 Task: Add a timeline in the project Brighten for the epic 'DevOps Implementation' from 2023/02/26 to 2024/12/02. Add a timeline in the project Brighten for the epic 'Website Redesign' from 2024/03/27 to 2025/10/11. Add a timeline in the project Brighten for the epic 'Network Upgrades' from 2024/06/21 to 2024/11/12
Action: Mouse moved to (223, 56)
Screenshot: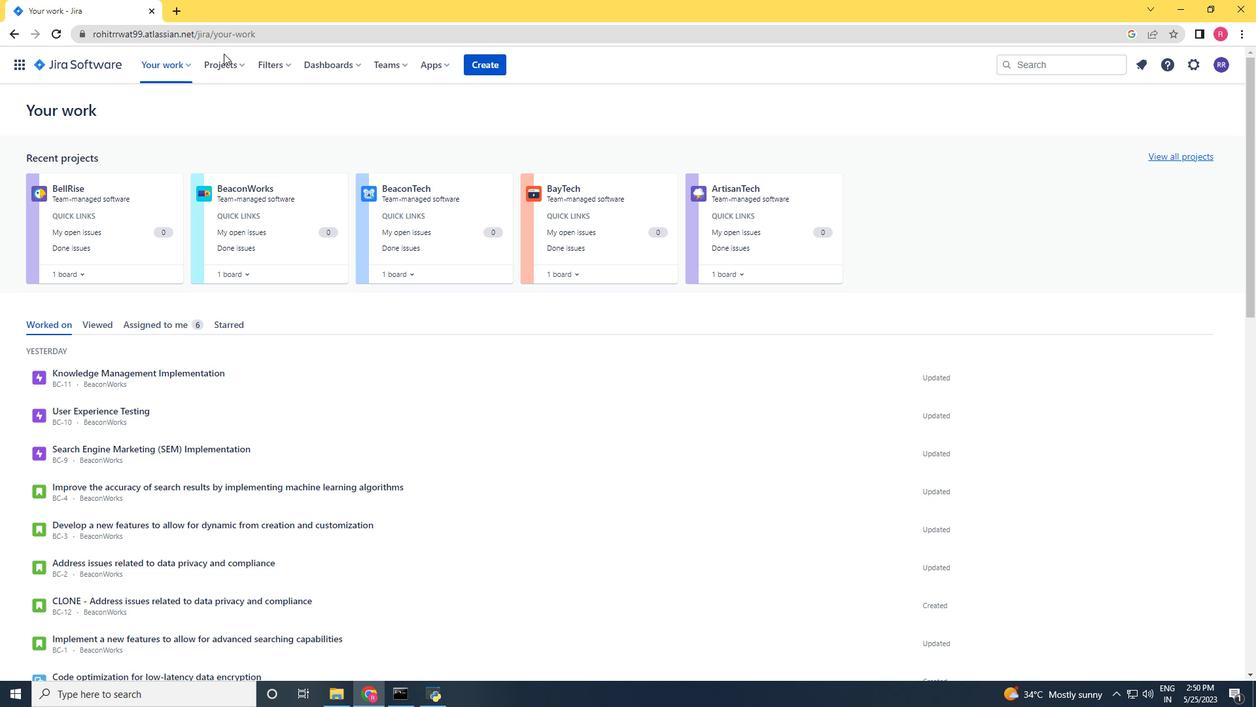 
Action: Mouse pressed left at (223, 56)
Screenshot: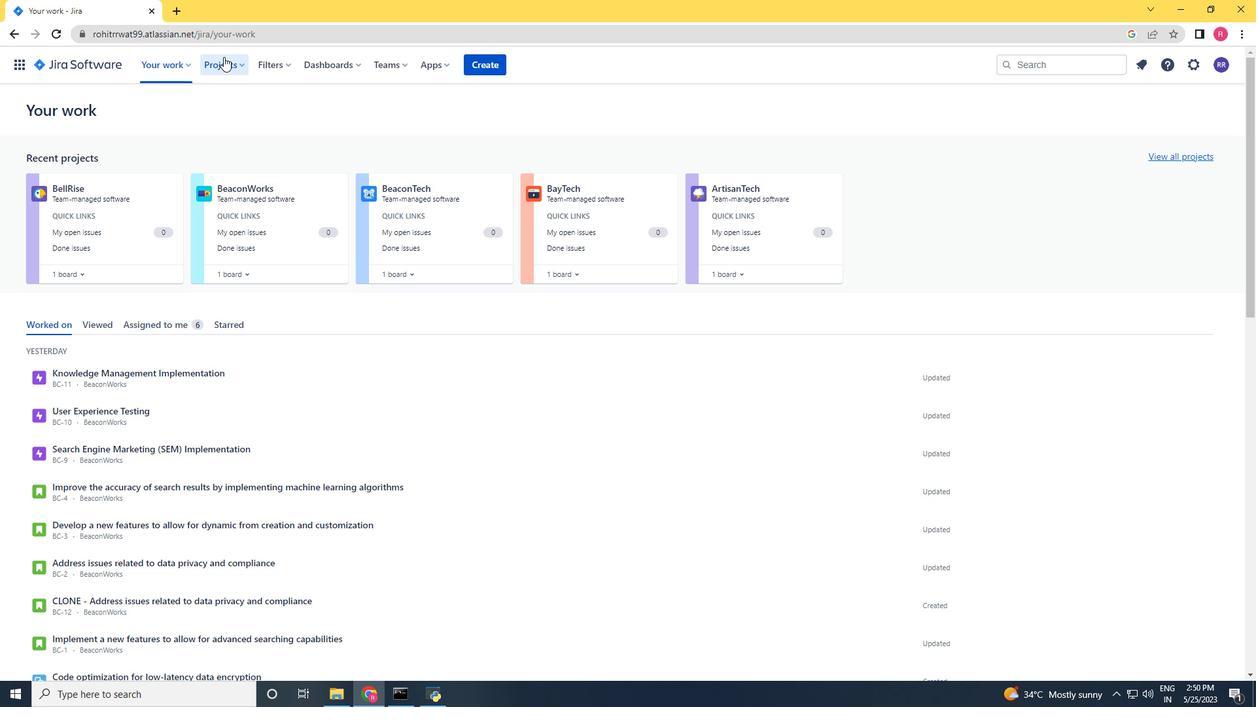 
Action: Mouse moved to (229, 121)
Screenshot: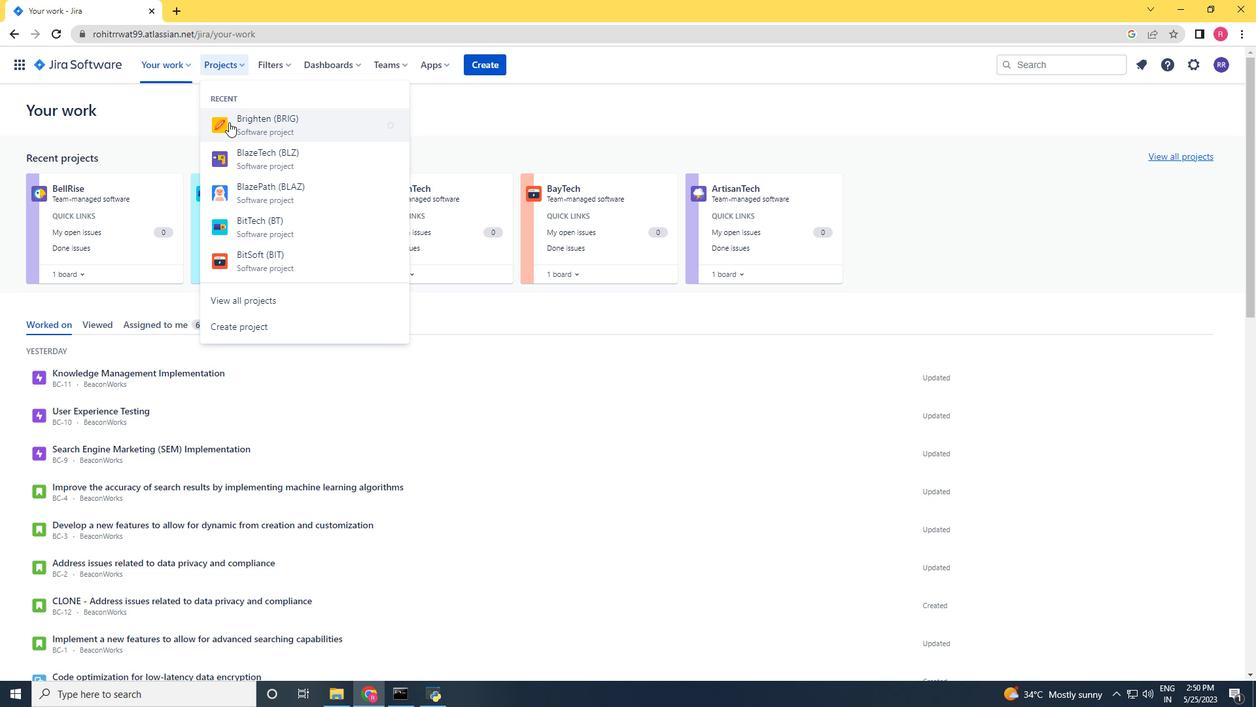 
Action: Mouse pressed left at (229, 121)
Screenshot: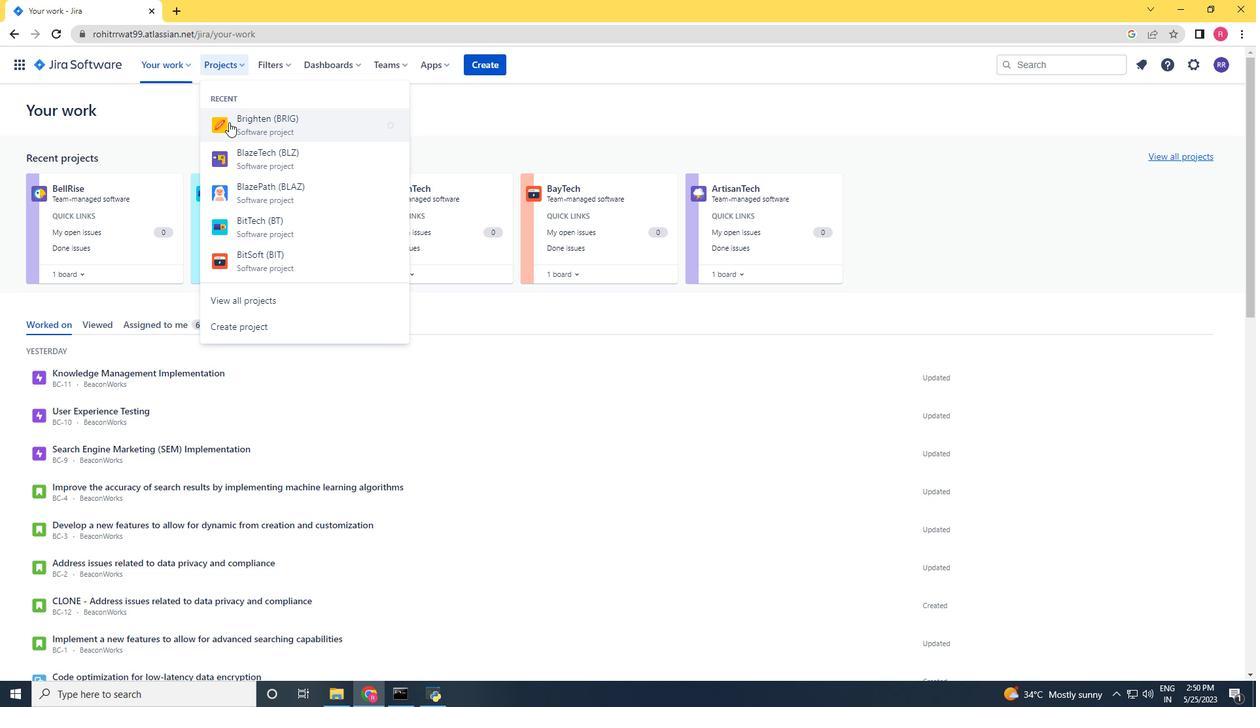 
Action: Mouse moved to (81, 200)
Screenshot: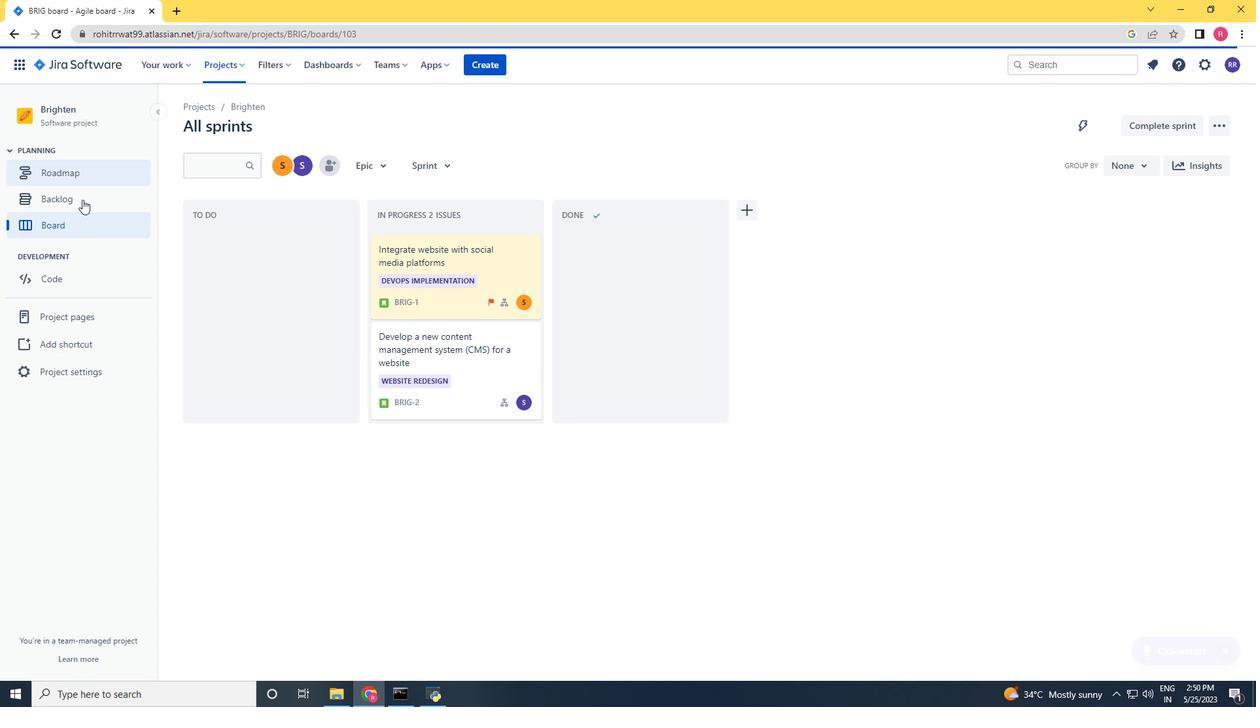 
Action: Mouse pressed left at (81, 200)
Screenshot: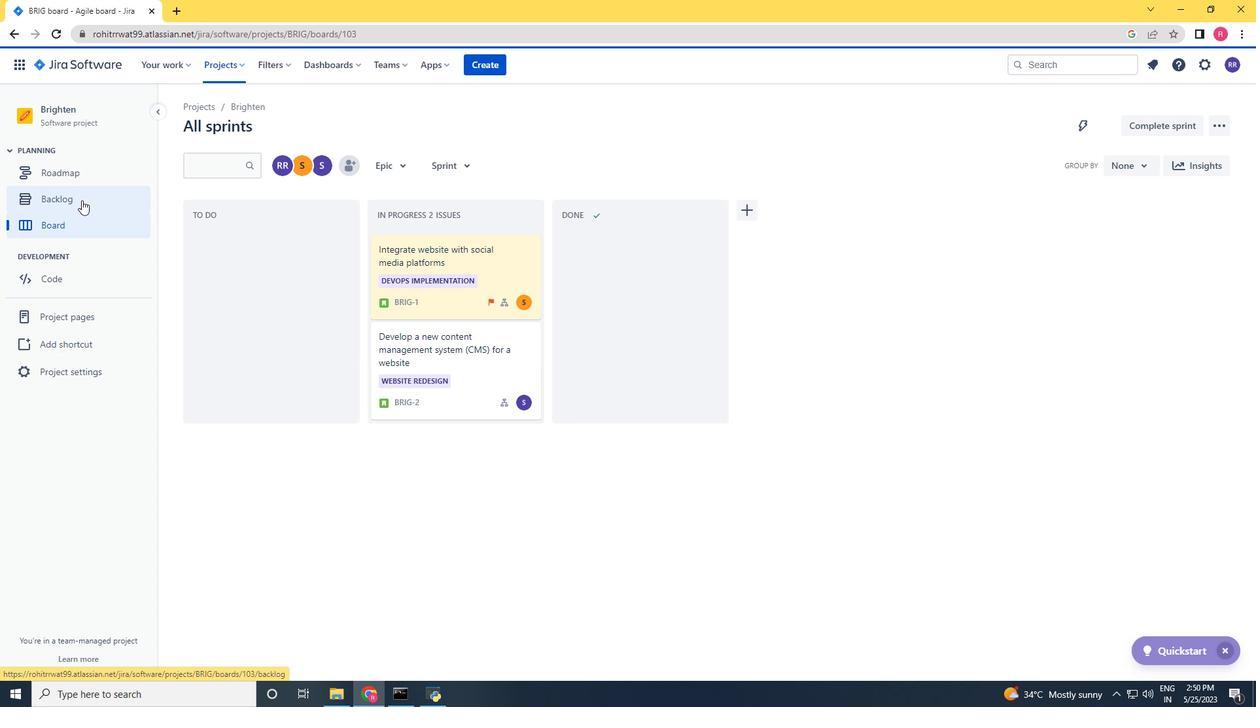 
Action: Mouse moved to (898, 444)
Screenshot: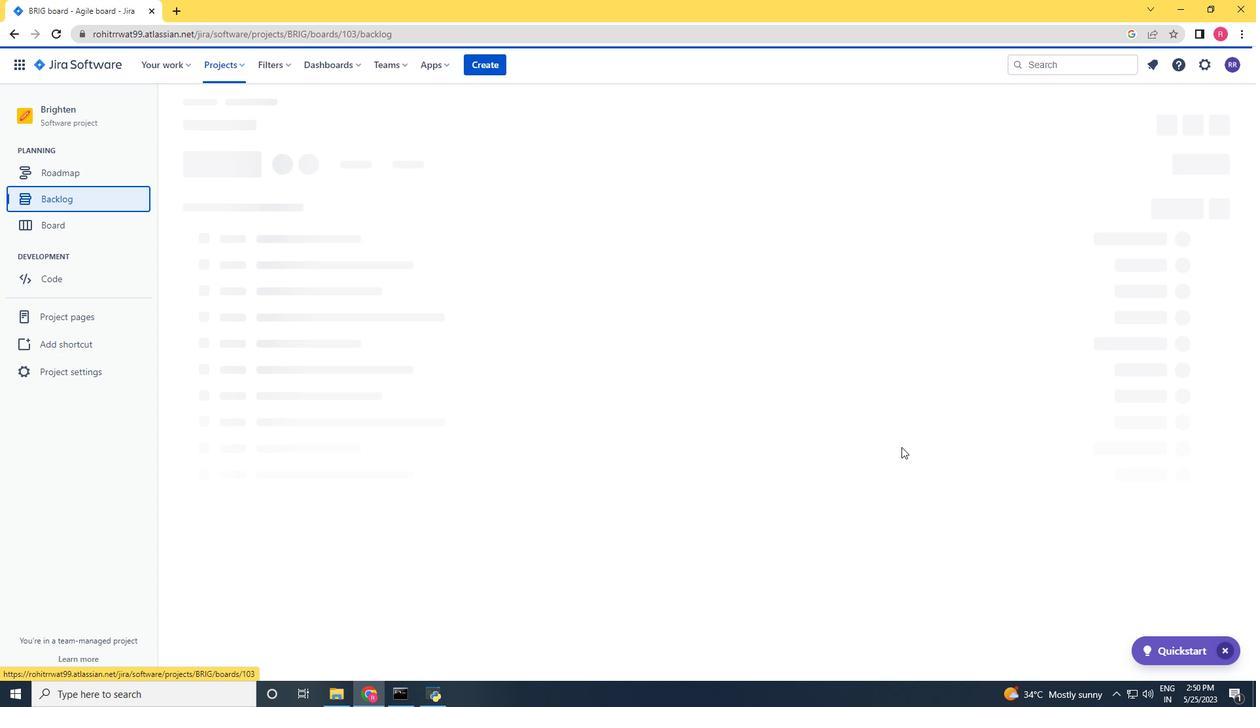 
Action: Mouse scrolled (898, 445) with delta (0, 0)
Screenshot: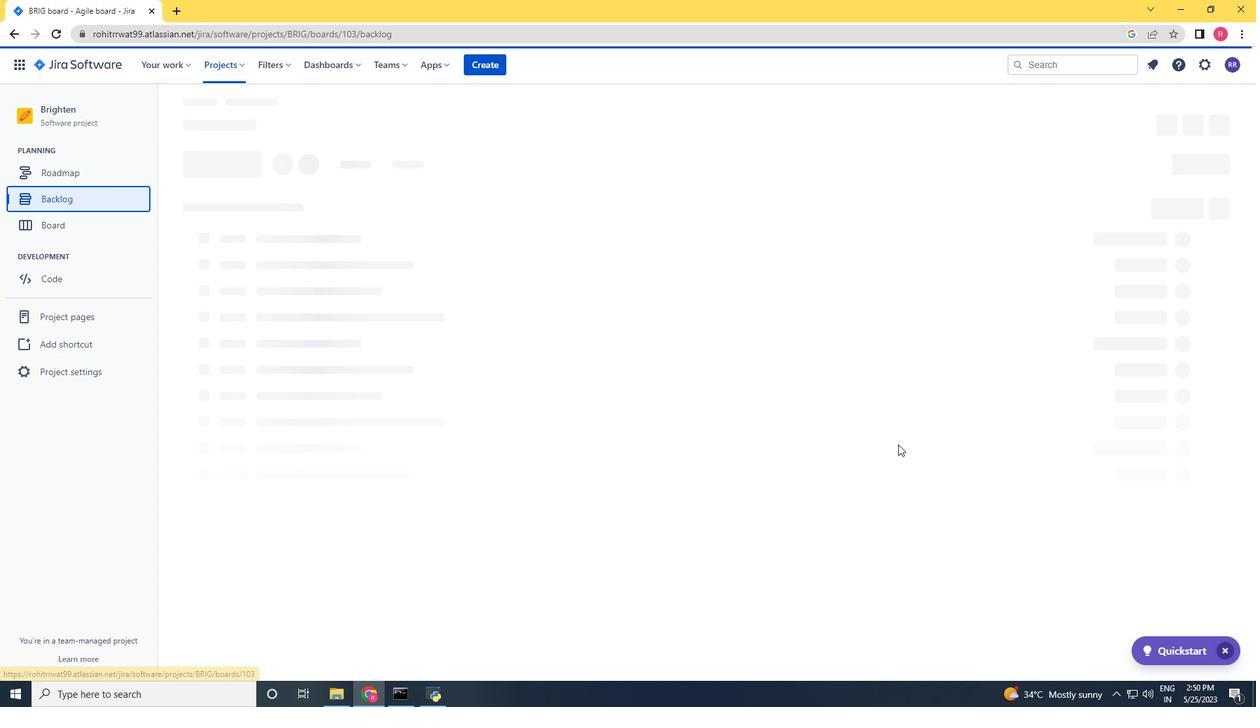 
Action: Mouse moved to (197, 265)
Screenshot: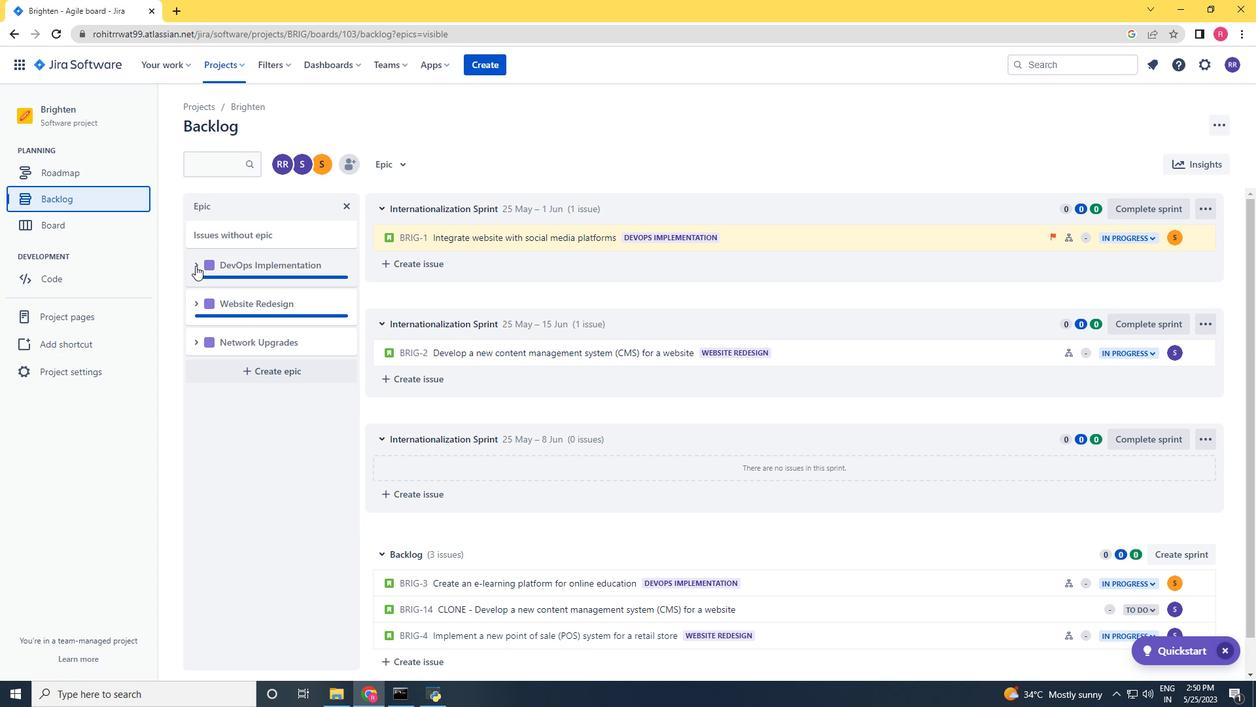
Action: Mouse pressed left at (197, 265)
Screenshot: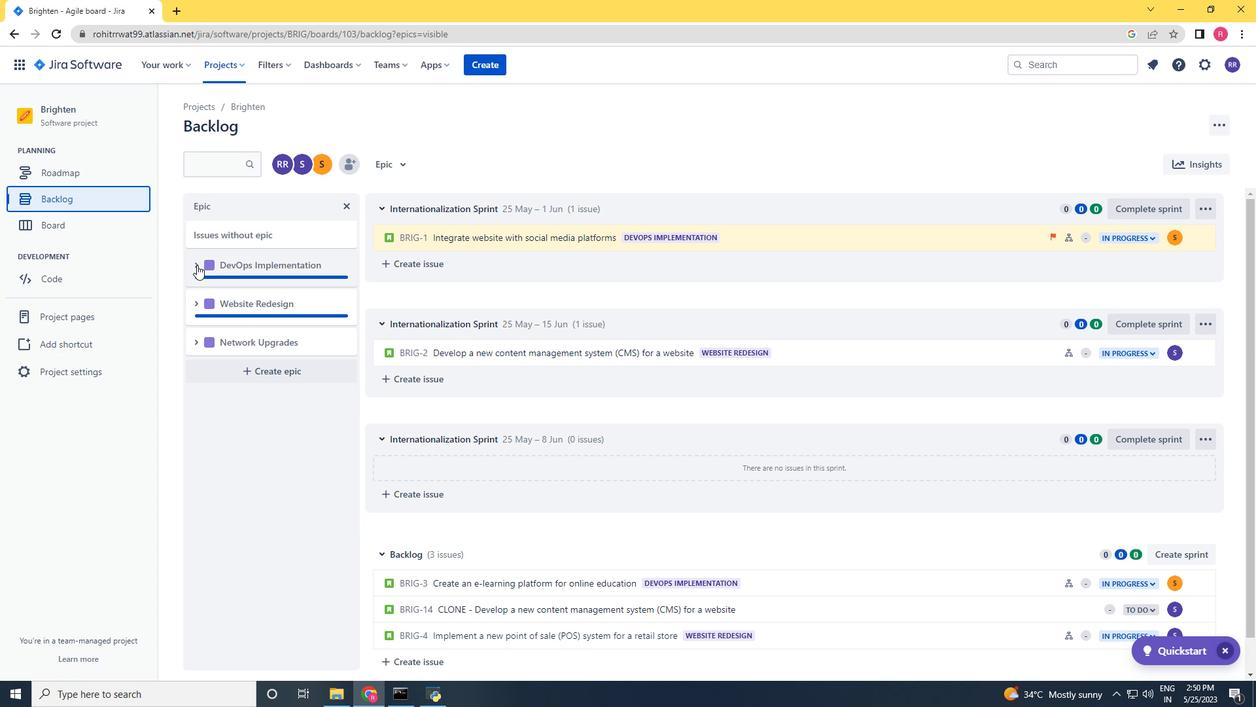 
Action: Mouse moved to (267, 354)
Screenshot: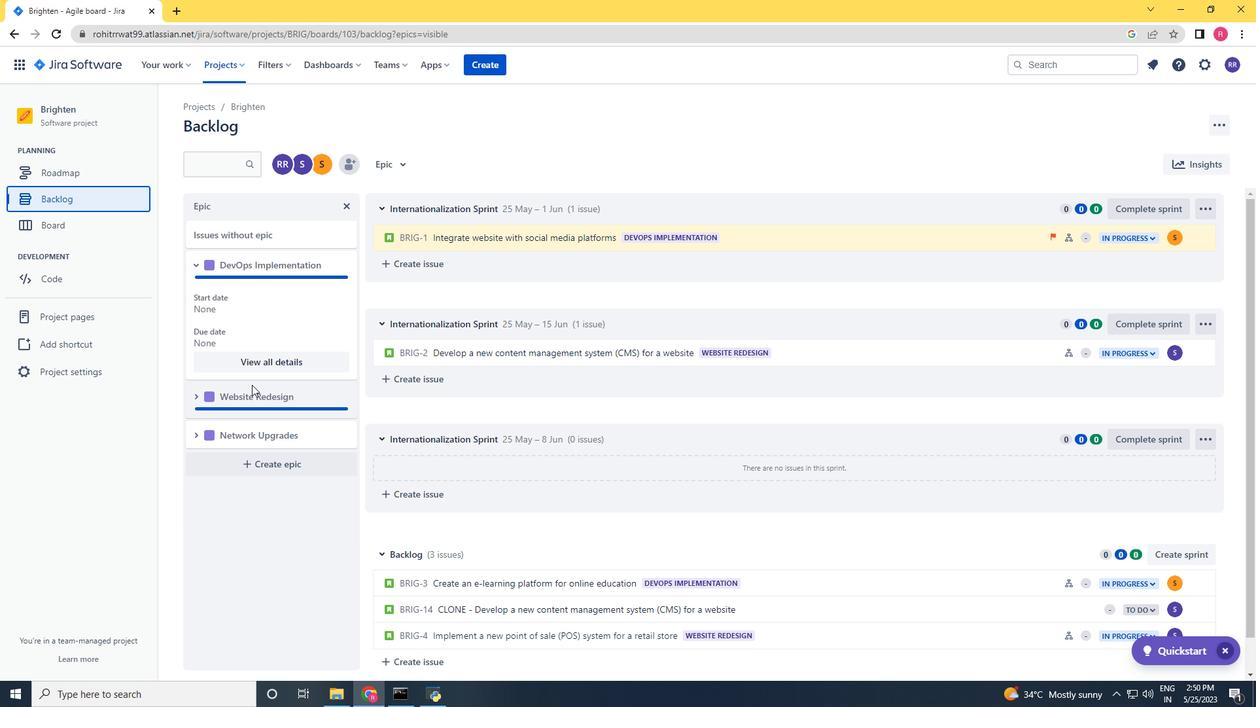 
Action: Mouse pressed left at (267, 354)
Screenshot: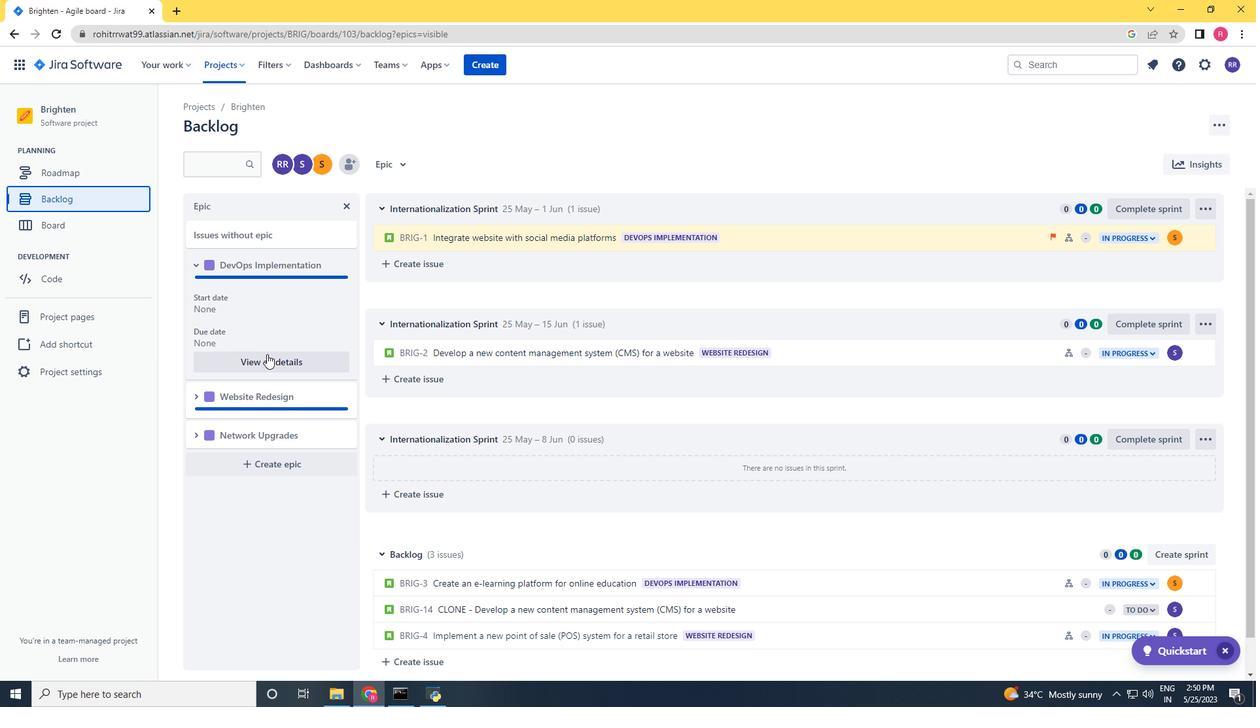 
Action: Mouse moved to (1120, 499)
Screenshot: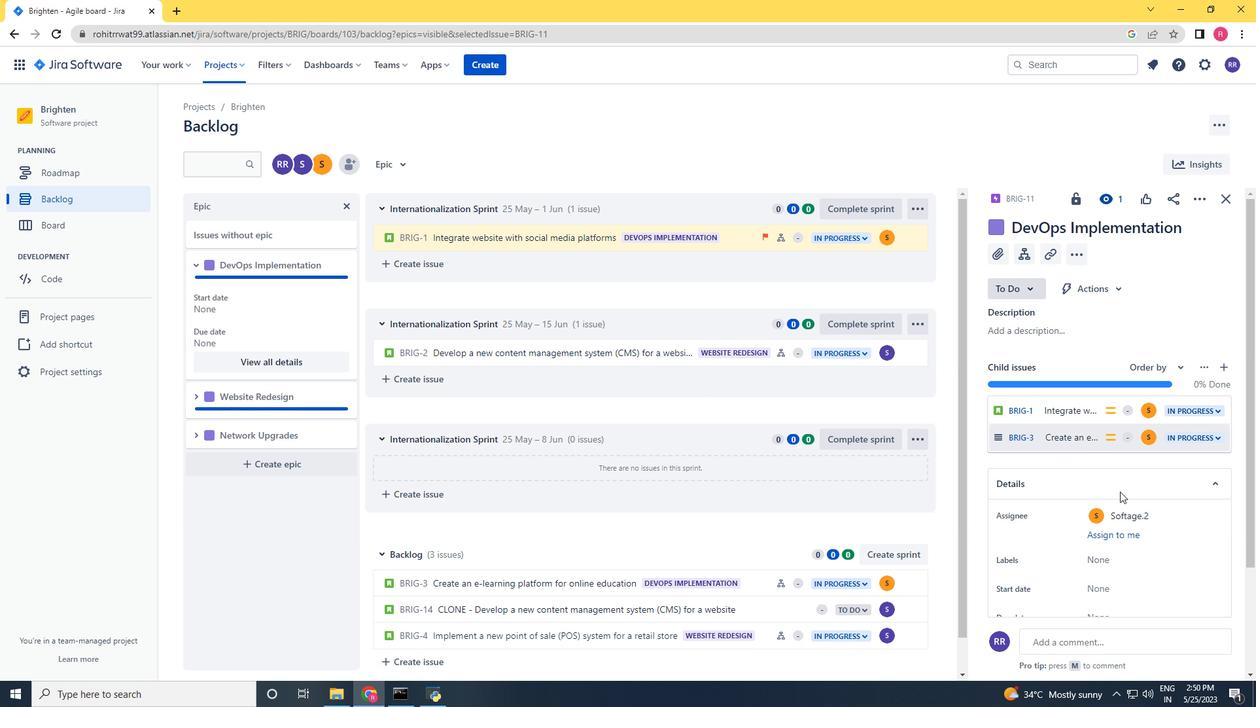 
Action: Mouse scrolled (1120, 498) with delta (0, 0)
Screenshot: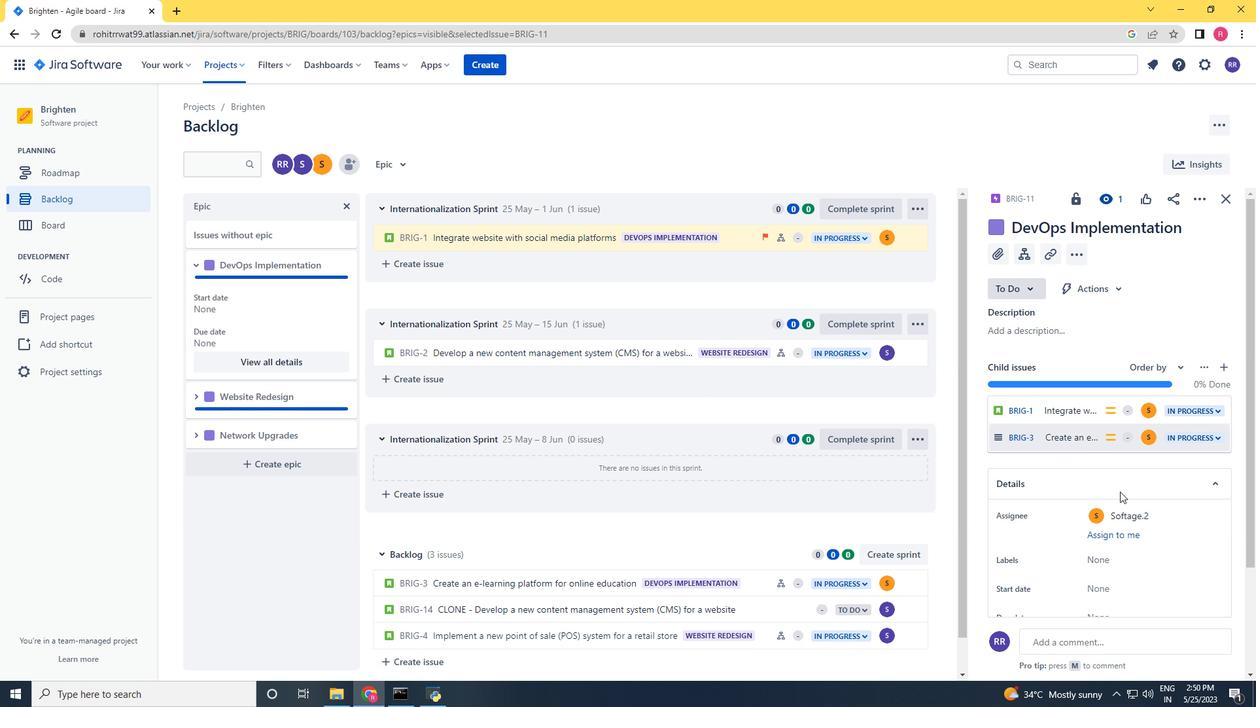 
Action: Mouse moved to (1120, 500)
Screenshot: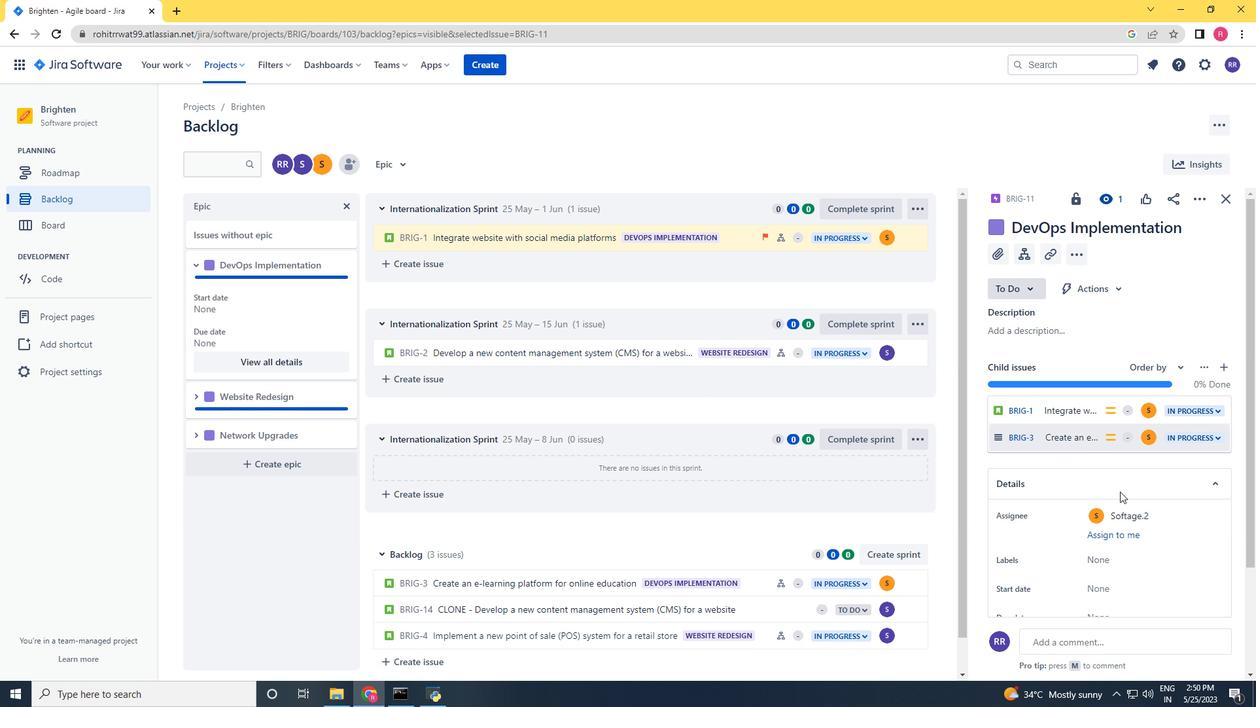 
Action: Mouse scrolled (1120, 499) with delta (0, 0)
Screenshot: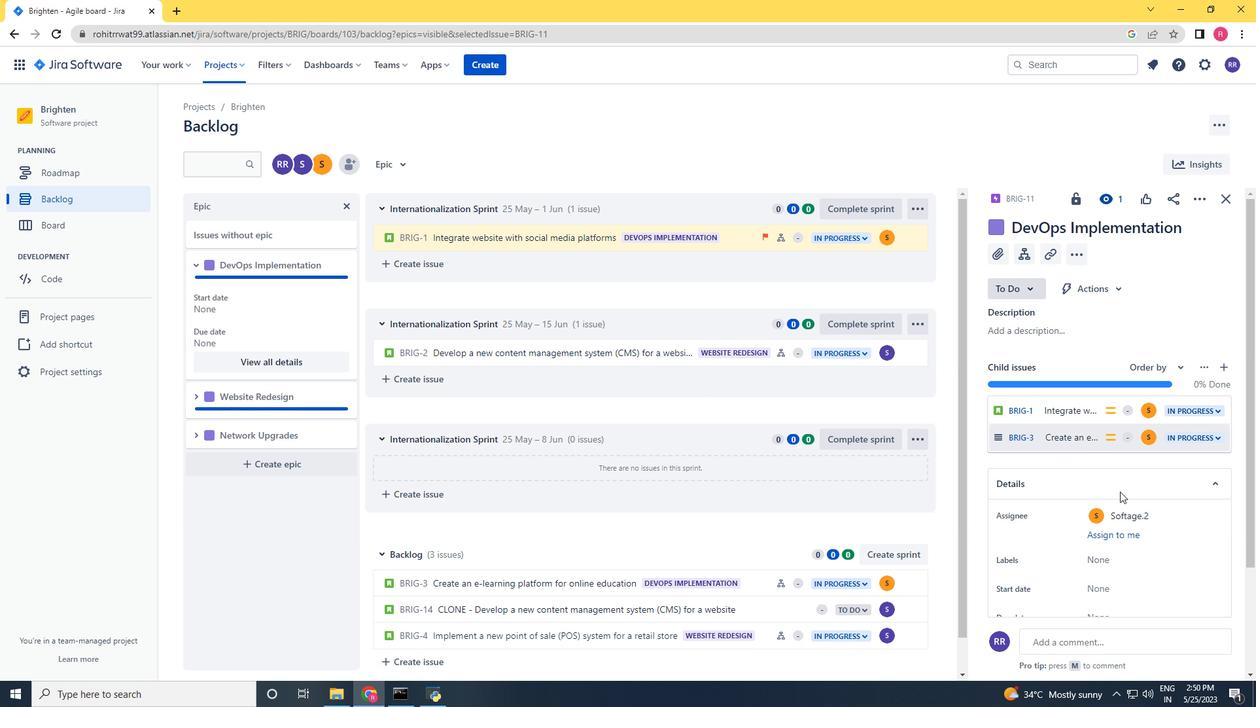 
Action: Mouse scrolled (1120, 499) with delta (0, 0)
Screenshot: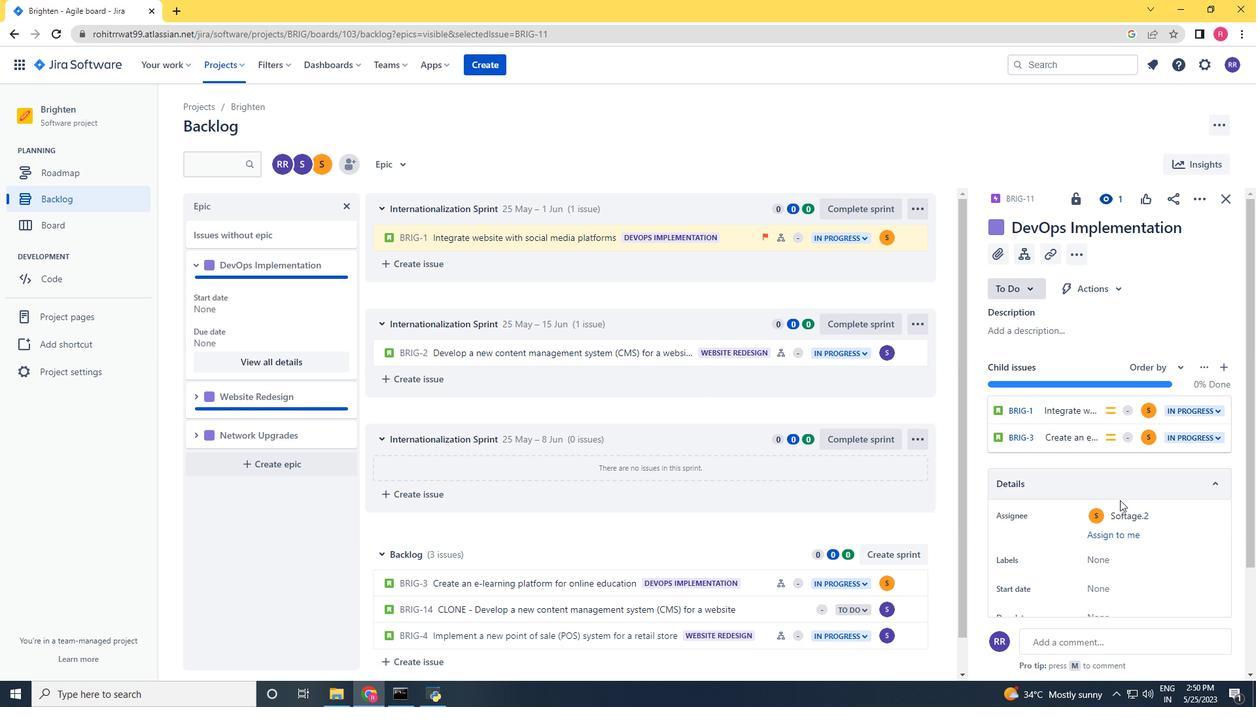 
Action: Mouse scrolled (1120, 499) with delta (0, 0)
Screenshot: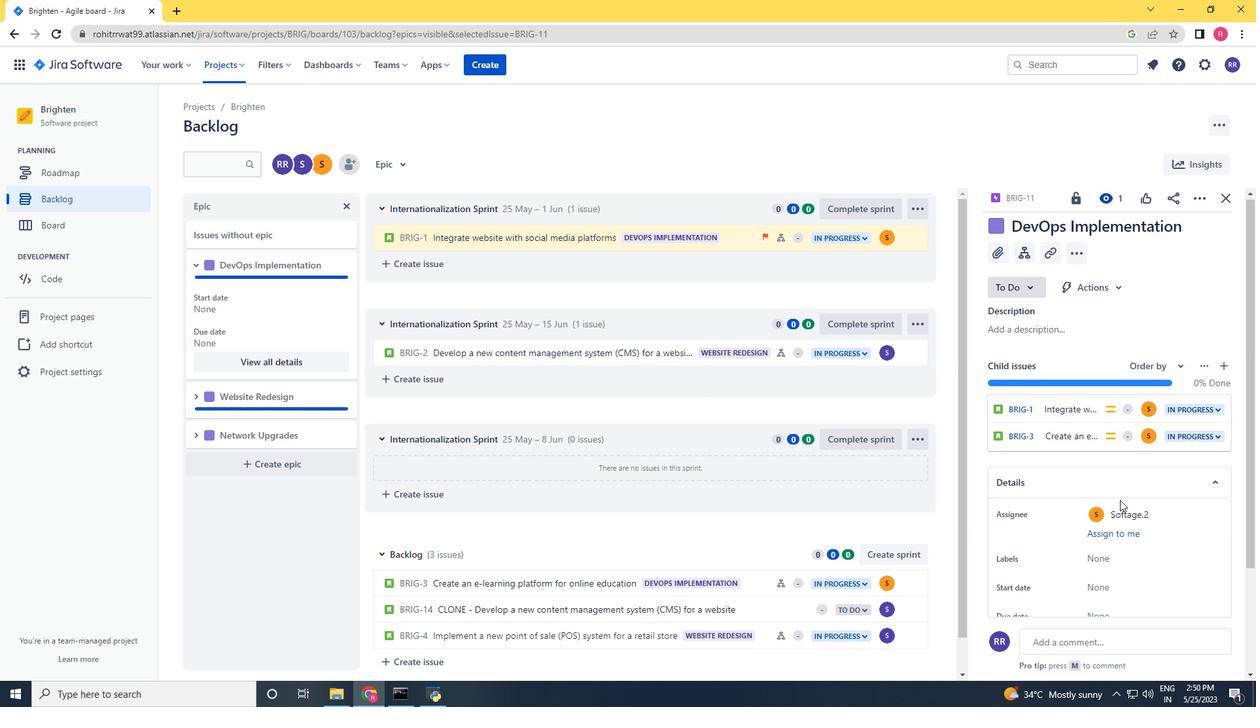 
Action: Mouse moved to (1118, 425)
Screenshot: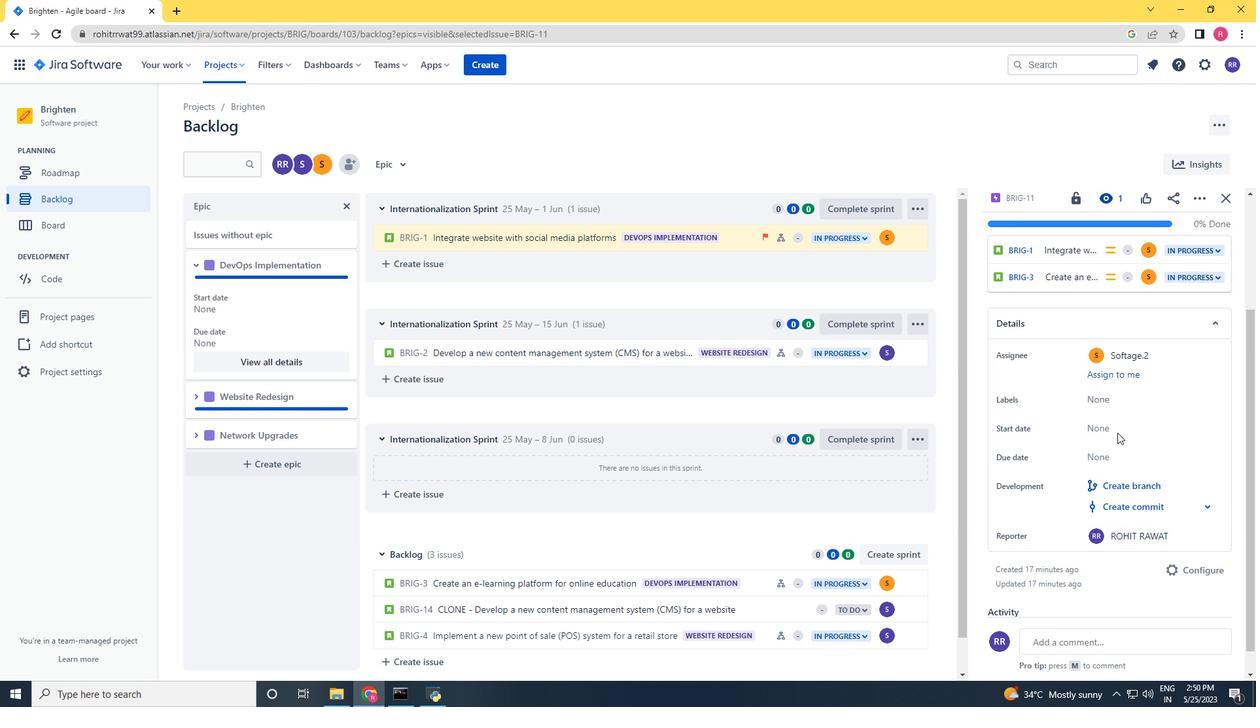
Action: Mouse pressed left at (1118, 425)
Screenshot: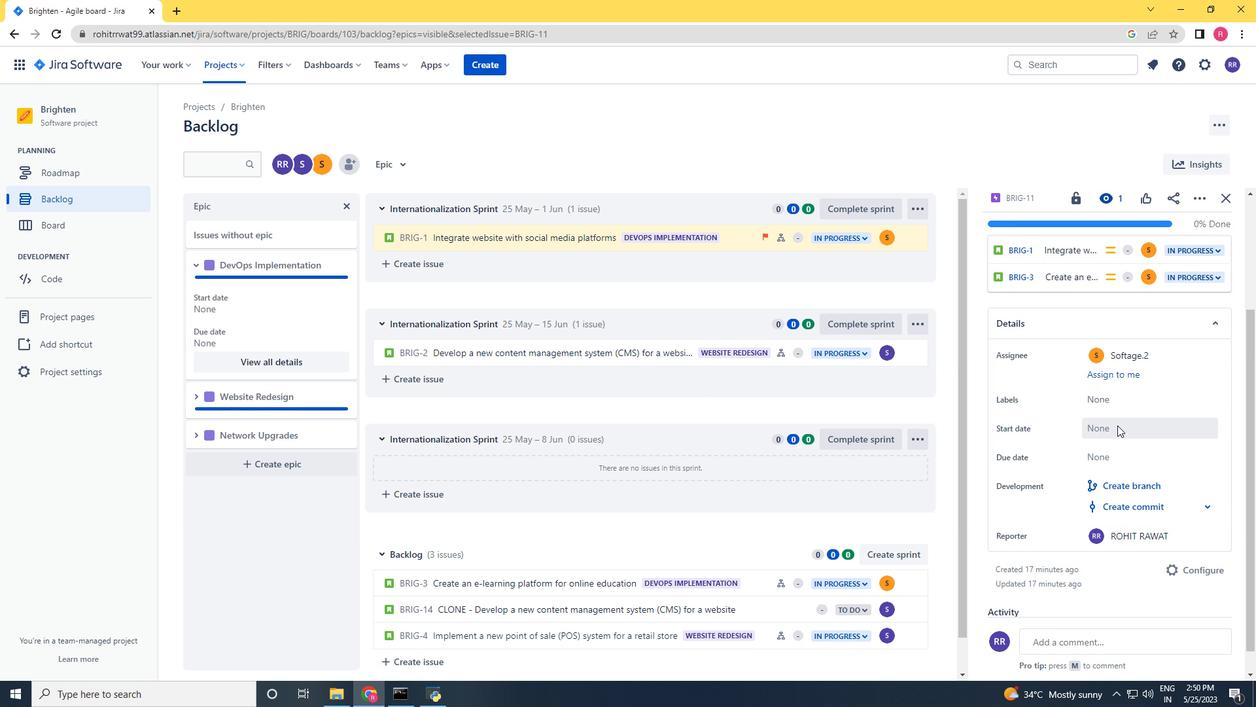 
Action: Mouse moved to (1054, 462)
Screenshot: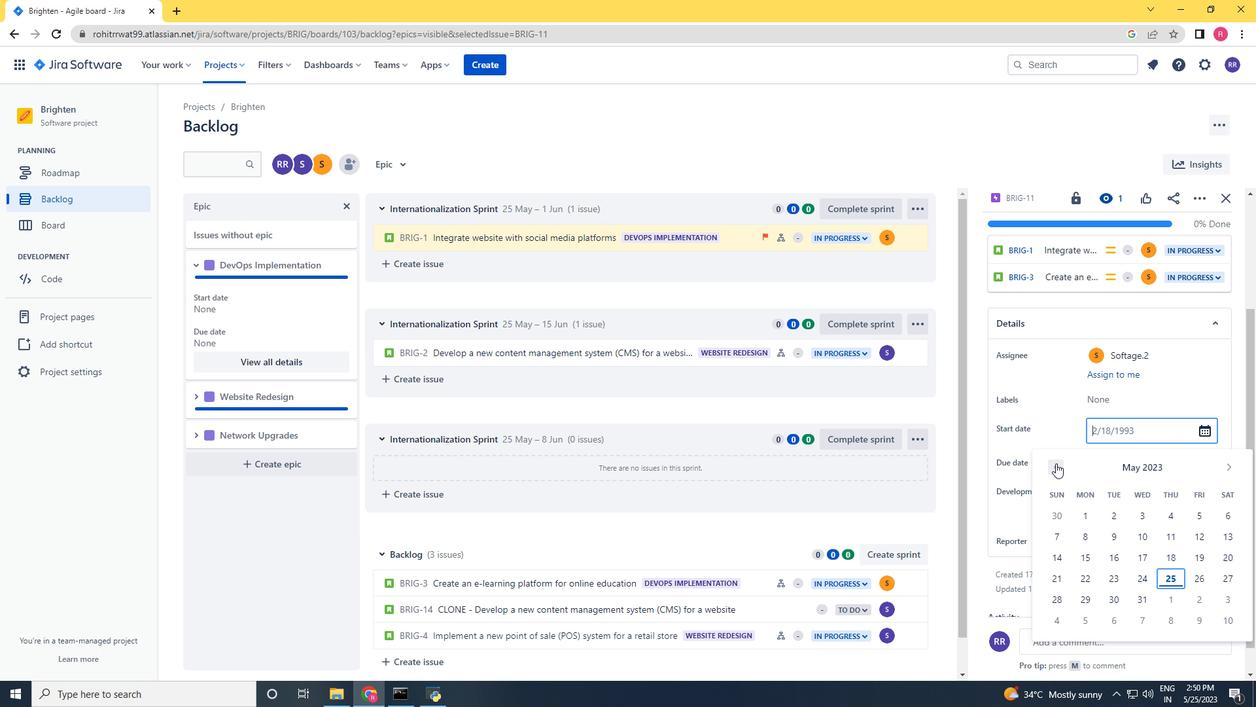 
Action: Mouse pressed left at (1054, 462)
Screenshot: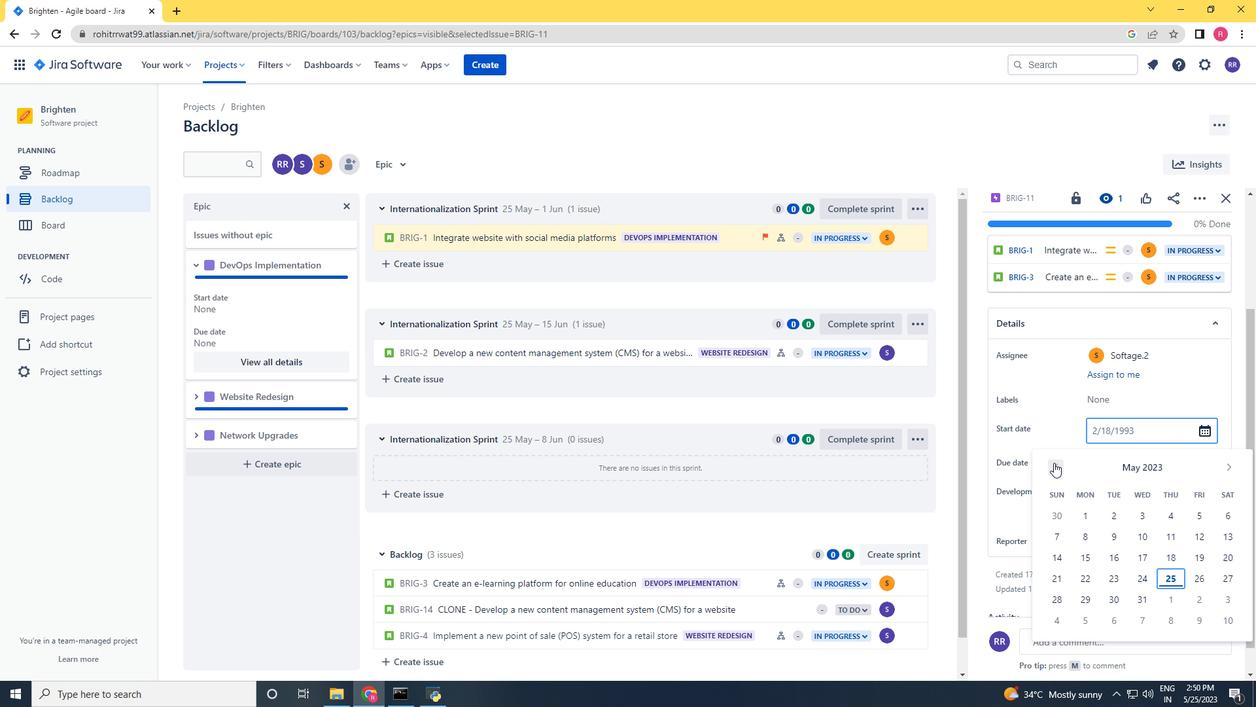 
Action: Mouse pressed left at (1054, 462)
Screenshot: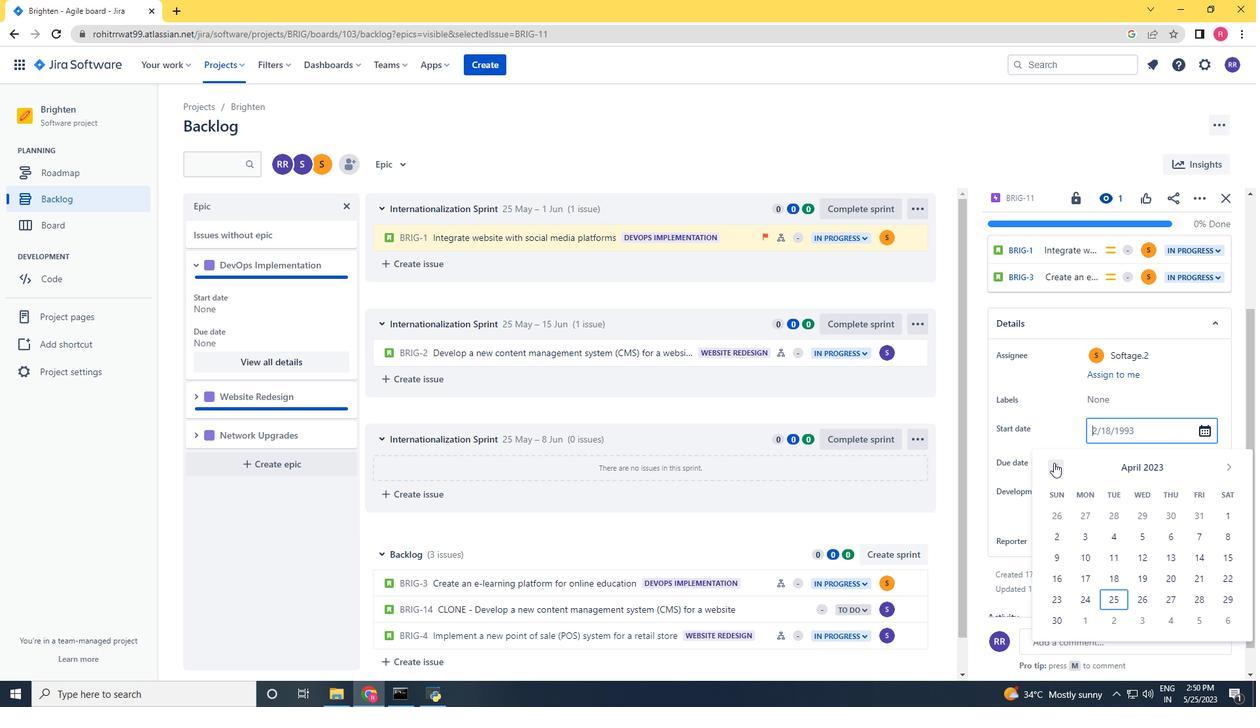 
Action: Mouse pressed left at (1054, 462)
Screenshot: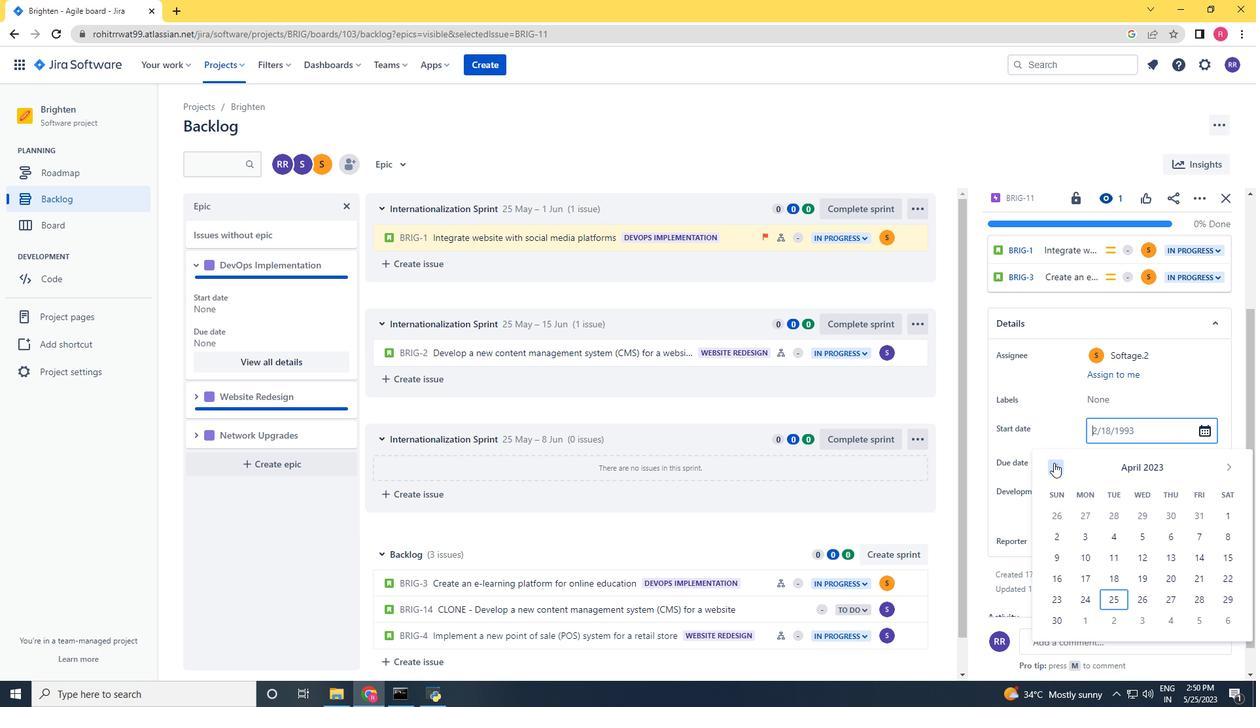 
Action: Mouse pressed left at (1054, 462)
Screenshot: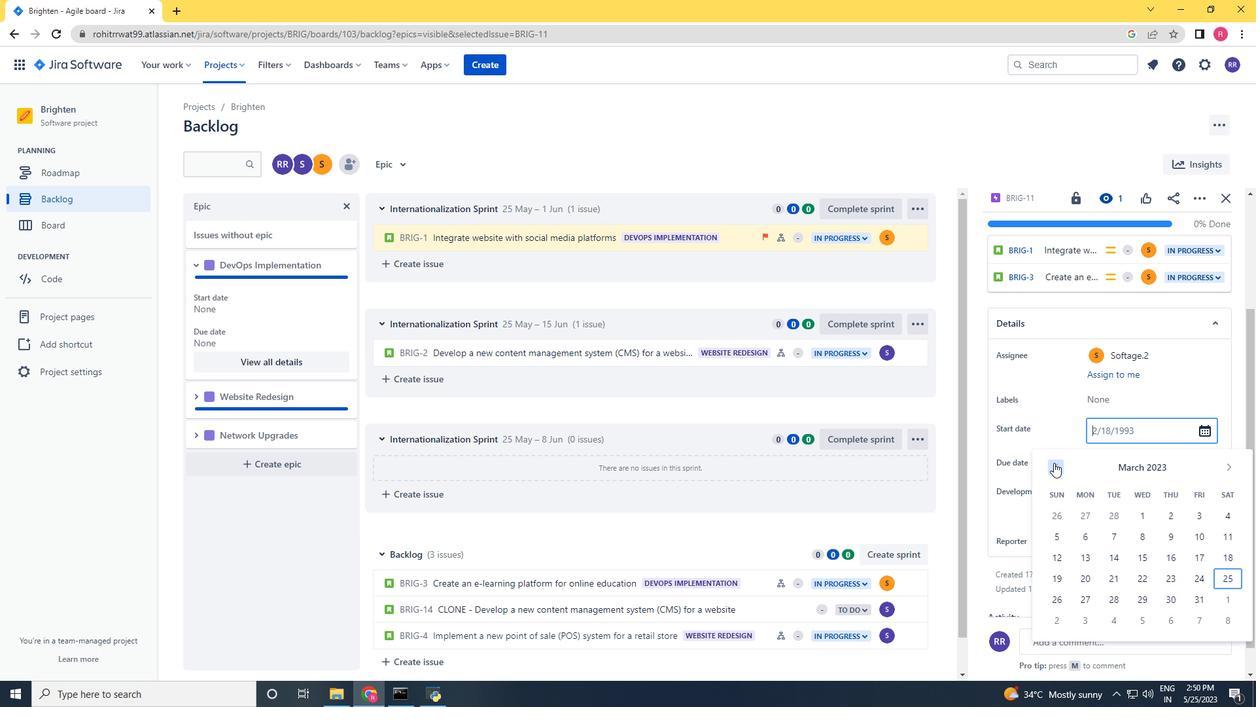 
Action: Mouse moved to (1221, 470)
Screenshot: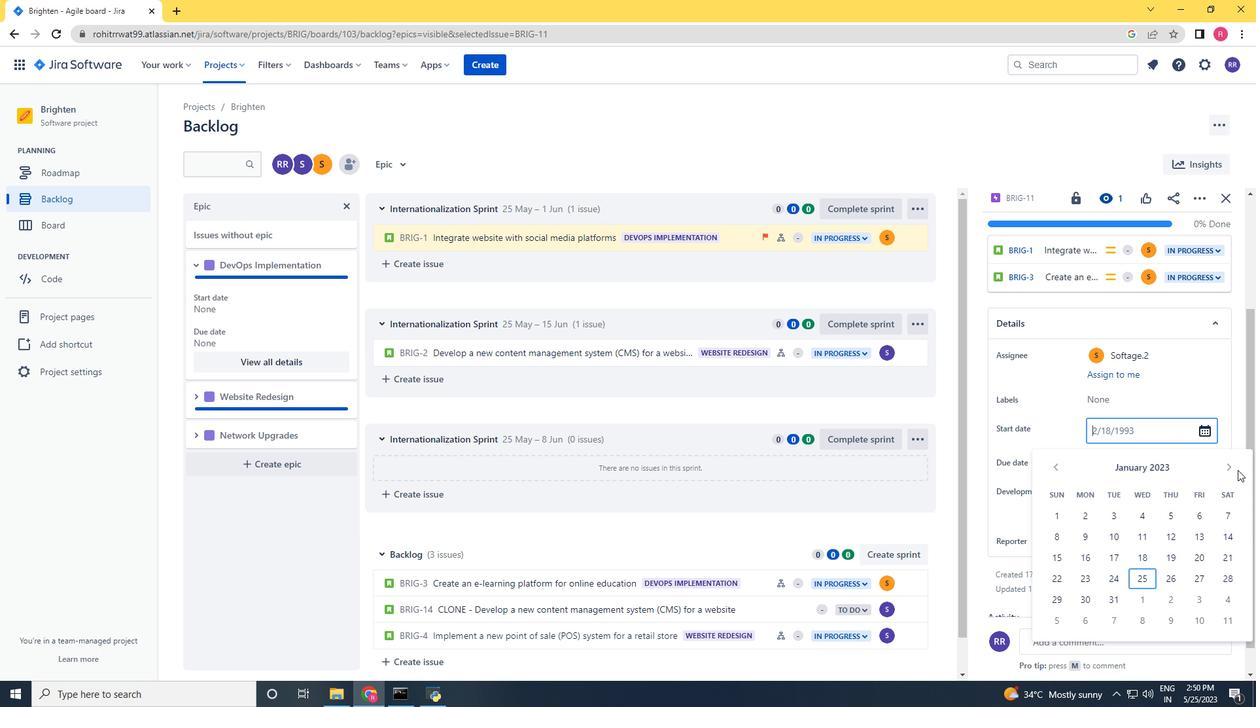 
Action: Mouse pressed left at (1221, 470)
Screenshot: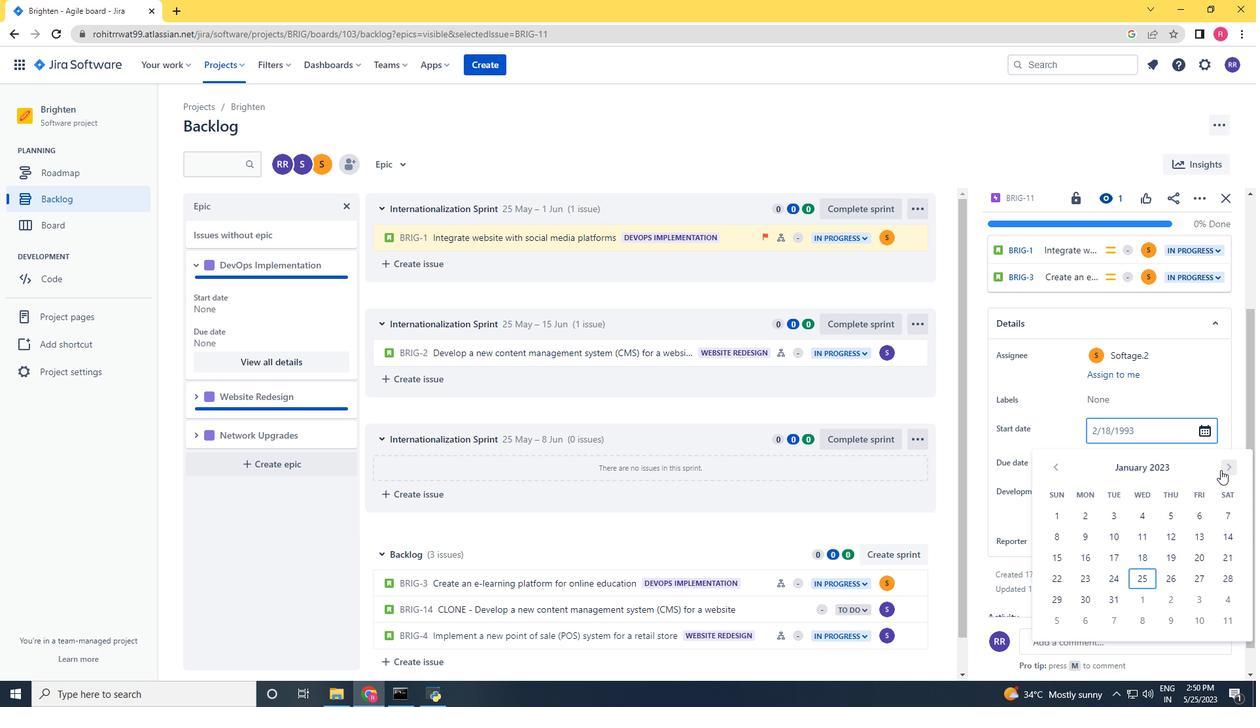 
Action: Mouse moved to (1051, 600)
Screenshot: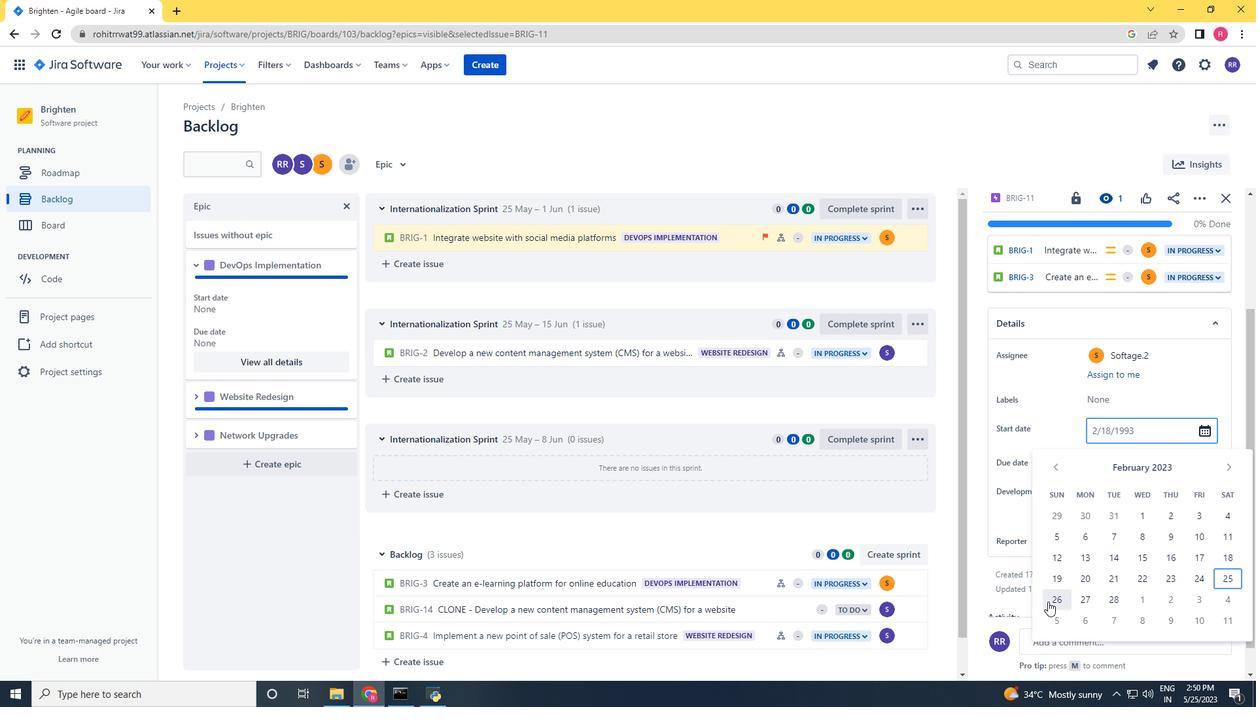 
Action: Mouse pressed left at (1051, 600)
Screenshot: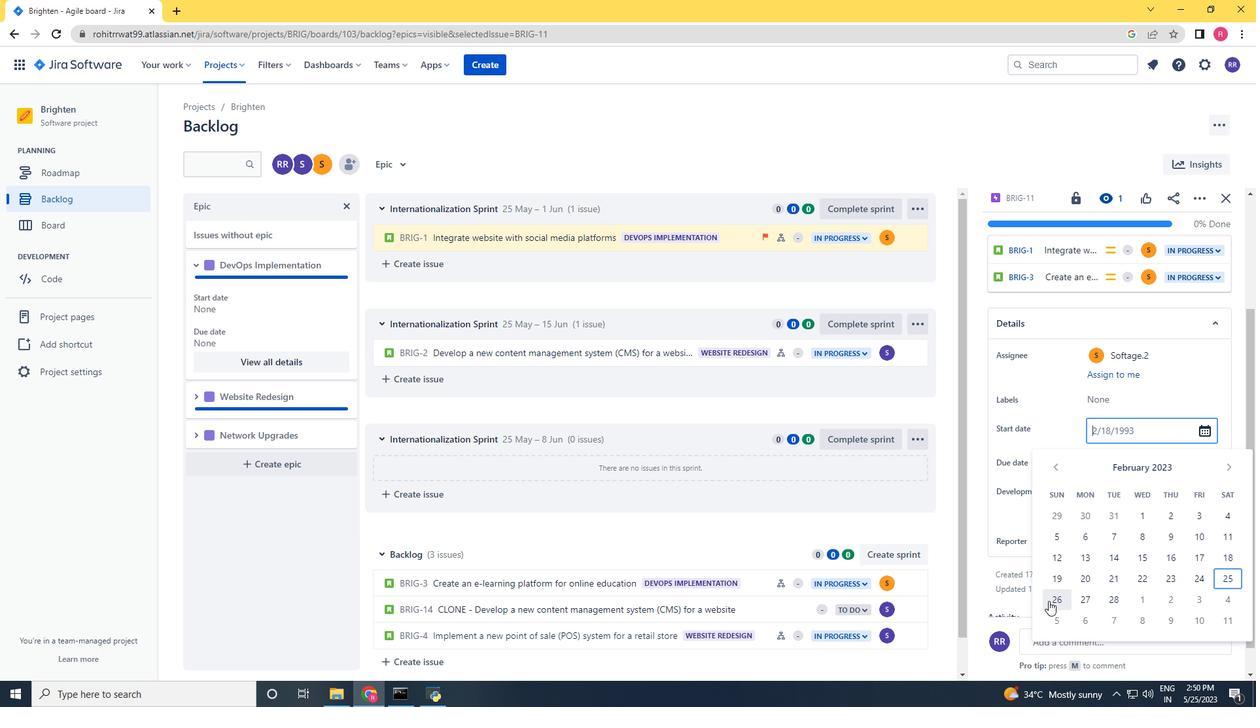 
Action: Mouse moved to (1104, 453)
Screenshot: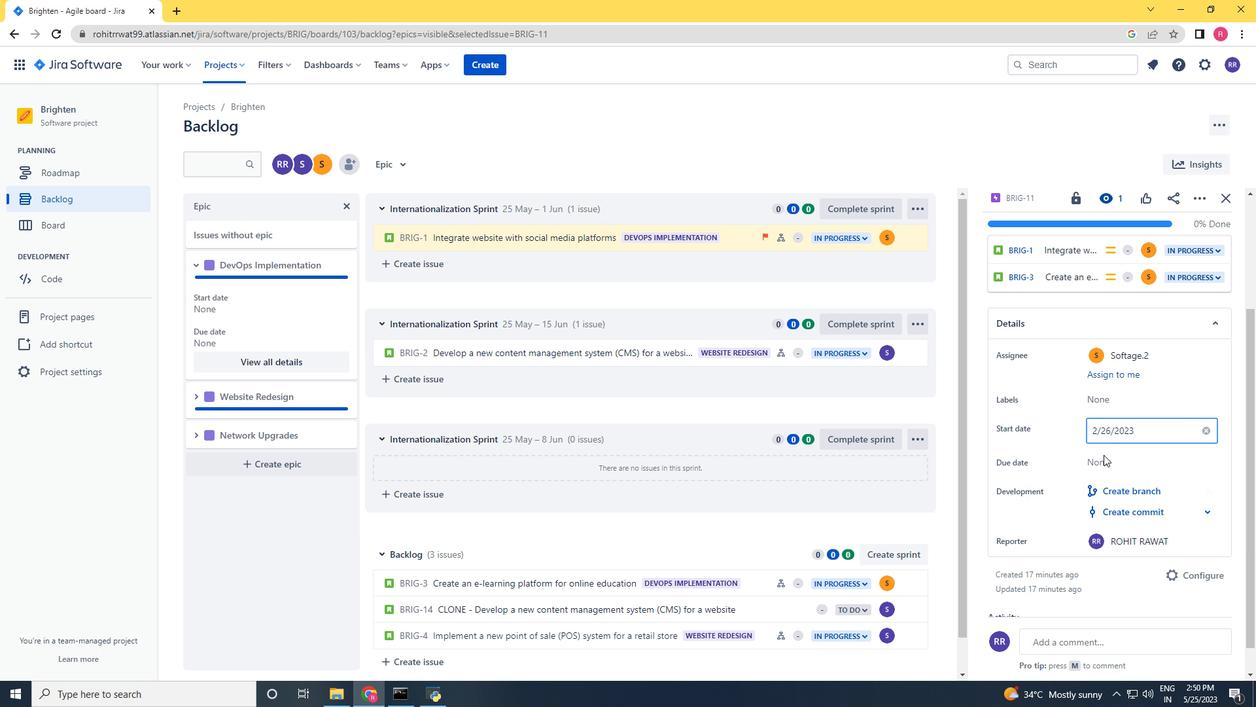 
Action: Mouse pressed left at (1104, 453)
Screenshot: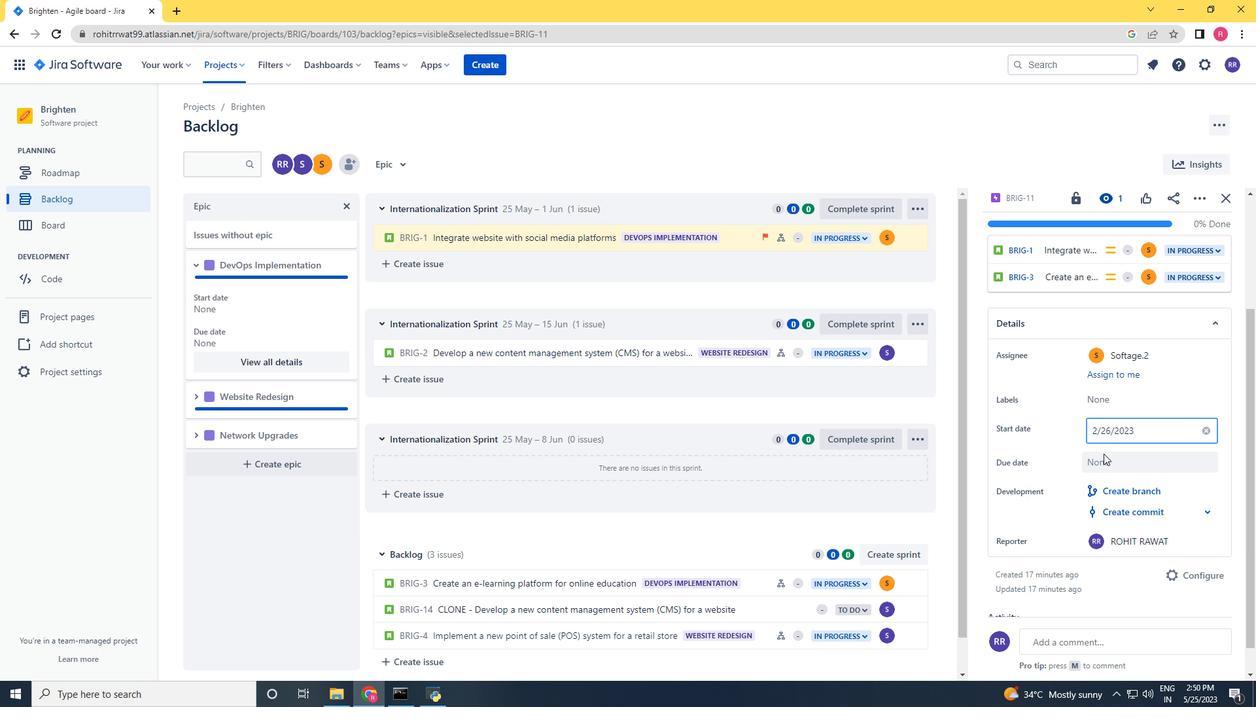 
Action: Mouse moved to (1234, 500)
Screenshot: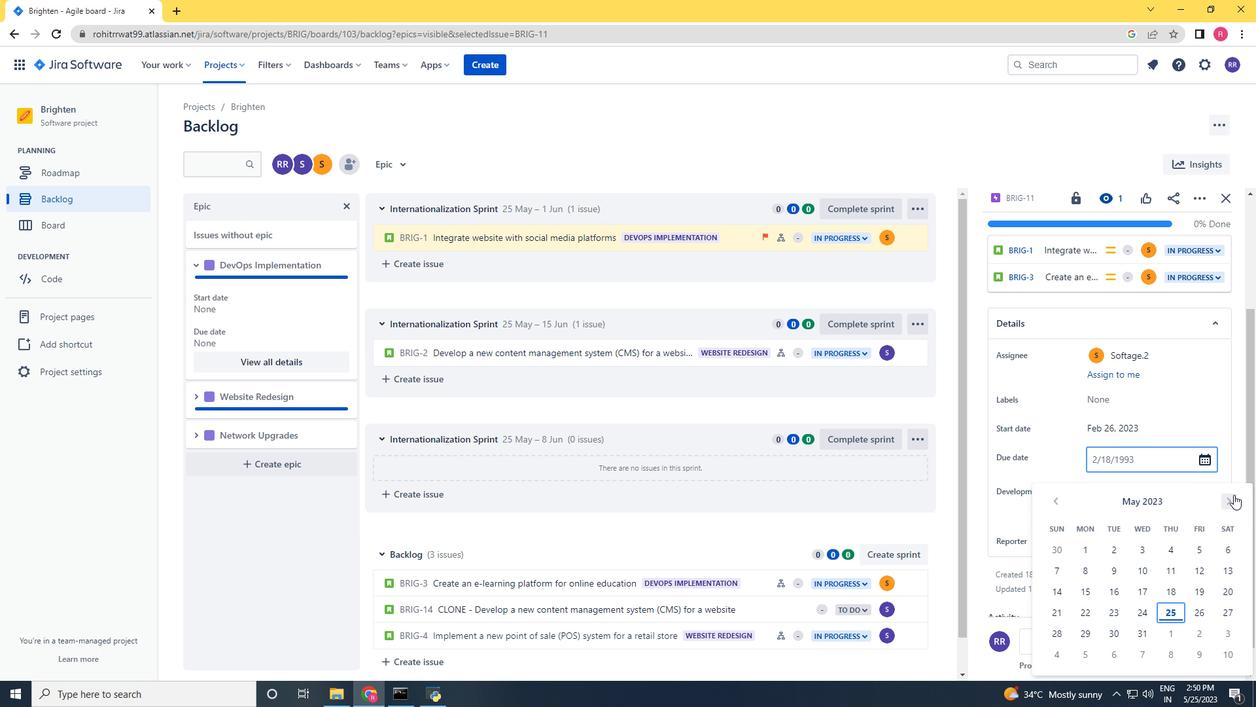 
Action: Mouse pressed left at (1234, 500)
Screenshot: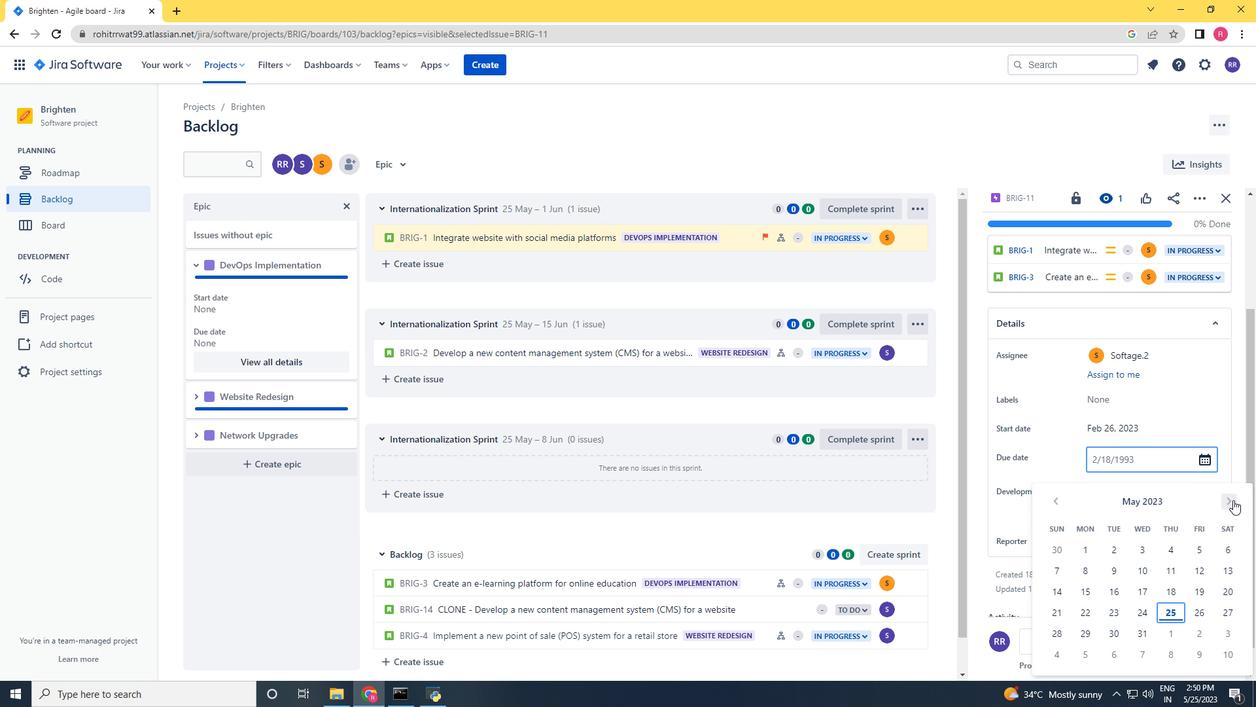 
Action: Mouse pressed left at (1234, 500)
Screenshot: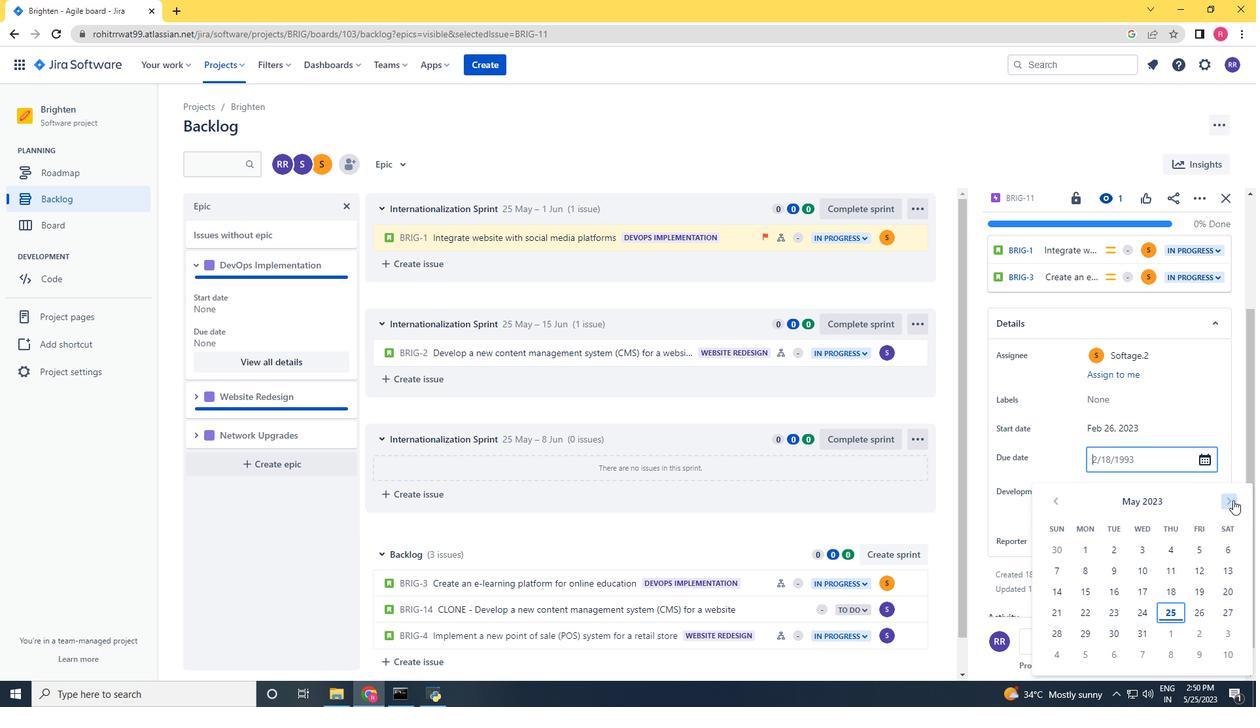 
Action: Mouse pressed left at (1234, 500)
Screenshot: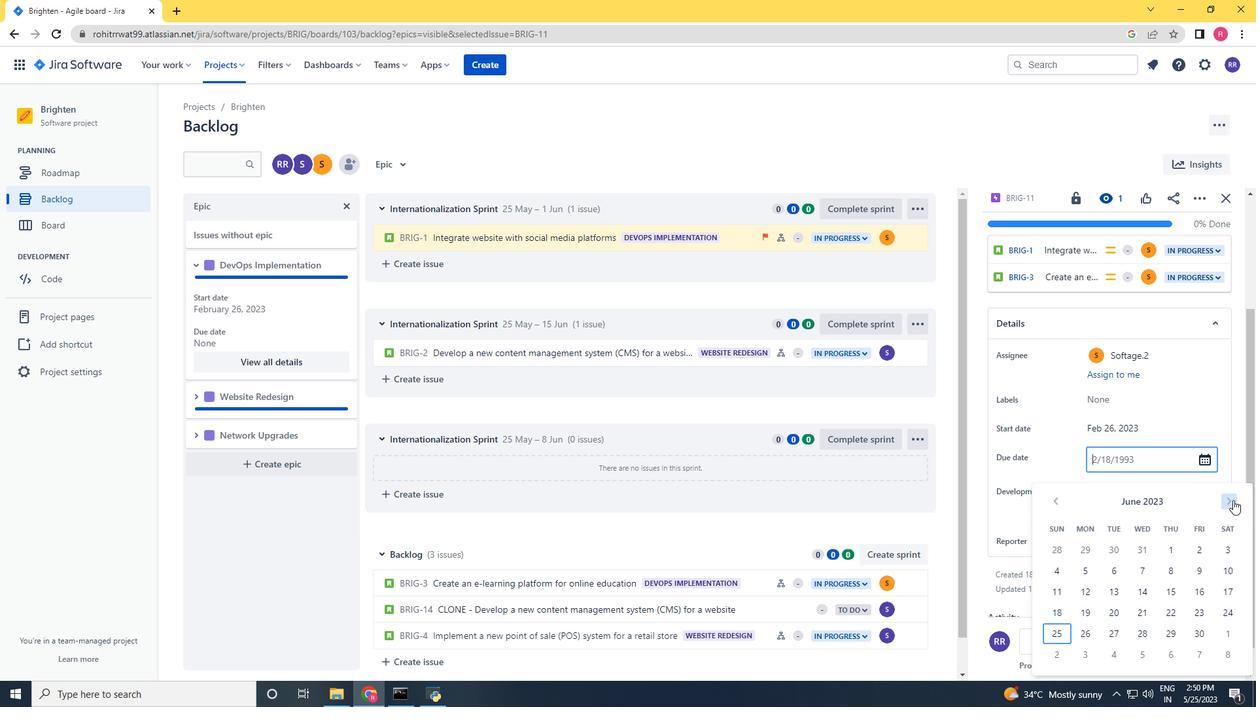
Action: Mouse pressed left at (1234, 500)
Screenshot: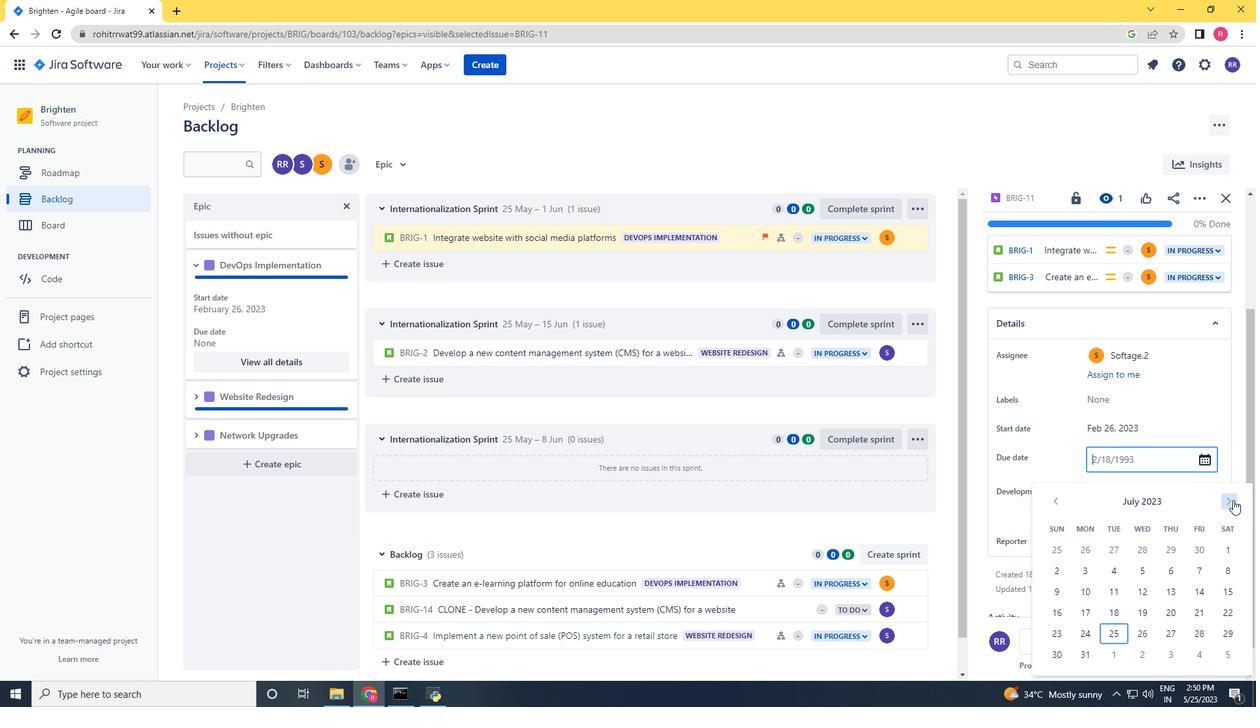 
Action: Mouse pressed left at (1234, 500)
Screenshot: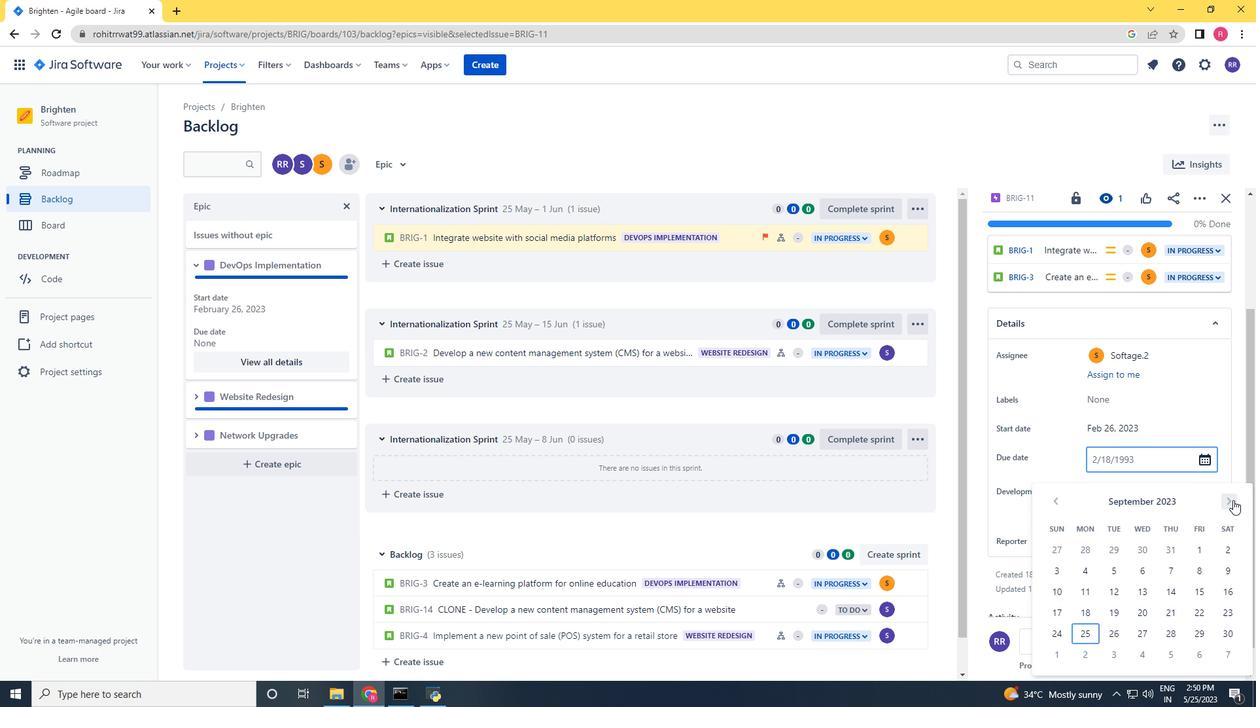 
Action: Mouse pressed left at (1234, 500)
Screenshot: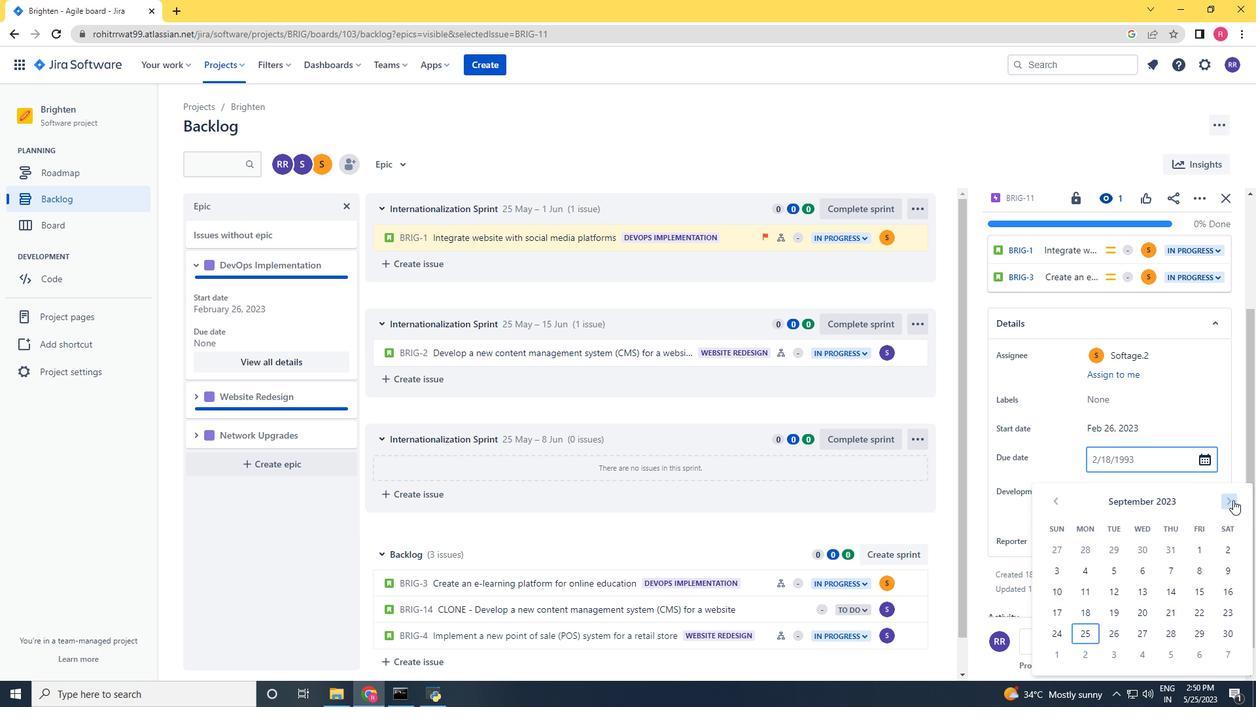 
Action: Mouse pressed left at (1234, 500)
Screenshot: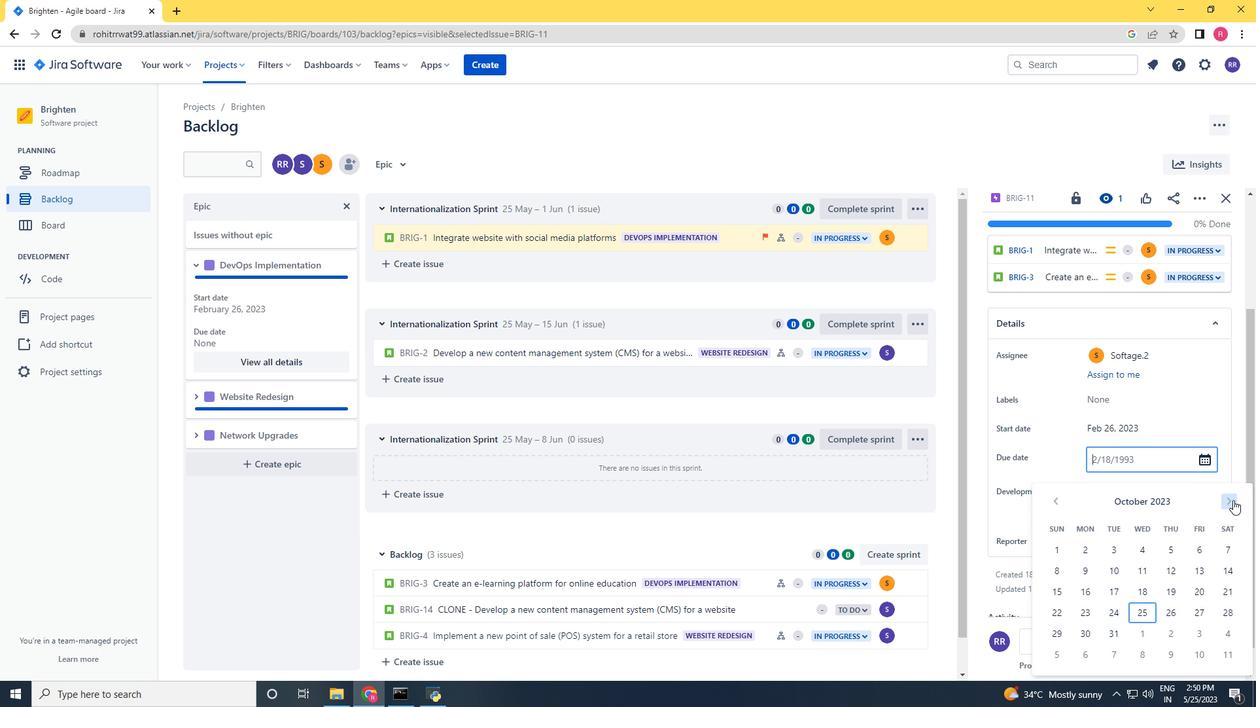 
Action: Mouse pressed left at (1234, 500)
Screenshot: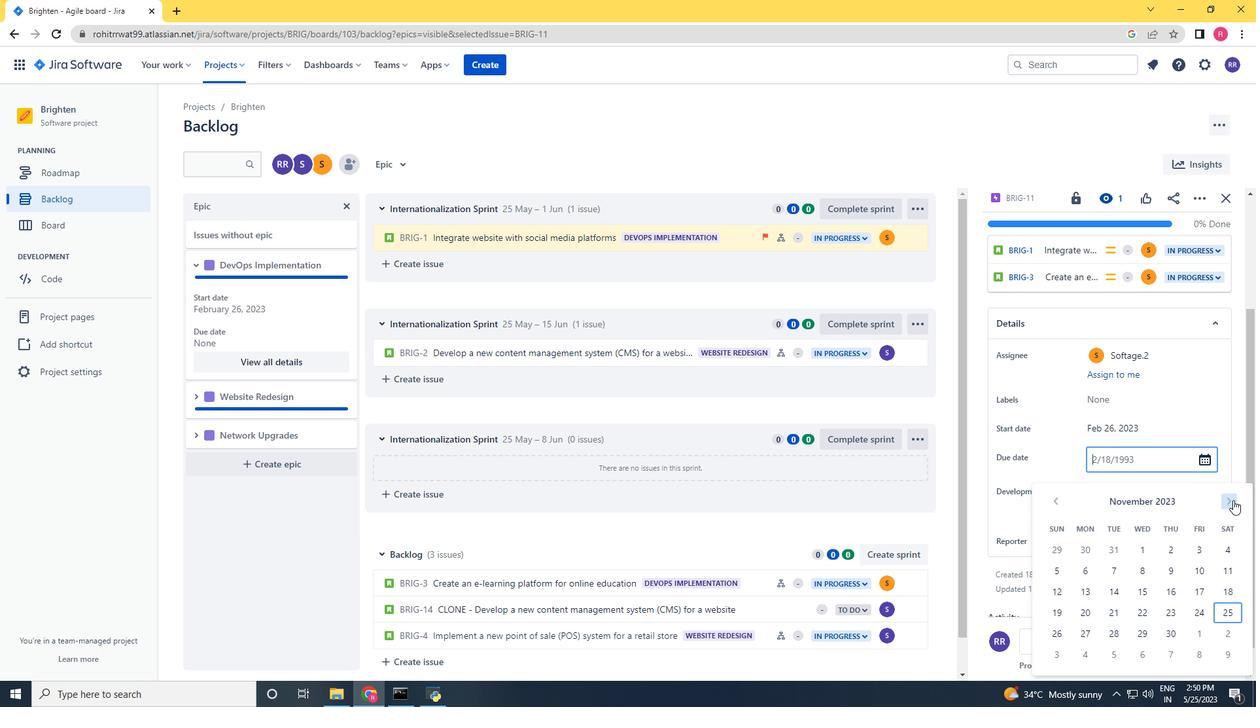
Action: Mouse pressed left at (1234, 500)
Screenshot: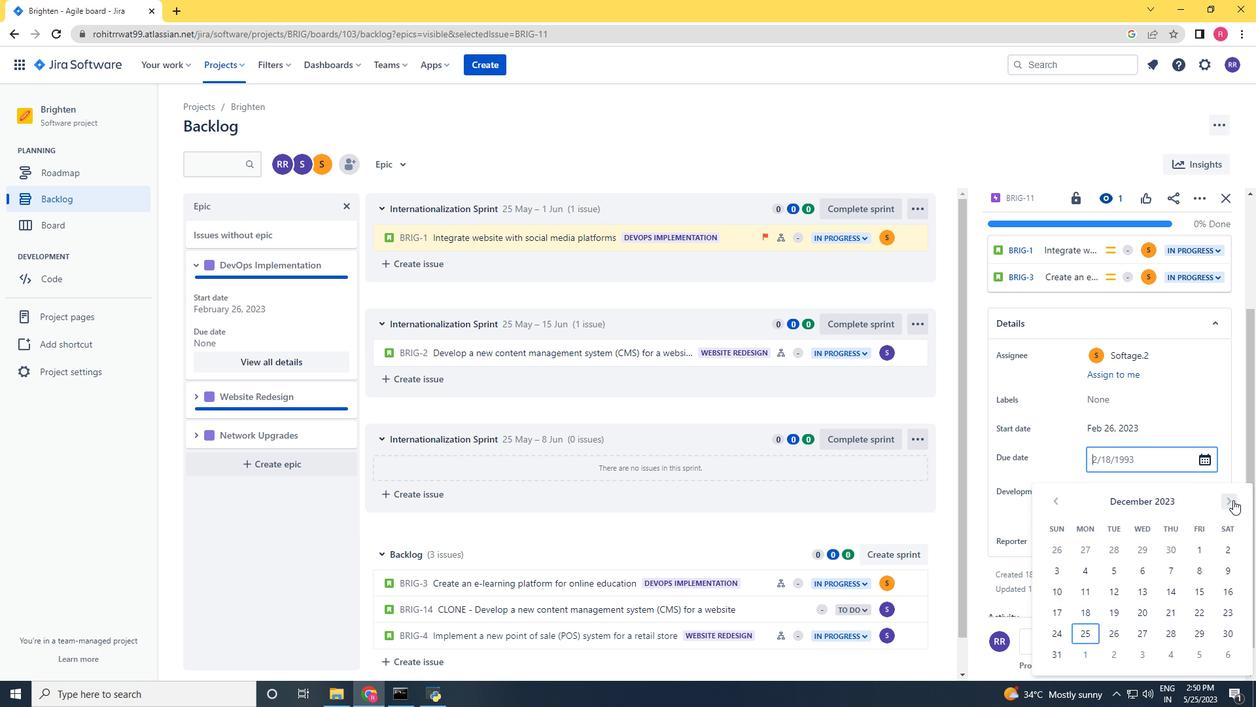 
Action: Mouse pressed left at (1234, 500)
Screenshot: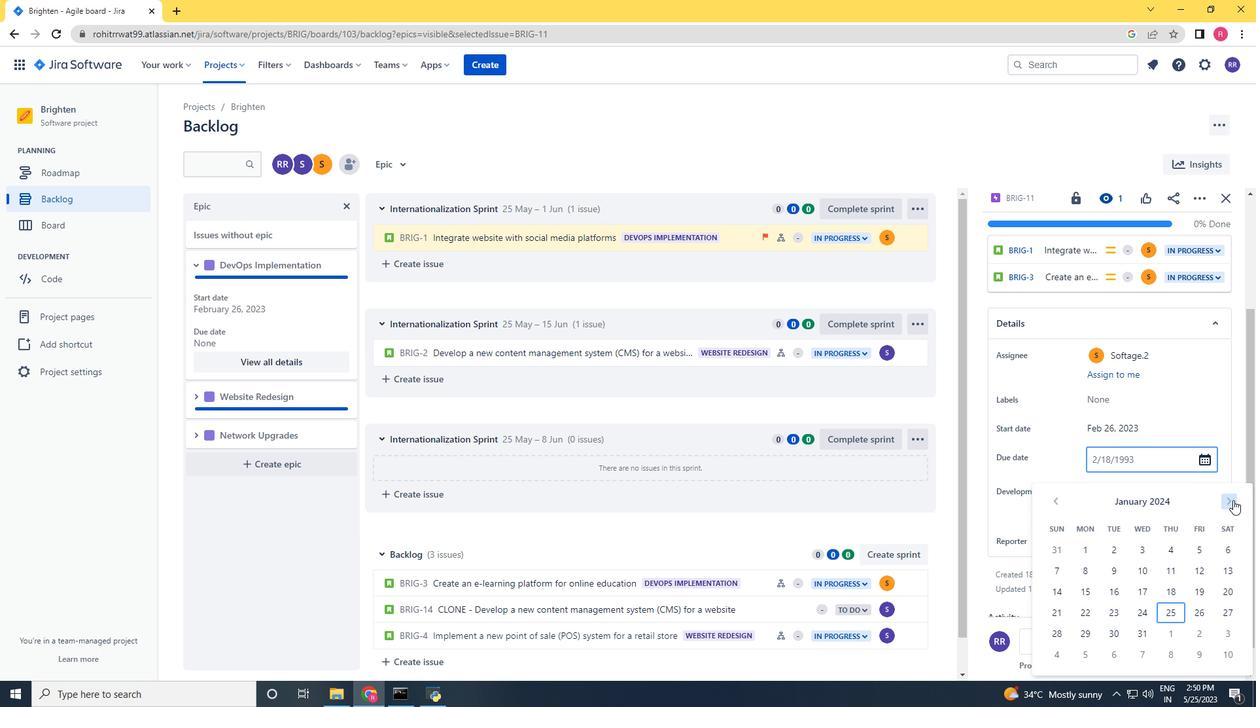 
Action: Mouse pressed left at (1234, 500)
Screenshot: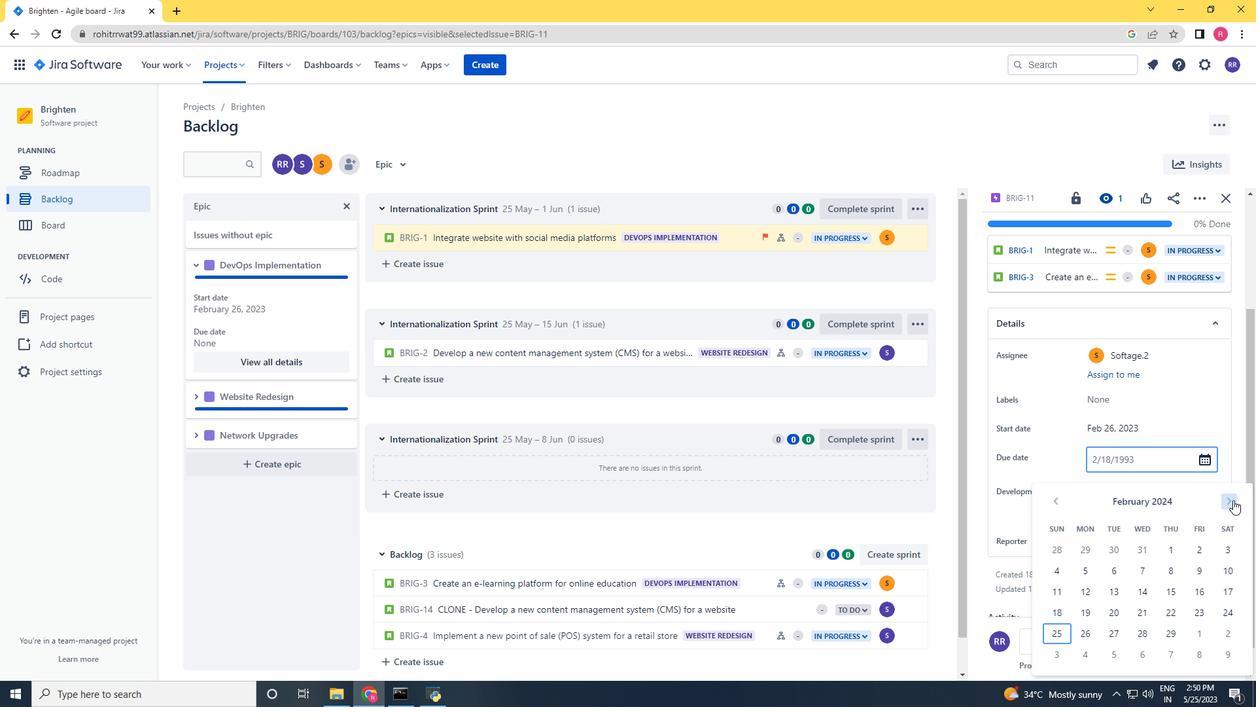 
Action: Mouse pressed left at (1234, 500)
Screenshot: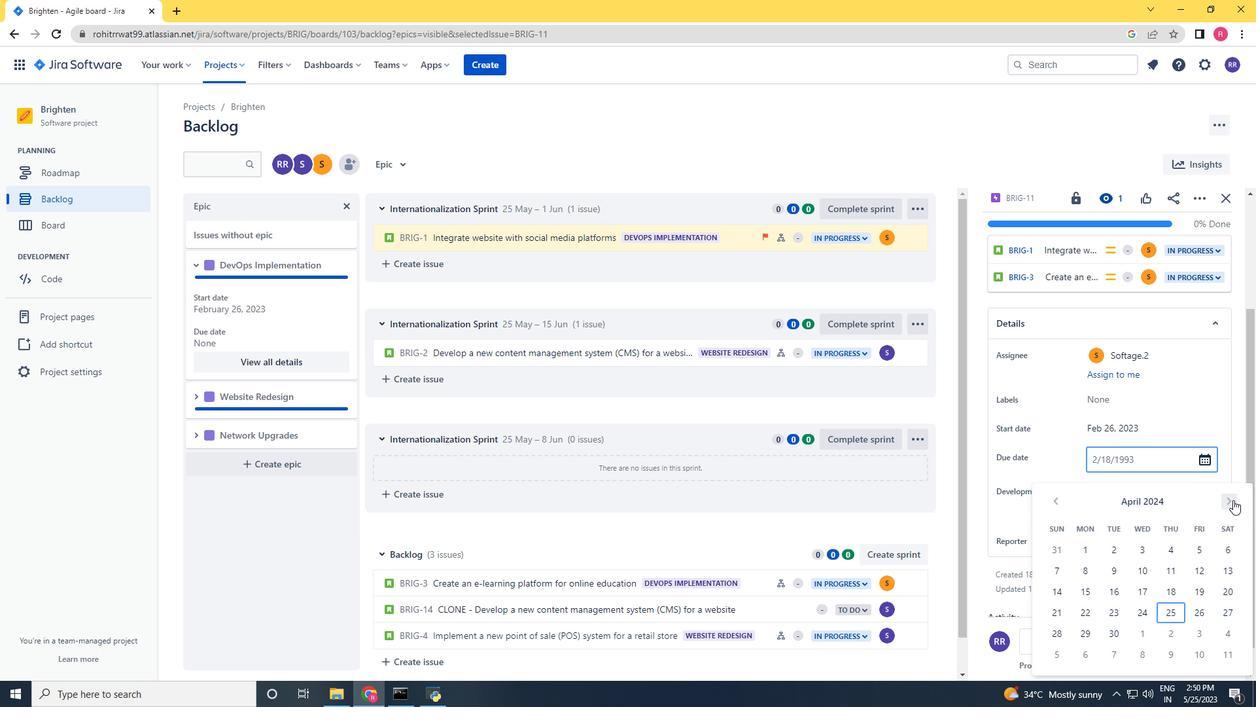 
Action: Mouse pressed left at (1234, 500)
Screenshot: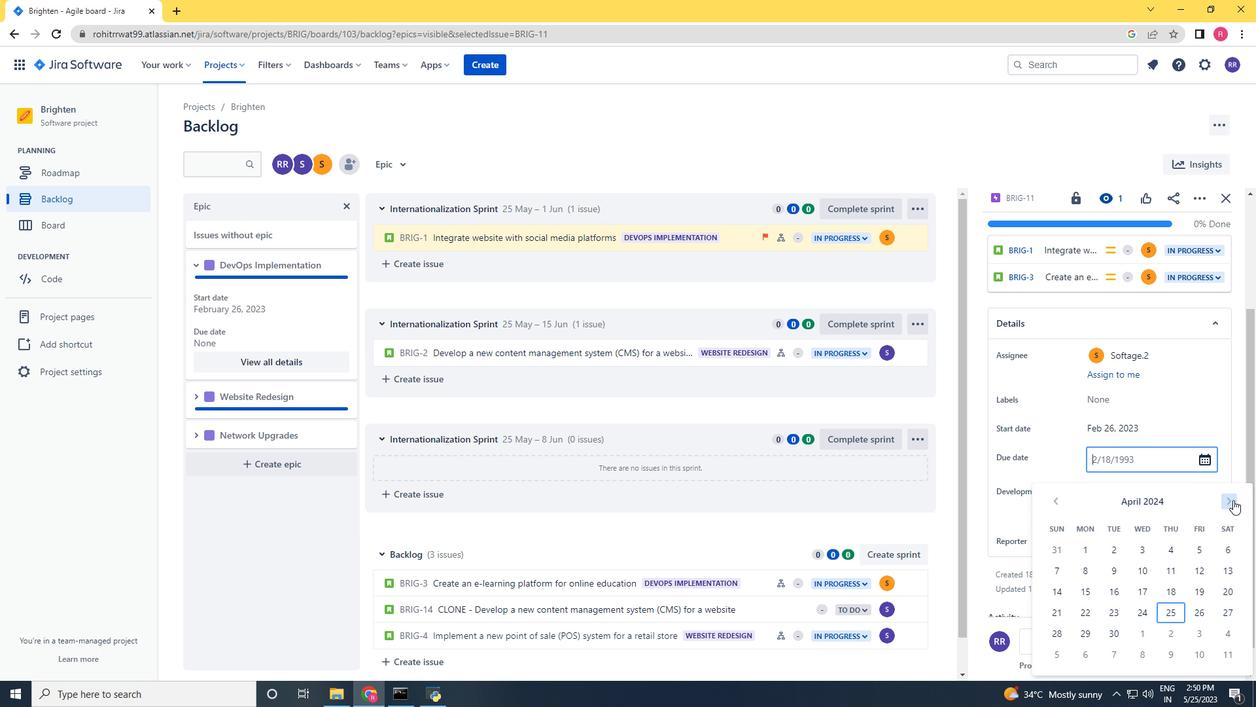 
Action: Mouse pressed left at (1234, 500)
Screenshot: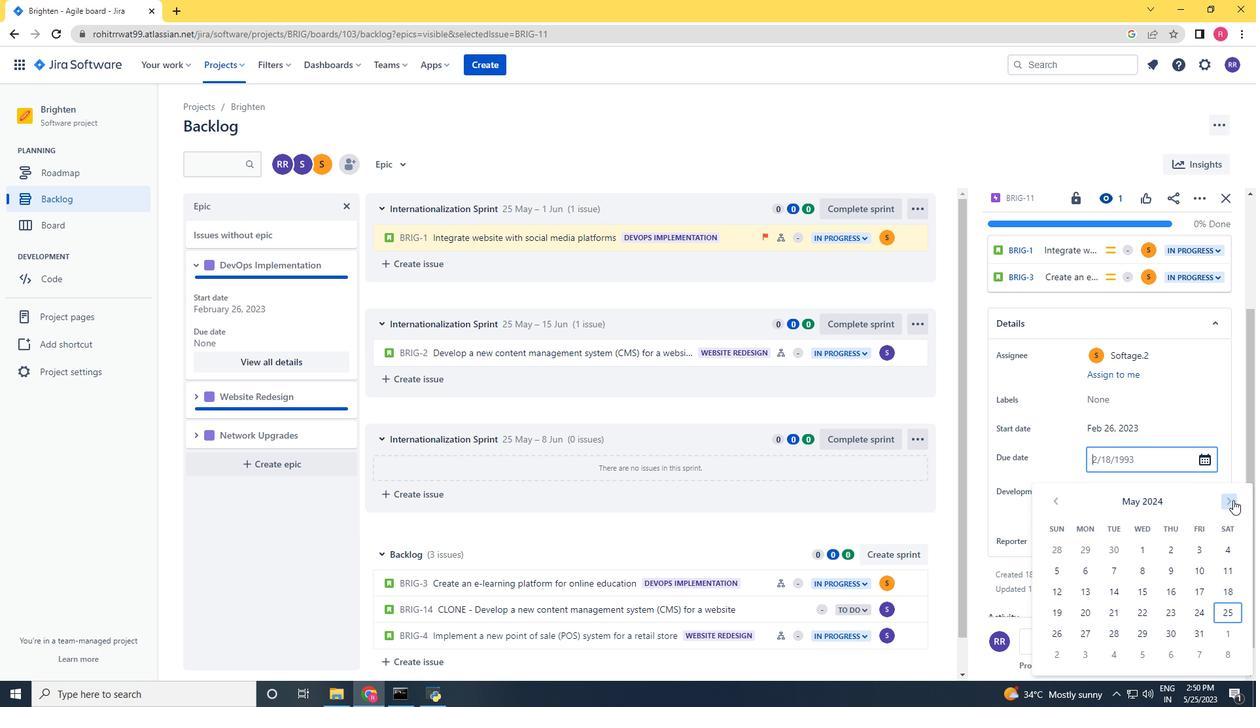 
Action: Mouse pressed left at (1234, 500)
Screenshot: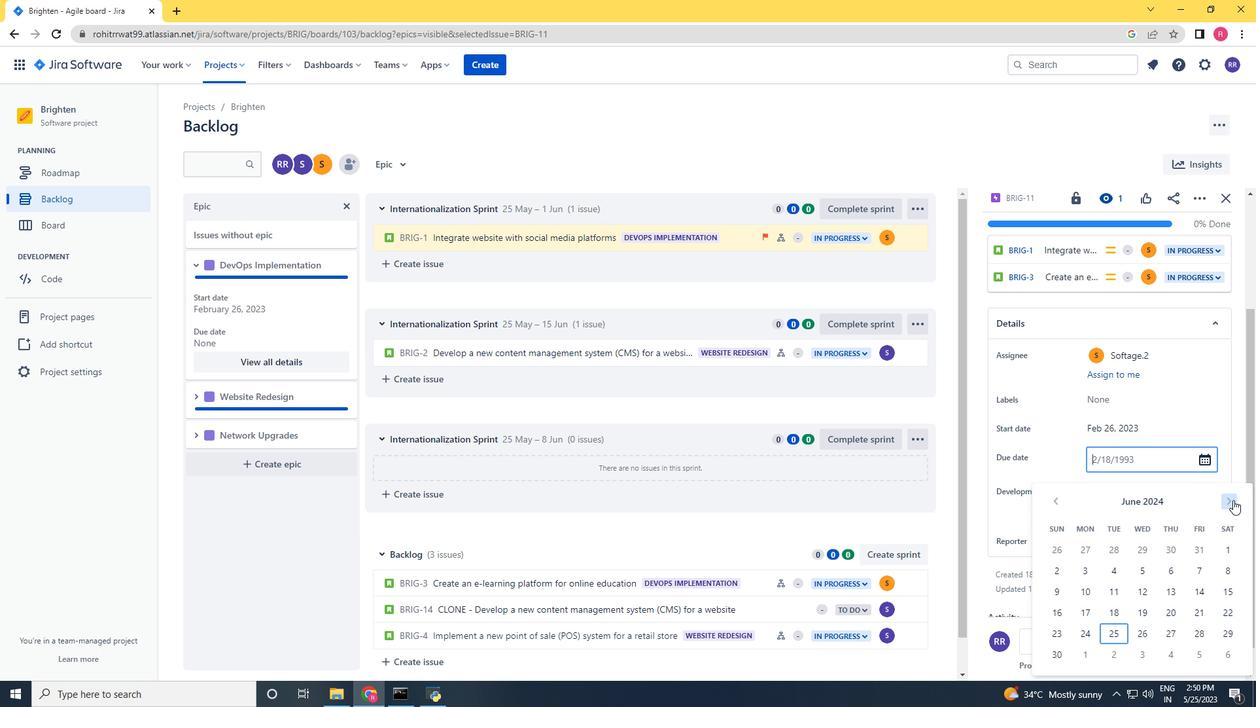 
Action: Mouse pressed left at (1234, 500)
Screenshot: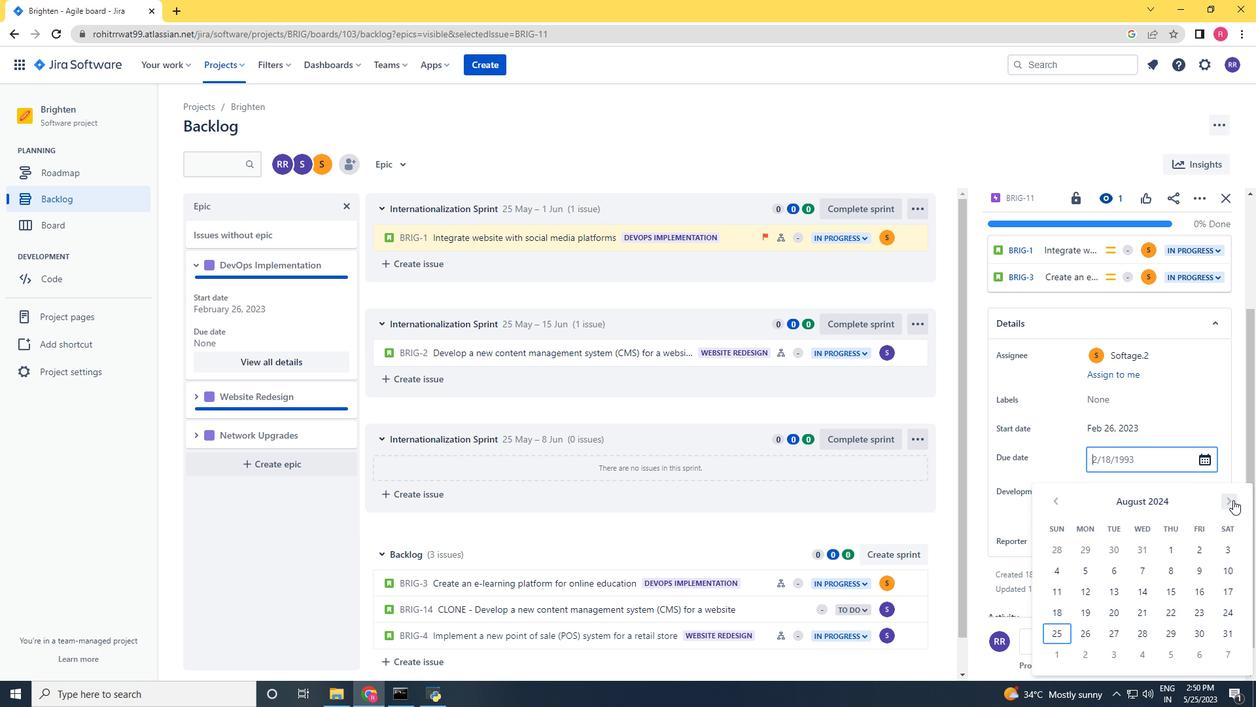 
Action: Mouse pressed left at (1234, 500)
Screenshot: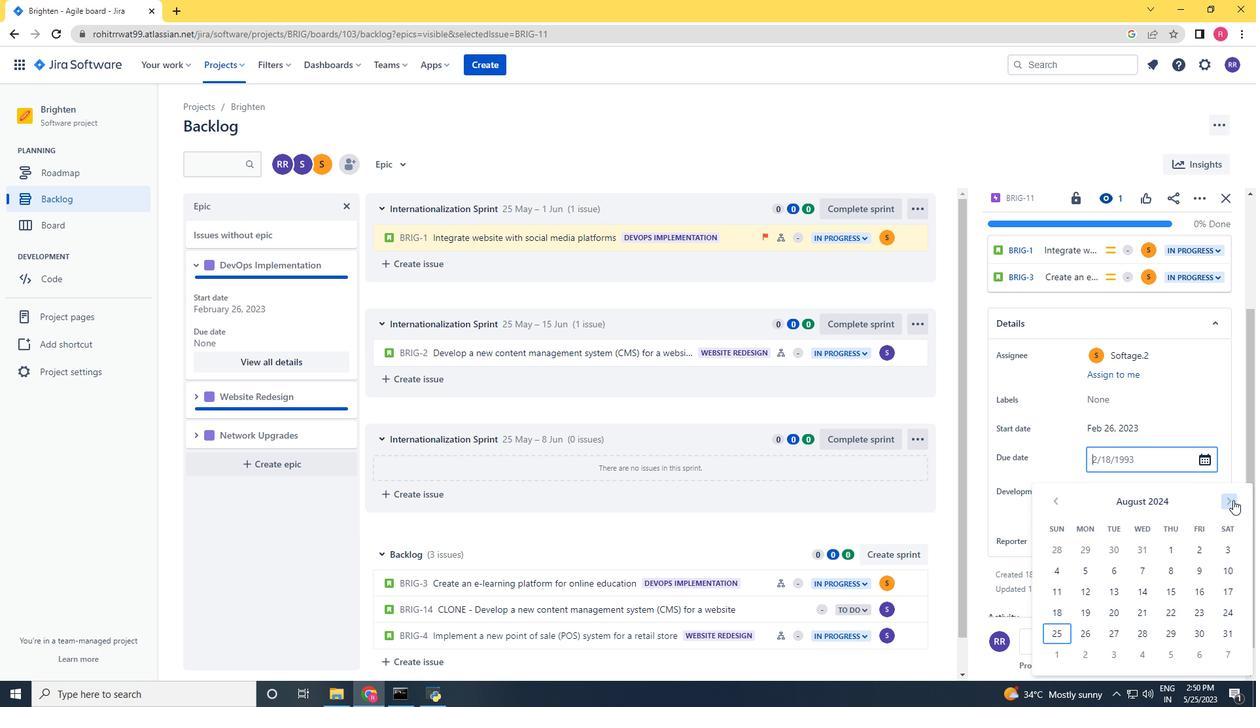 
Action: Mouse pressed left at (1234, 500)
Screenshot: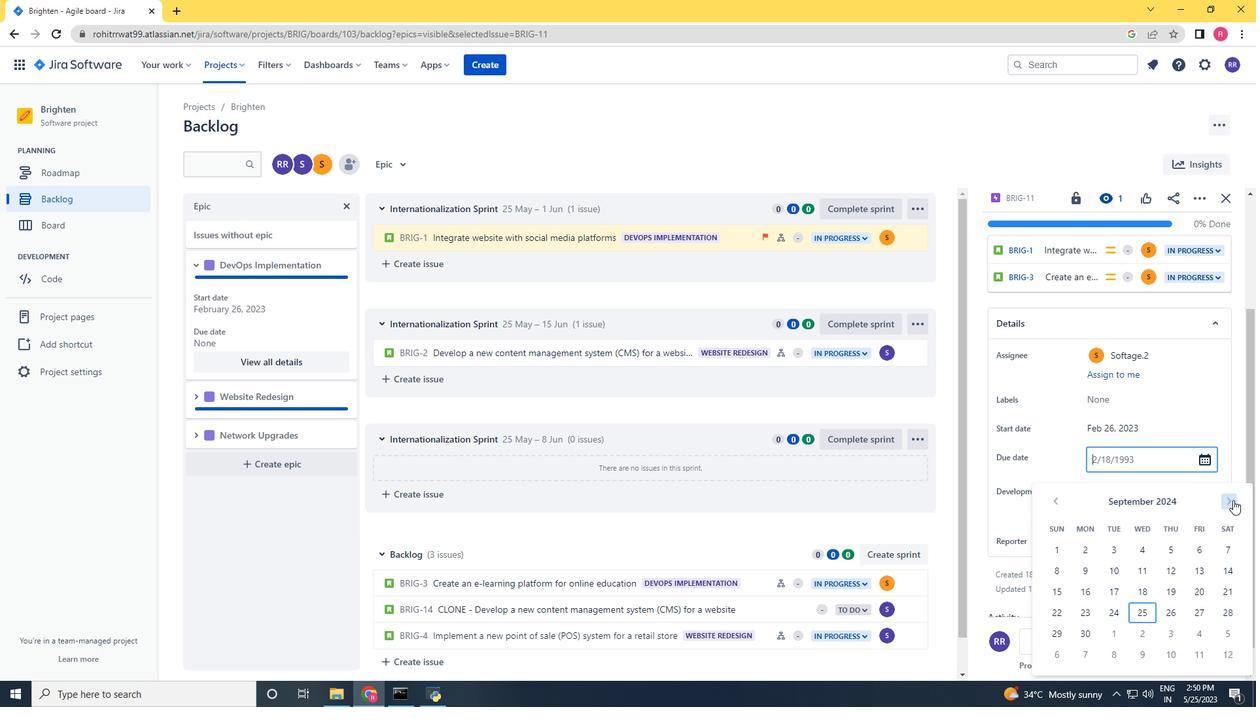 
Action: Mouse pressed left at (1234, 500)
Screenshot: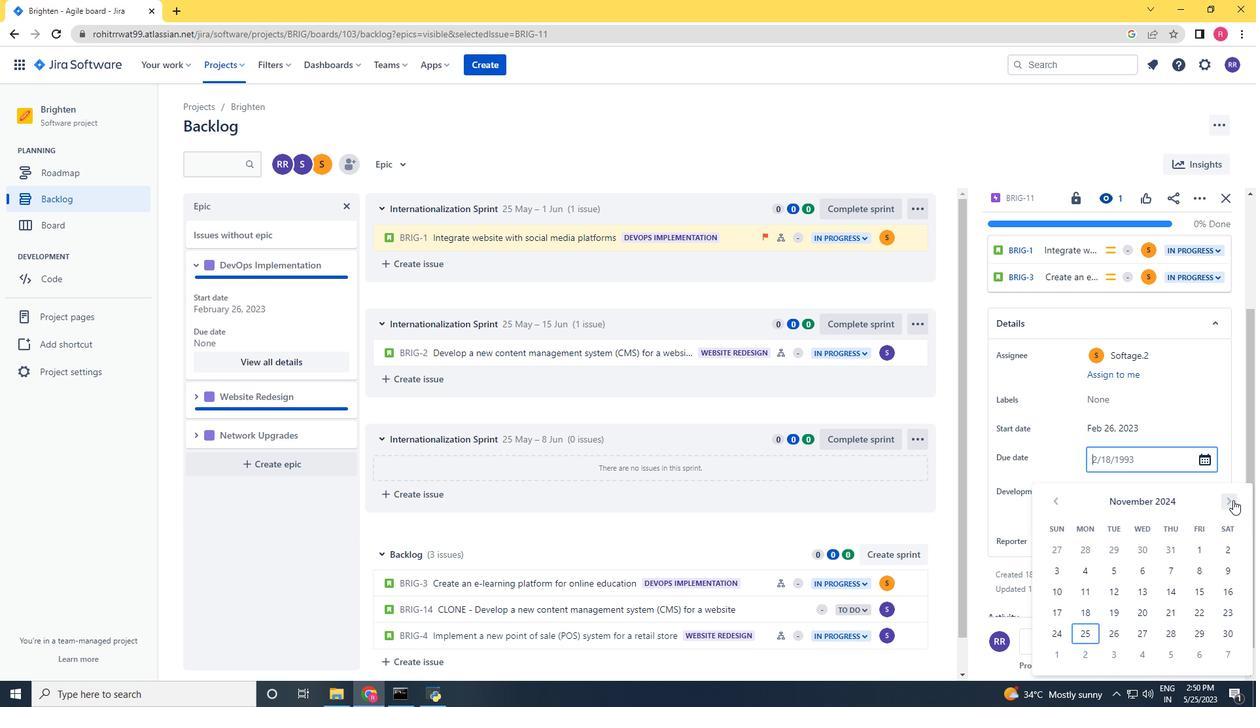 
Action: Mouse pressed left at (1234, 500)
Screenshot: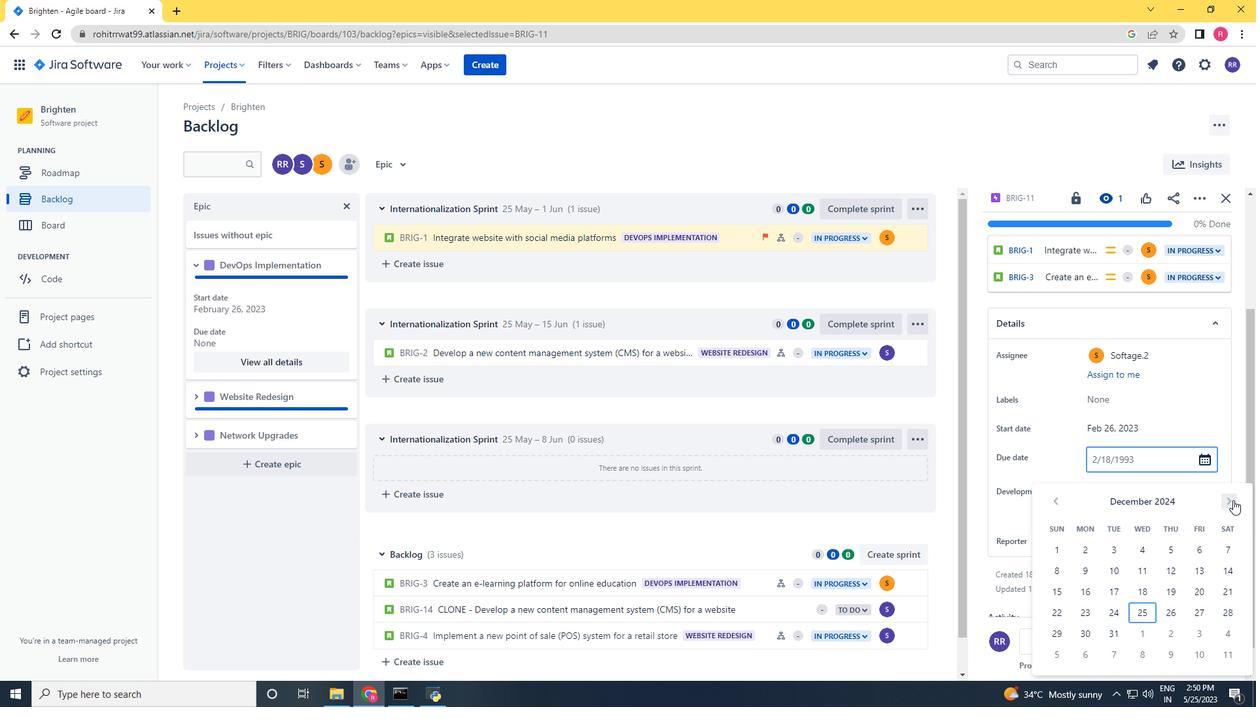 
Action: Mouse moved to (1061, 502)
Screenshot: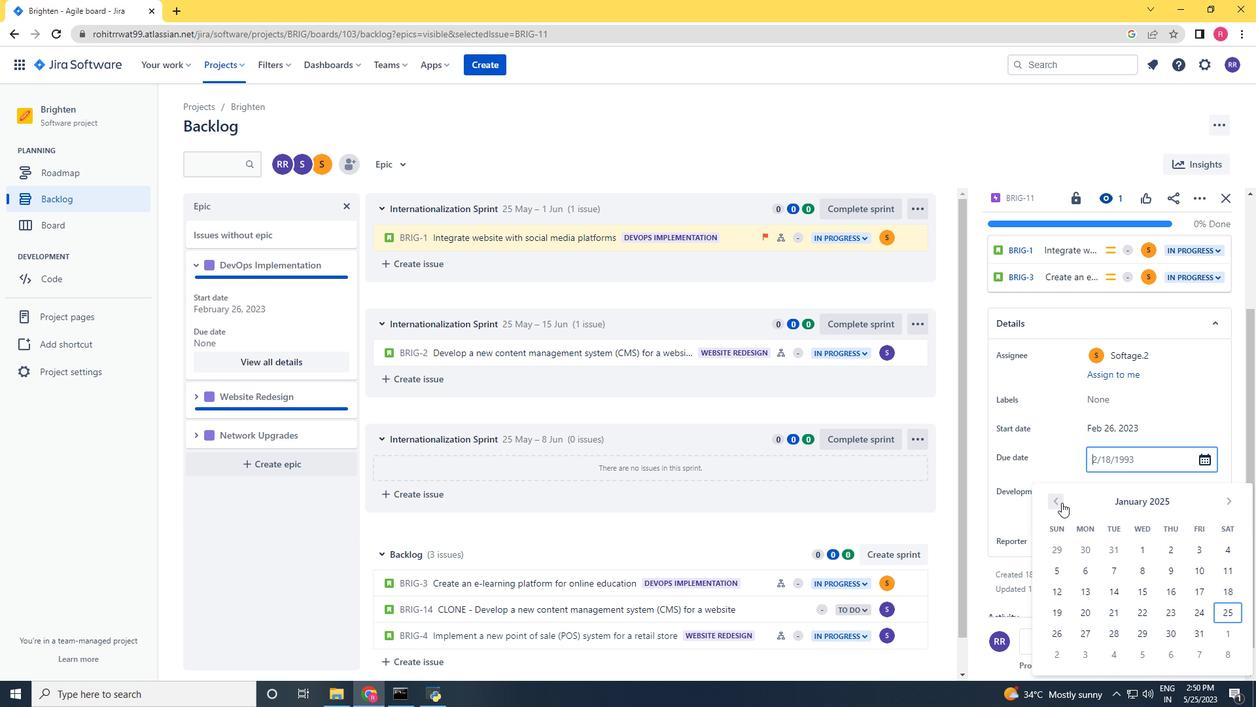 
Action: Mouse pressed left at (1061, 502)
Screenshot: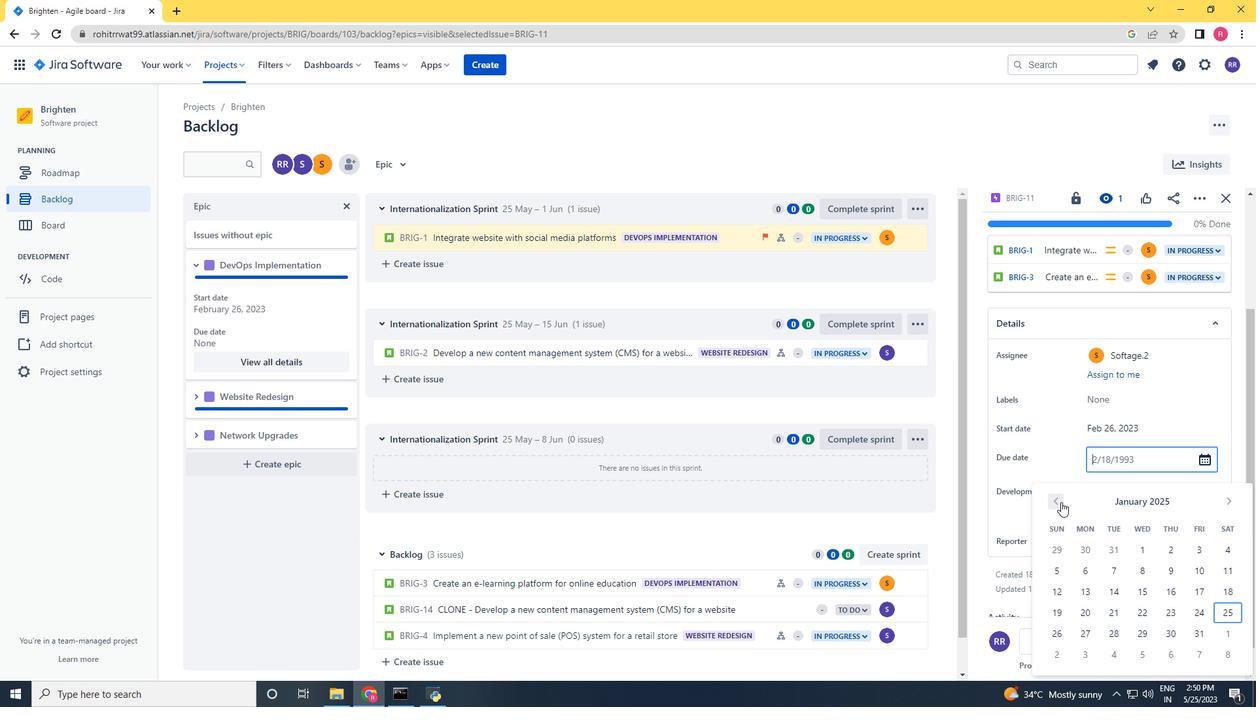 
Action: Mouse moved to (1091, 550)
Screenshot: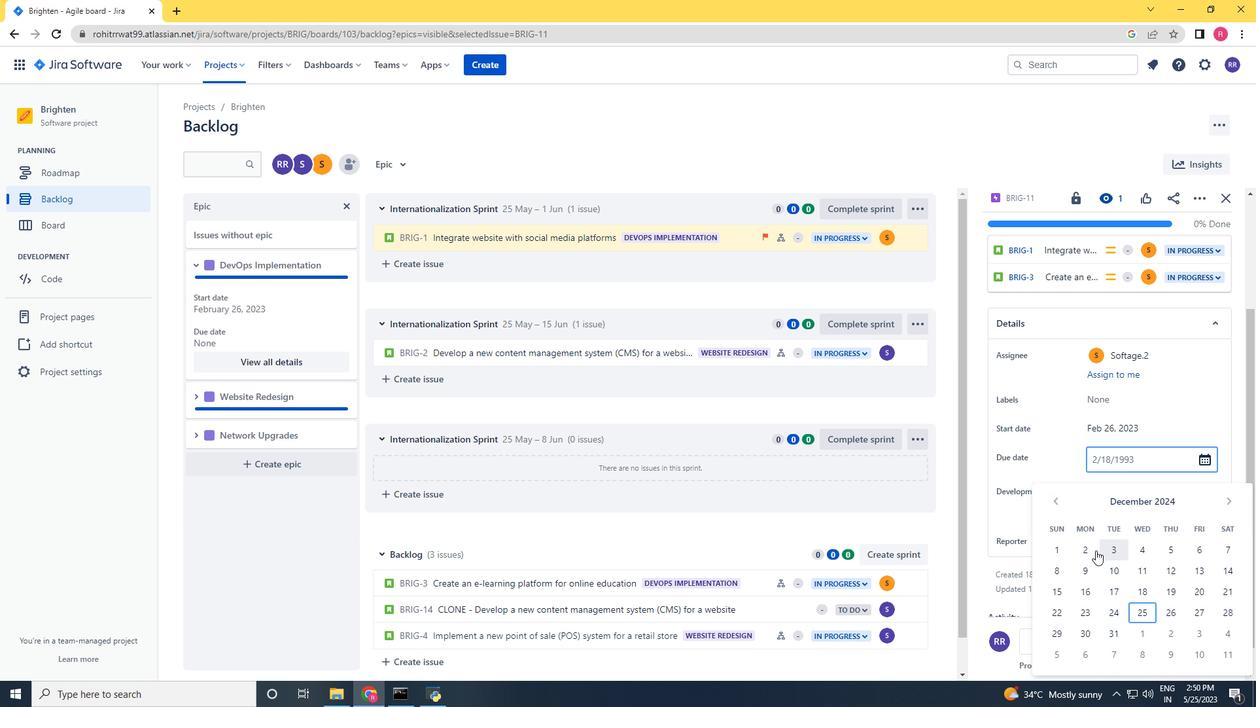 
Action: Mouse pressed left at (1091, 550)
Screenshot: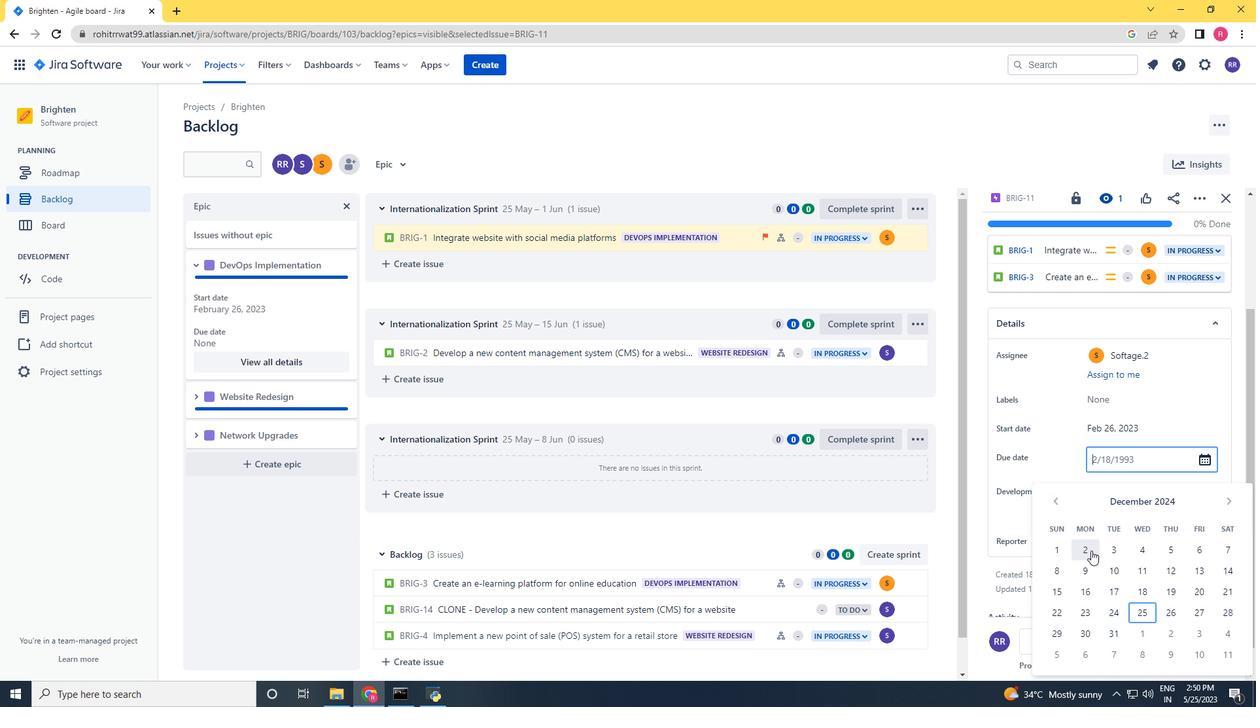 
Action: Mouse moved to (1121, 613)
Screenshot: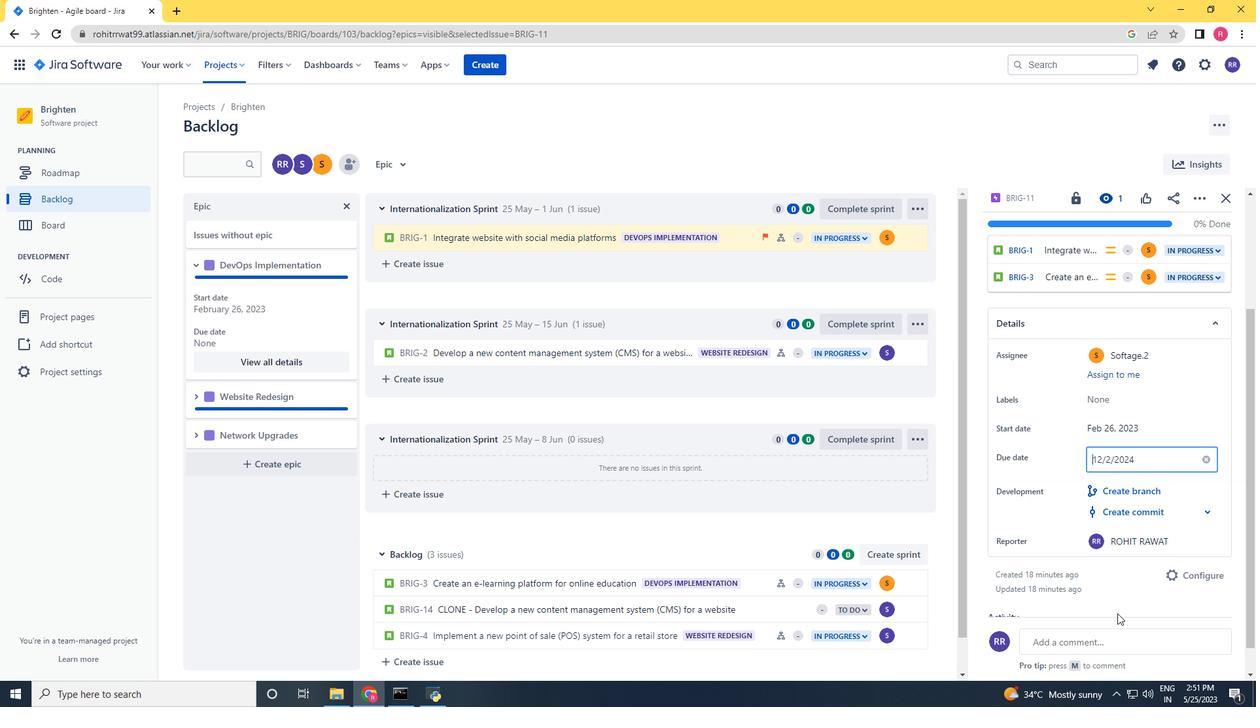 
Action: Mouse pressed left at (1121, 613)
Screenshot: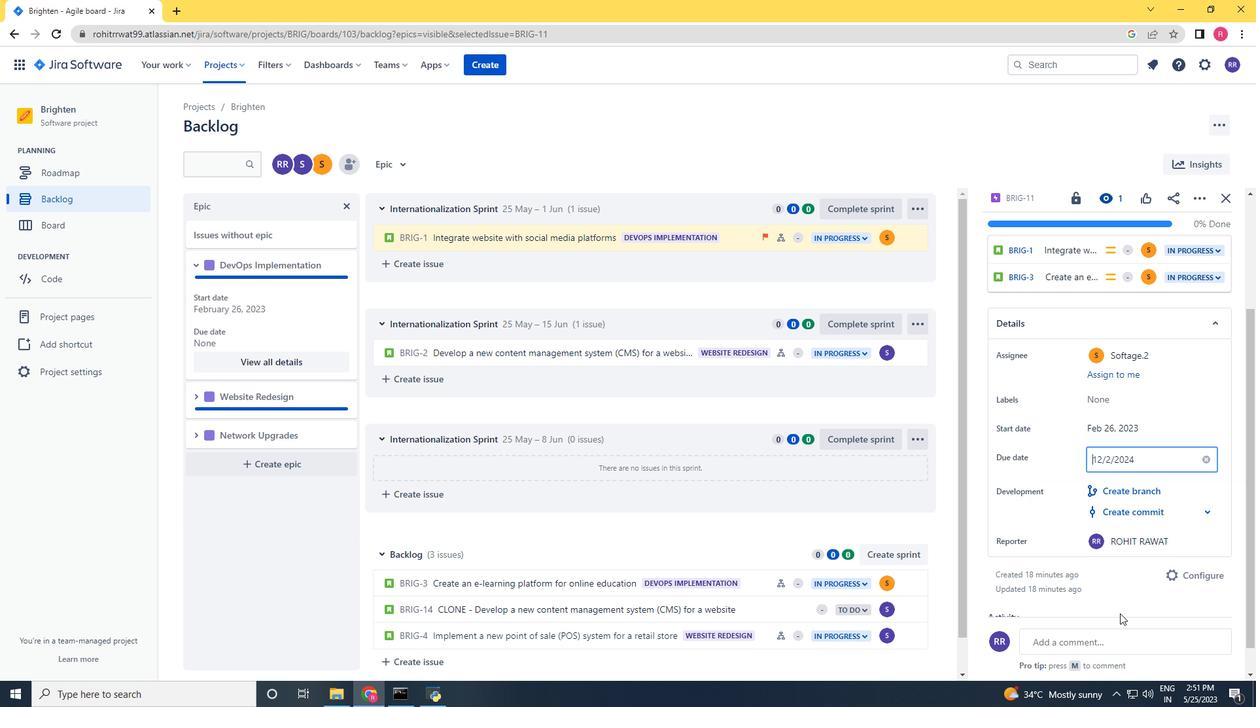 
Action: Mouse moved to (193, 396)
Screenshot: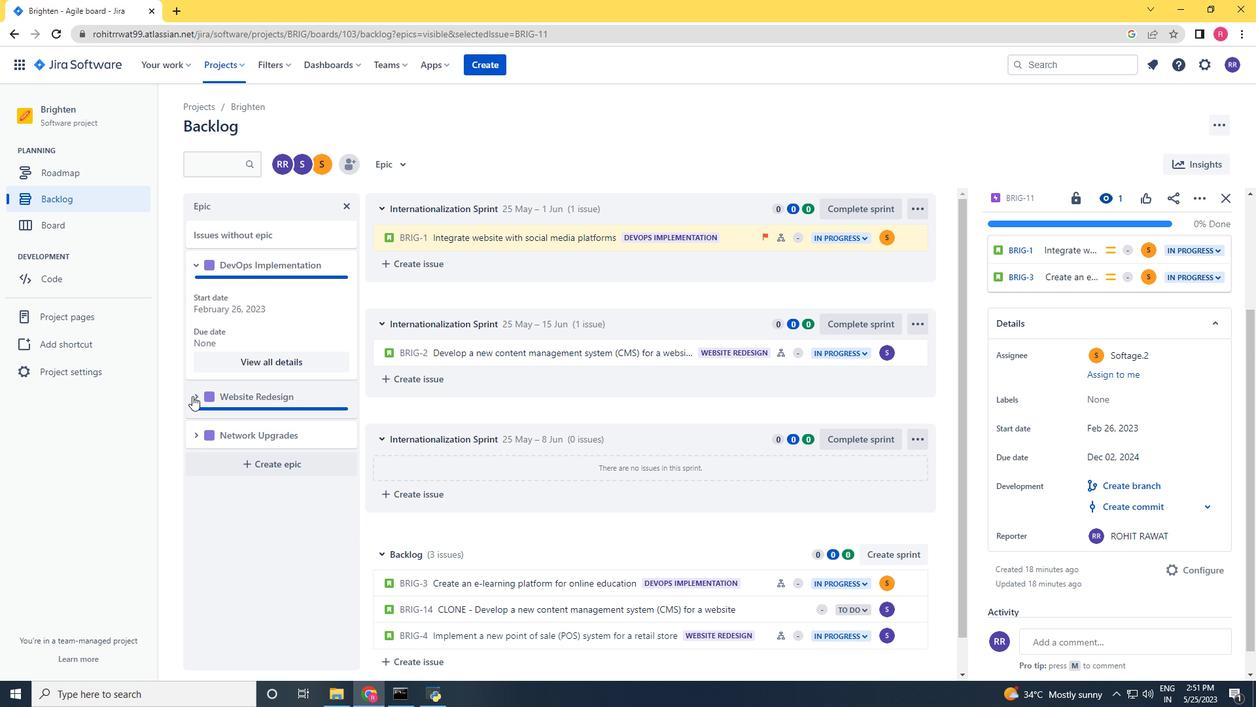 
Action: Mouse pressed left at (193, 396)
Screenshot: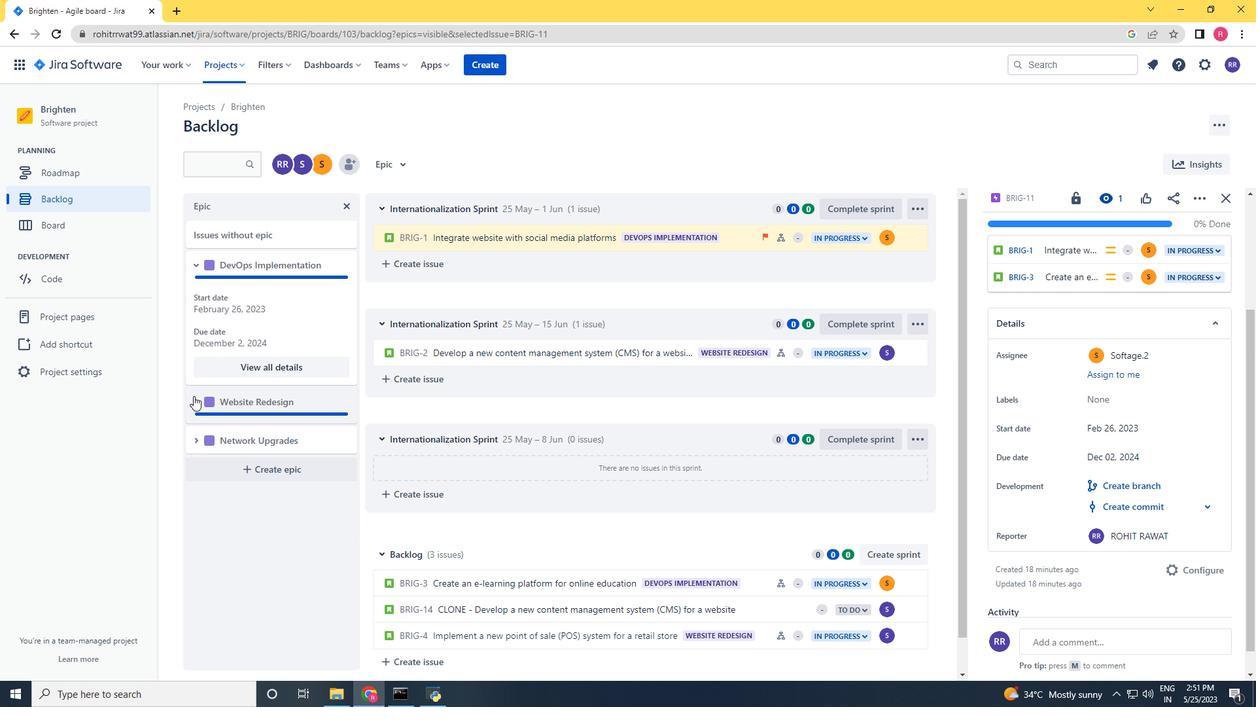 
Action: Mouse moved to (259, 494)
Screenshot: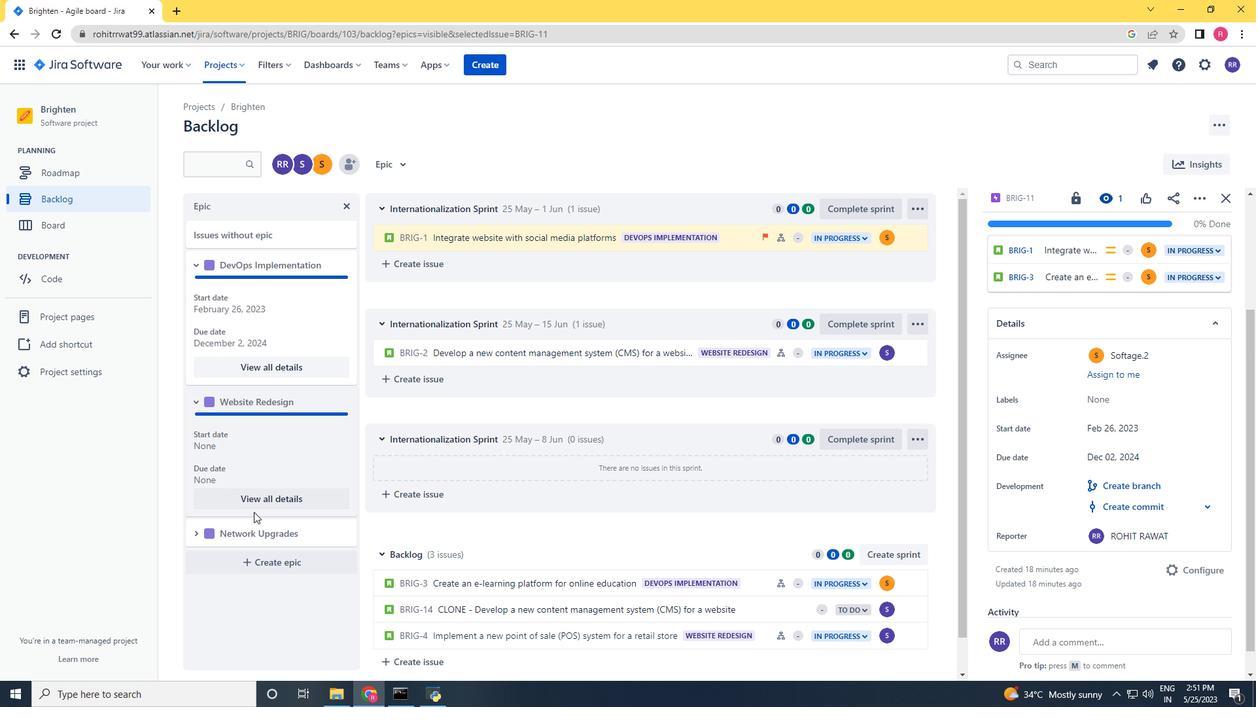 
Action: Mouse pressed left at (259, 494)
Screenshot: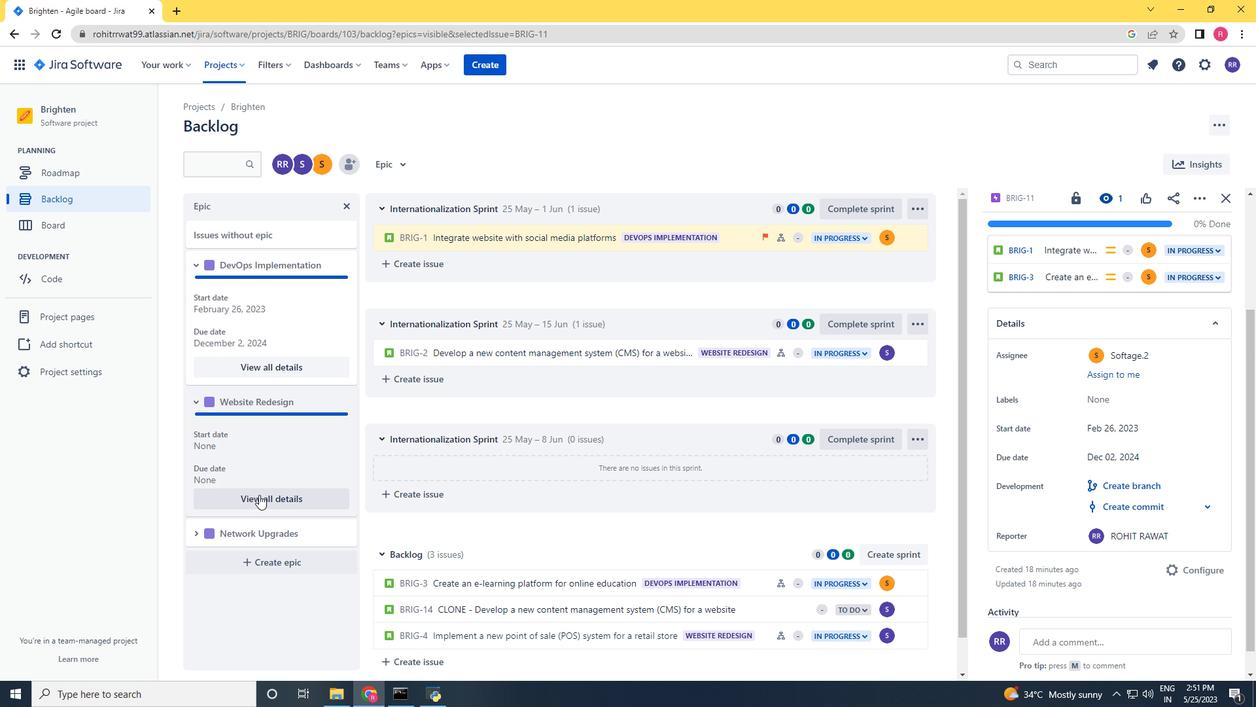 
Action: Mouse moved to (1097, 517)
Screenshot: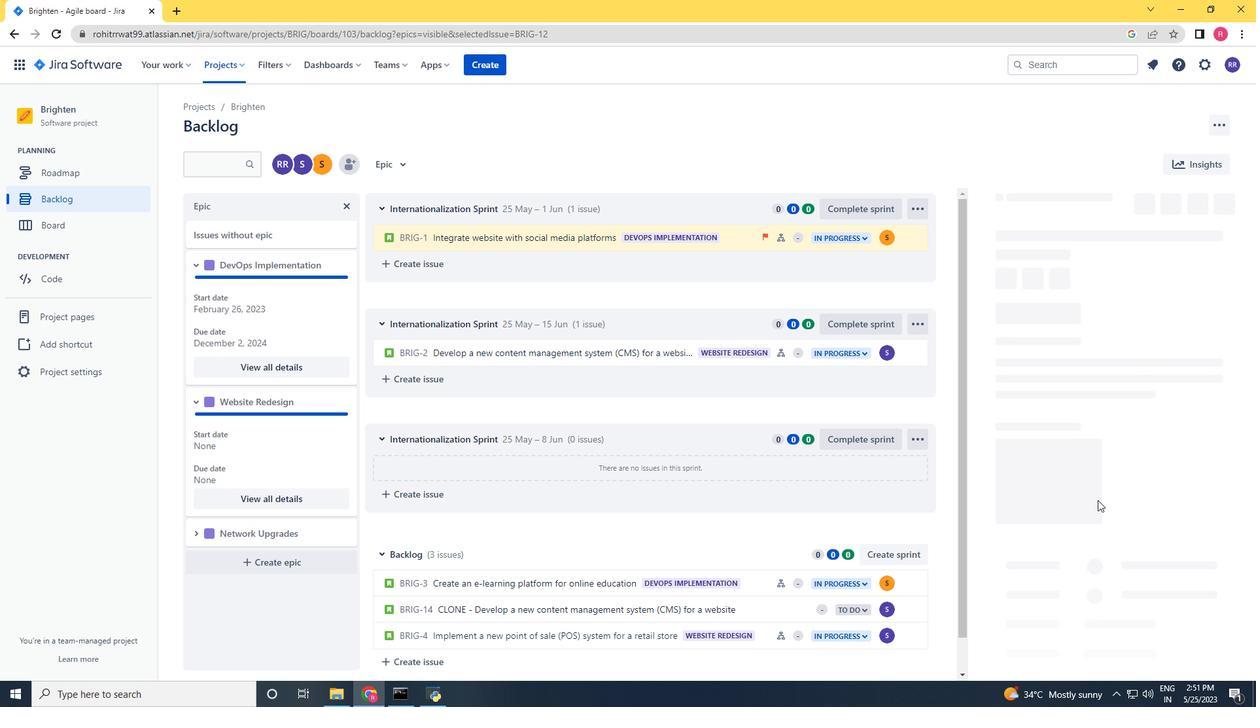 
Action: Mouse scrolled (1097, 517) with delta (0, 0)
Screenshot: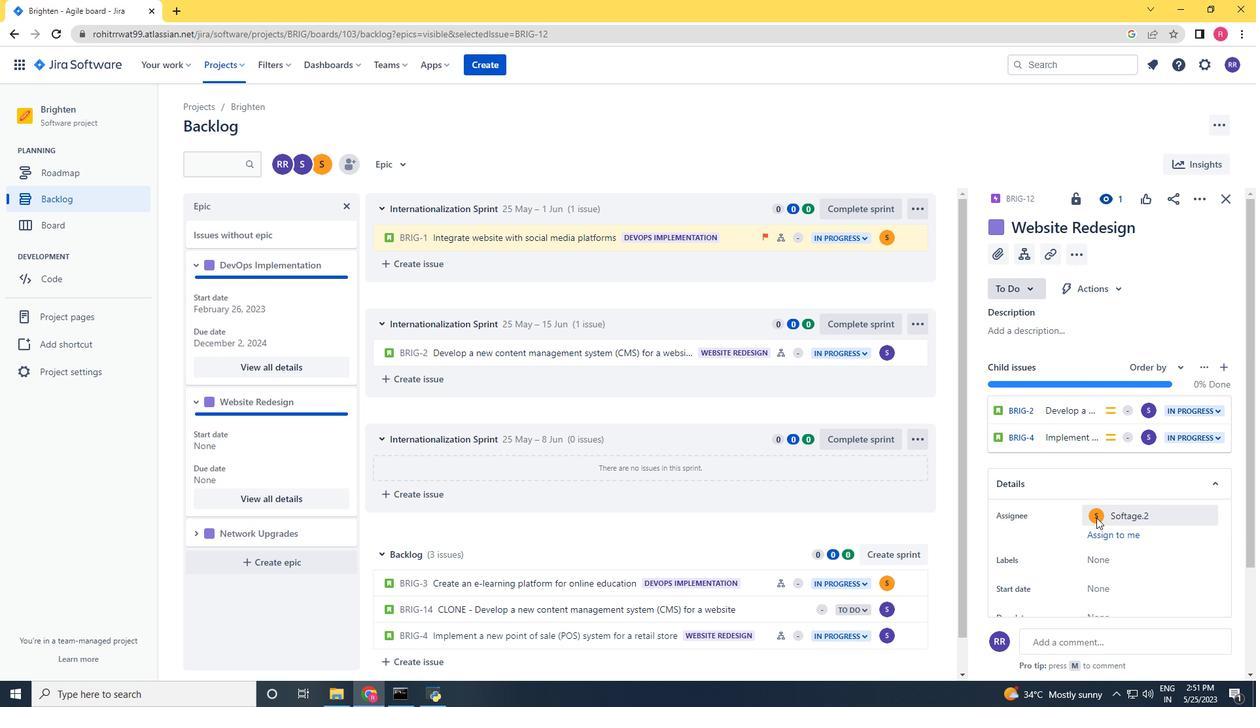 
Action: Mouse scrolled (1097, 517) with delta (0, 0)
Screenshot: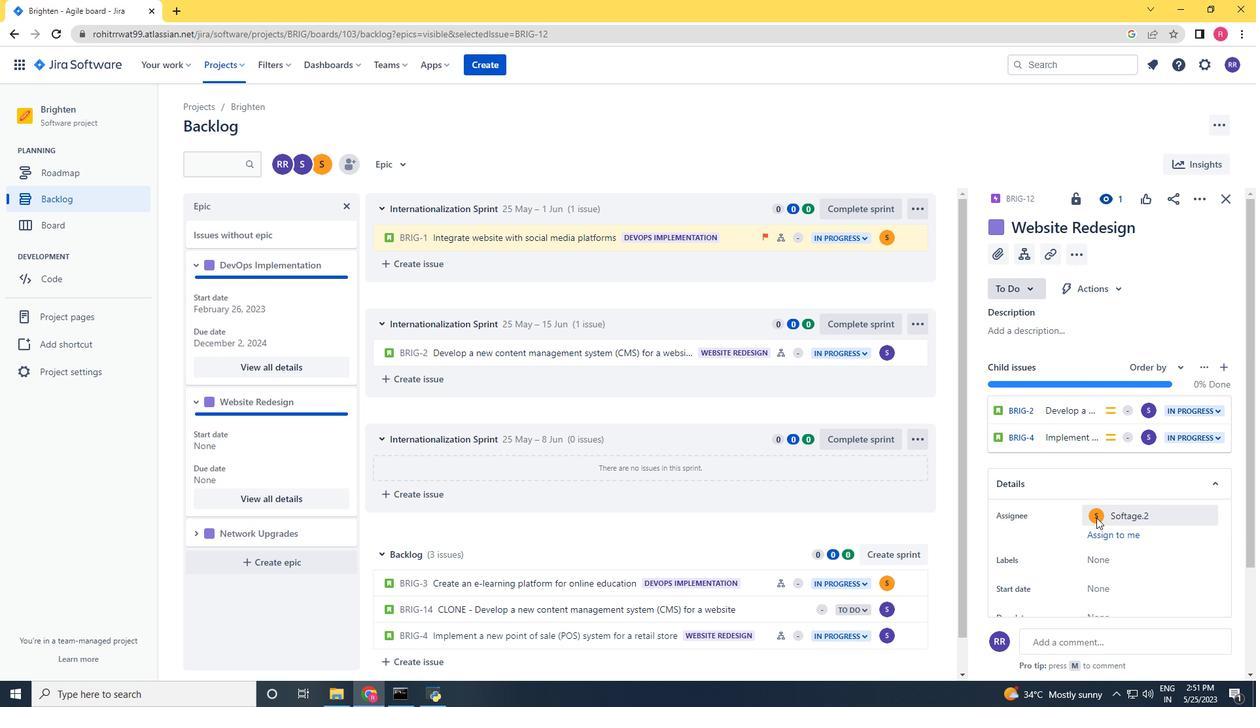 
Action: Mouse scrolled (1097, 517) with delta (0, 0)
Screenshot: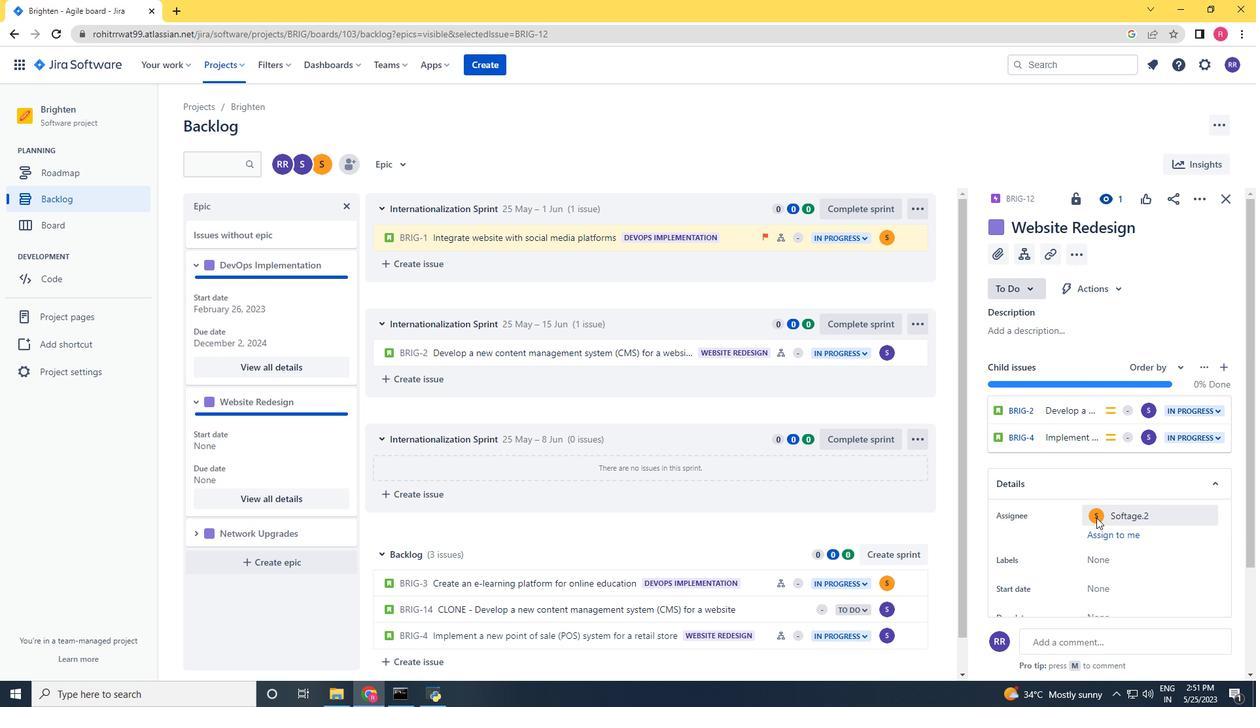 
Action: Mouse moved to (1099, 563)
Screenshot: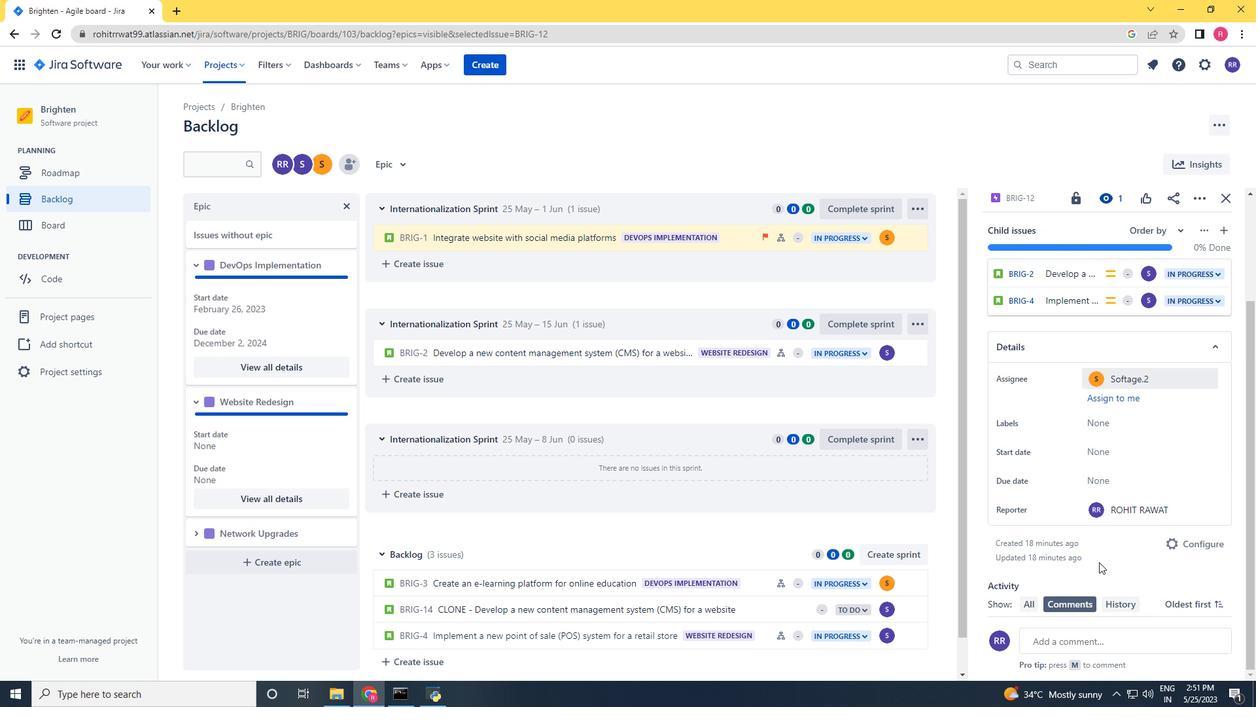
Action: Mouse scrolled (1099, 562) with delta (0, 0)
Screenshot: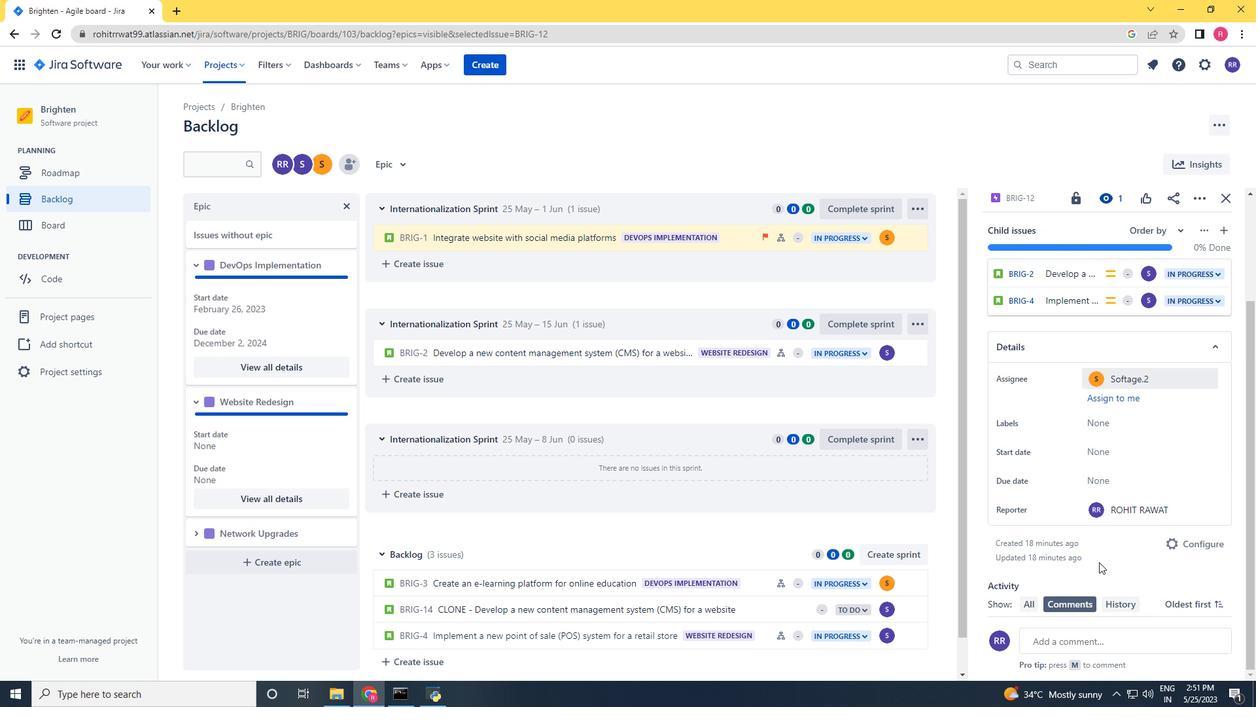 
Action: Mouse scrolled (1099, 562) with delta (0, 0)
Screenshot: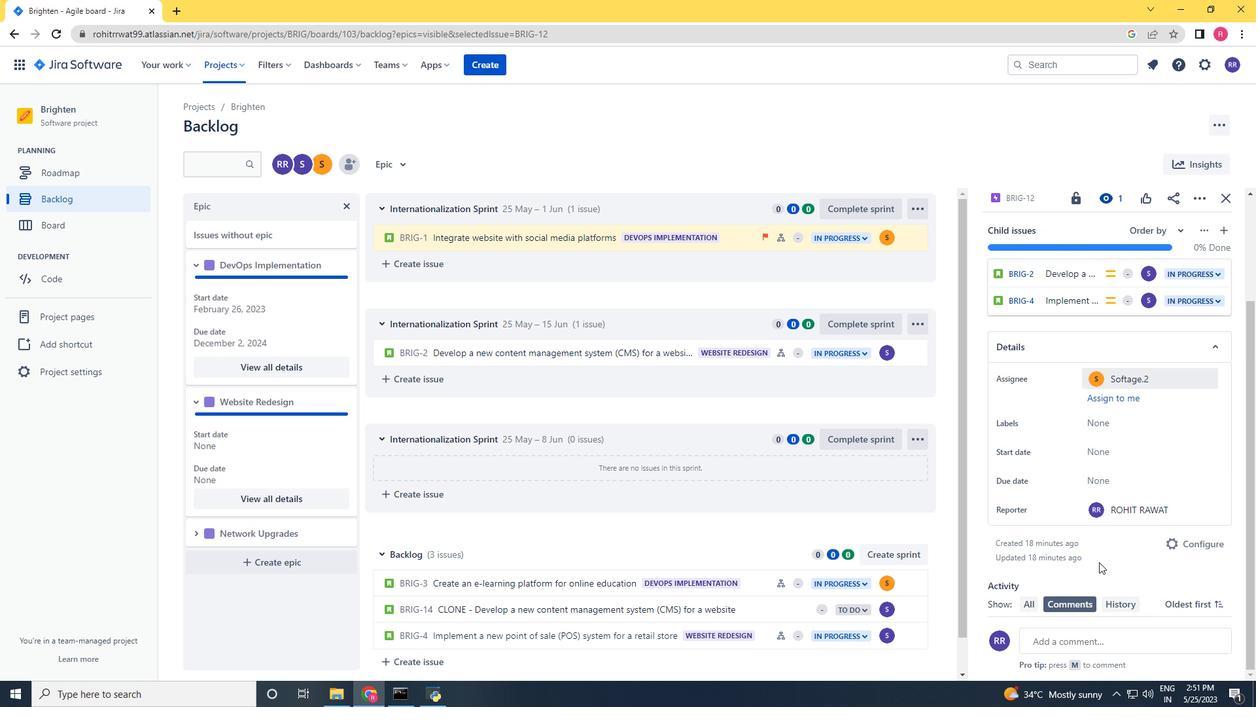 
Action: Mouse moved to (1122, 449)
Screenshot: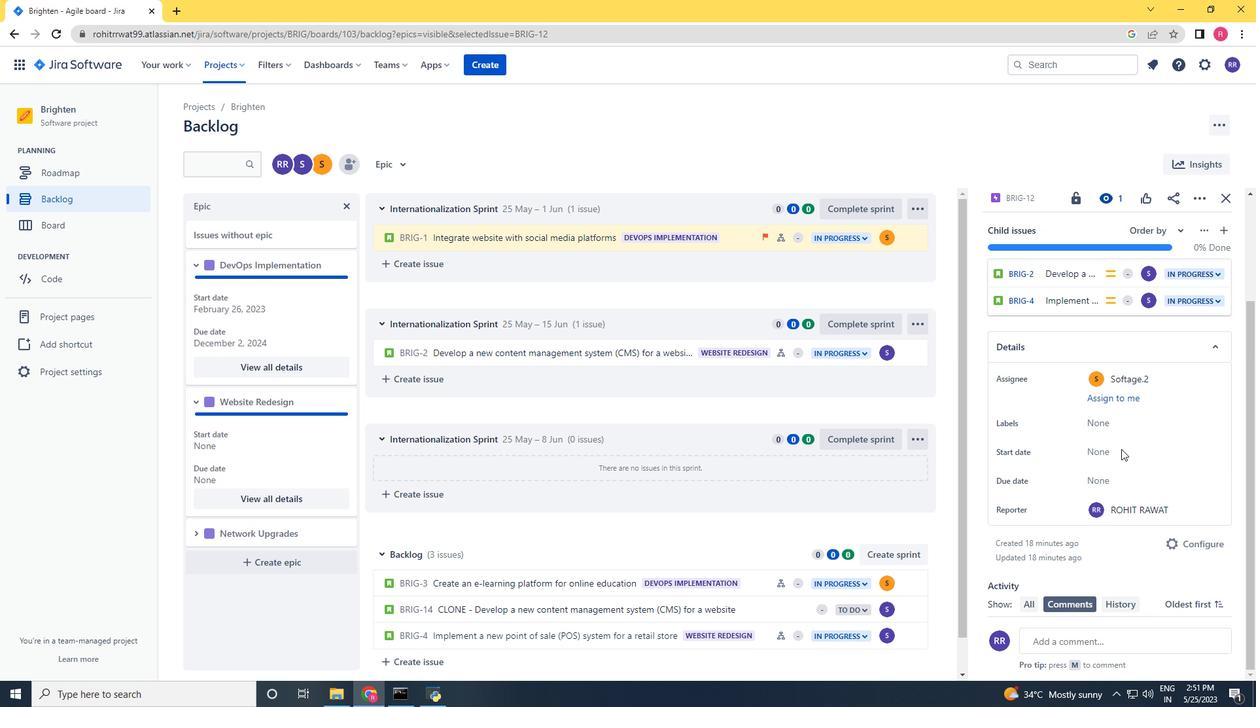 
Action: Mouse pressed left at (1122, 449)
Screenshot: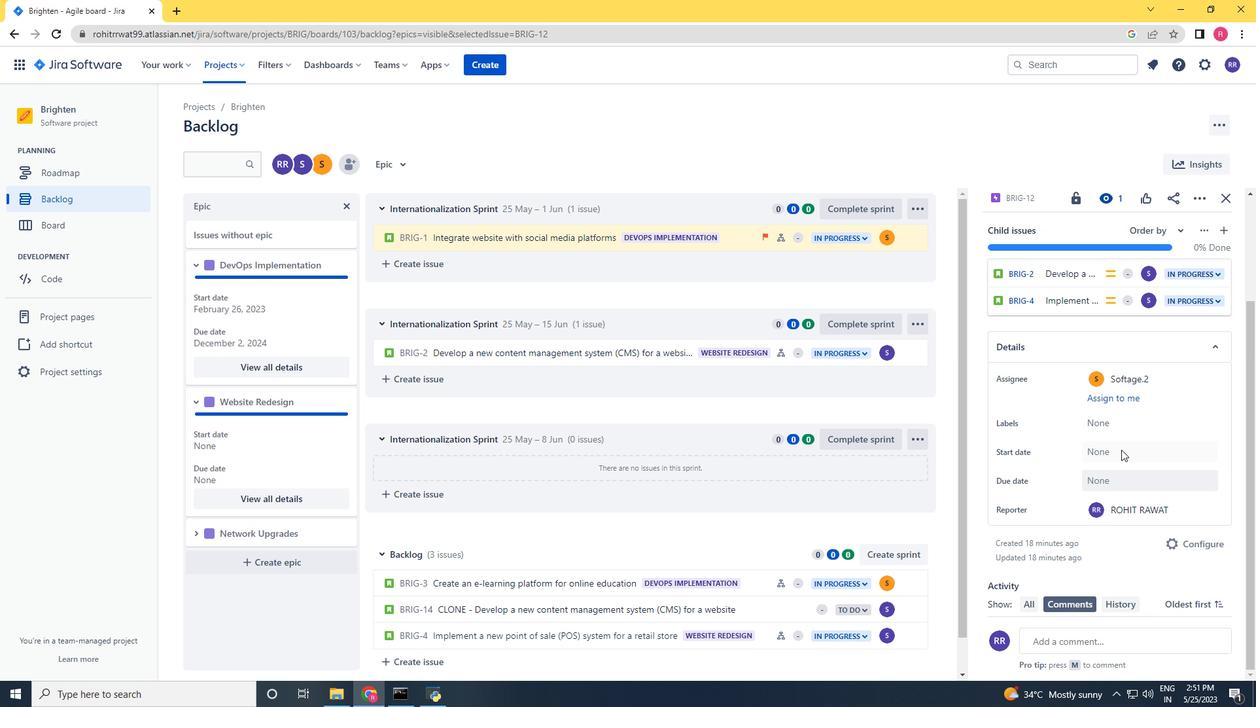 
Action: Mouse moved to (1225, 492)
Screenshot: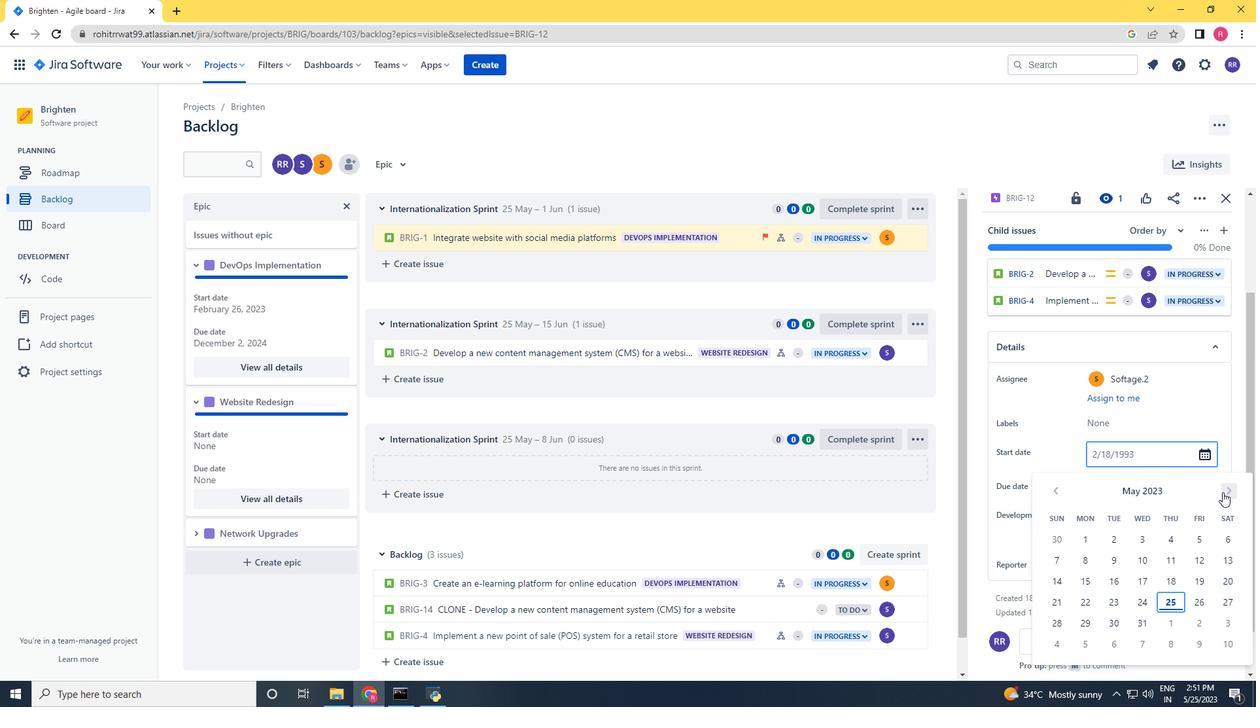 
Action: Mouse pressed left at (1225, 492)
Screenshot: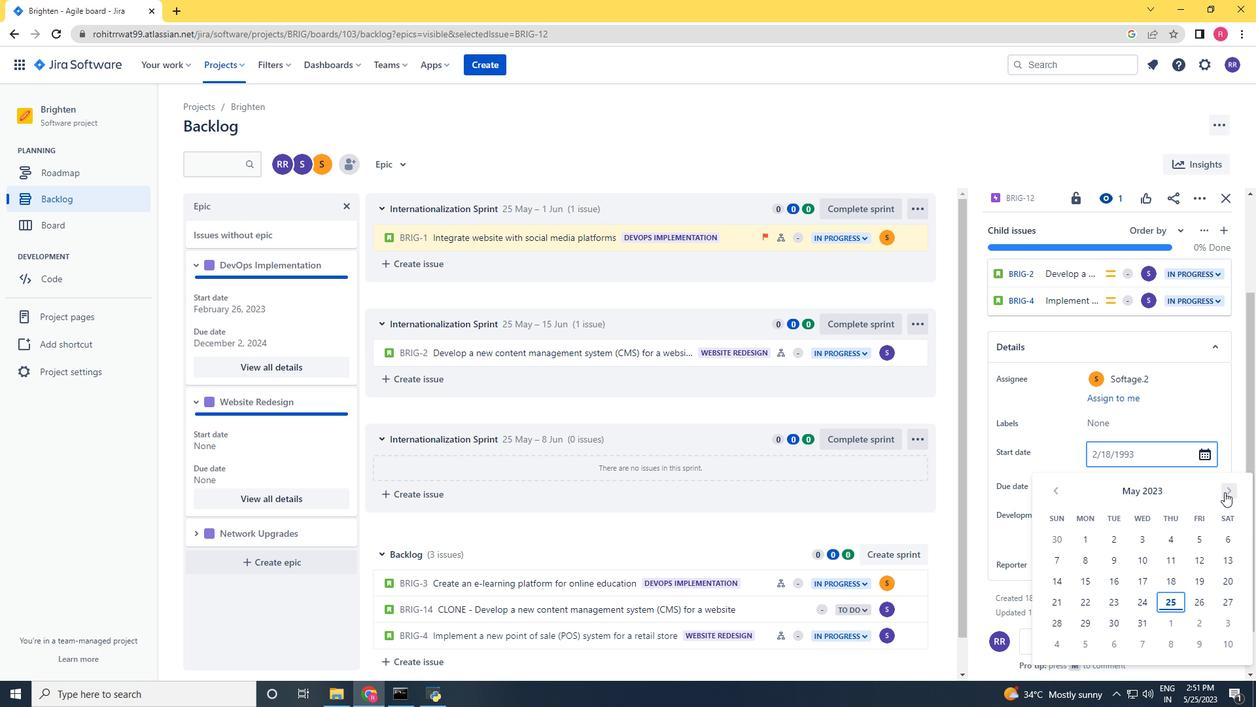 
Action: Mouse pressed left at (1225, 492)
Screenshot: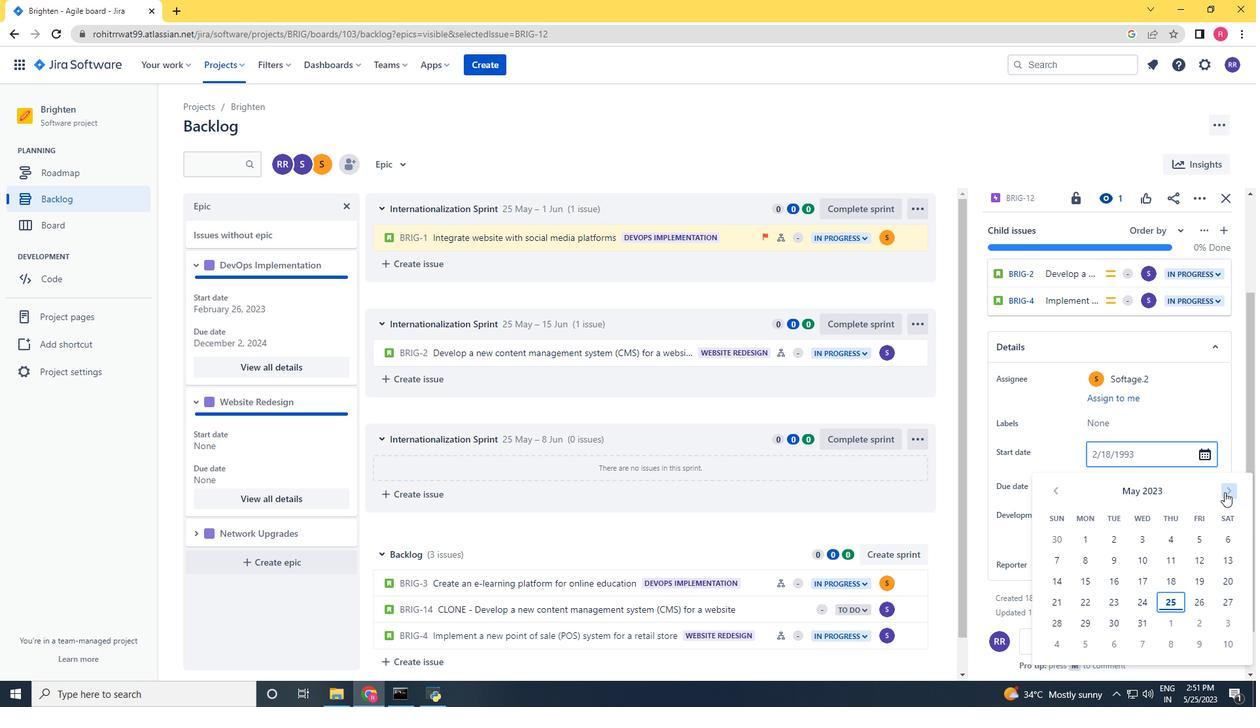
Action: Mouse pressed left at (1225, 492)
Screenshot: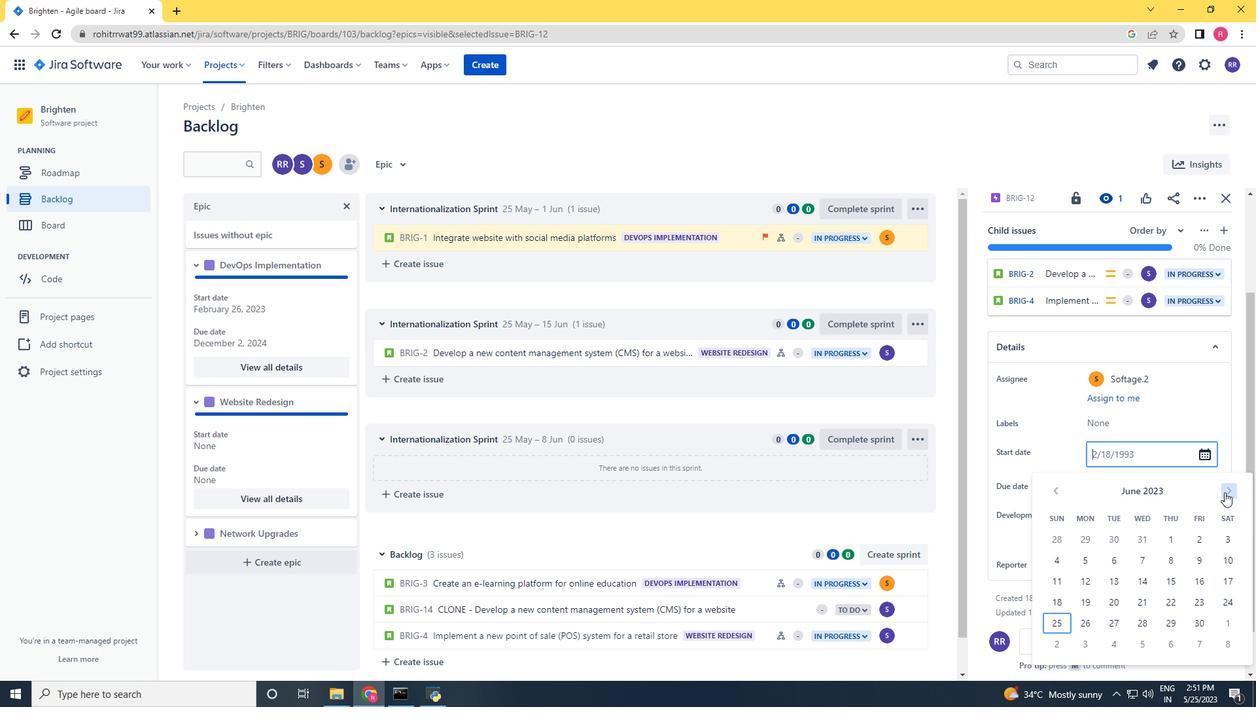 
Action: Mouse pressed left at (1225, 492)
Screenshot: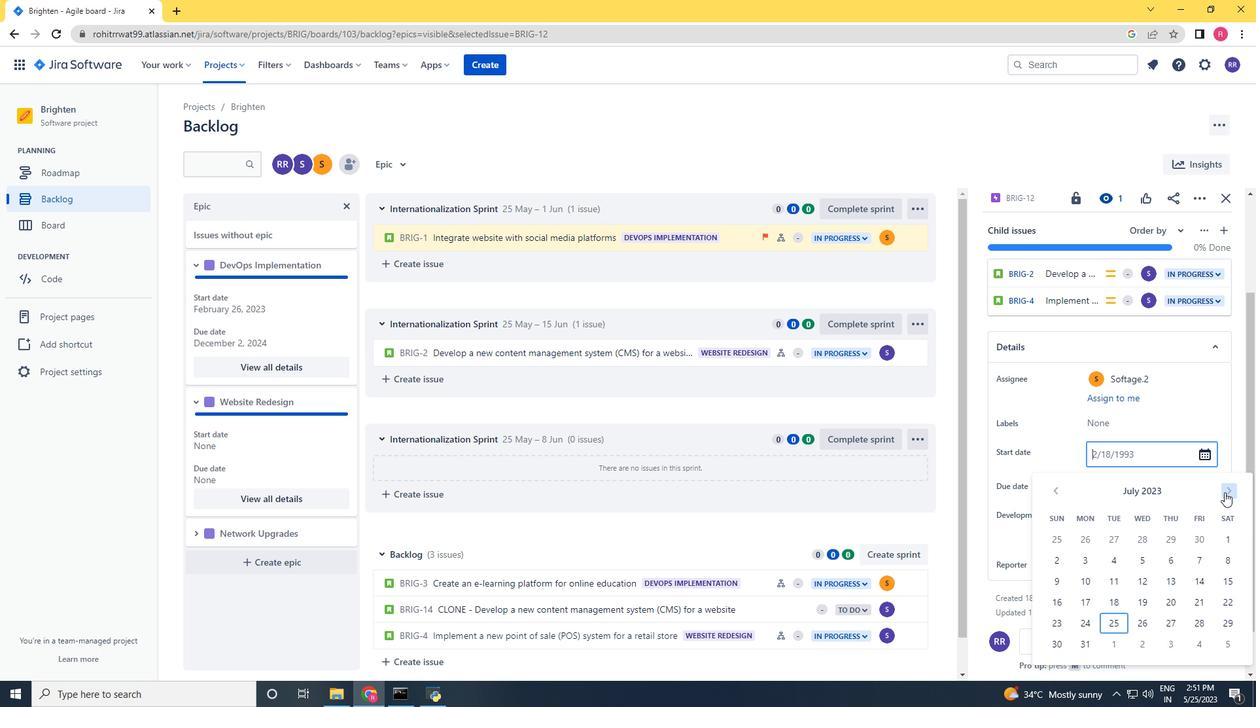 
Action: Mouse pressed left at (1225, 492)
Screenshot: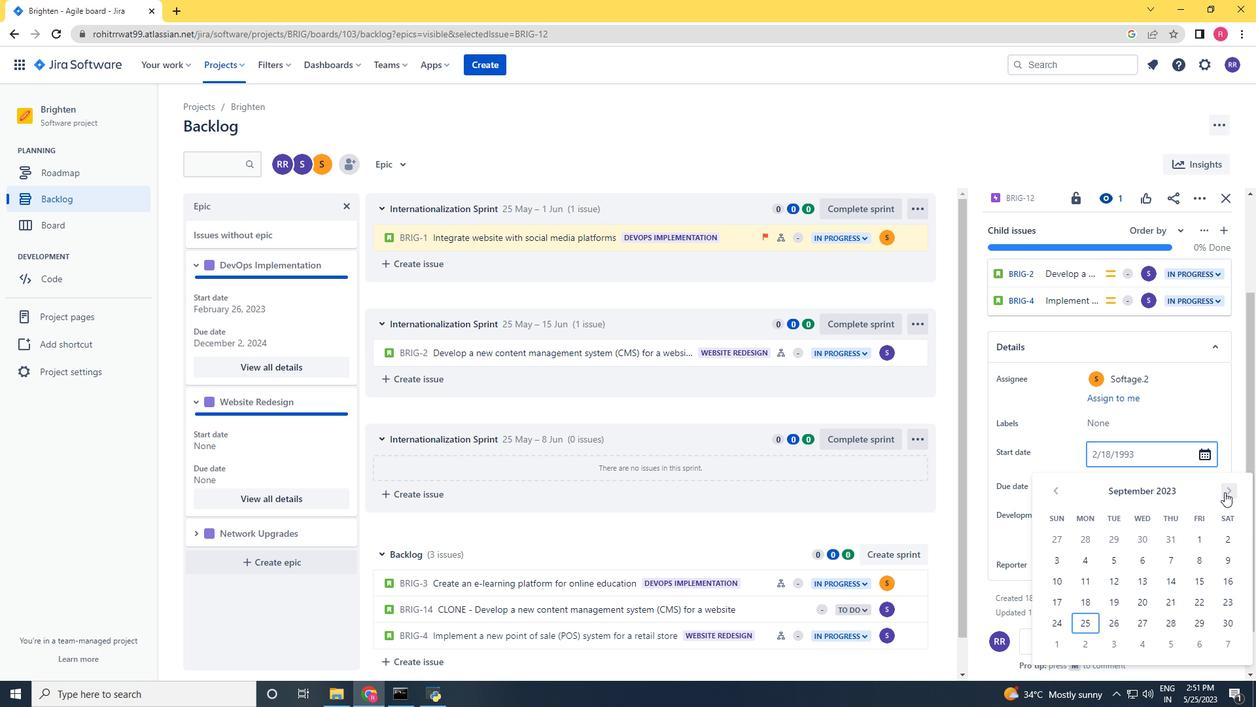 
Action: Mouse pressed left at (1225, 492)
Screenshot: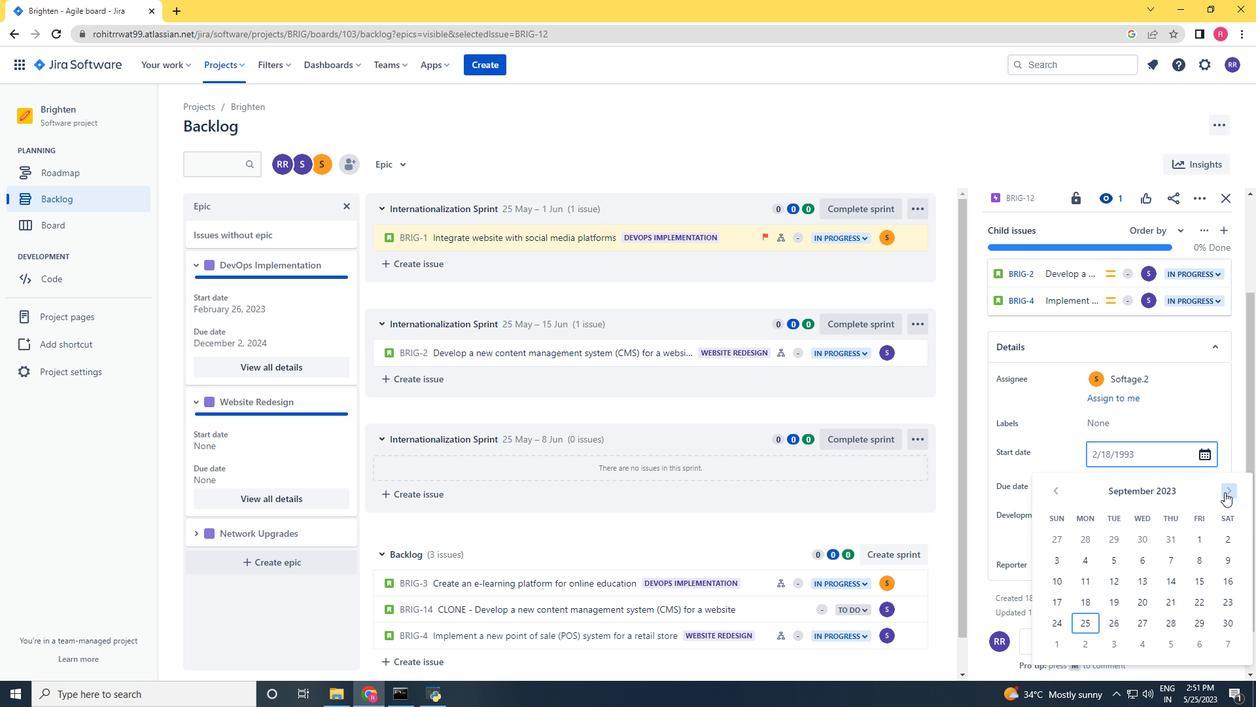
Action: Mouse pressed left at (1225, 492)
Screenshot: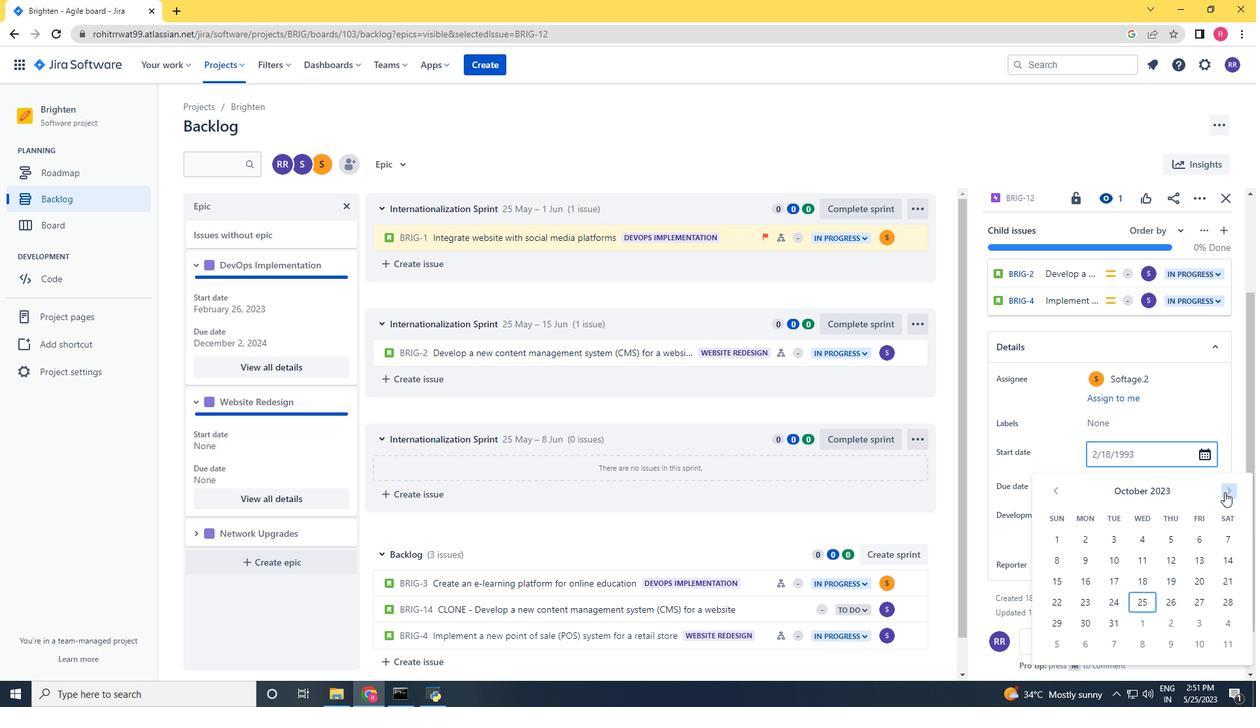 
Action: Mouse pressed left at (1225, 492)
Screenshot: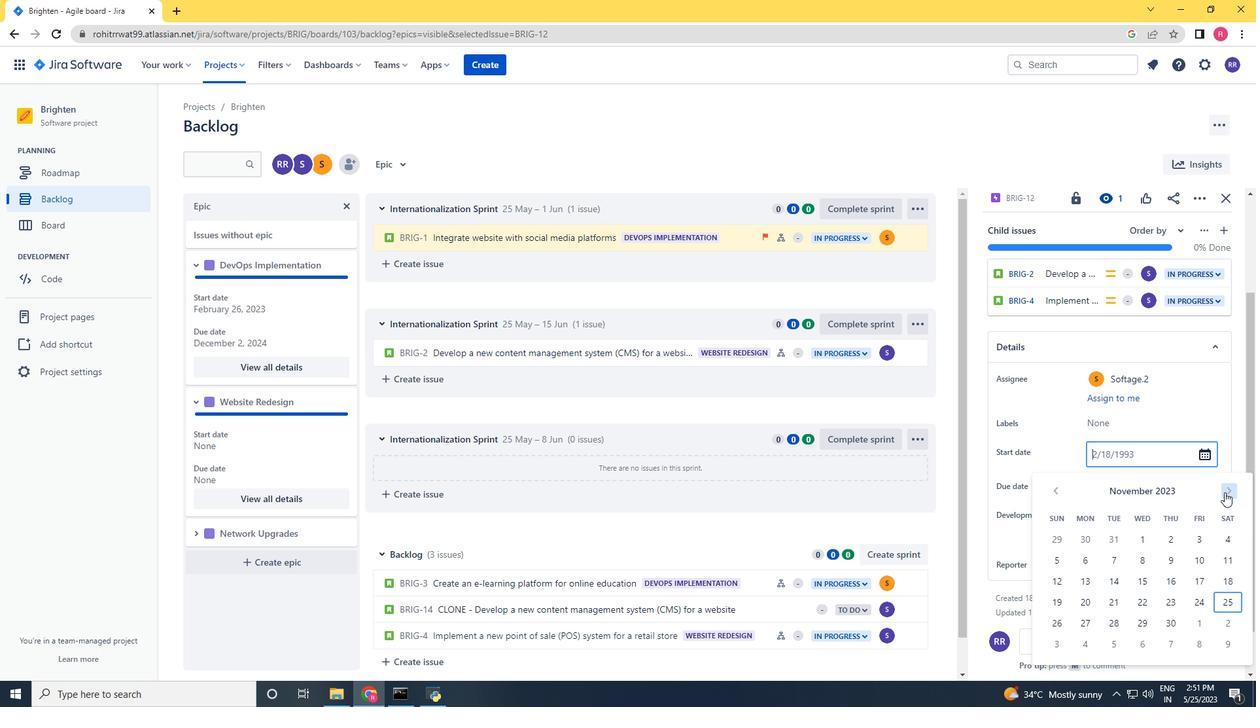 
Action: Mouse pressed left at (1225, 492)
Screenshot: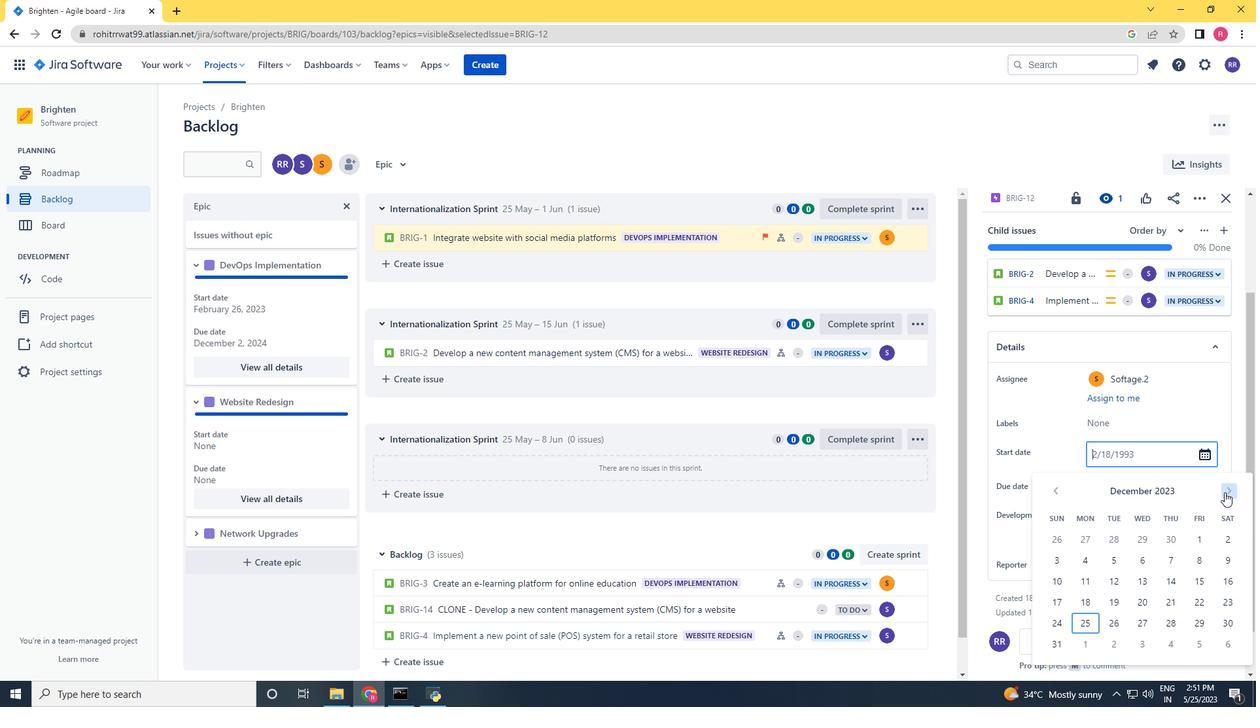 
Action: Mouse pressed left at (1225, 492)
Screenshot: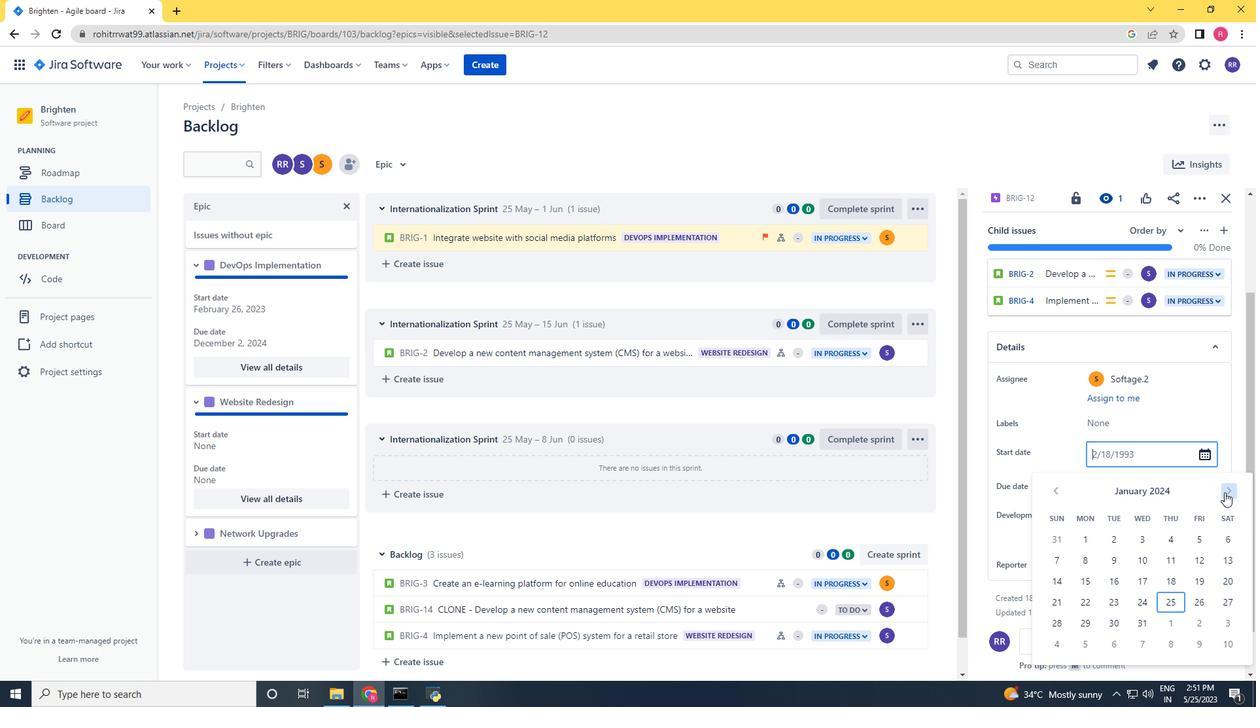 
Action: Mouse moved to (1135, 616)
Screenshot: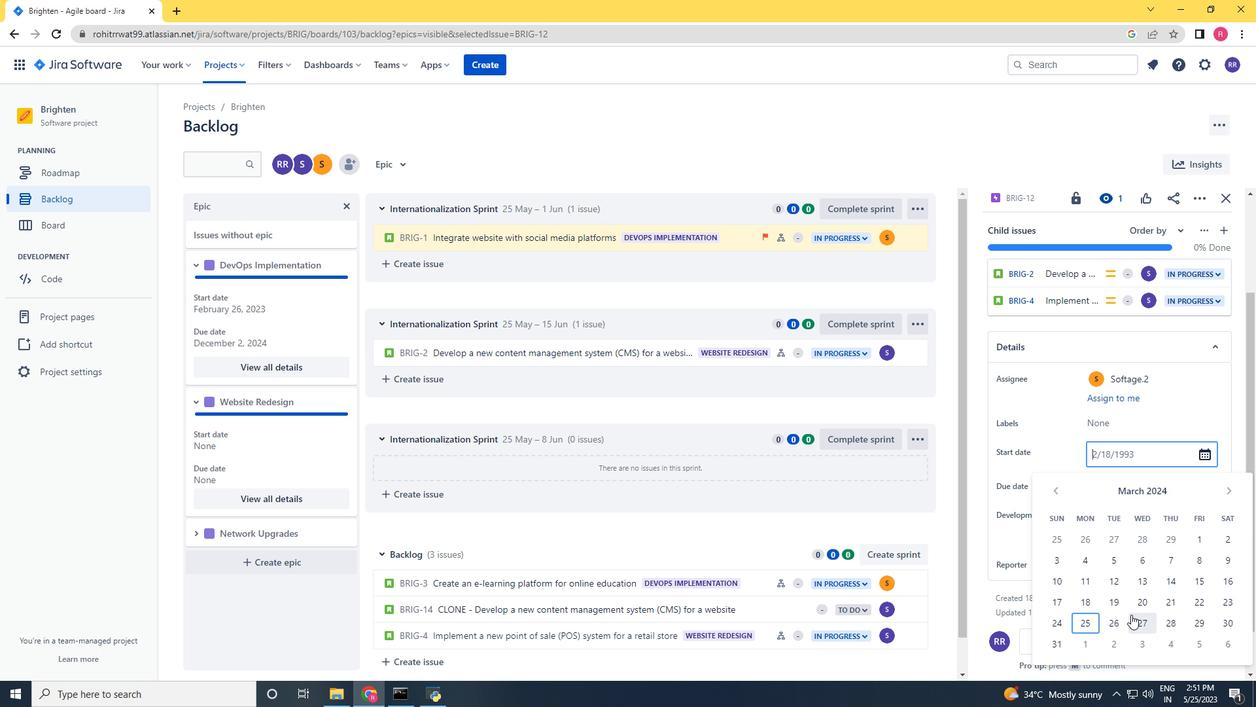 
Action: Mouse pressed left at (1135, 616)
Screenshot: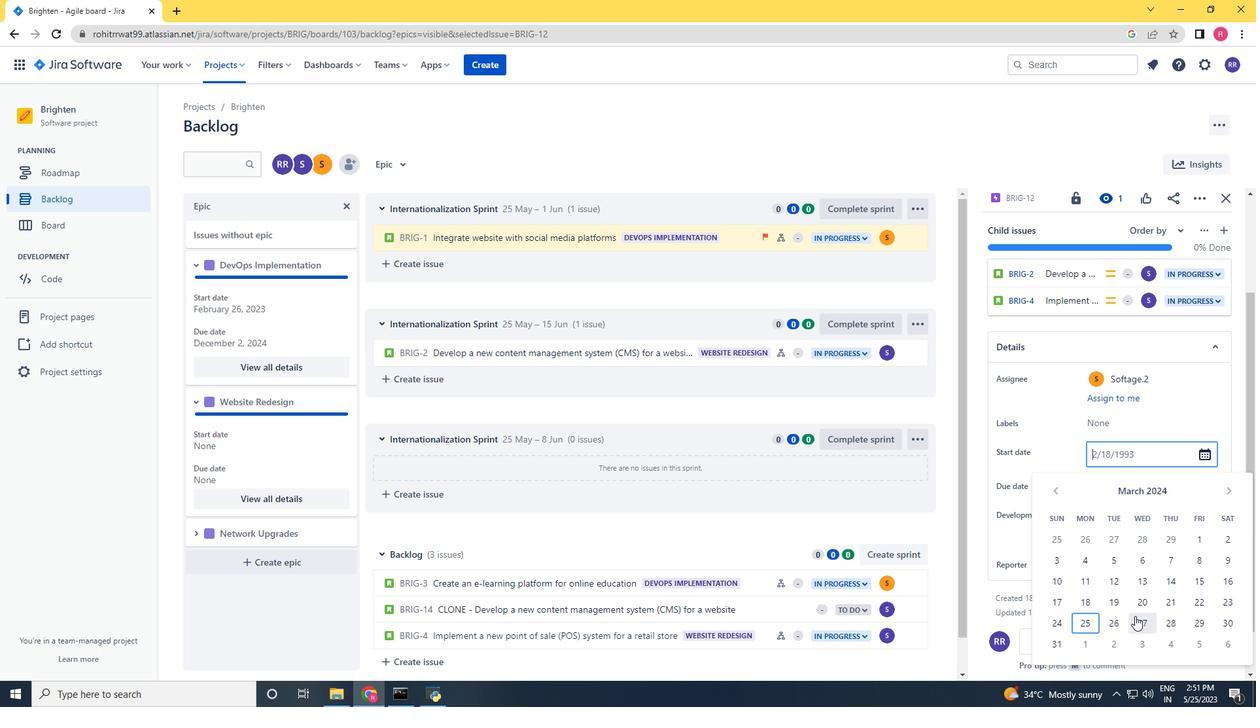 
Action: Mouse moved to (1124, 486)
Screenshot: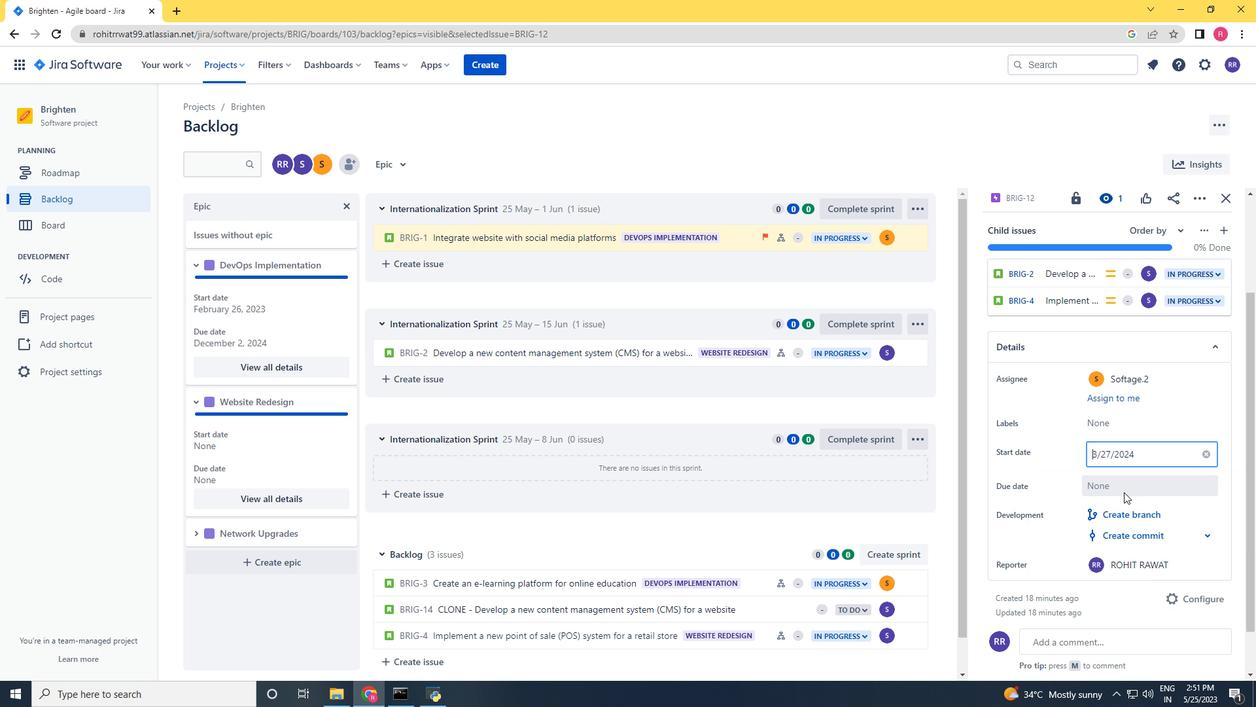 
Action: Mouse pressed left at (1124, 486)
Screenshot: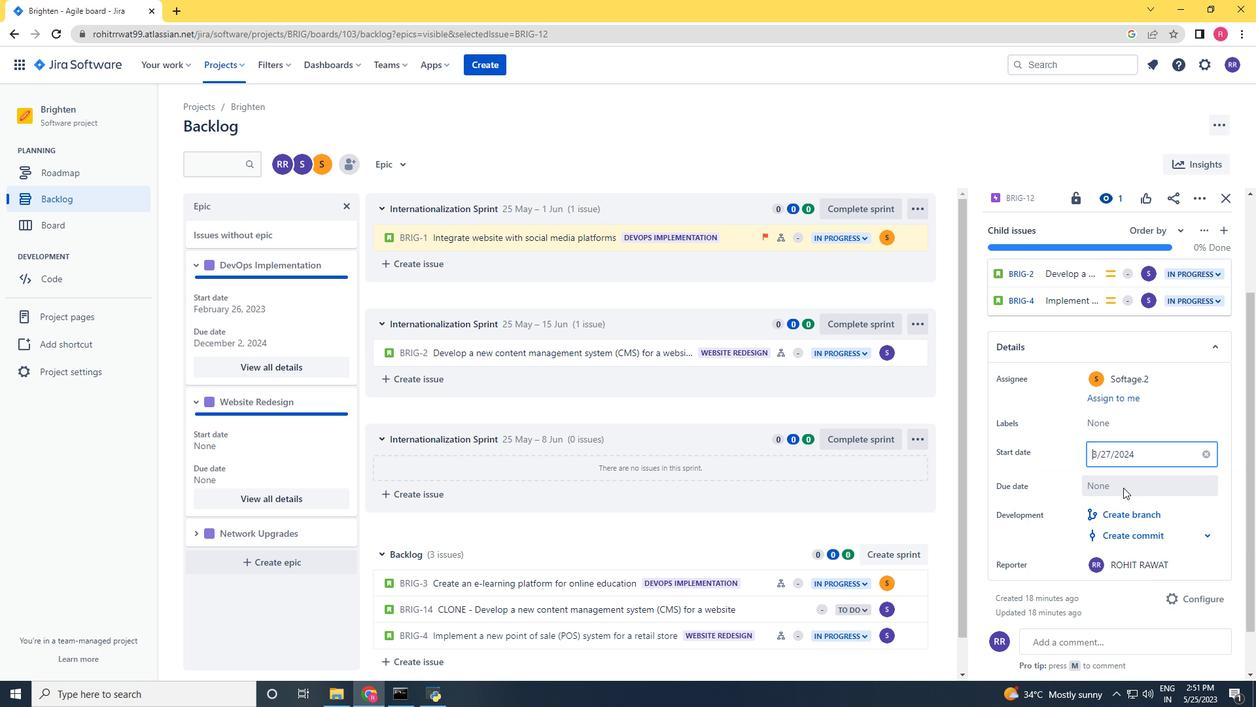 
Action: Mouse moved to (1226, 298)
Screenshot: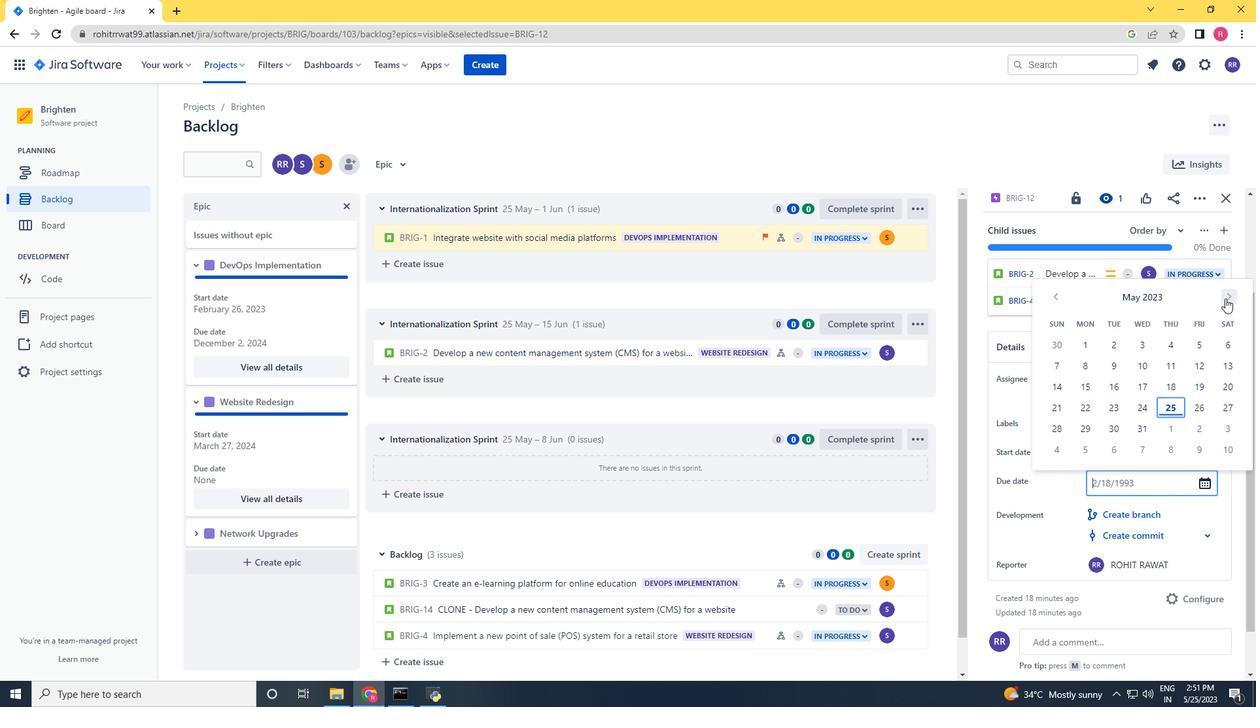 
Action: Mouse pressed left at (1226, 298)
Screenshot: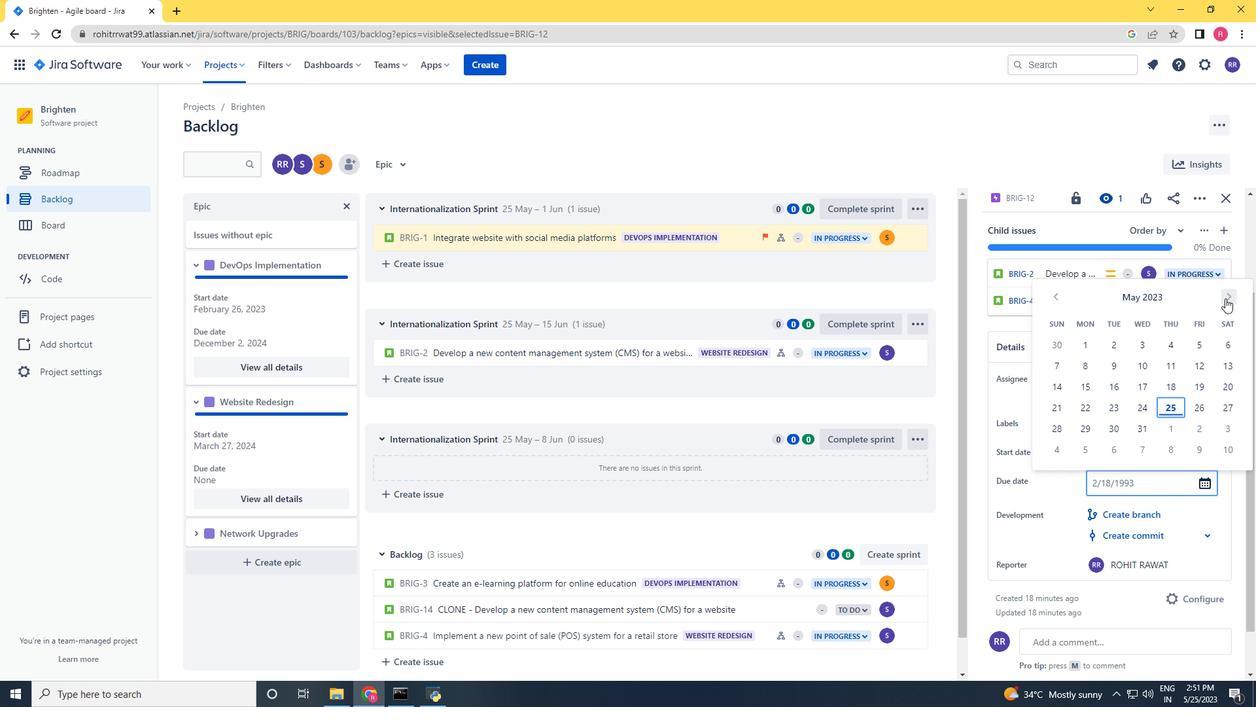 
Action: Mouse pressed left at (1226, 298)
Screenshot: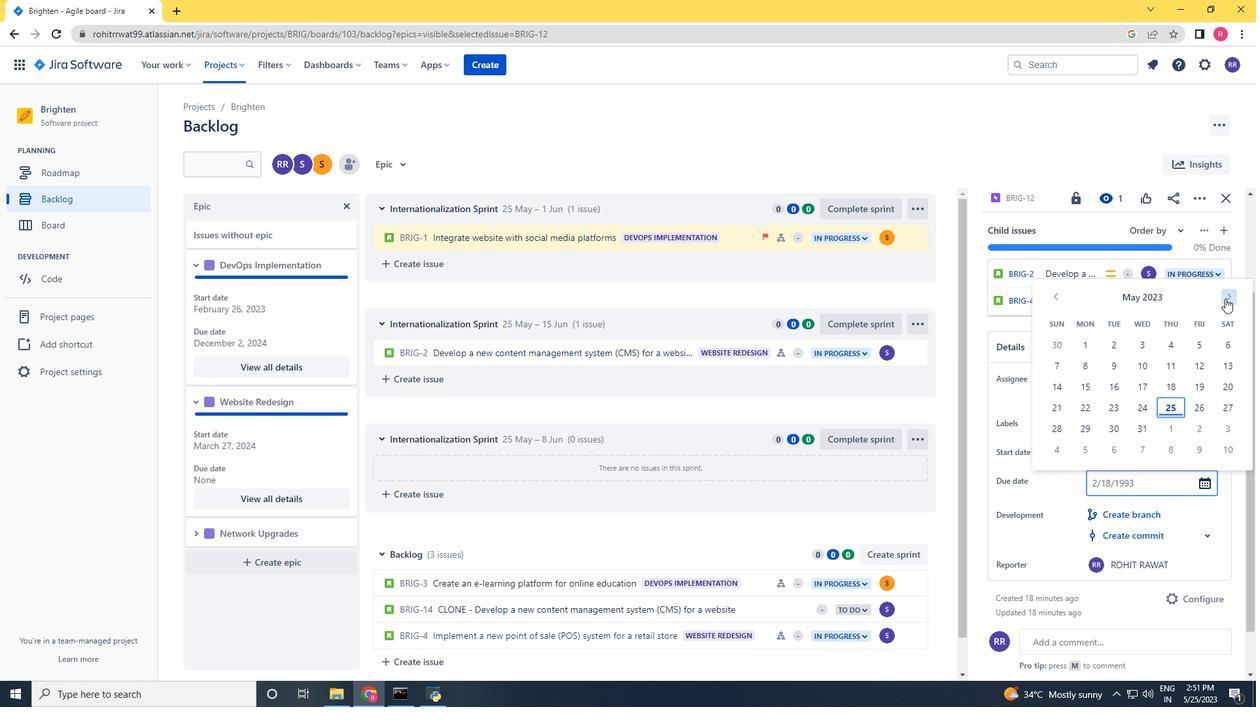 
Action: Mouse pressed left at (1226, 298)
Screenshot: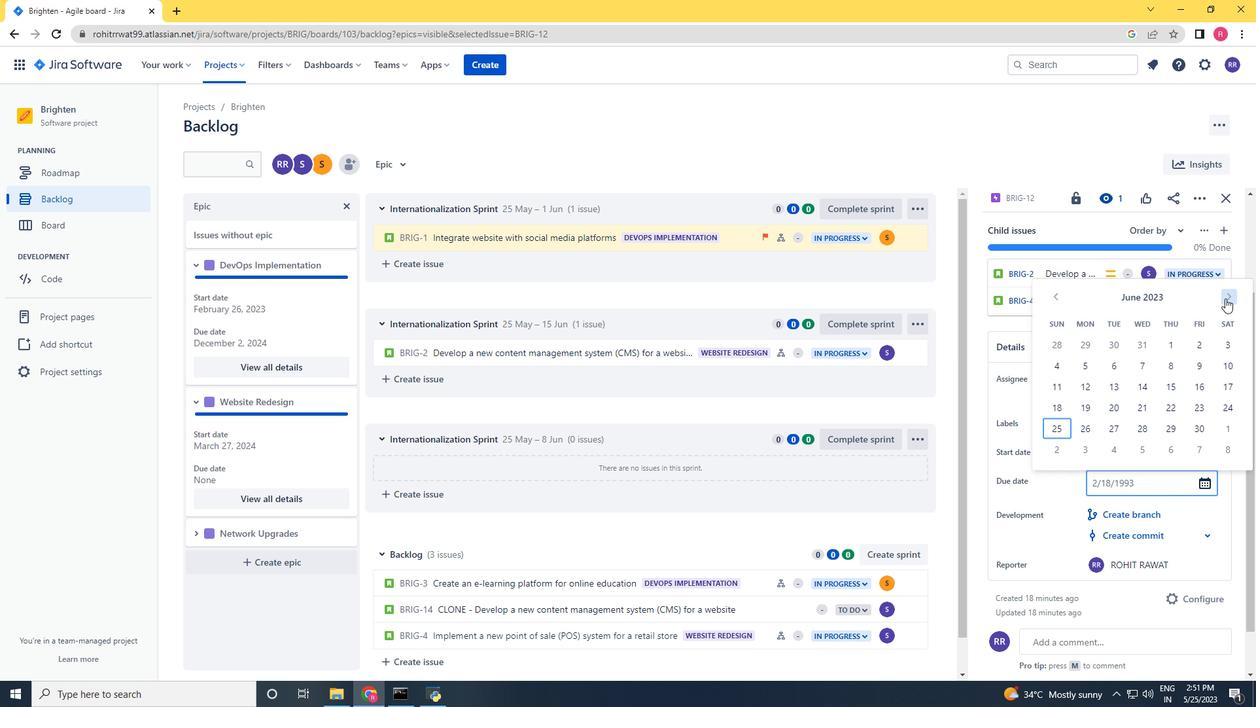 
Action: Mouse pressed left at (1226, 298)
Screenshot: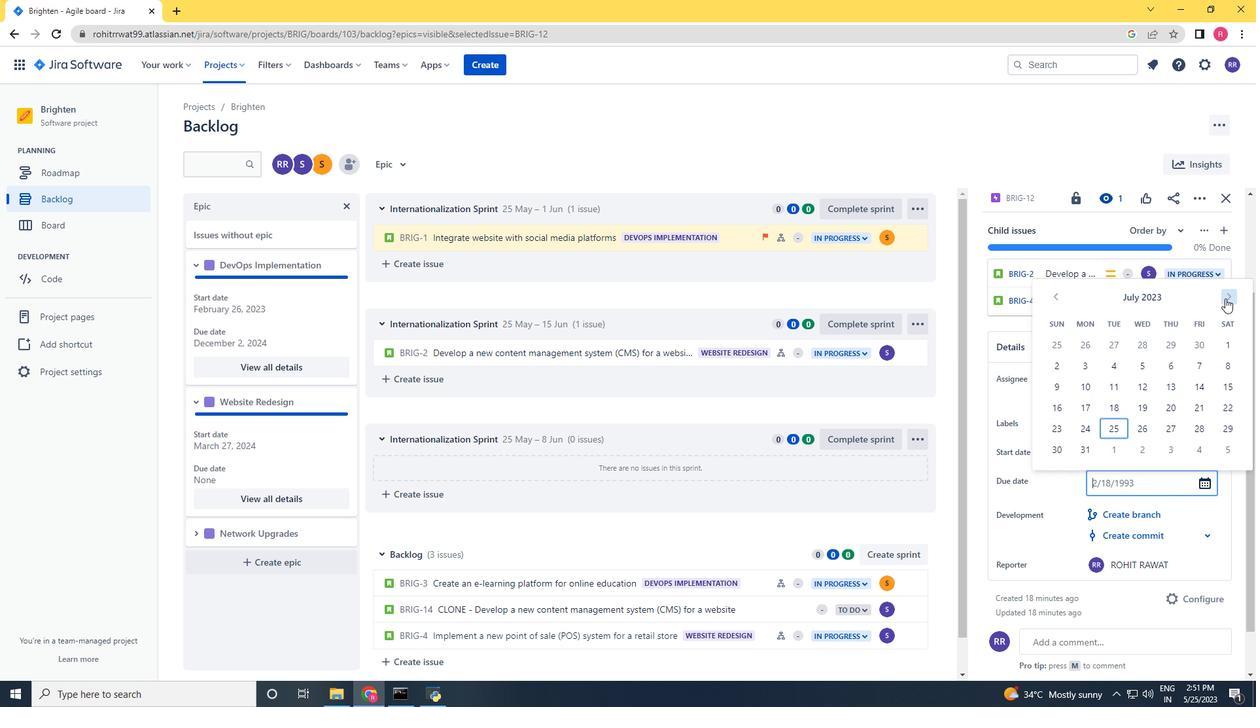 
Action: Mouse pressed left at (1226, 298)
Screenshot: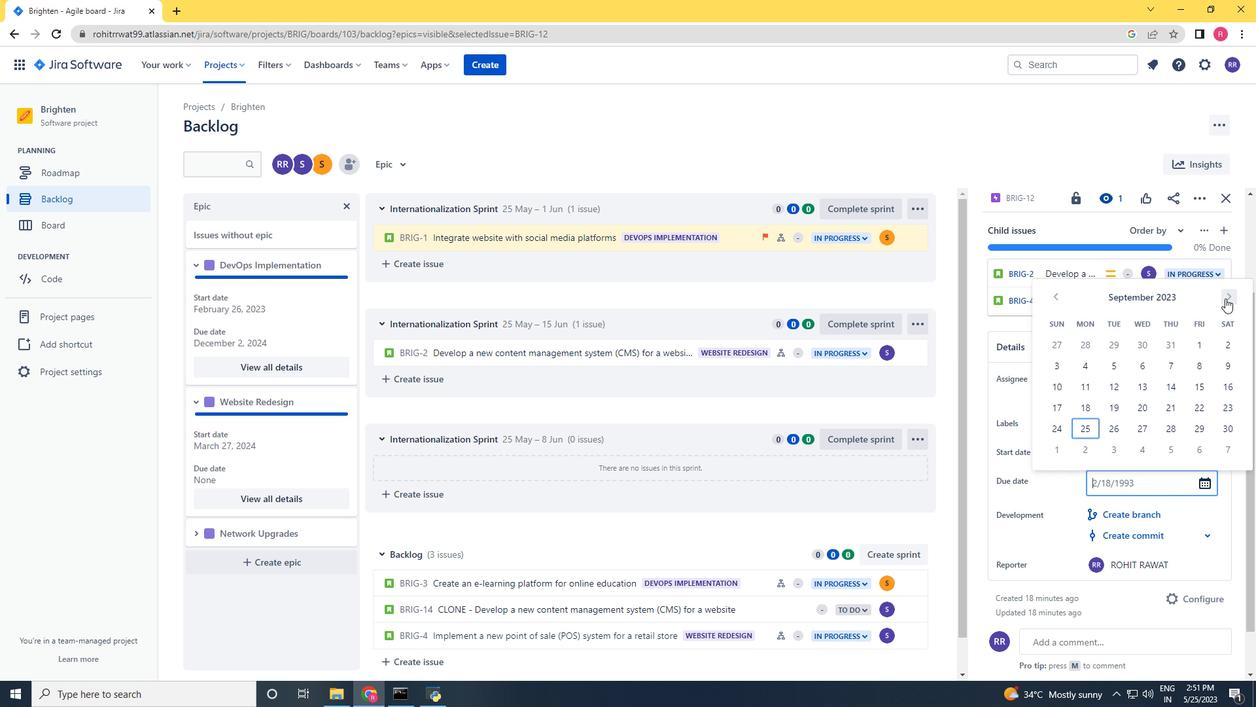 
Action: Mouse pressed left at (1226, 298)
Screenshot: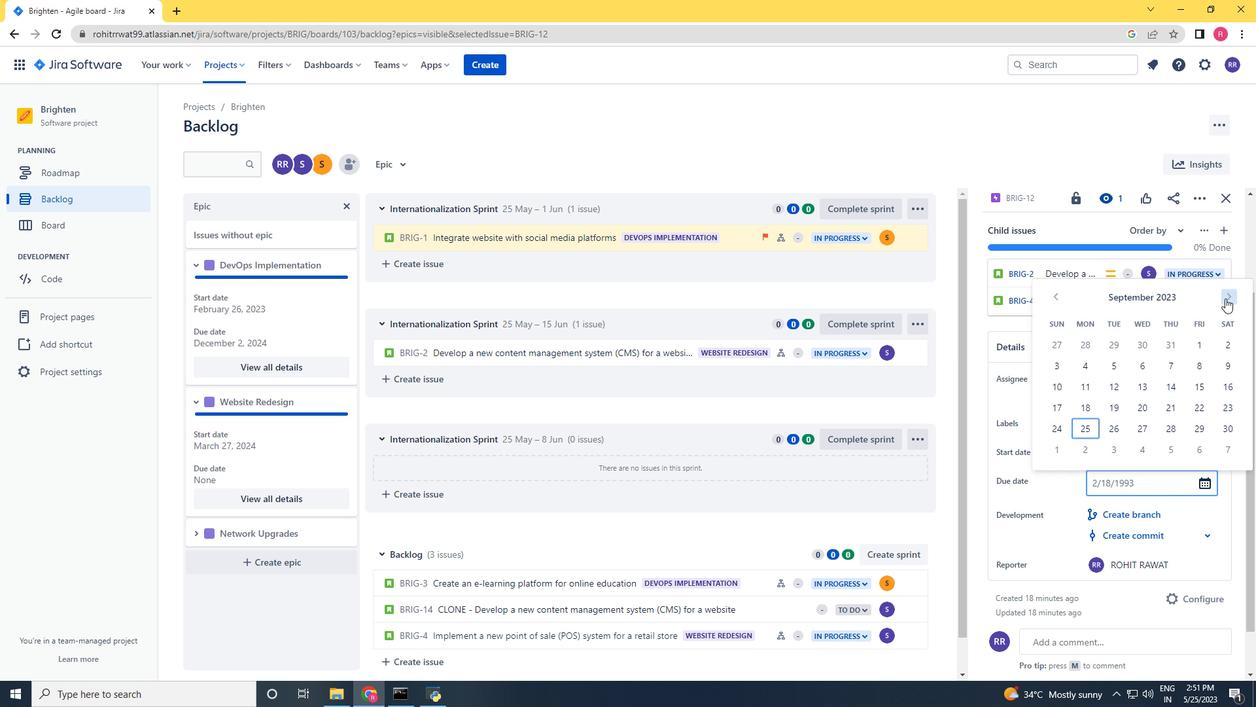 
Action: Mouse pressed left at (1226, 298)
Screenshot: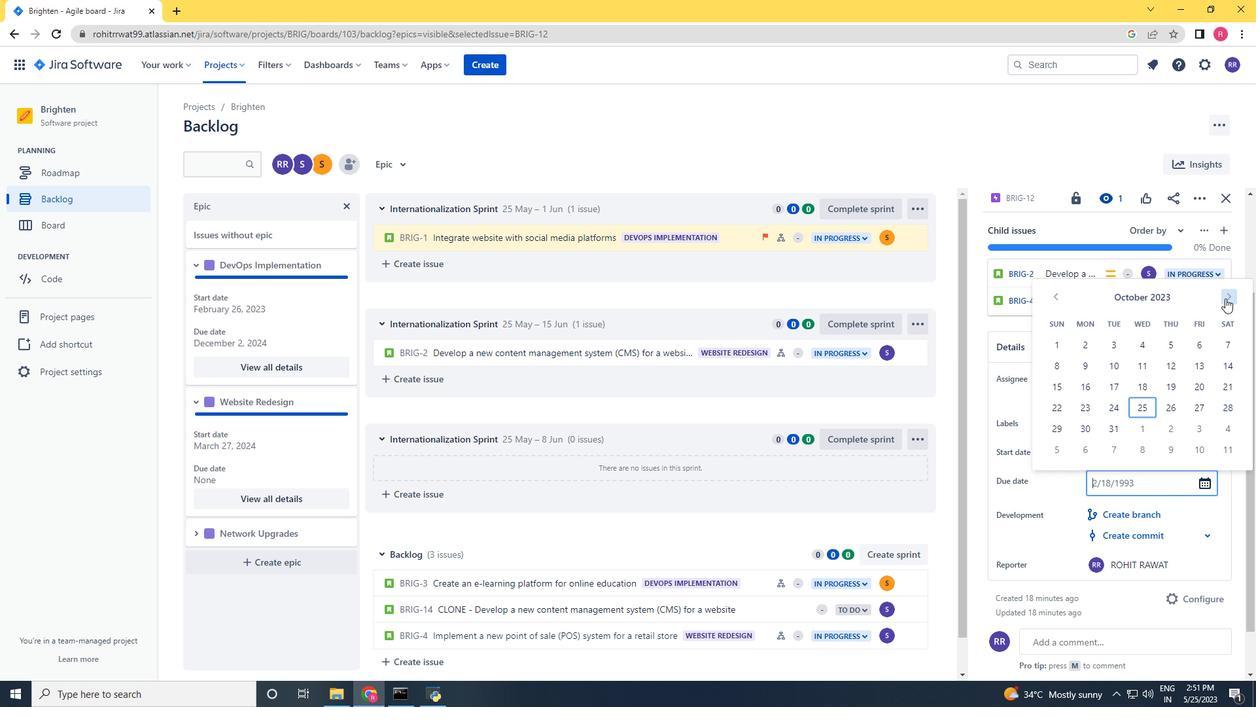 
Action: Mouse pressed left at (1226, 298)
Screenshot: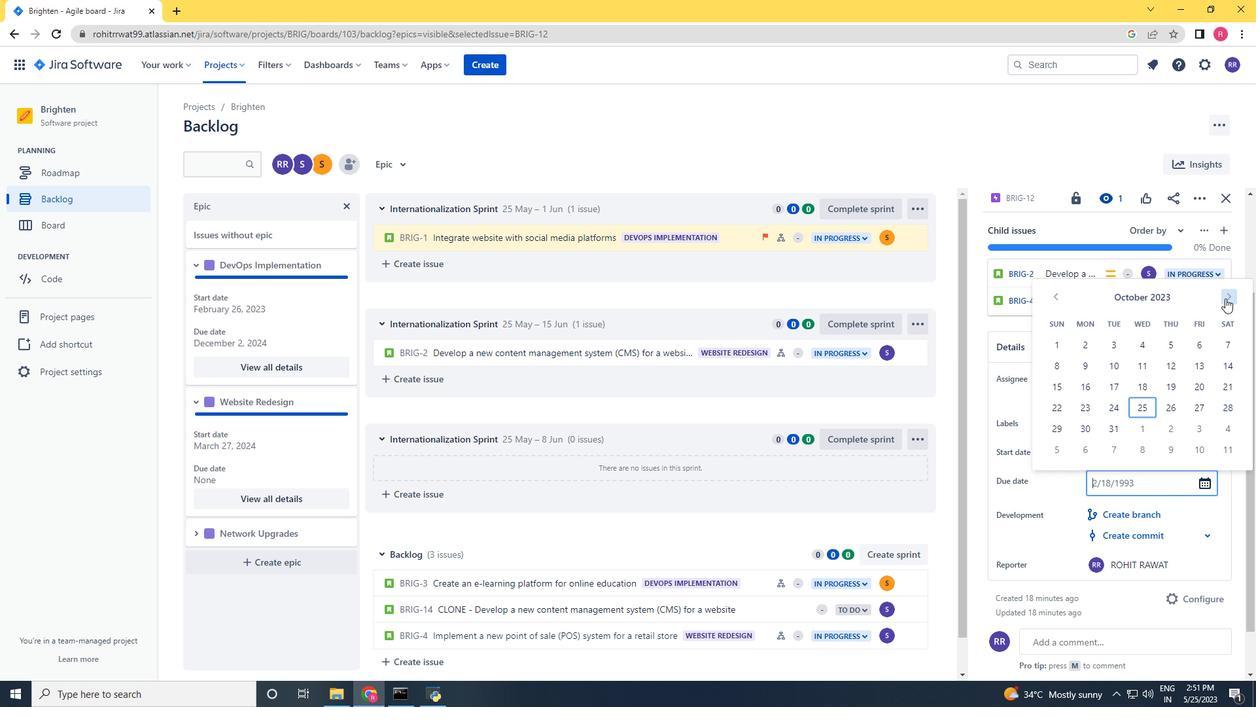 
Action: Mouse pressed left at (1226, 298)
Screenshot: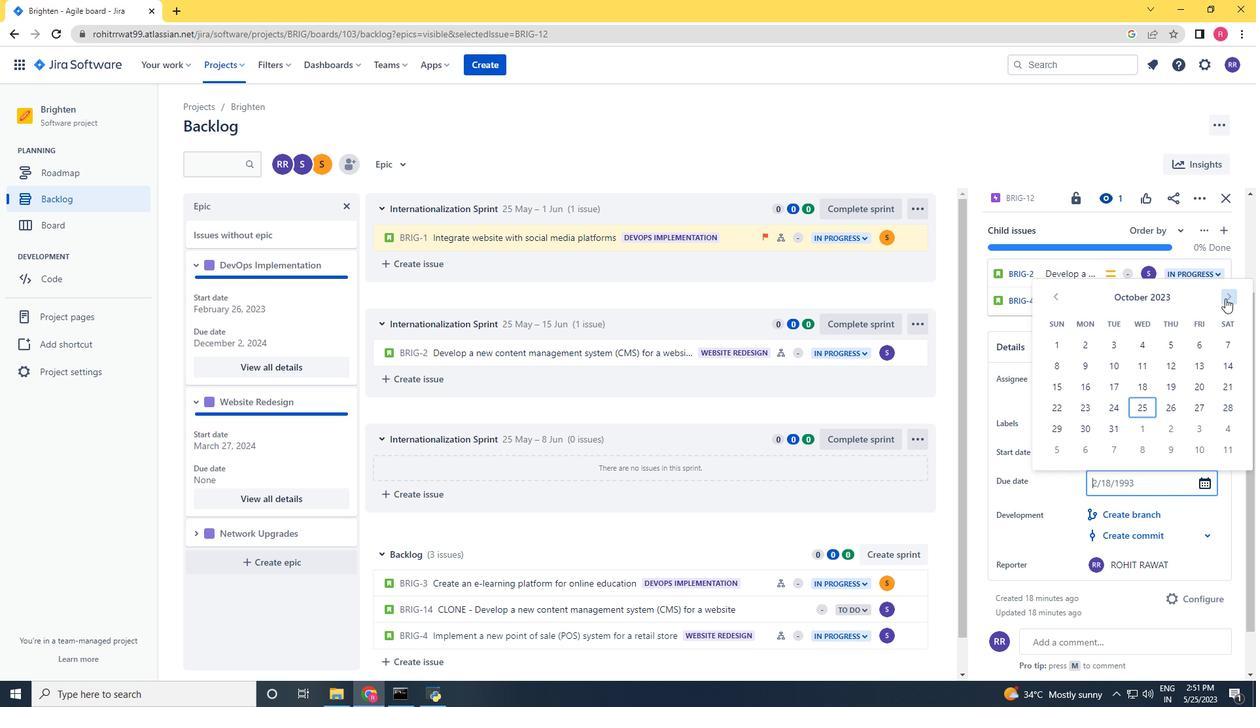 
Action: Mouse pressed left at (1226, 298)
Screenshot: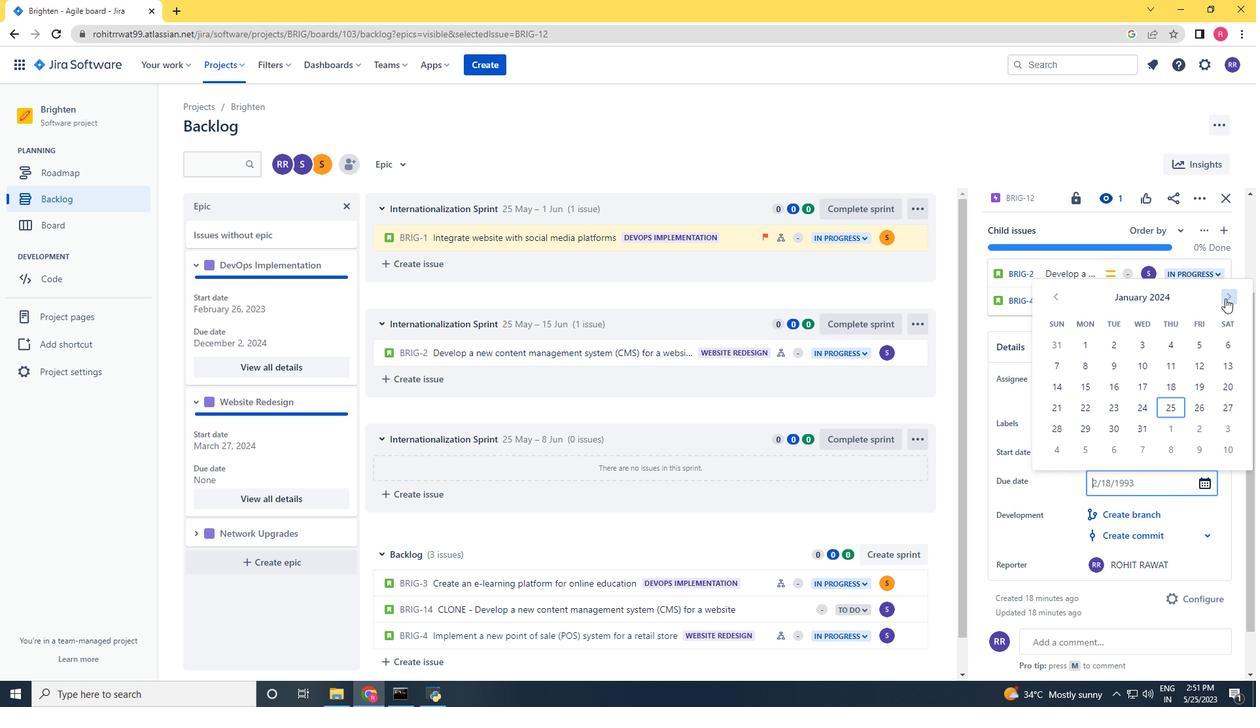 
Action: Mouse pressed left at (1226, 298)
Screenshot: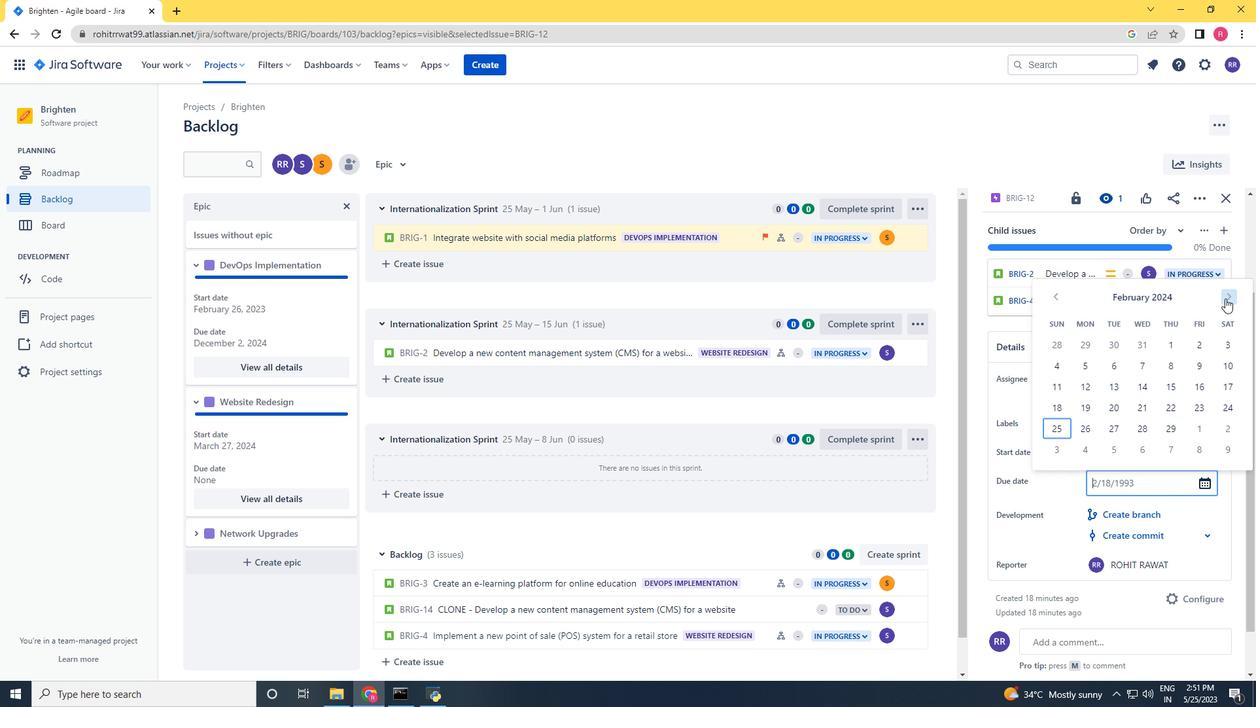 
Action: Mouse pressed left at (1226, 298)
Screenshot: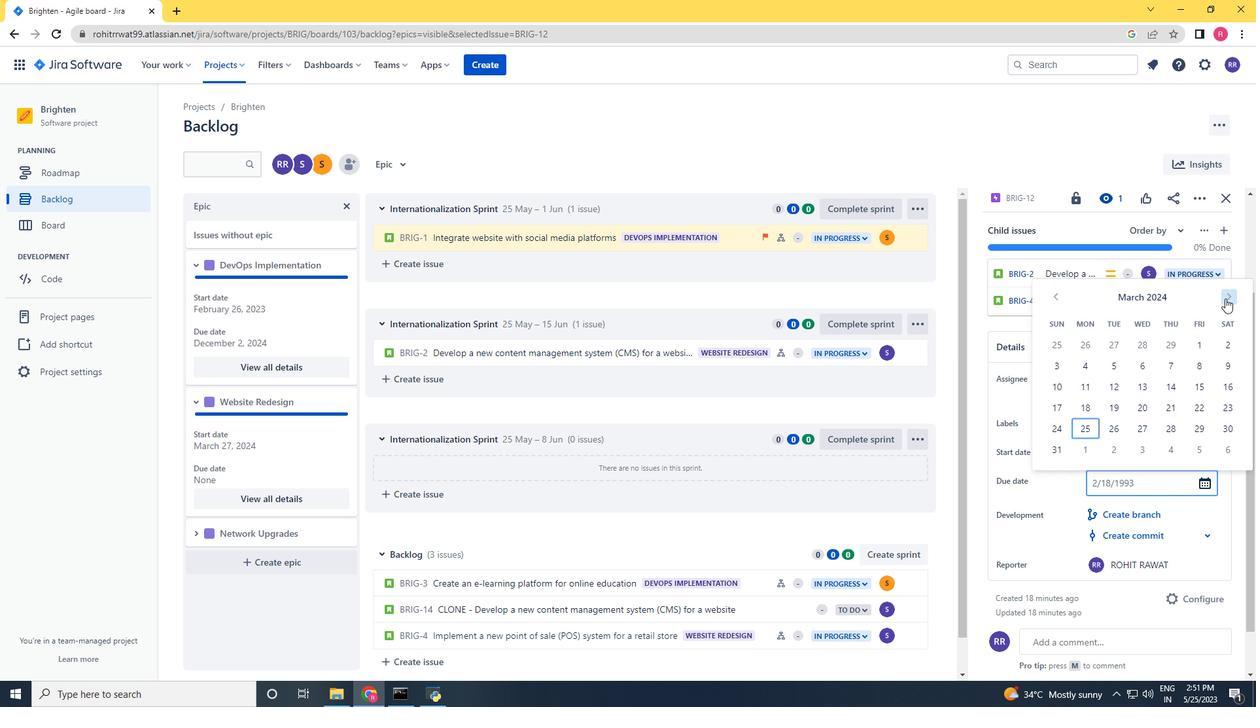 
Action: Mouse pressed left at (1226, 298)
Screenshot: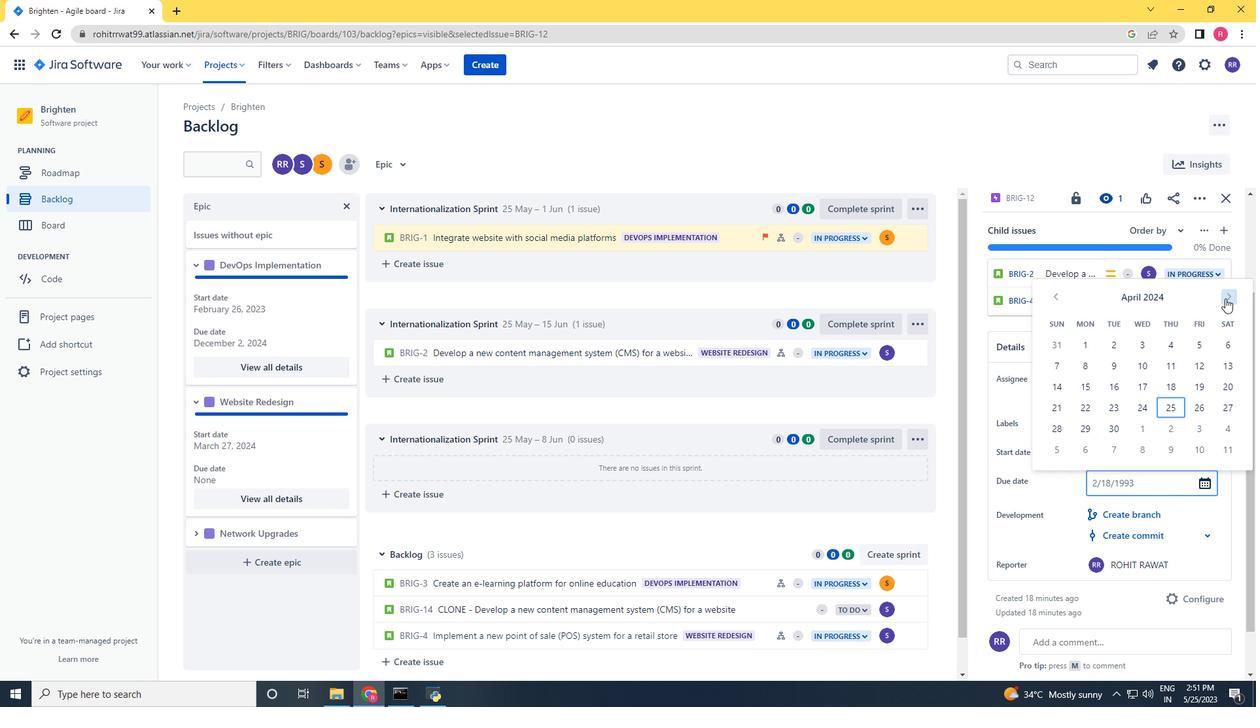 
Action: Mouse pressed left at (1226, 298)
Screenshot: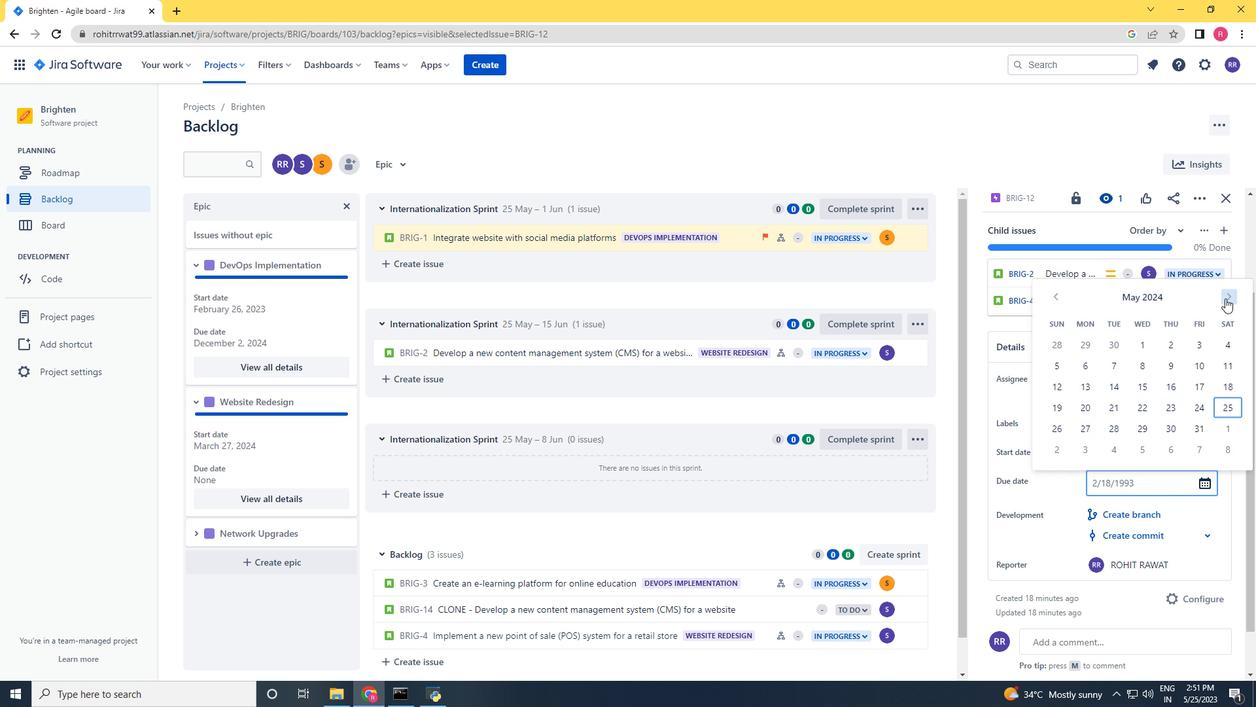 
Action: Mouse pressed left at (1226, 298)
Screenshot: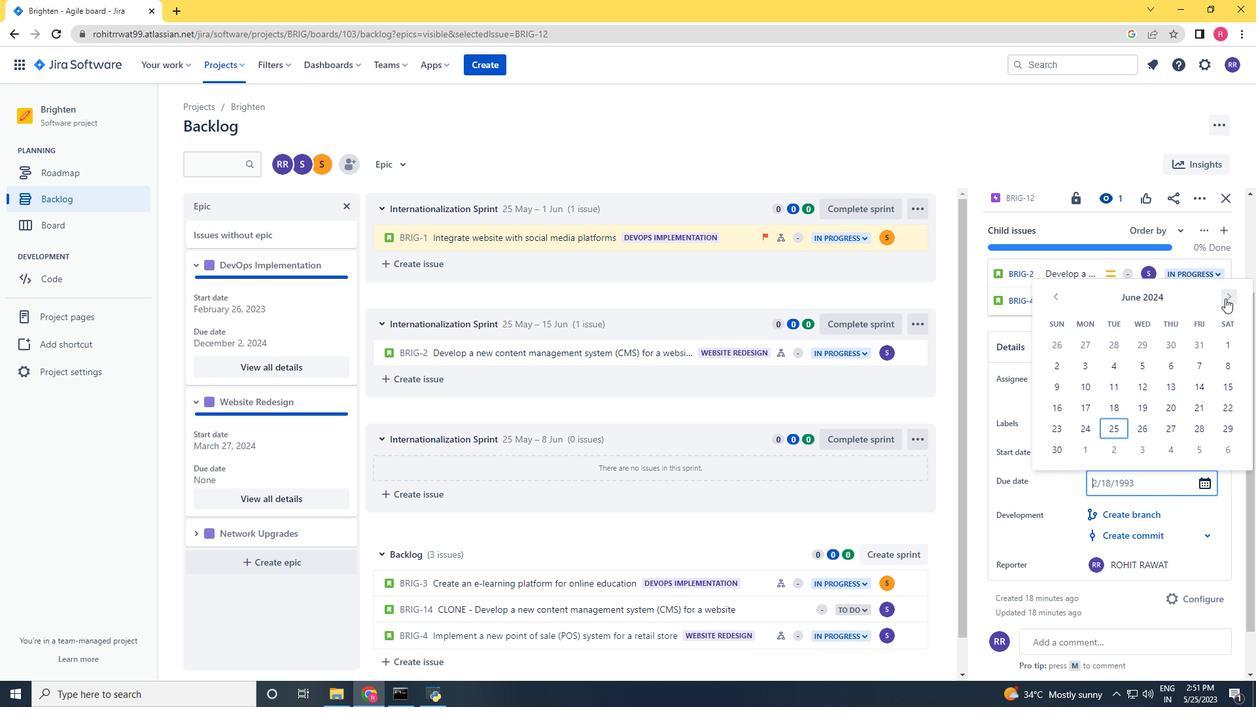 
Action: Mouse pressed left at (1226, 298)
Screenshot: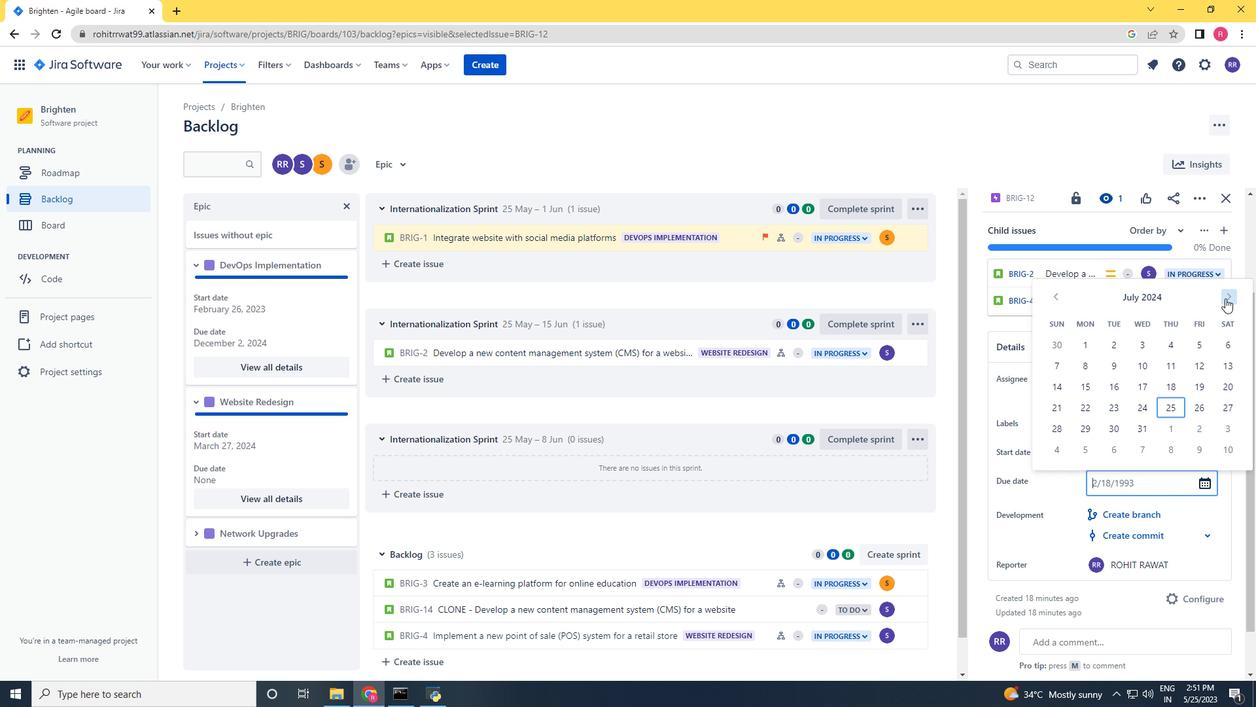 
Action: Mouse pressed left at (1226, 298)
Screenshot: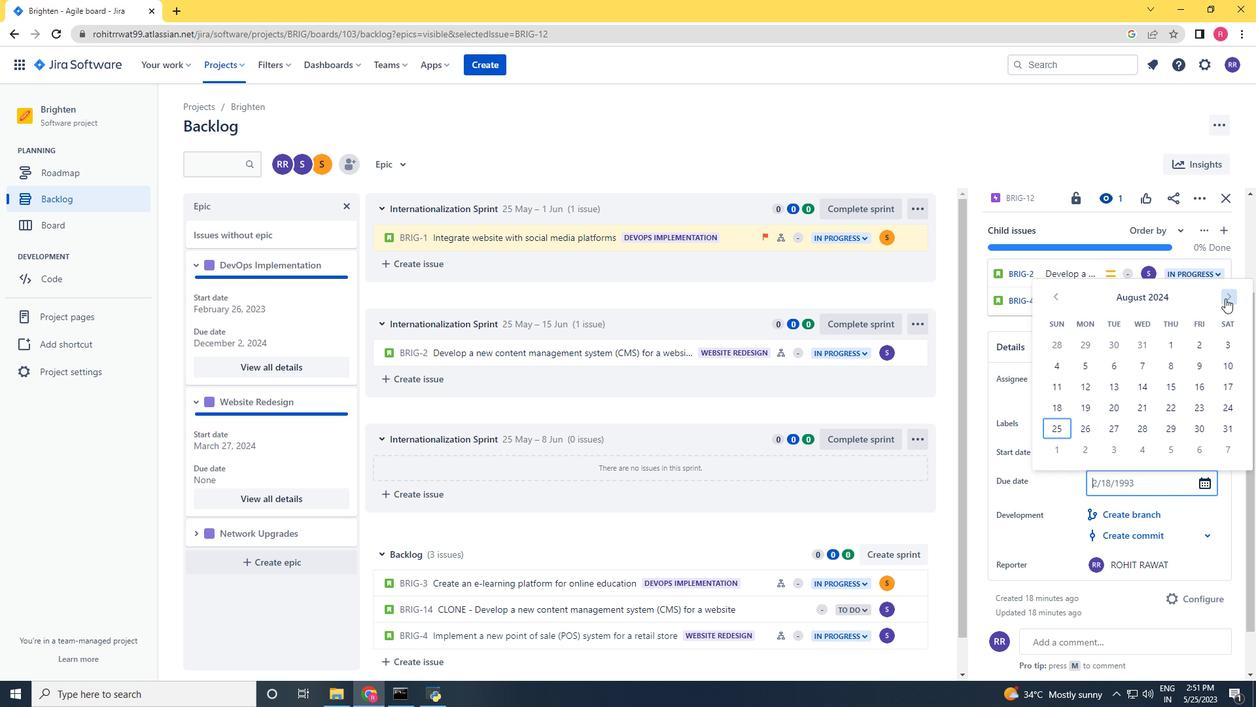 
Action: Mouse pressed left at (1226, 298)
Screenshot: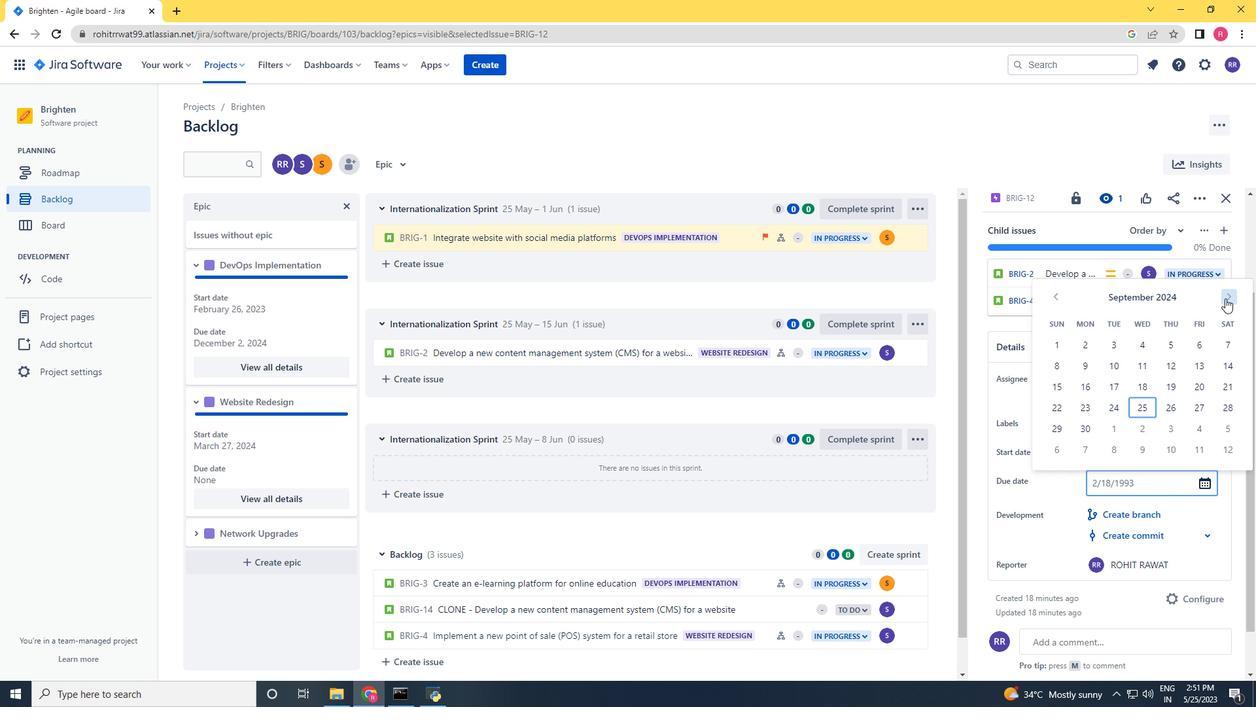 
Action: Mouse pressed left at (1226, 298)
Screenshot: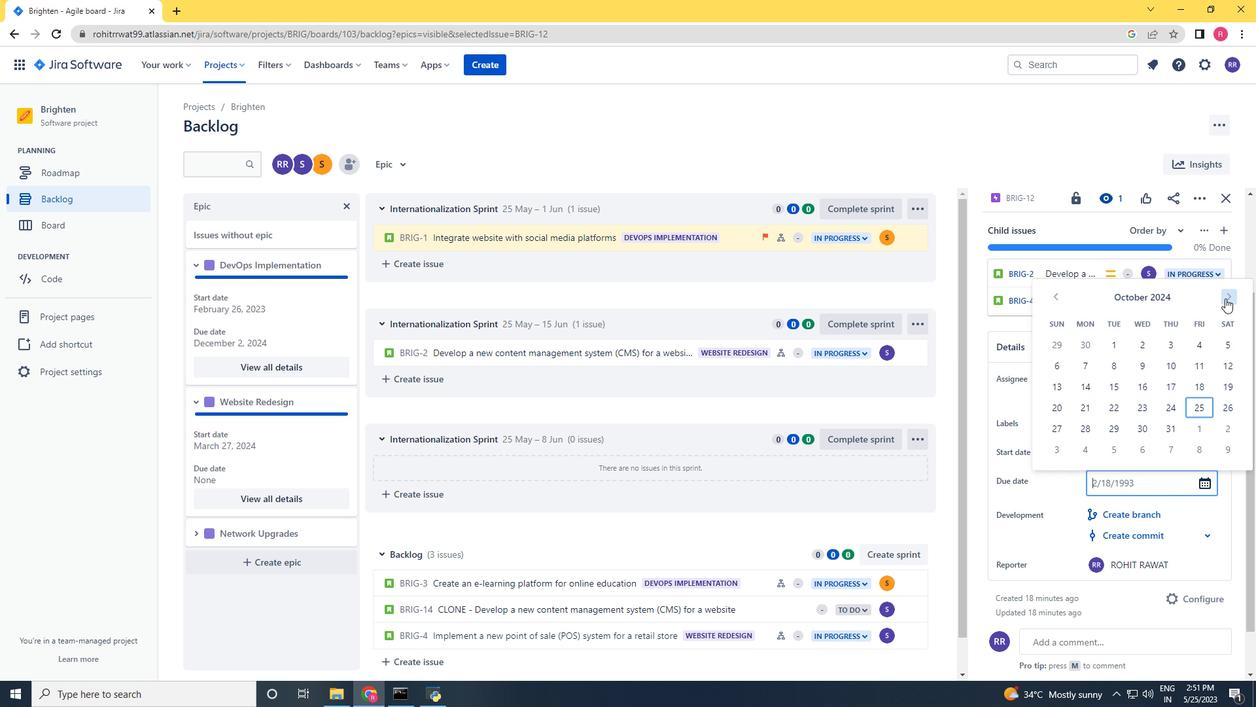 
Action: Mouse pressed left at (1226, 298)
Screenshot: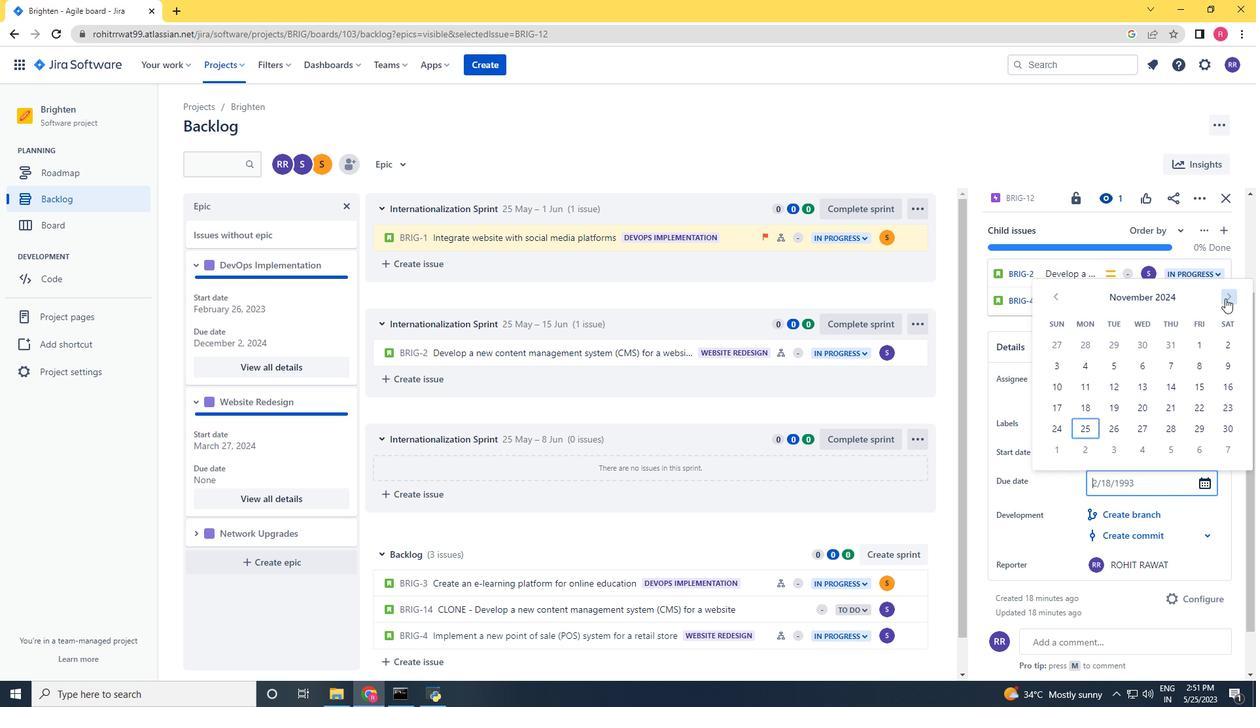 
Action: Mouse pressed left at (1226, 298)
Screenshot: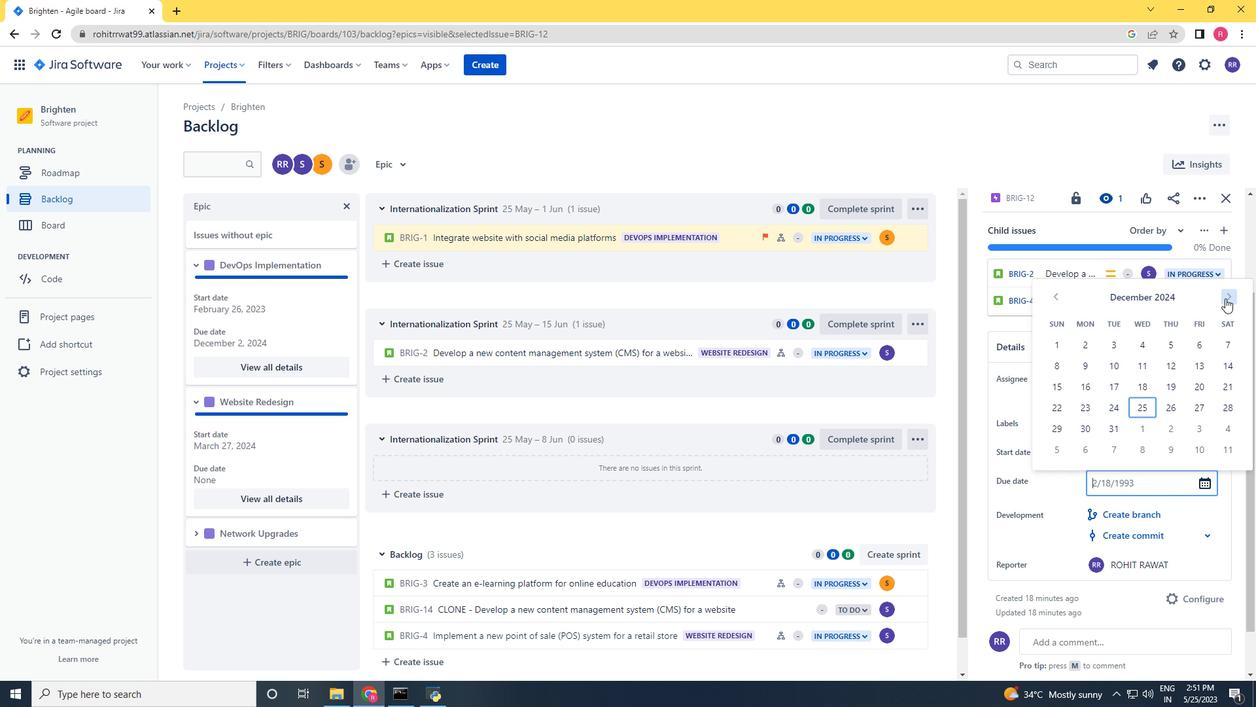 
Action: Mouse pressed left at (1226, 298)
Screenshot: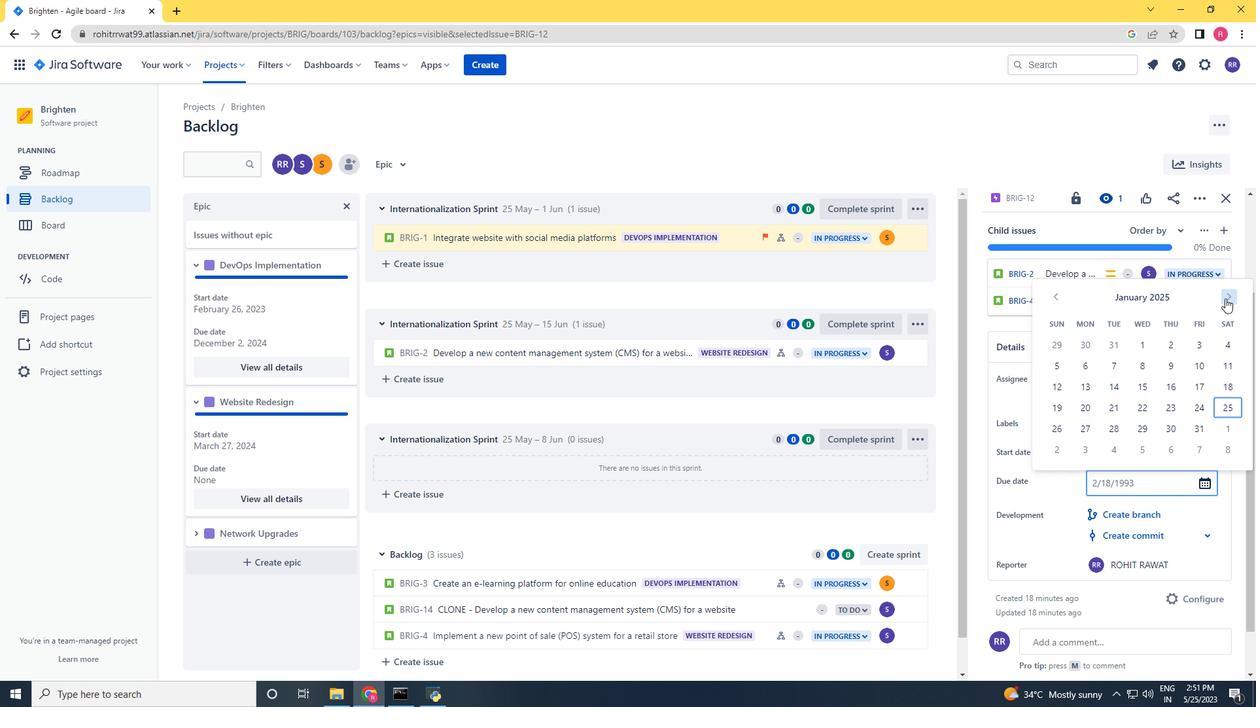 
Action: Mouse pressed left at (1226, 298)
Screenshot: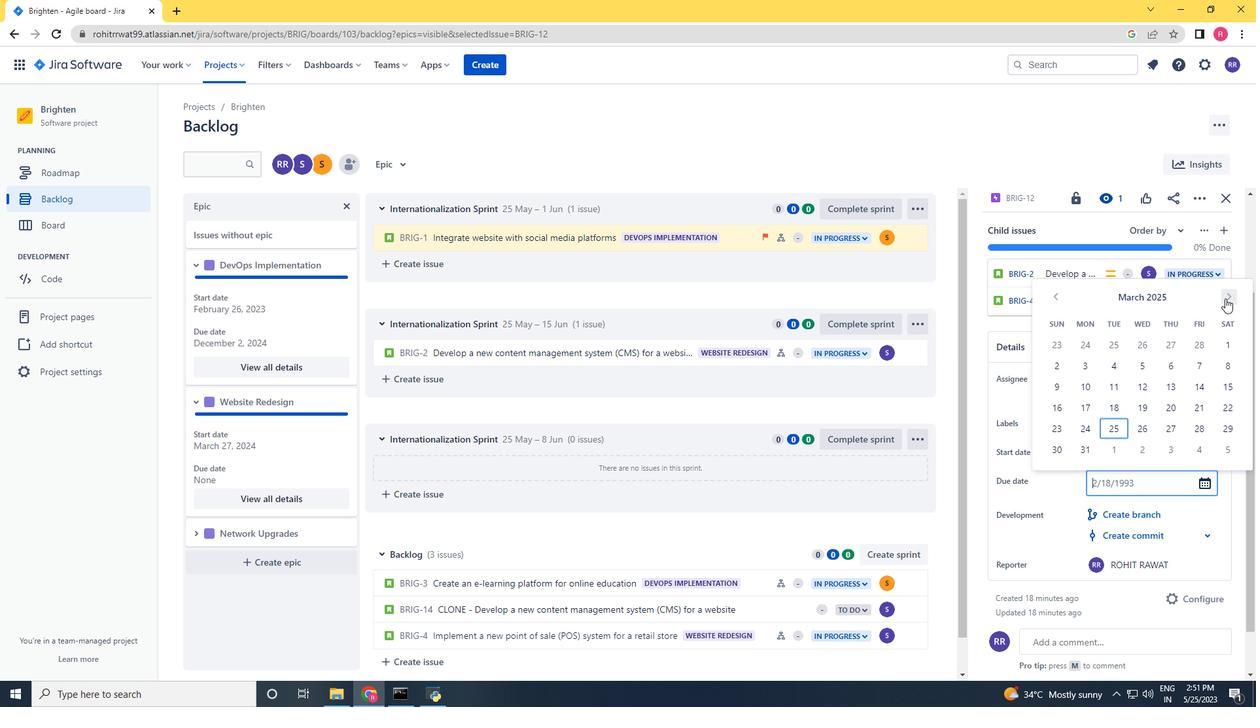 
Action: Mouse pressed left at (1226, 298)
Screenshot: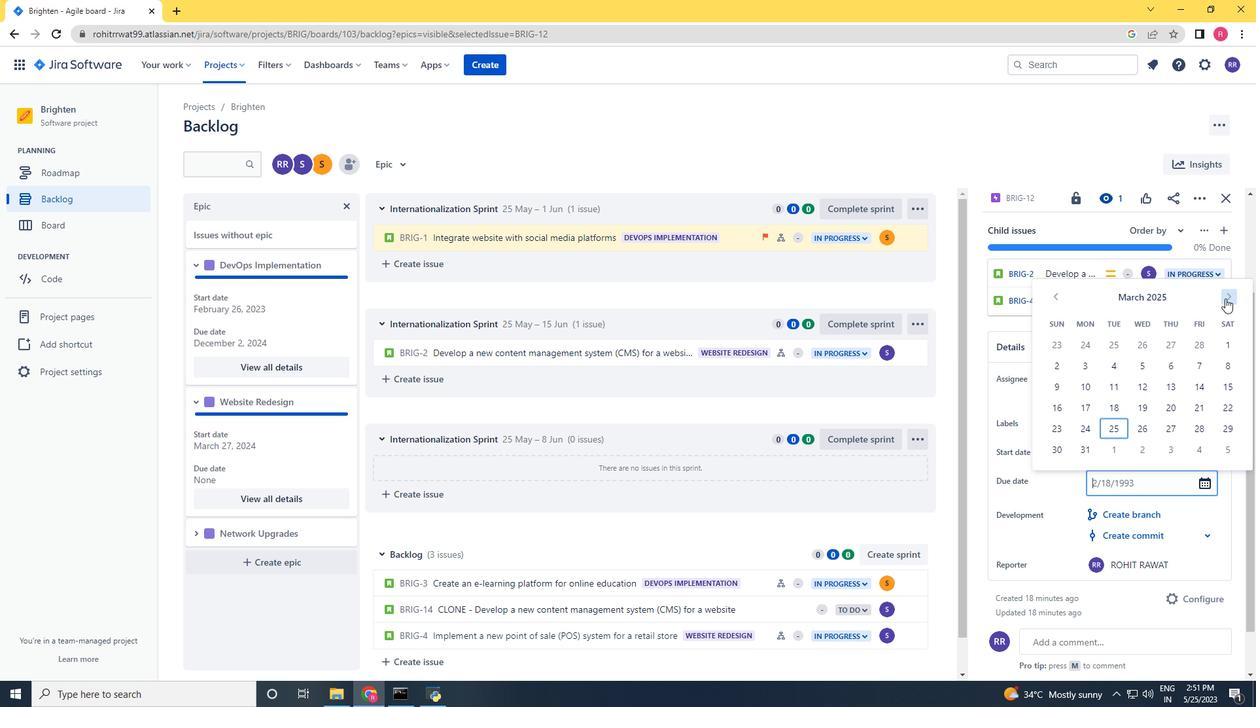 
Action: Mouse pressed left at (1226, 298)
Screenshot: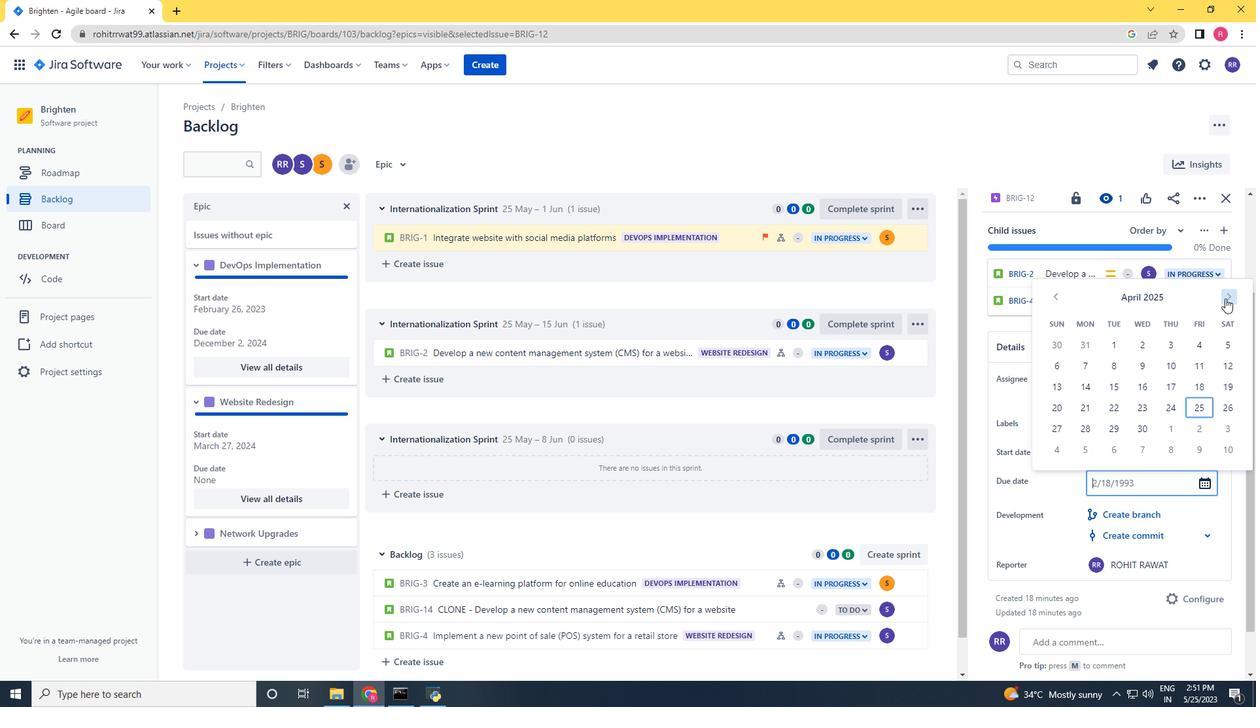 
Action: Mouse pressed left at (1226, 298)
Screenshot: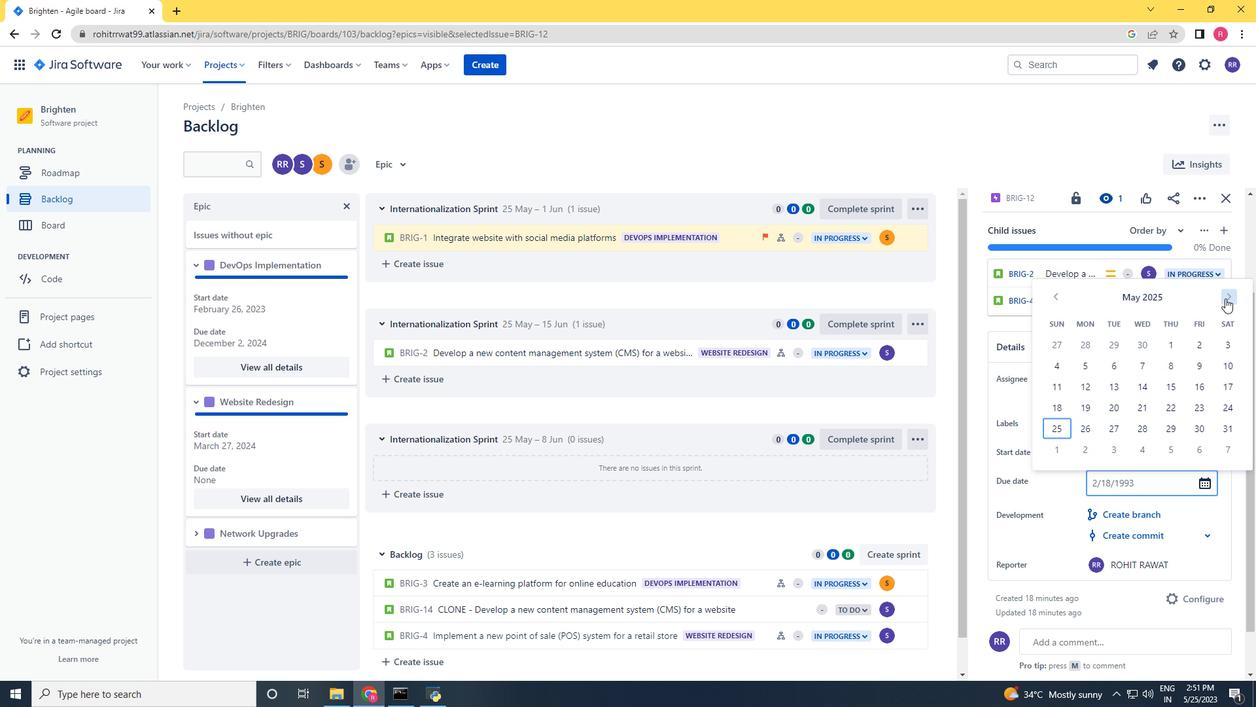 
Action: Mouse pressed left at (1226, 298)
Screenshot: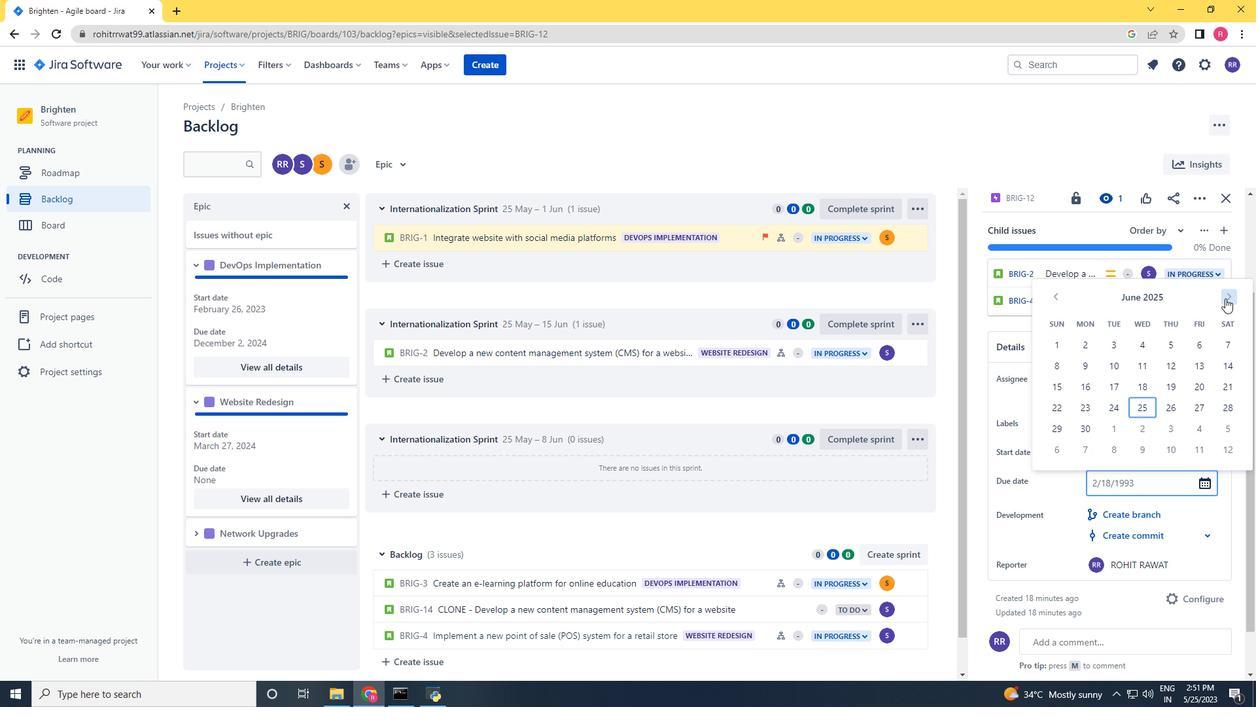 
Action: Mouse pressed left at (1226, 298)
Screenshot: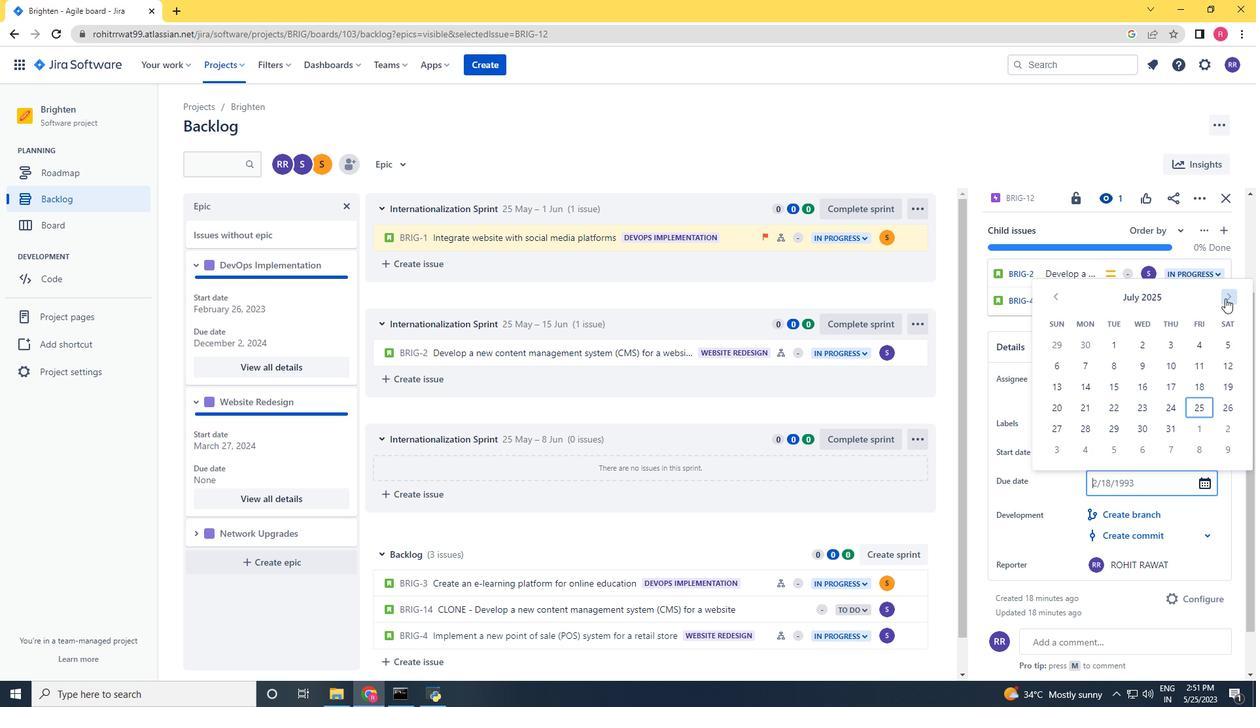 
Action: Mouse pressed left at (1226, 298)
Screenshot: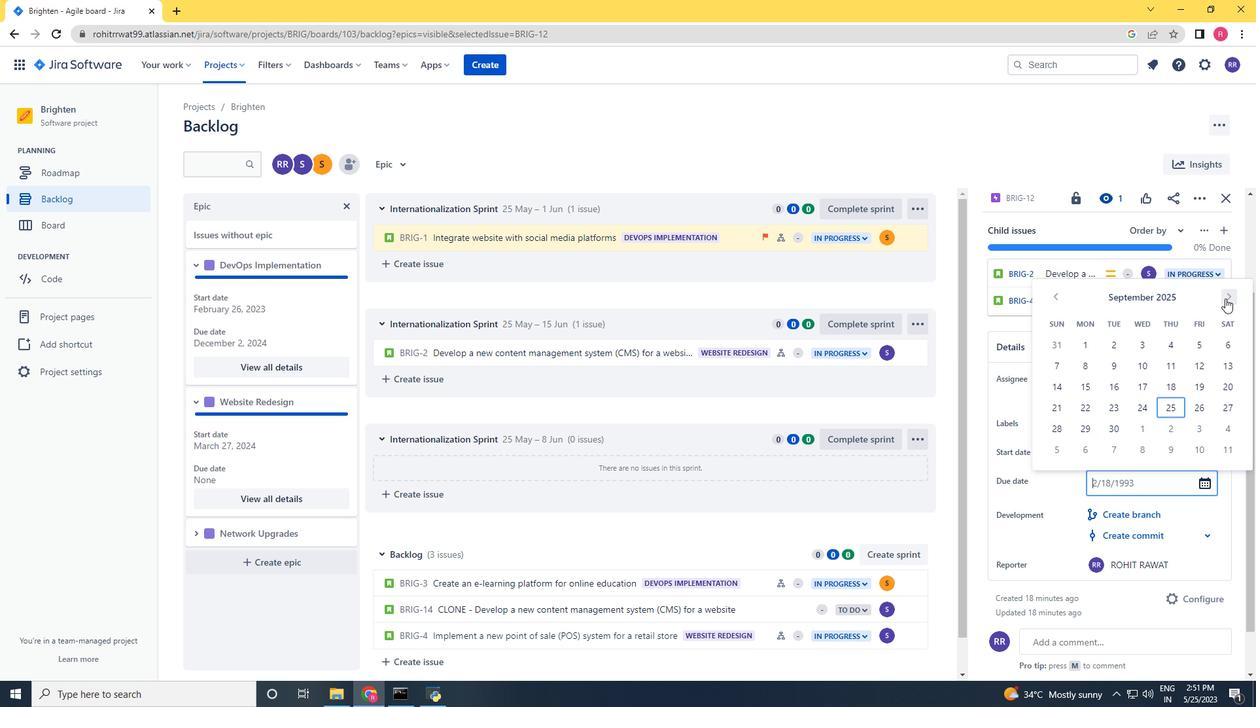 
Action: Mouse moved to (1232, 362)
Screenshot: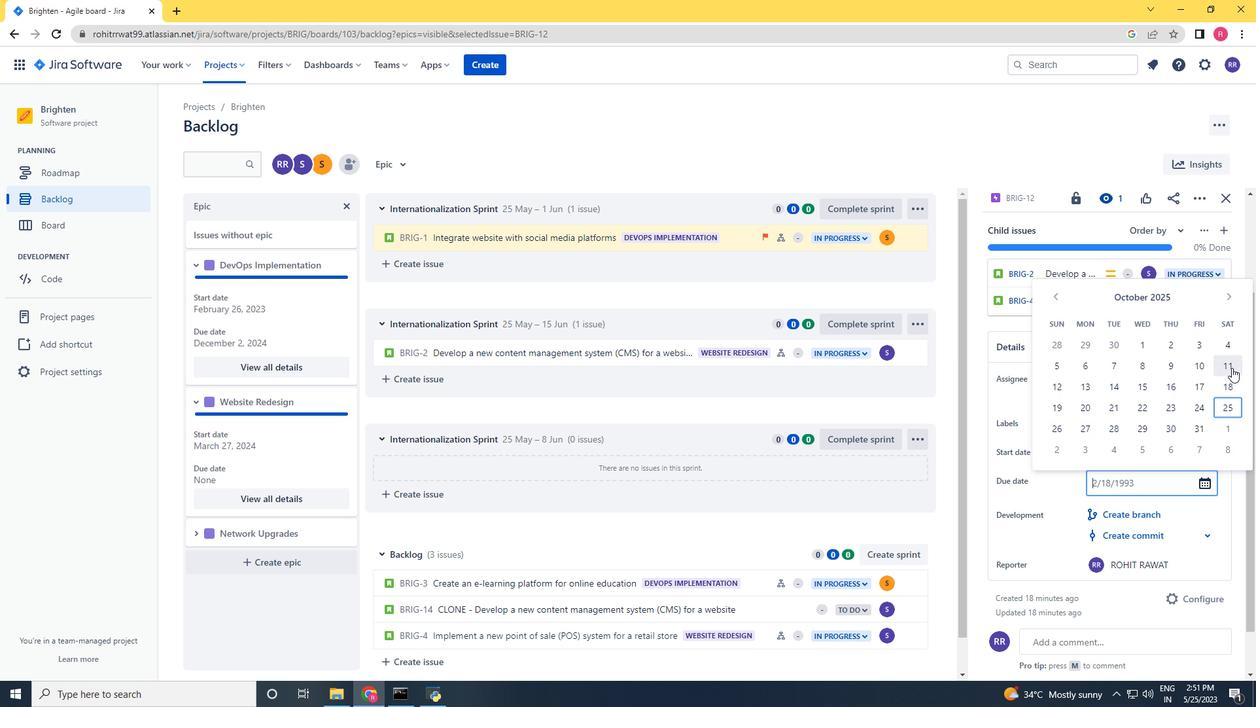
Action: Mouse pressed left at (1232, 362)
Screenshot: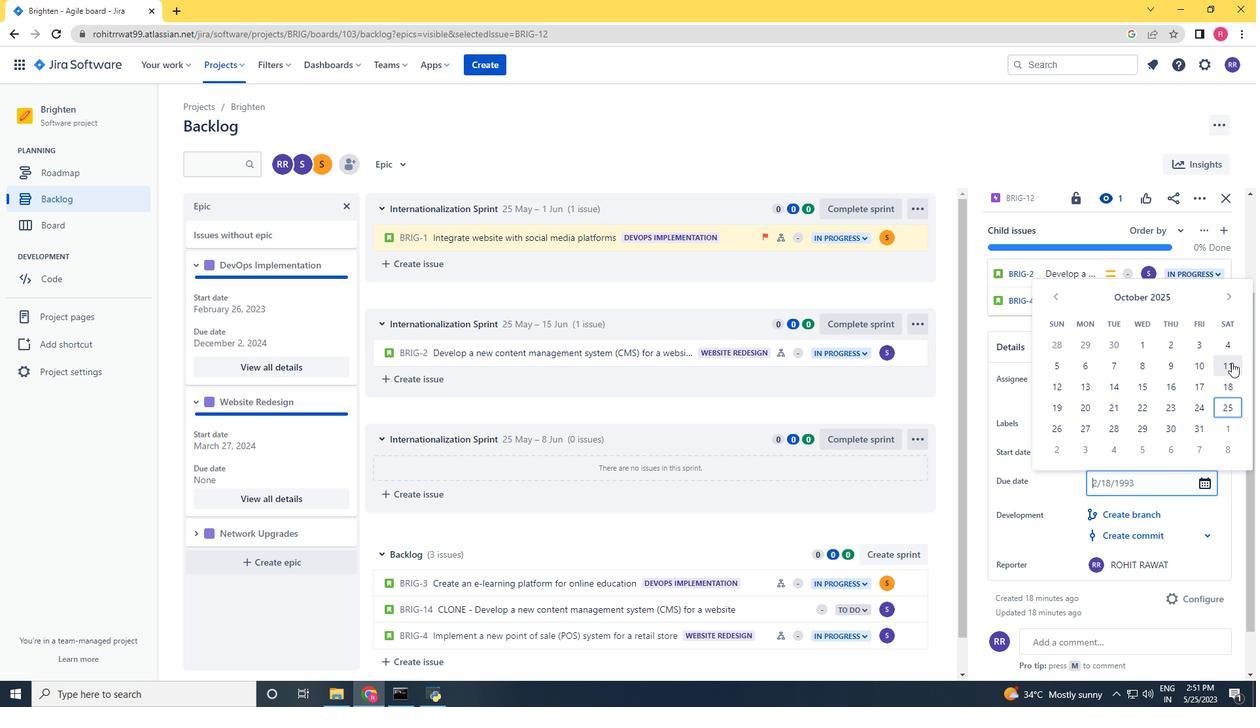 
Action: Mouse moved to (1126, 600)
Screenshot: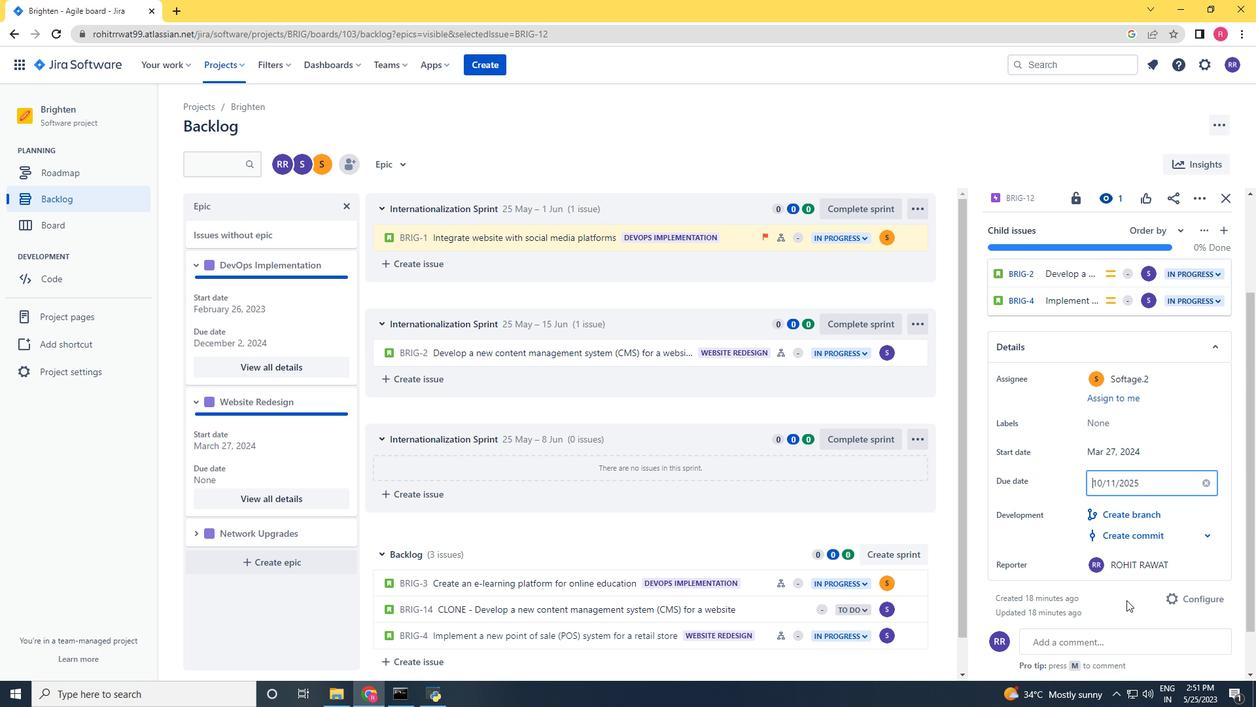 
Action: Mouse pressed left at (1126, 600)
Screenshot: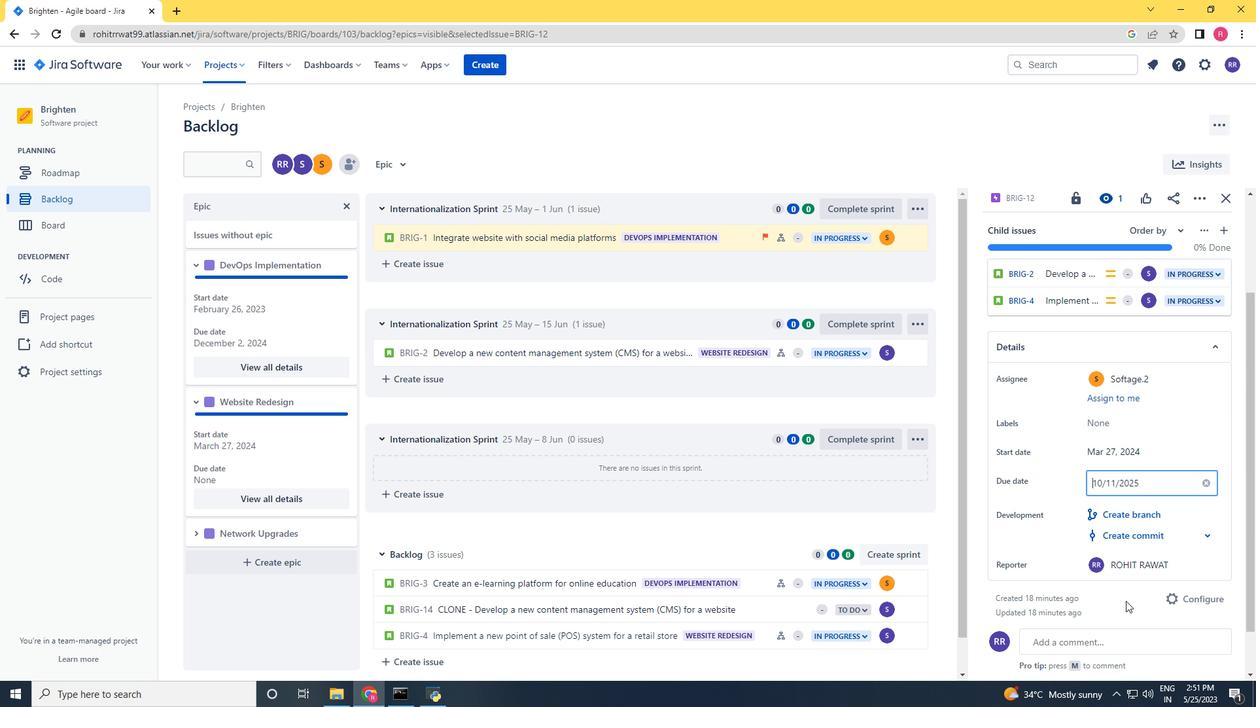 
Action: Mouse moved to (197, 532)
Screenshot: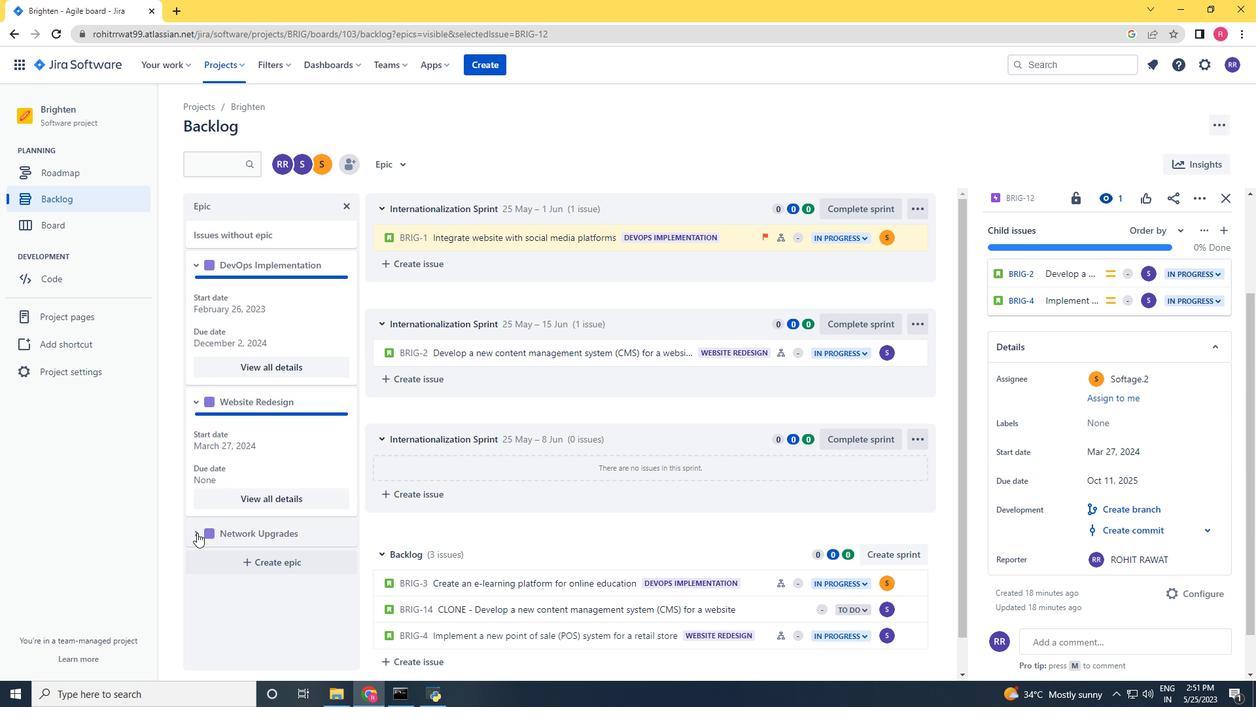 
Action: Mouse pressed left at (197, 532)
Screenshot: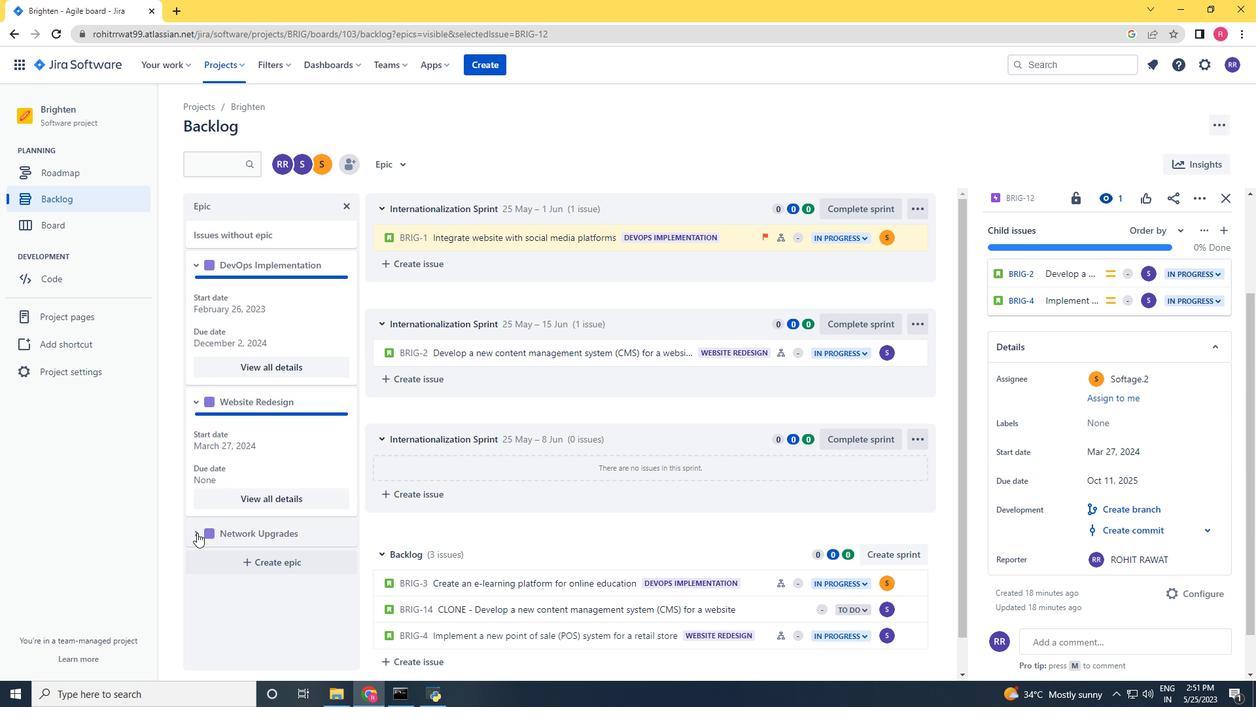 
Action: Mouse moved to (222, 525)
Screenshot: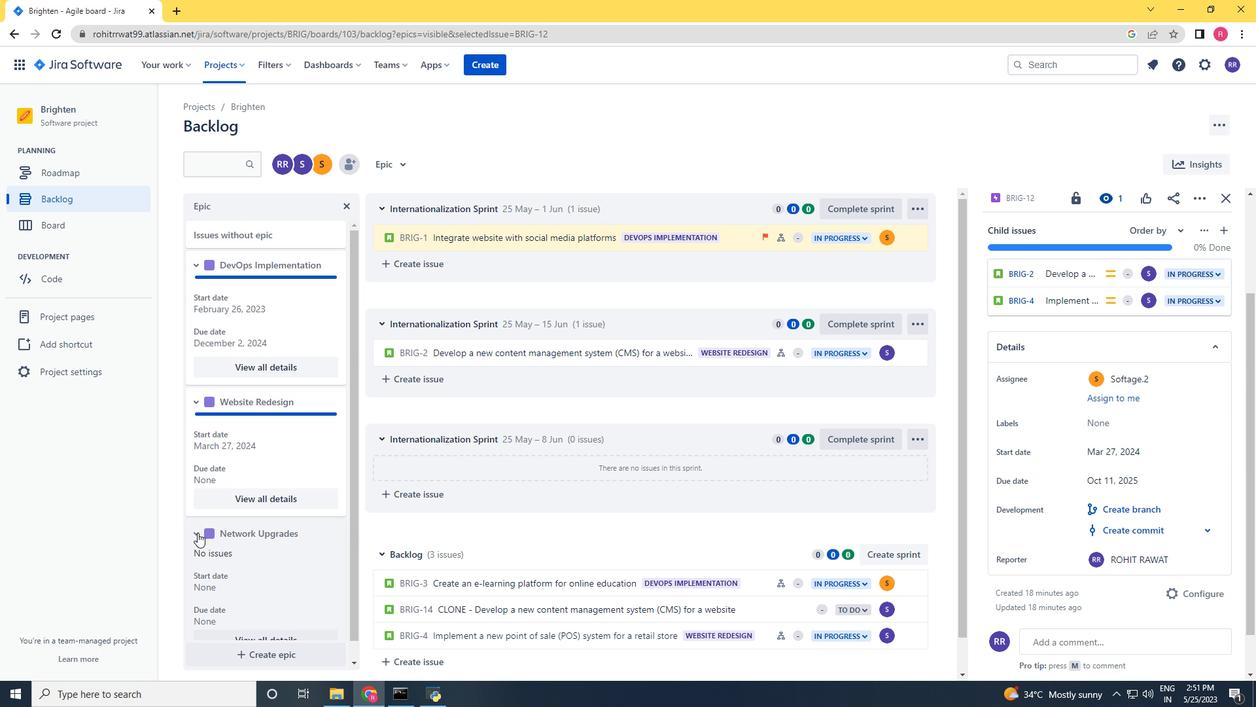 
Action: Mouse scrolled (222, 525) with delta (0, 0)
Screenshot: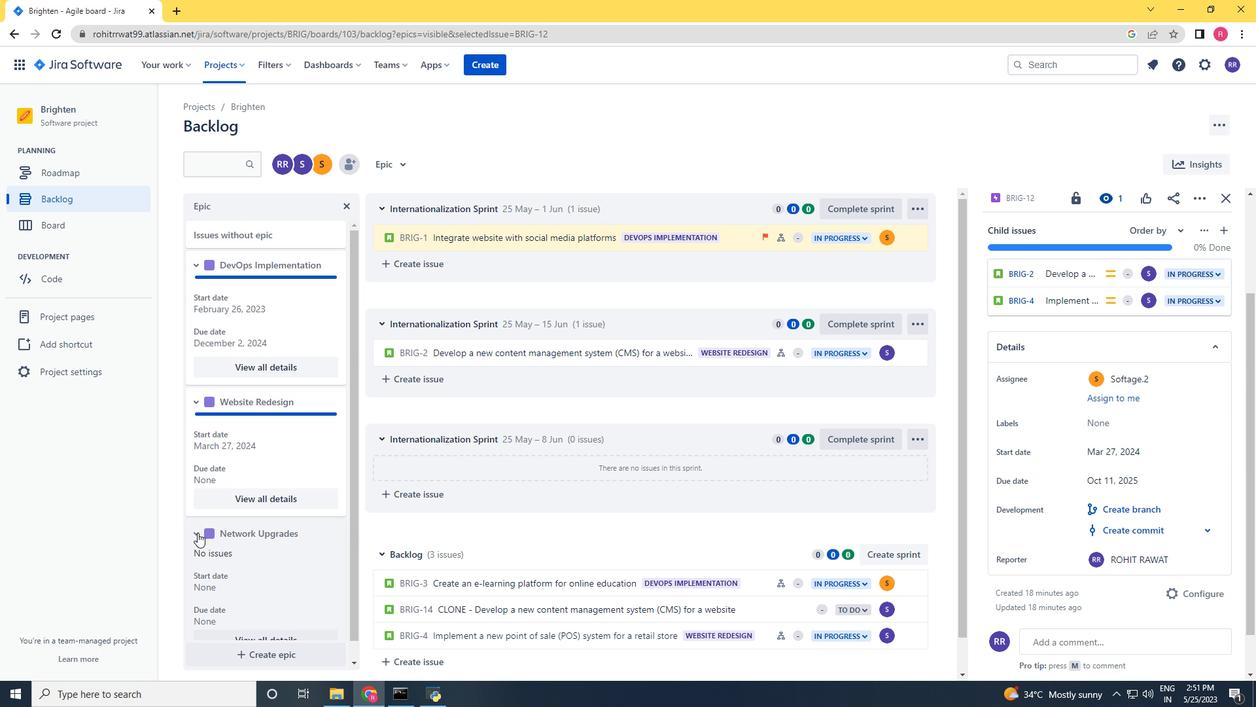 
Action: Mouse scrolled (222, 525) with delta (0, 0)
Screenshot: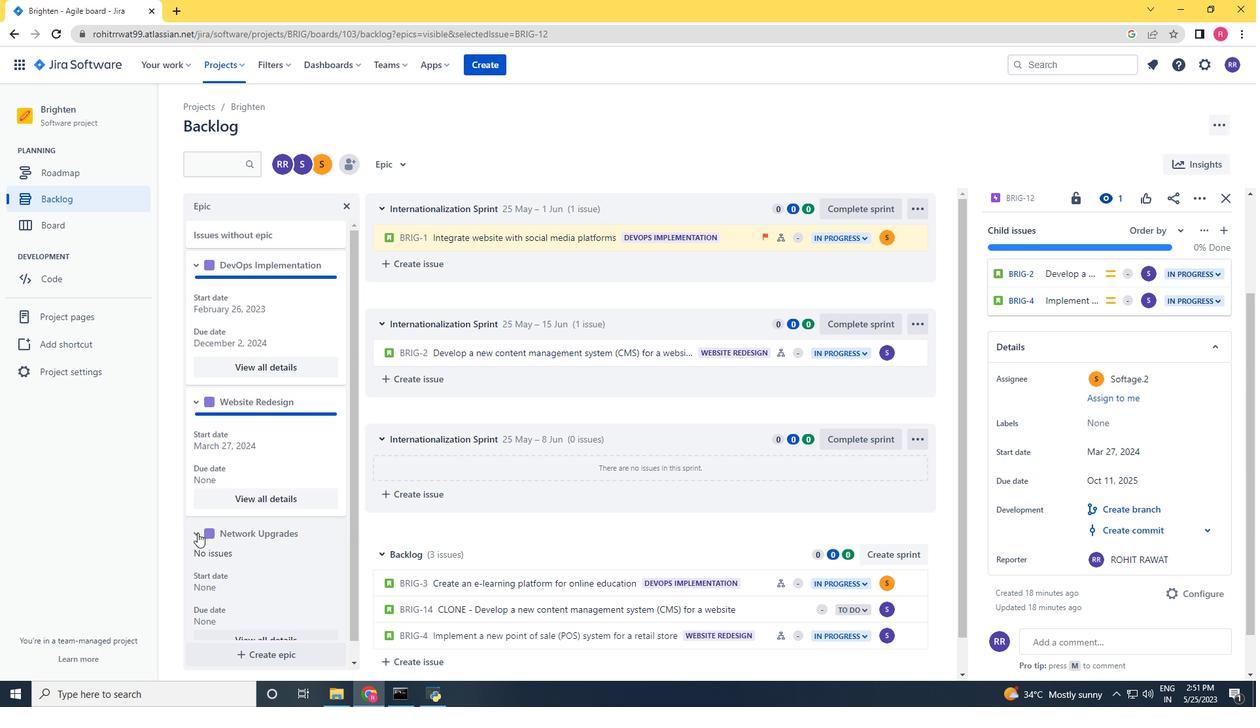 
Action: Mouse scrolled (222, 525) with delta (0, 0)
Screenshot: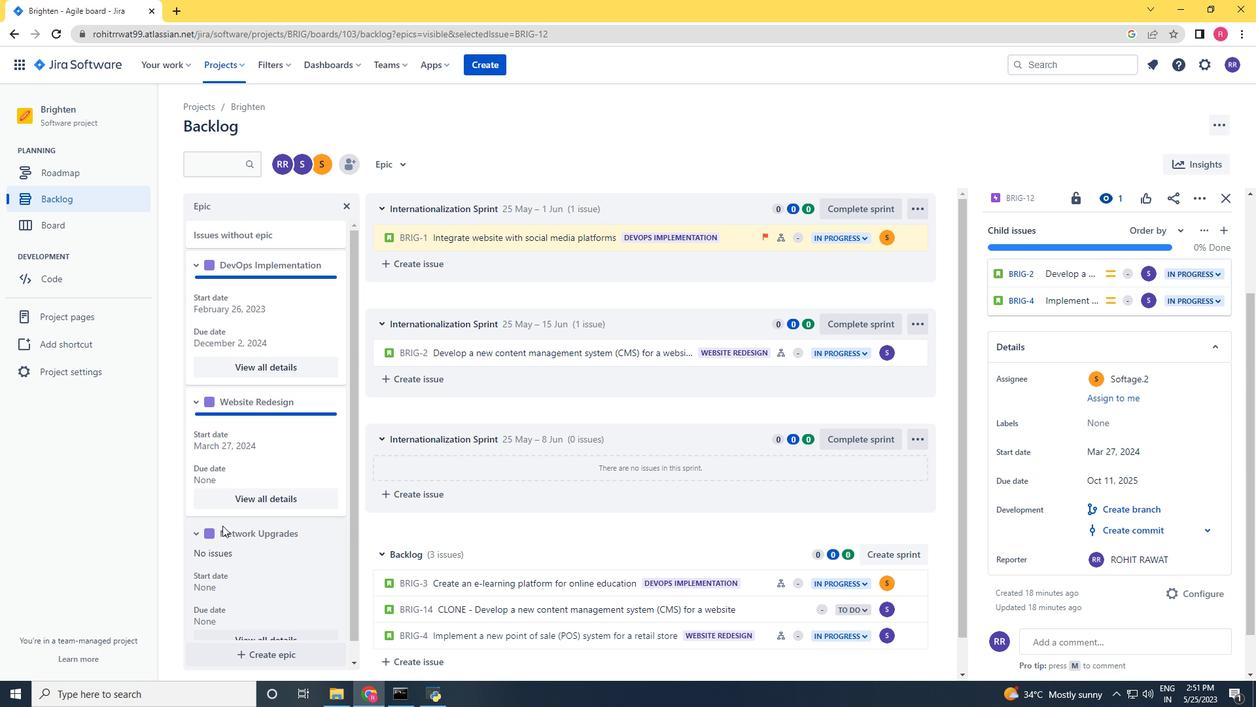 
Action: Mouse scrolled (222, 525) with delta (0, 0)
Screenshot: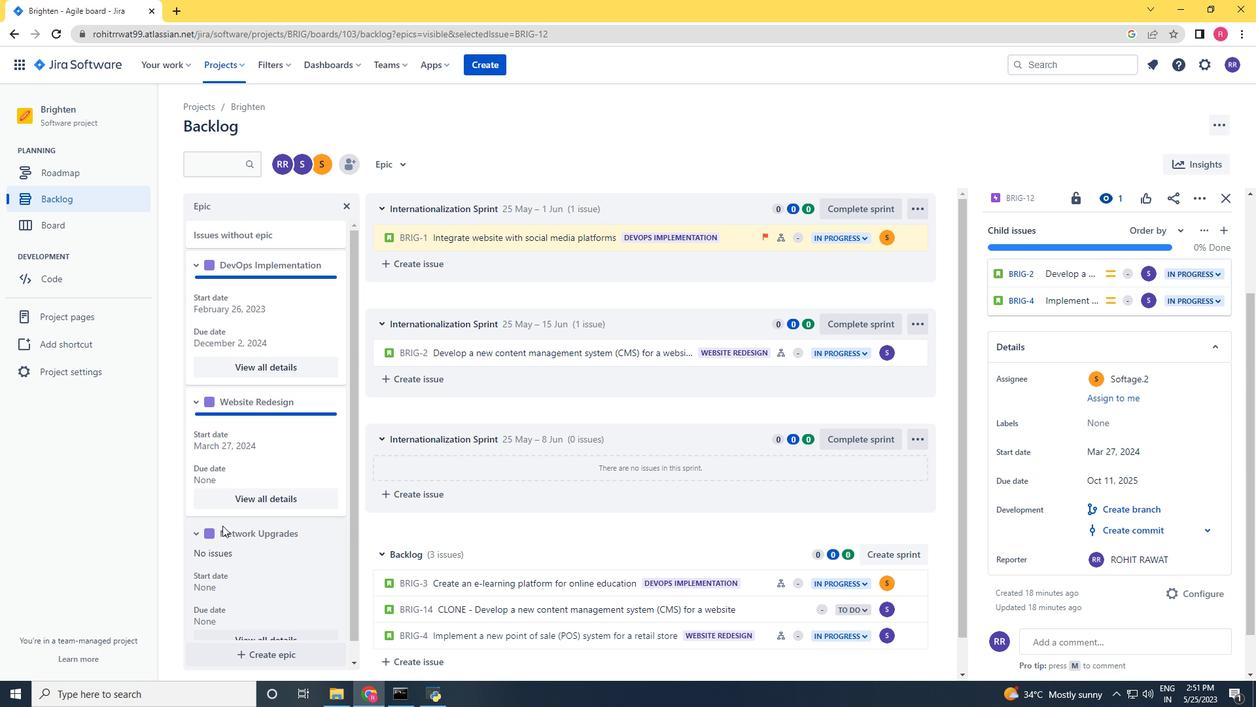 
Action: Mouse scrolled (222, 525) with delta (0, 0)
Screenshot: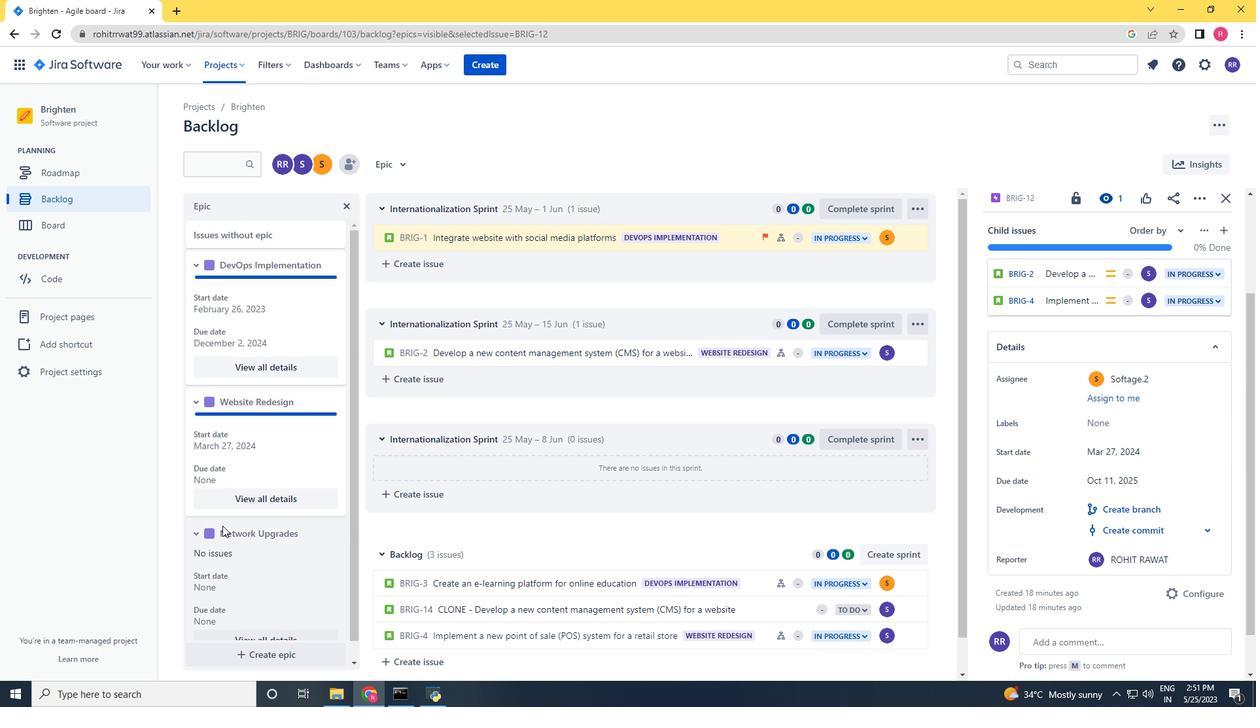 
Action: Mouse scrolled (222, 525) with delta (0, 0)
Screenshot: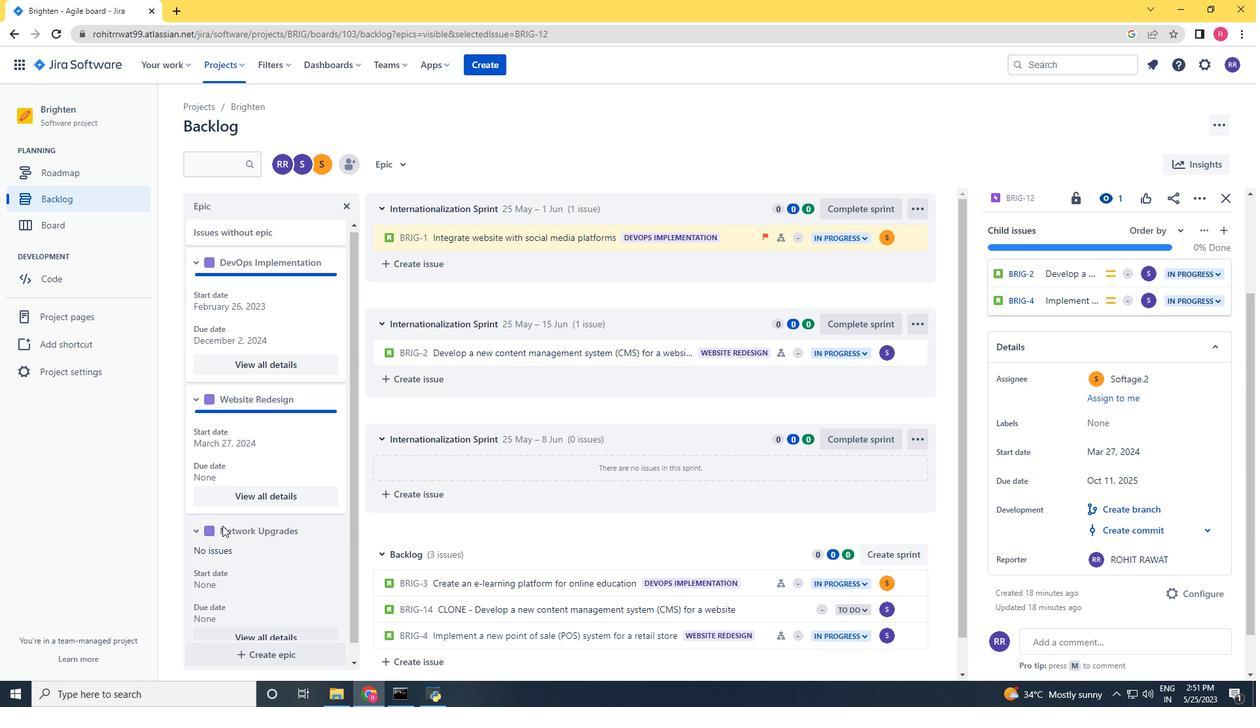 
Action: Mouse moved to (305, 619)
Screenshot: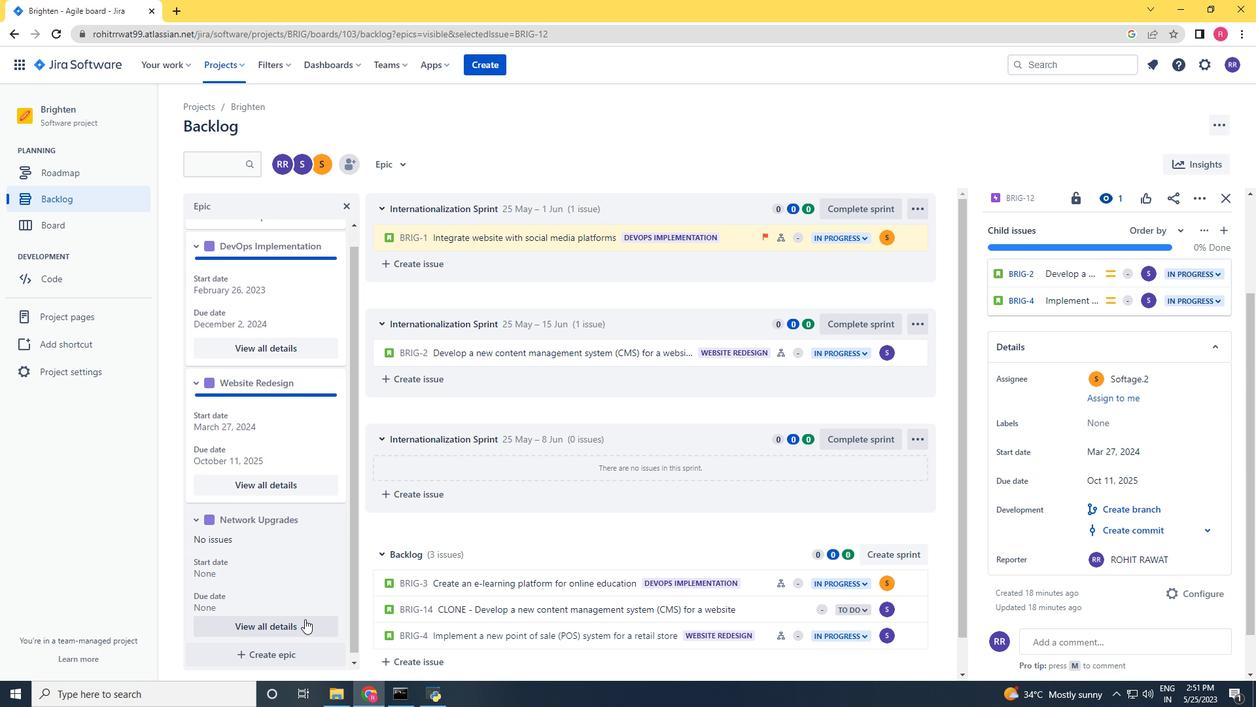 
Action: Mouse pressed left at (305, 619)
Screenshot: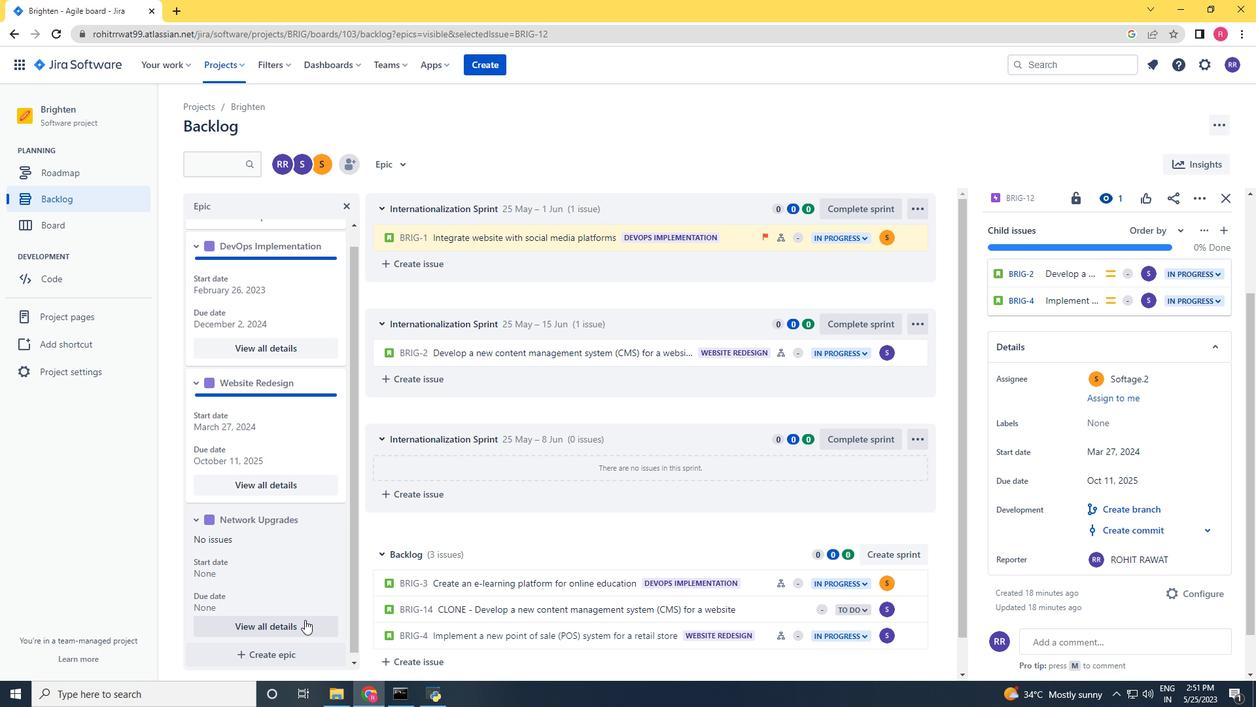 
Action: Mouse moved to (1127, 482)
Screenshot: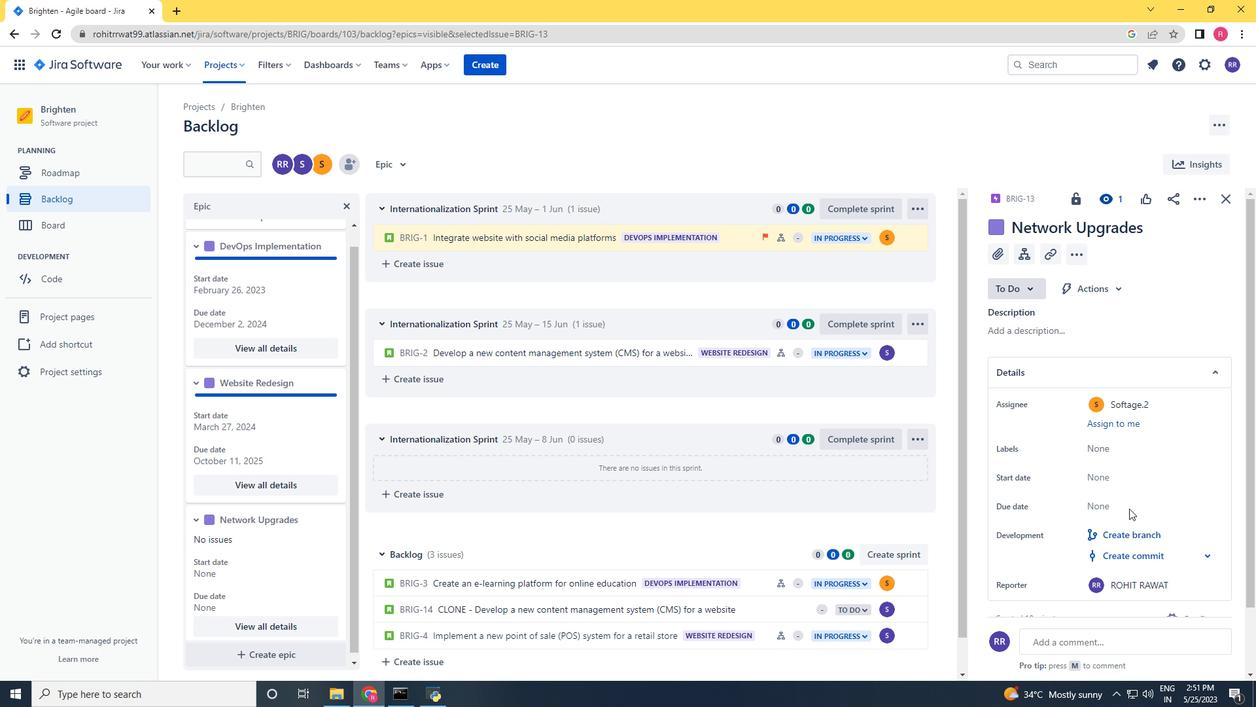 
Action: Mouse pressed left at (1127, 482)
Screenshot: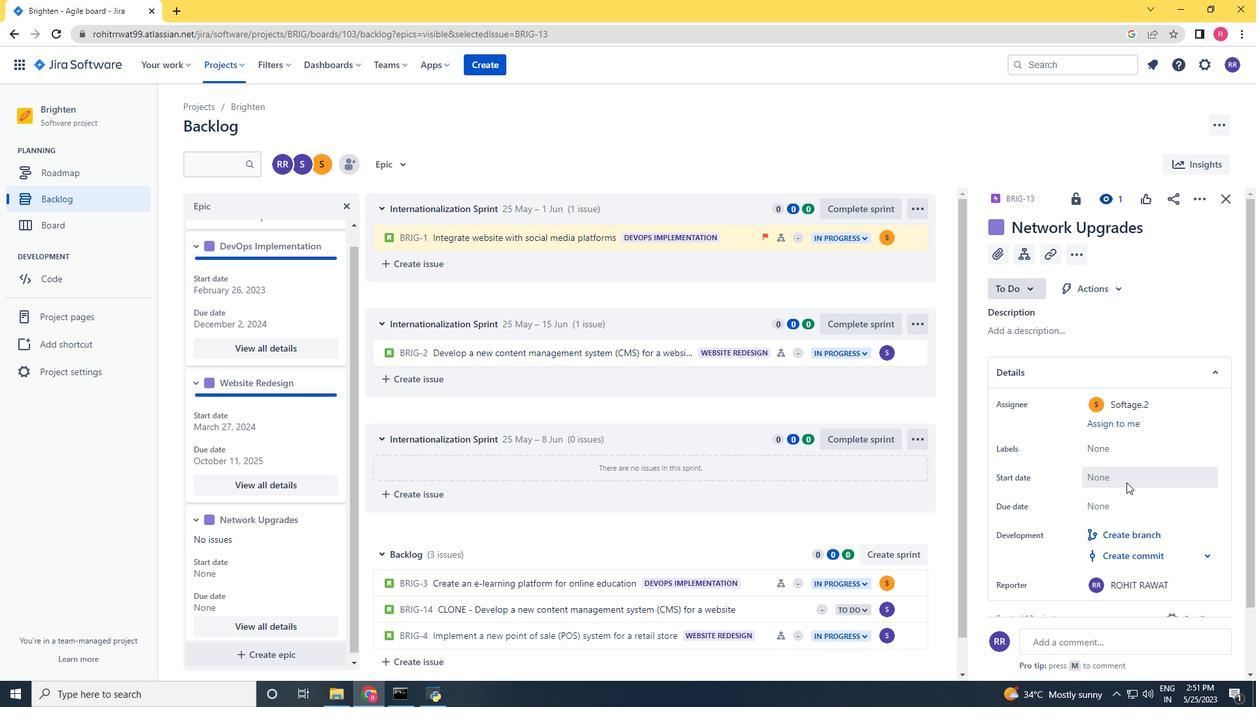 
Action: Mouse moved to (1232, 293)
Screenshot: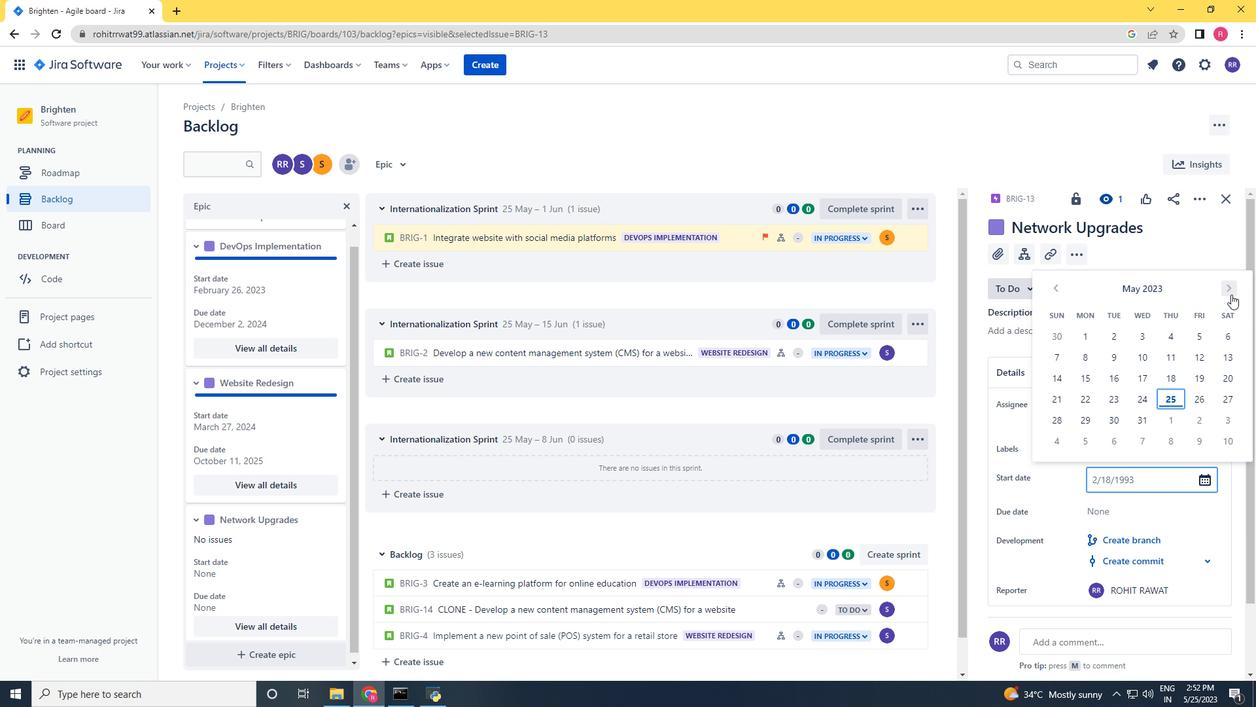 
Action: Mouse pressed left at (1232, 293)
Screenshot: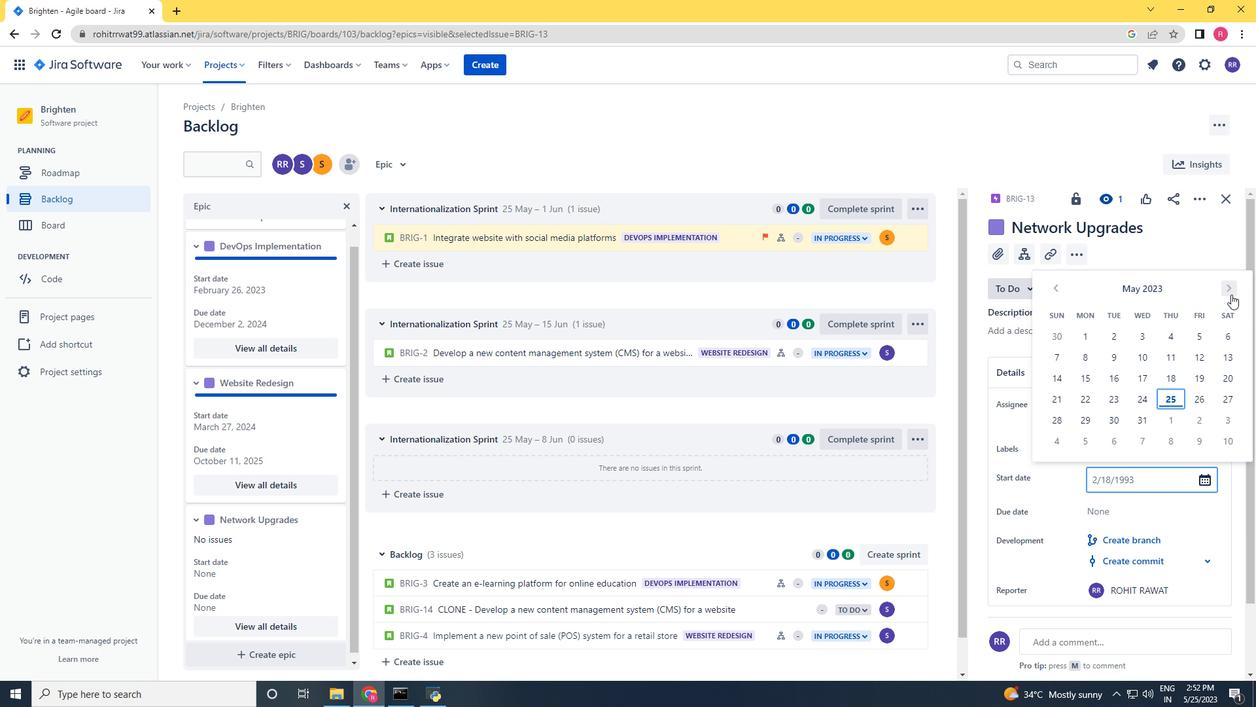 
Action: Mouse pressed left at (1232, 293)
Screenshot: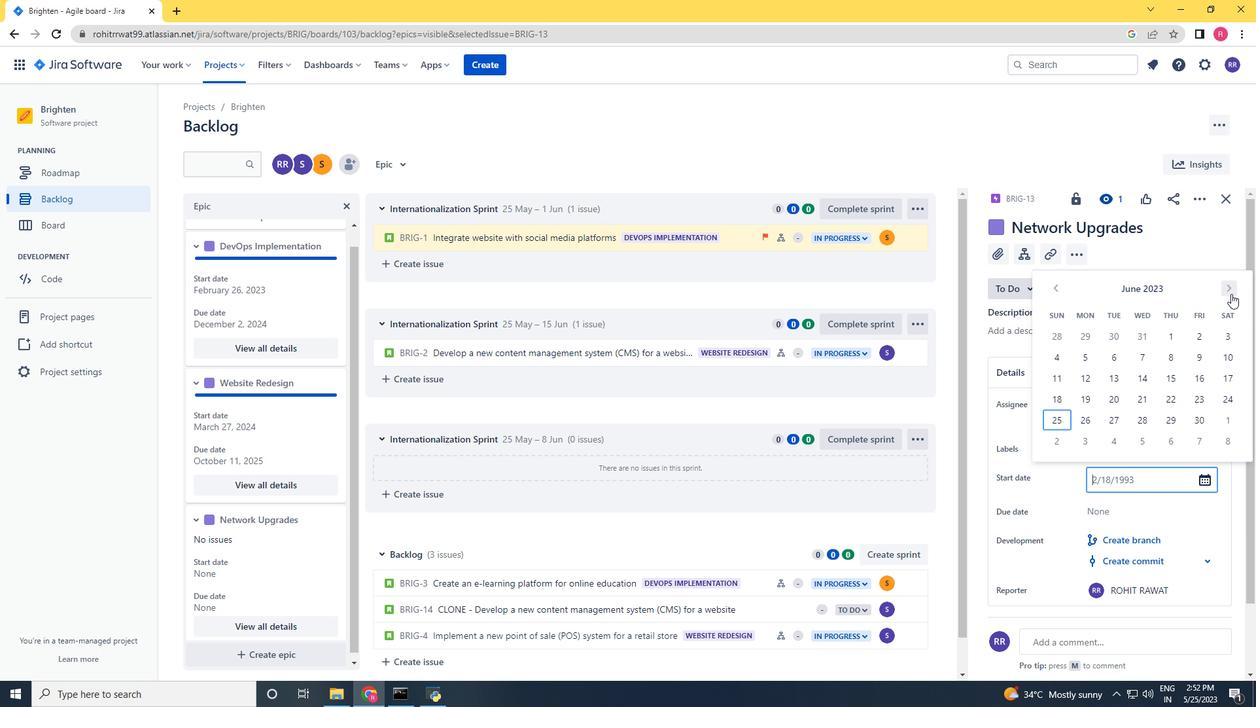 
Action: Mouse pressed left at (1232, 293)
Screenshot: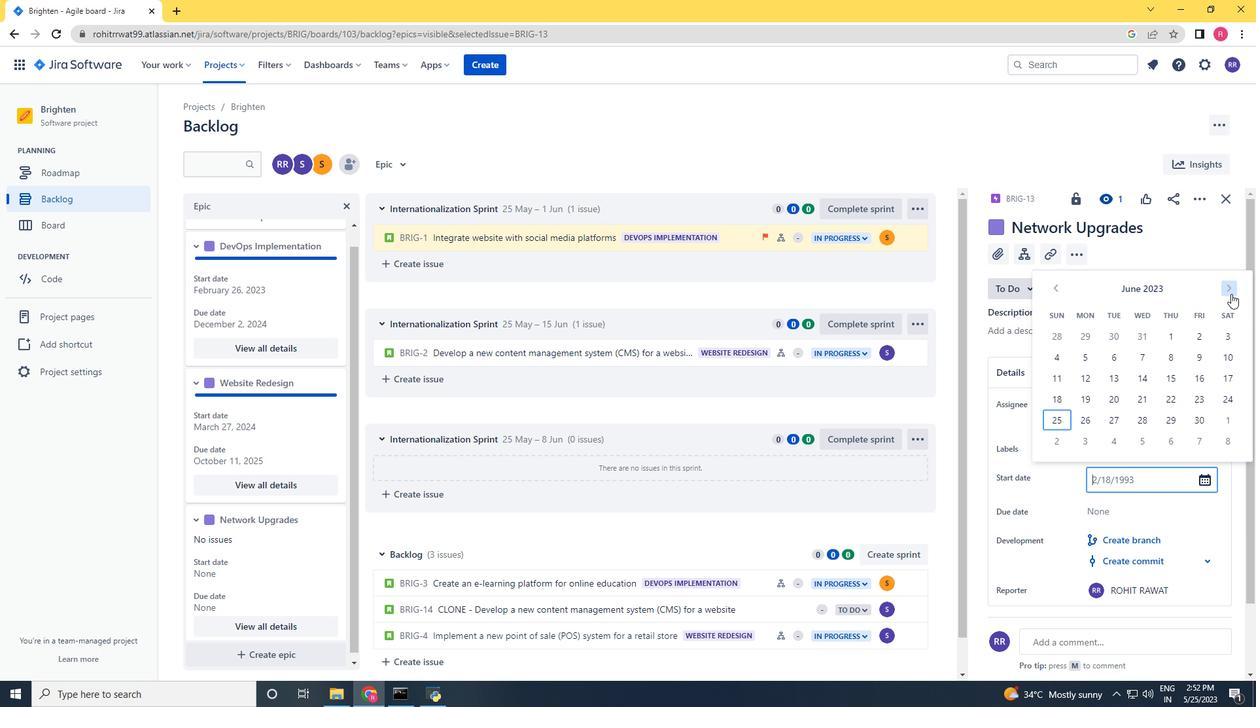 
Action: Mouse pressed left at (1232, 293)
Screenshot: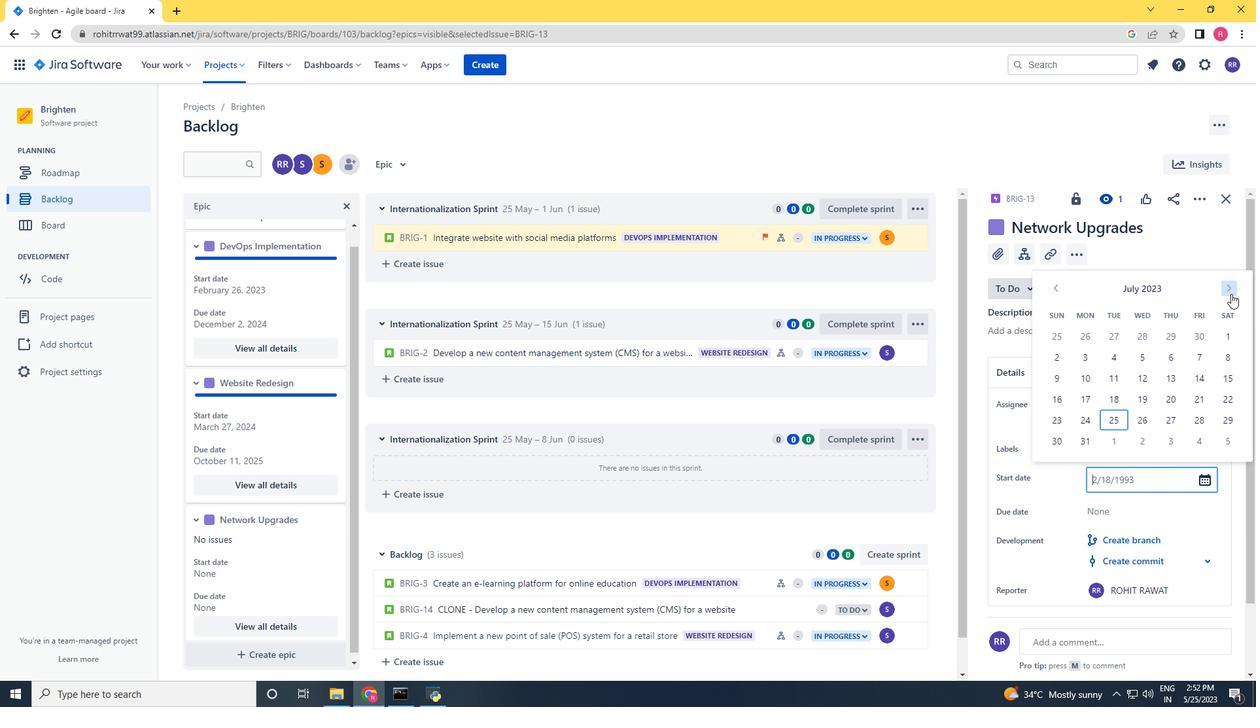 
Action: Mouse pressed left at (1232, 293)
Screenshot: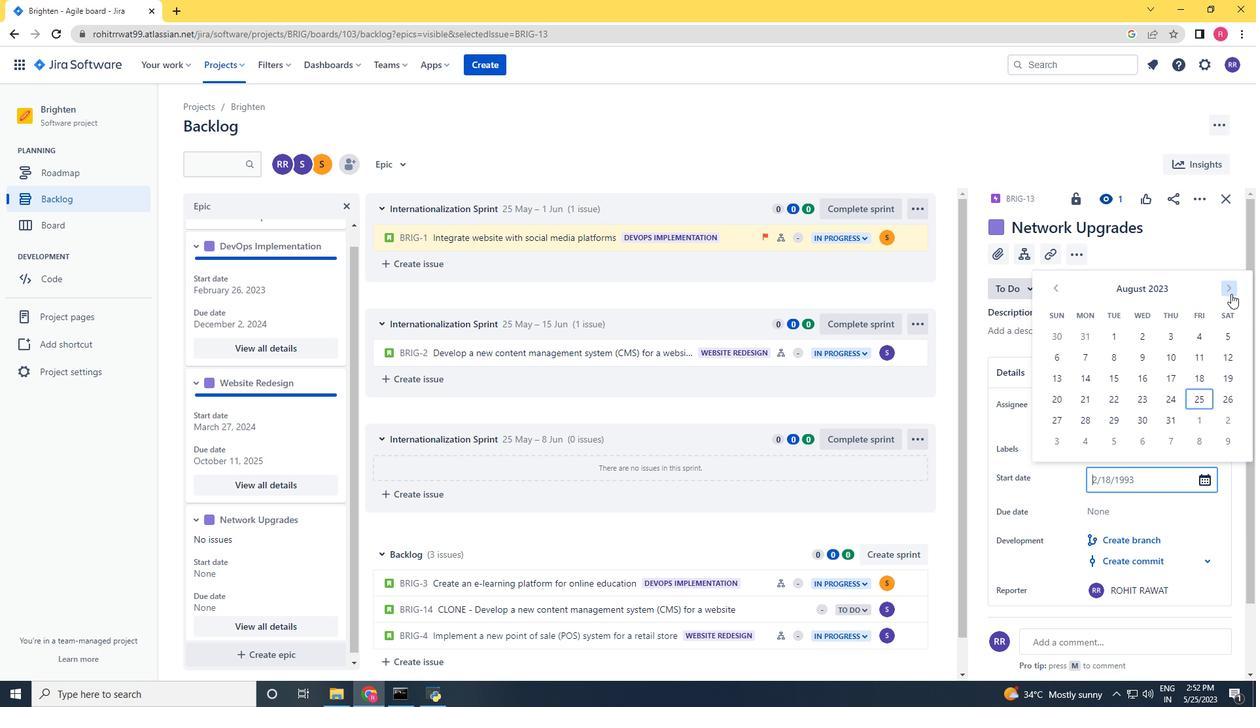 
Action: Mouse pressed left at (1232, 293)
Screenshot: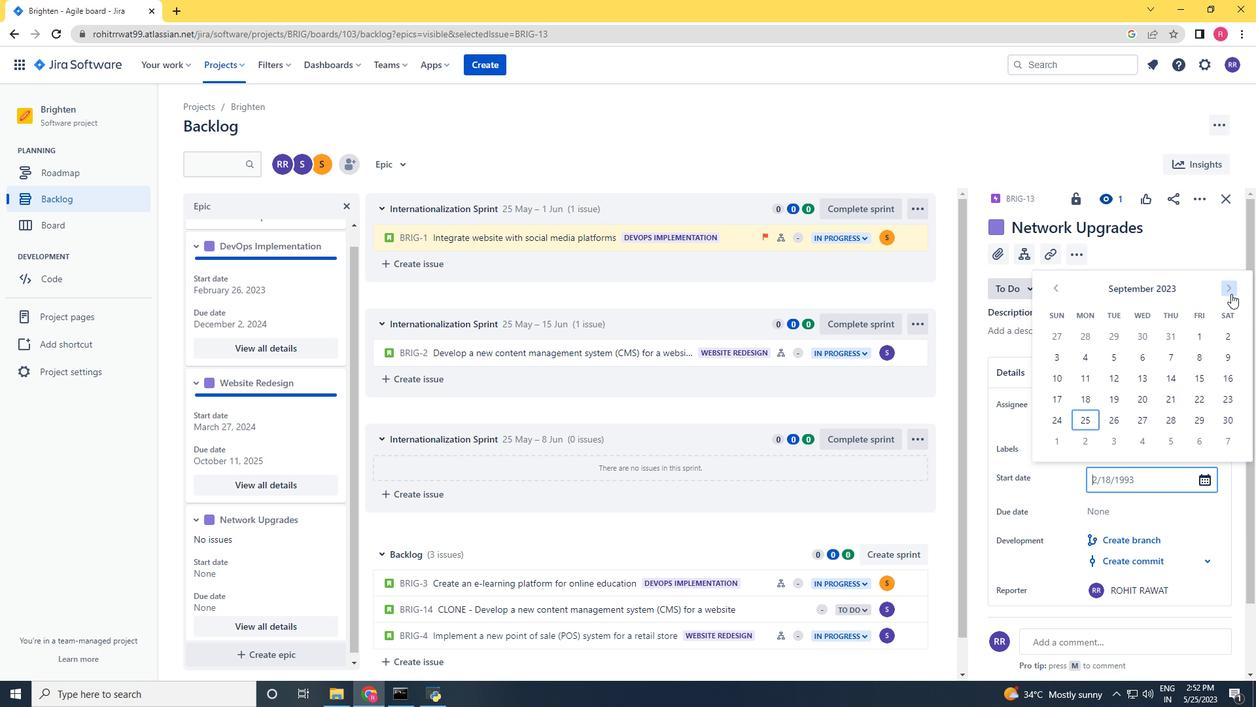 
Action: Mouse pressed left at (1232, 293)
Screenshot: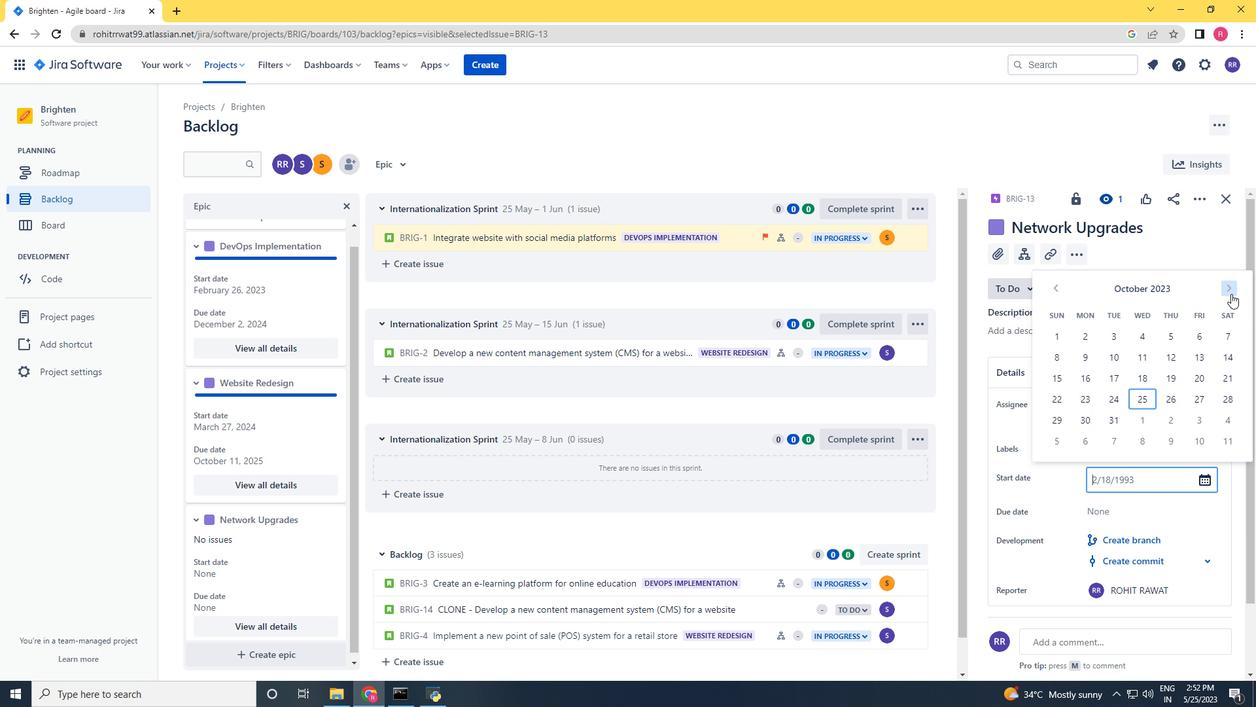 
Action: Mouse pressed left at (1232, 293)
Screenshot: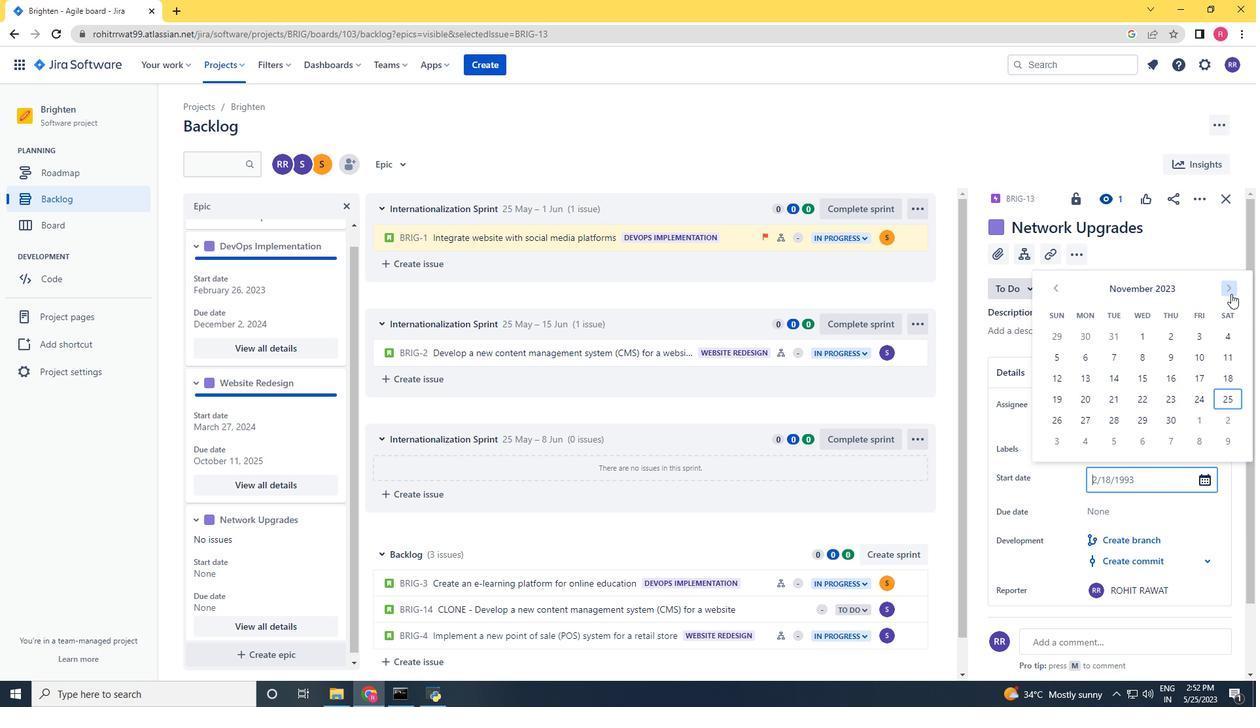 
Action: Mouse pressed left at (1232, 293)
Screenshot: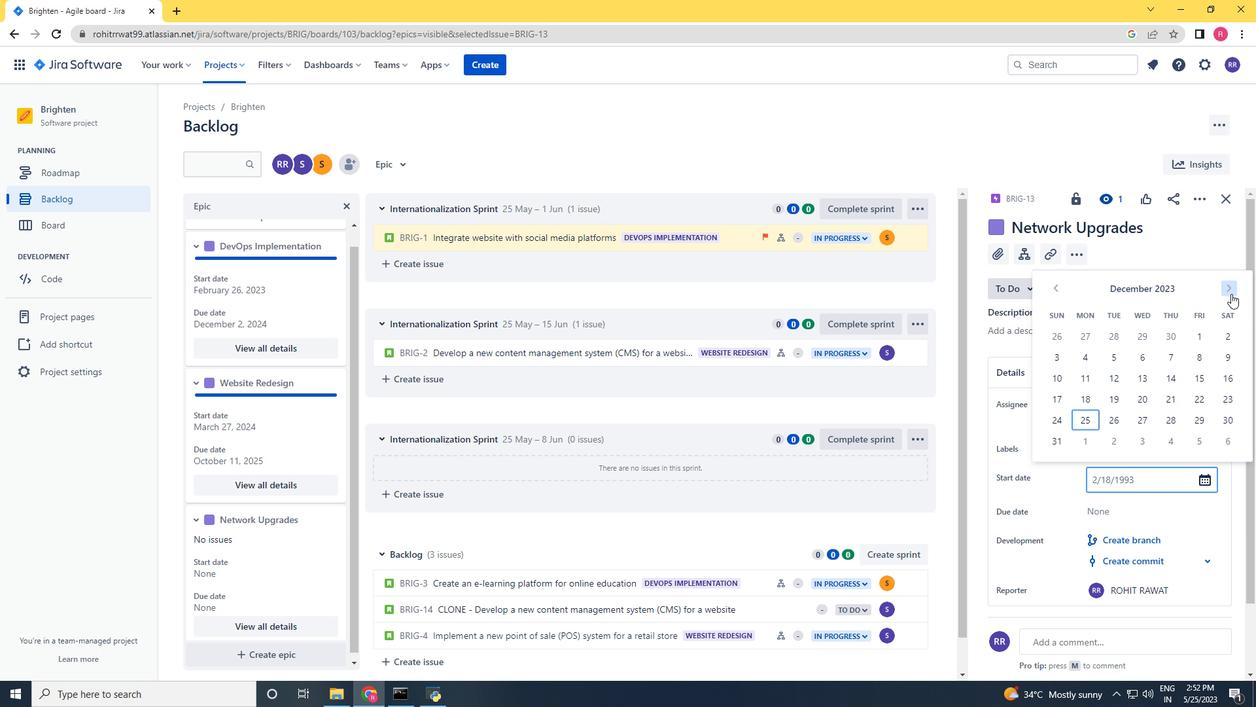 
Action: Mouse pressed left at (1232, 293)
Screenshot: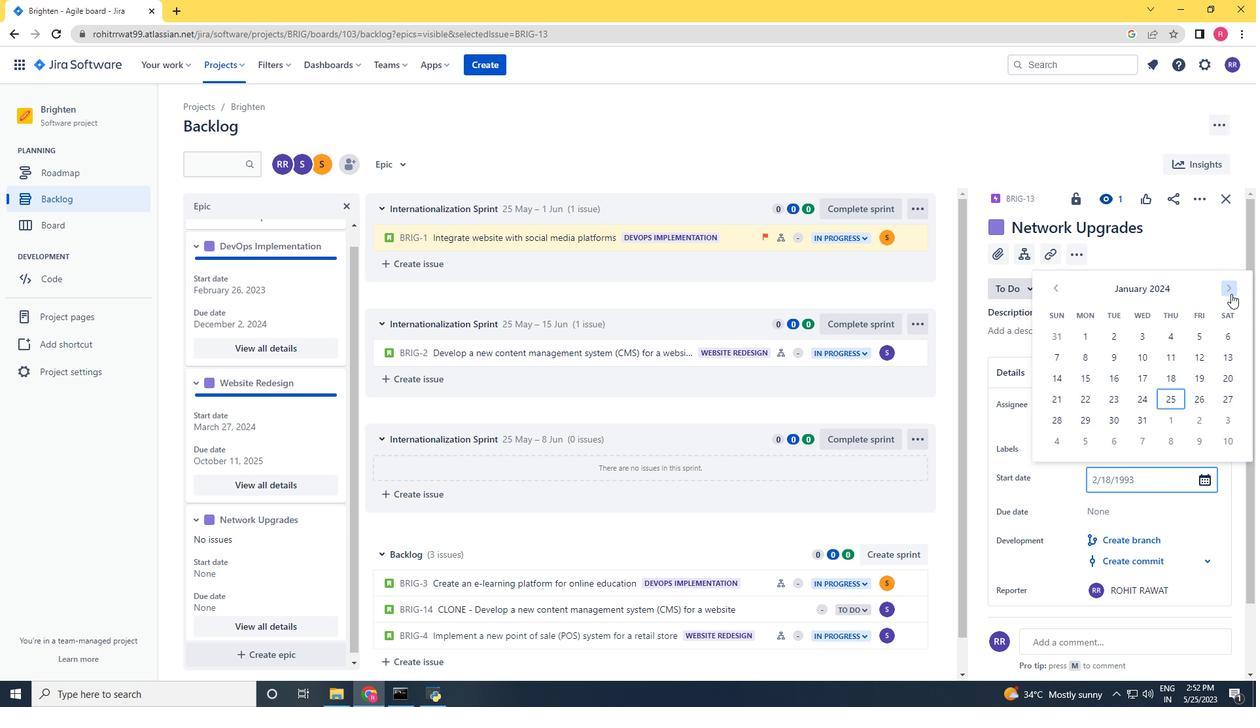 
Action: Mouse pressed left at (1232, 293)
Screenshot: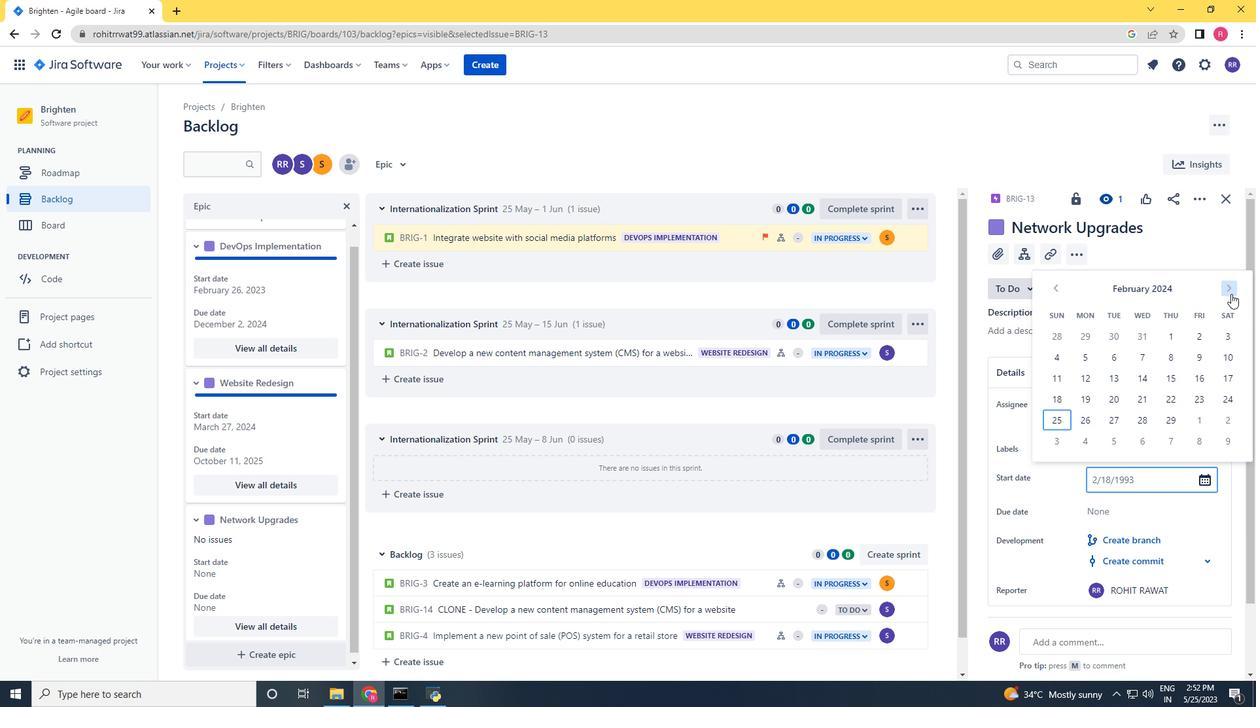 
Action: Mouse pressed left at (1232, 293)
Screenshot: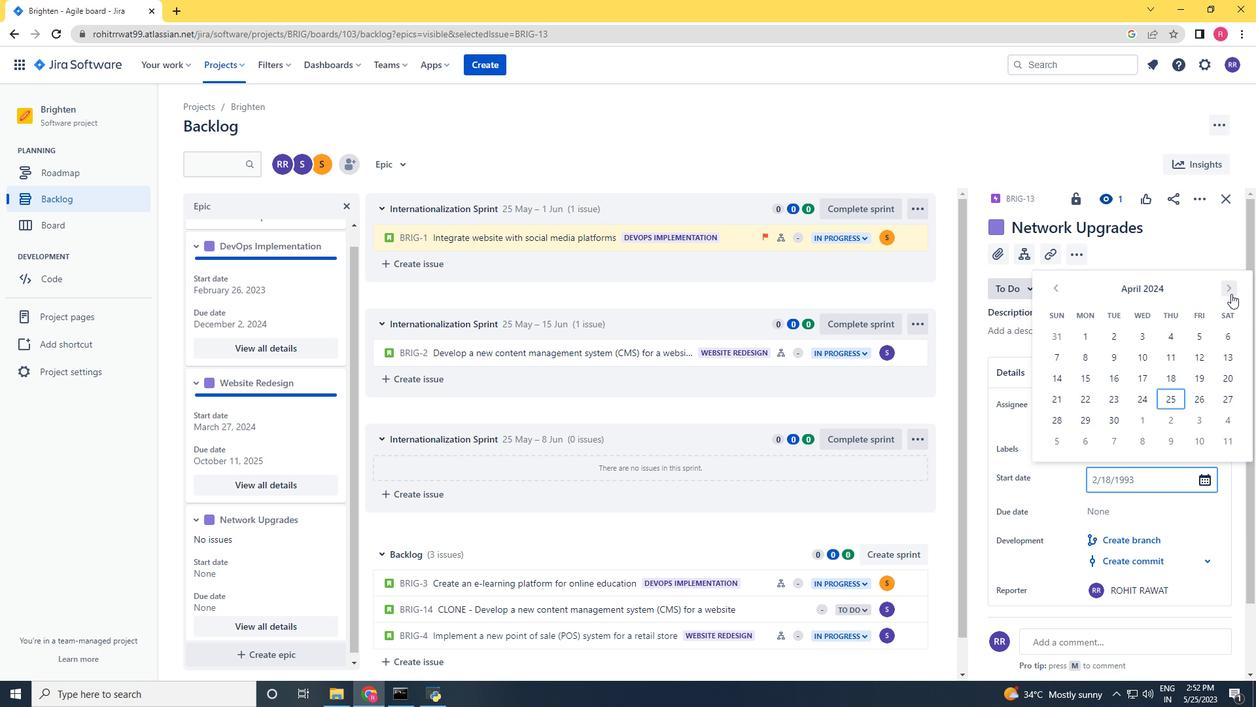 
Action: Mouse pressed left at (1232, 293)
Screenshot: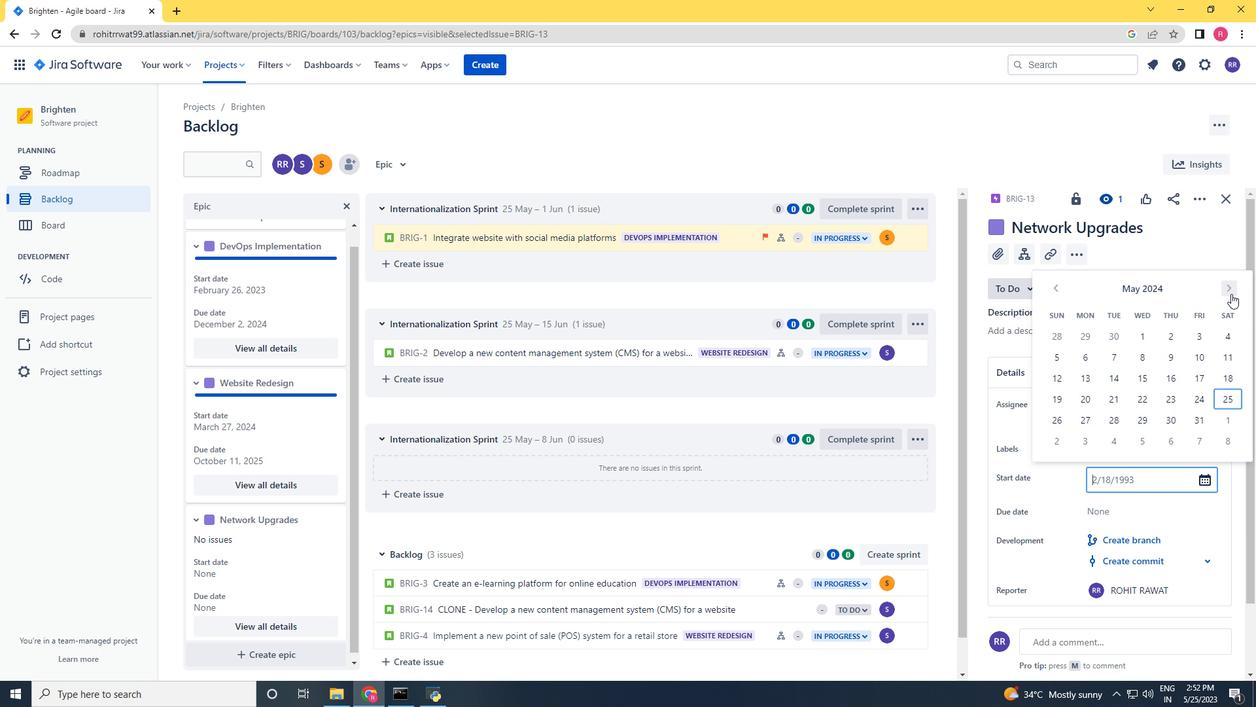 
Action: Mouse moved to (1195, 398)
Screenshot: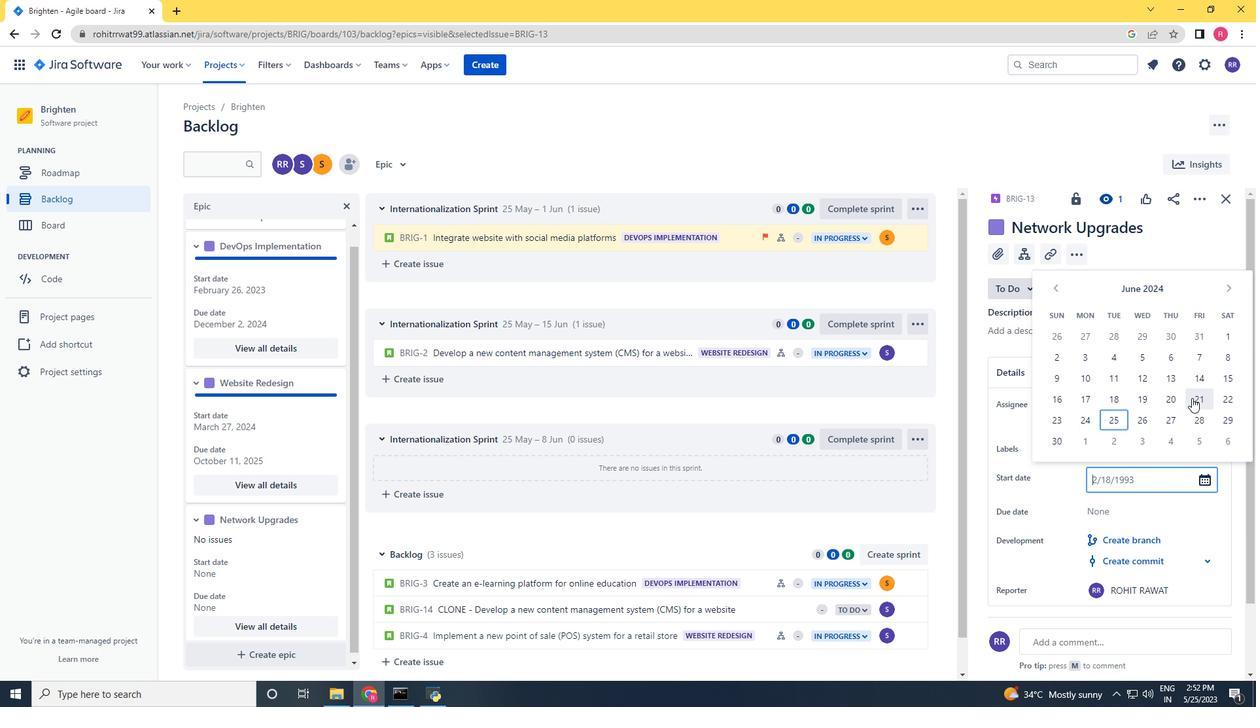 
Action: Mouse pressed left at (1195, 398)
Screenshot: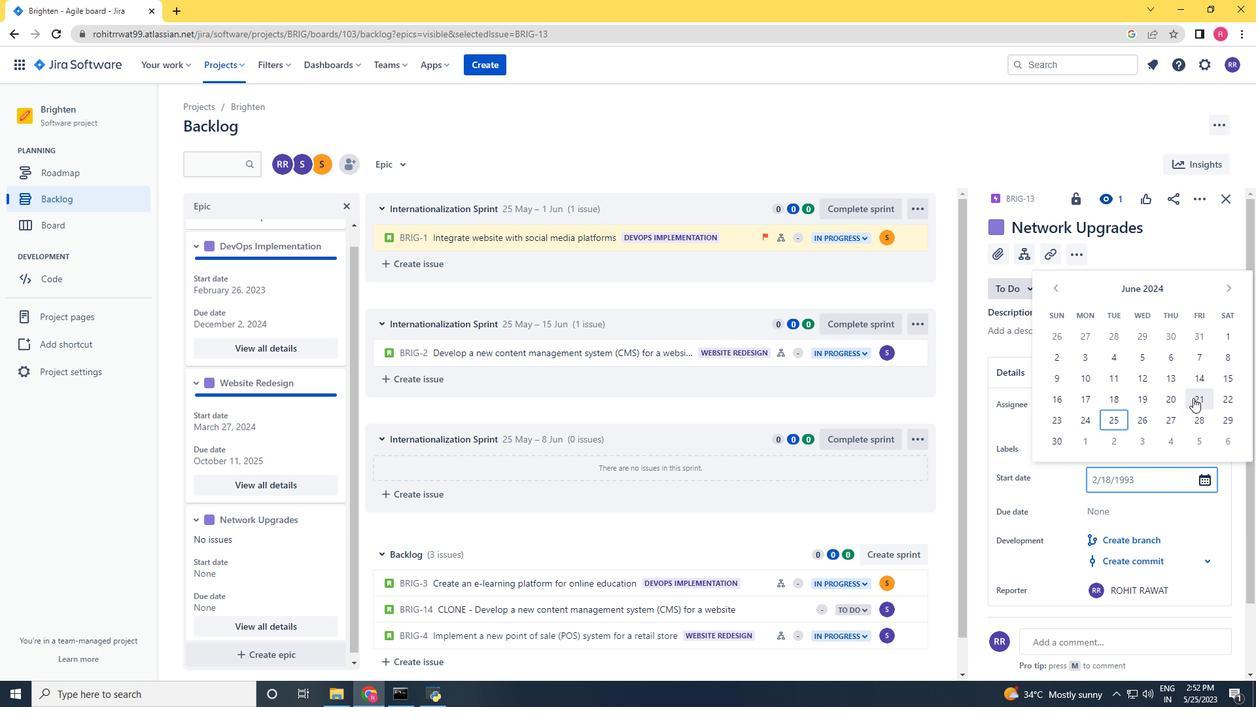 
Action: Mouse moved to (1125, 512)
Screenshot: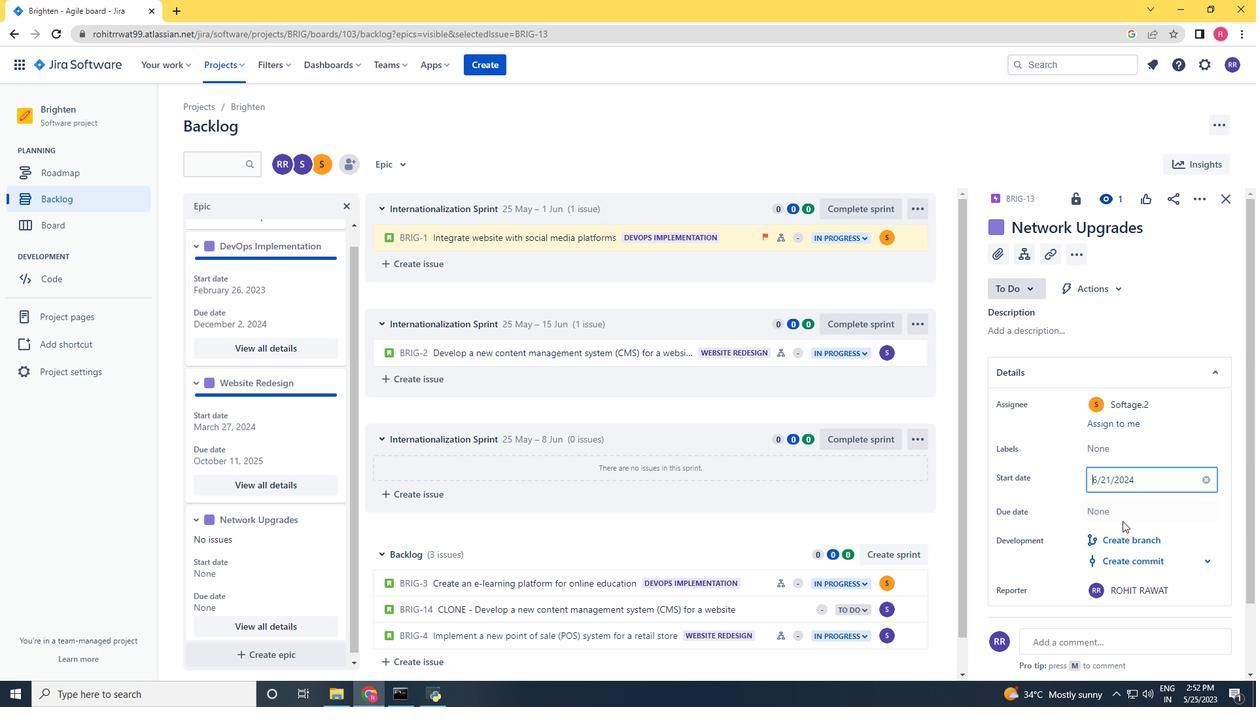 
Action: Mouse pressed left at (1125, 512)
Screenshot: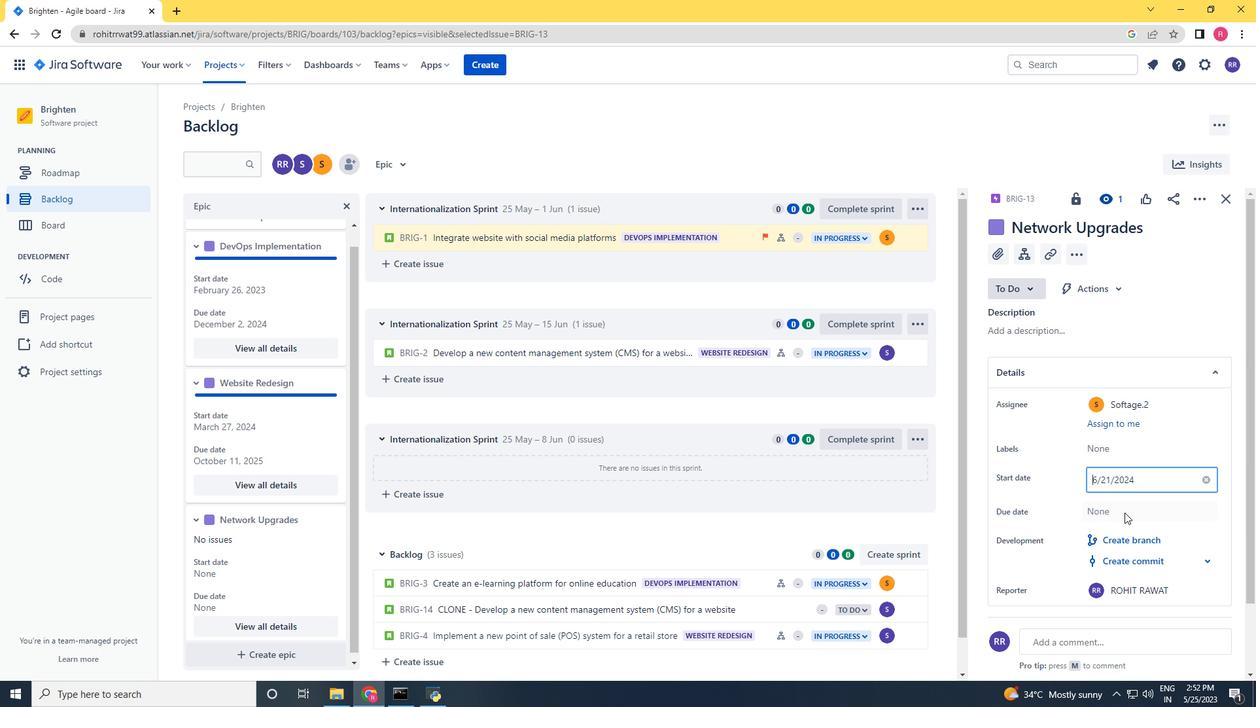 
Action: Mouse moved to (1231, 323)
Screenshot: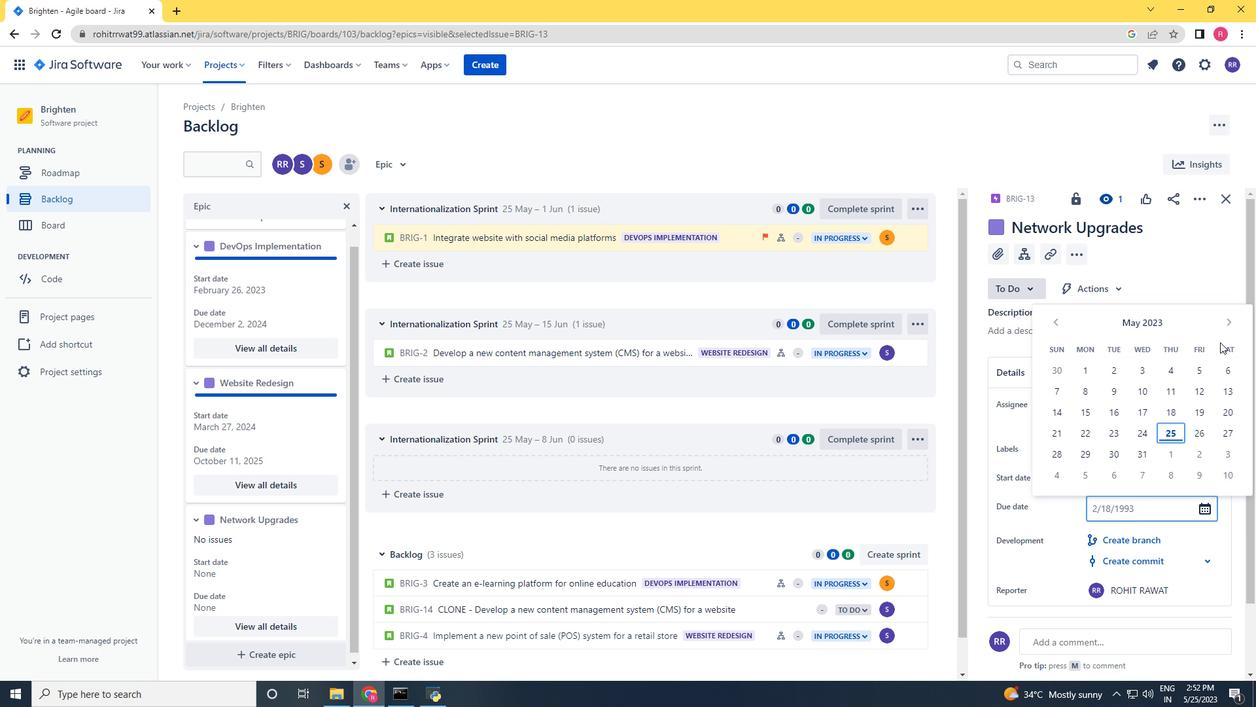
Action: Mouse pressed left at (1231, 323)
Screenshot: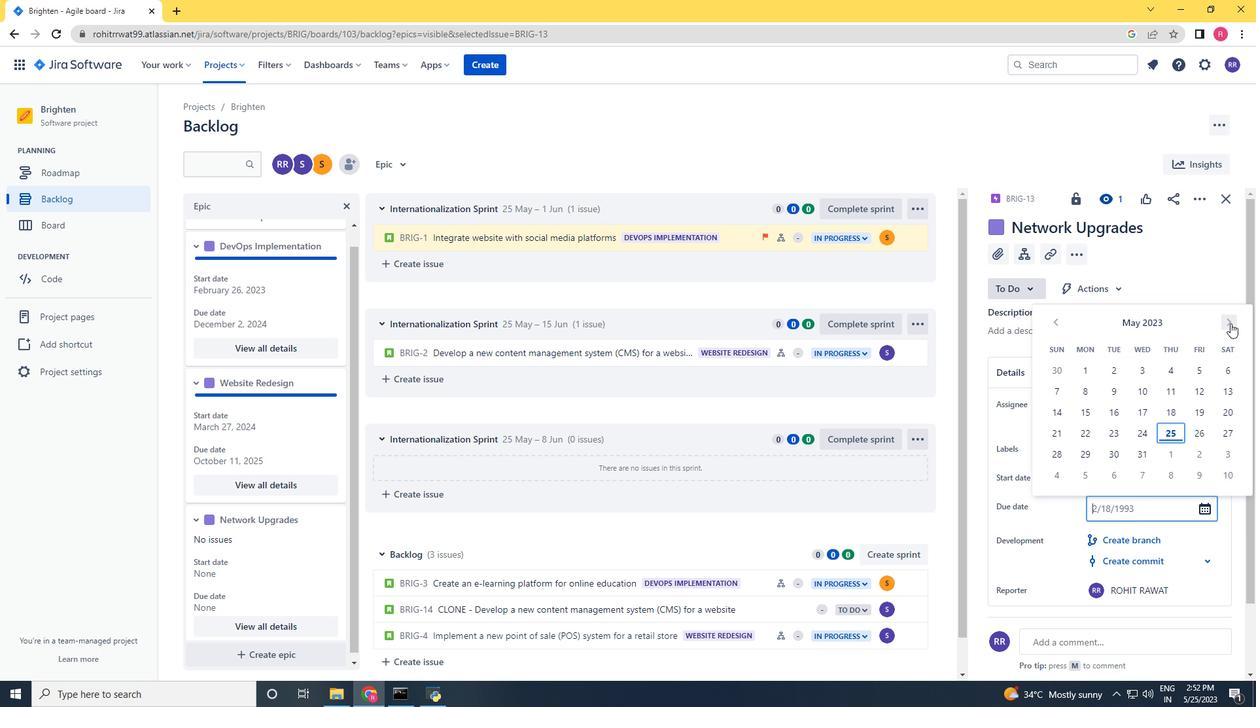 
Action: Mouse pressed left at (1231, 323)
Screenshot: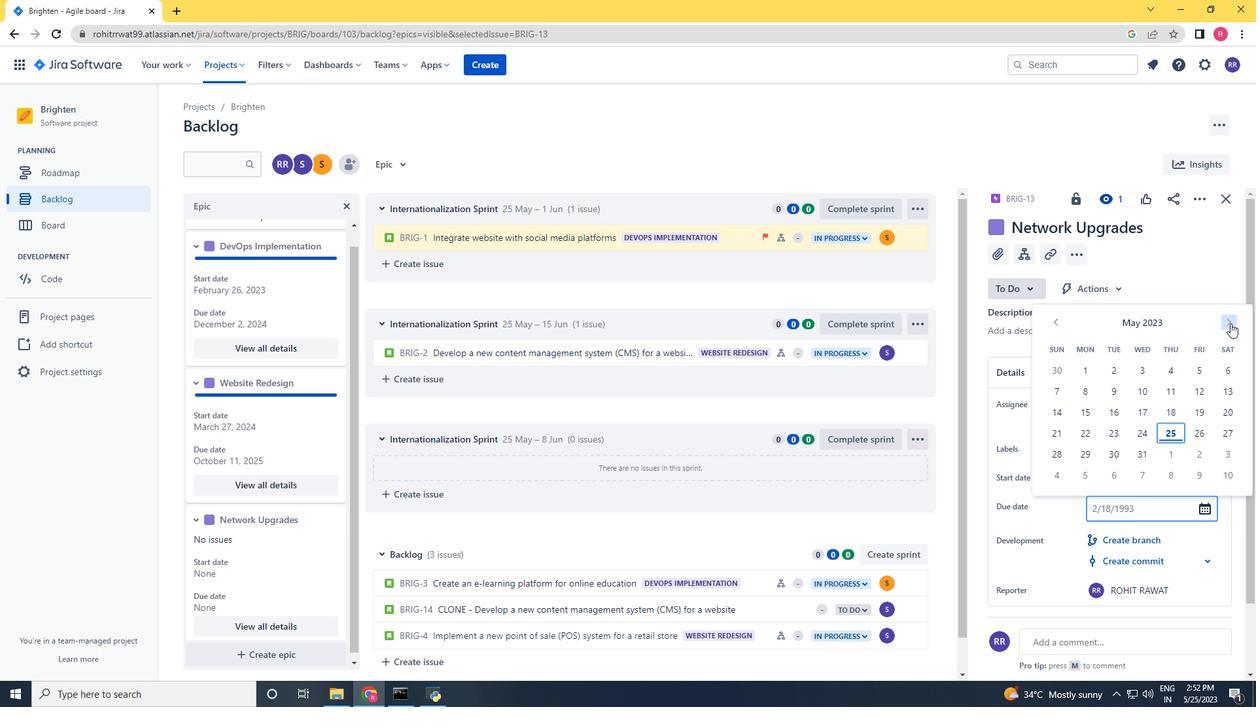 
Action: Mouse pressed left at (1231, 323)
Screenshot: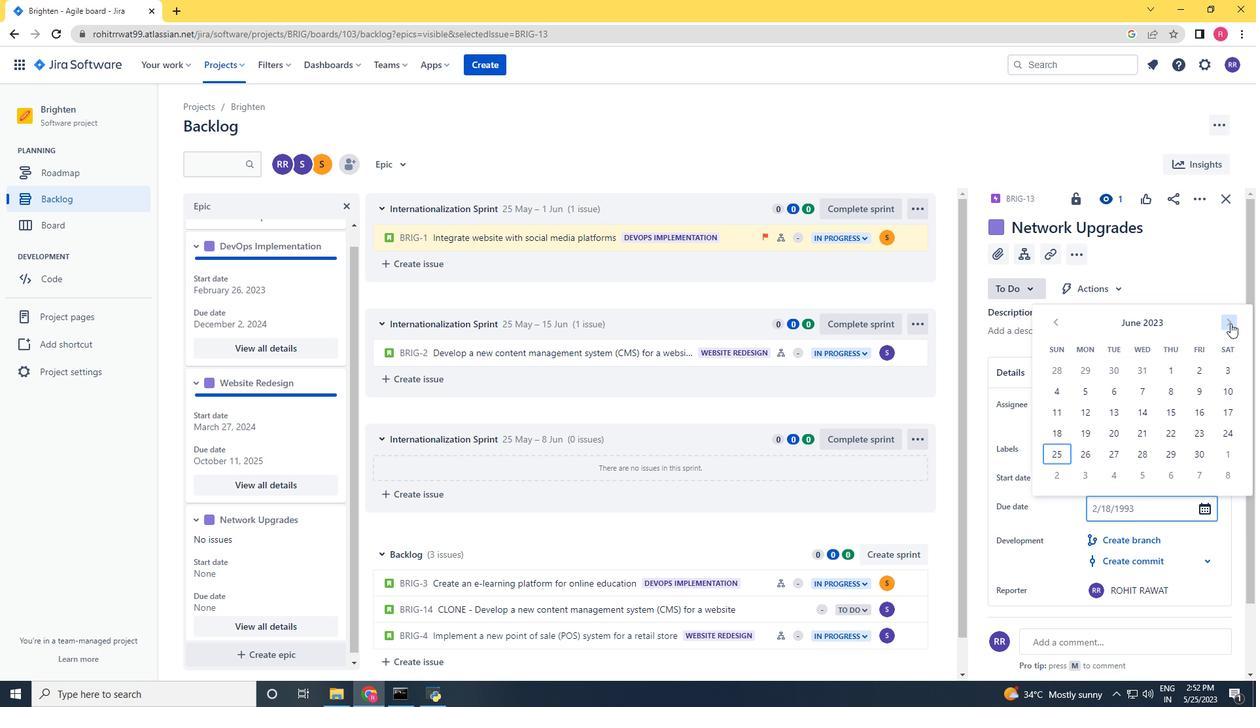 
Action: Mouse pressed left at (1231, 323)
Screenshot: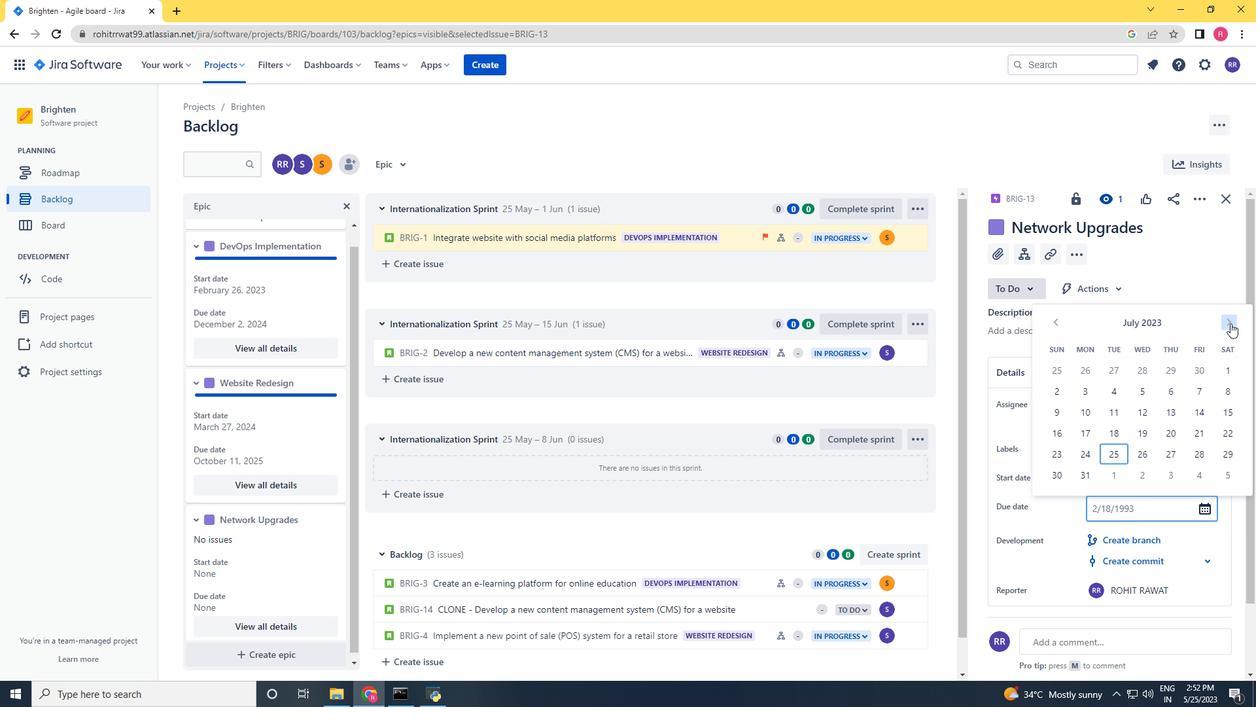 
Action: Mouse pressed left at (1231, 323)
Screenshot: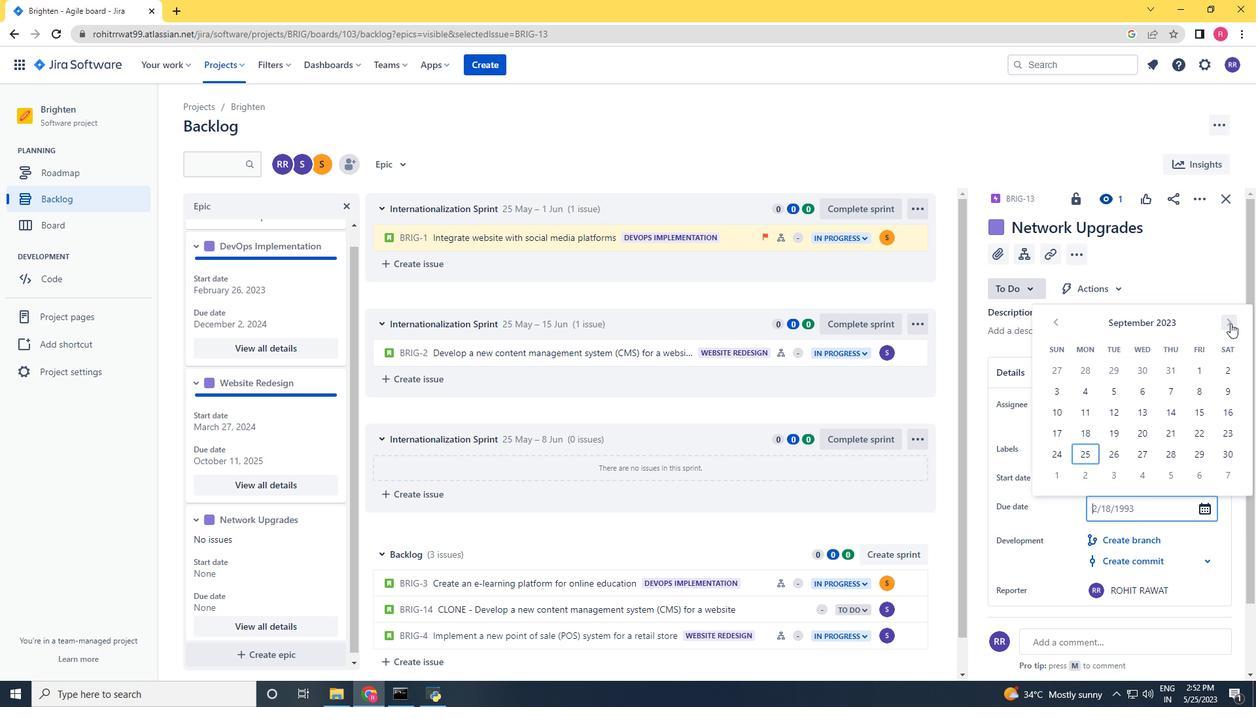 
Action: Mouse pressed left at (1231, 323)
Screenshot: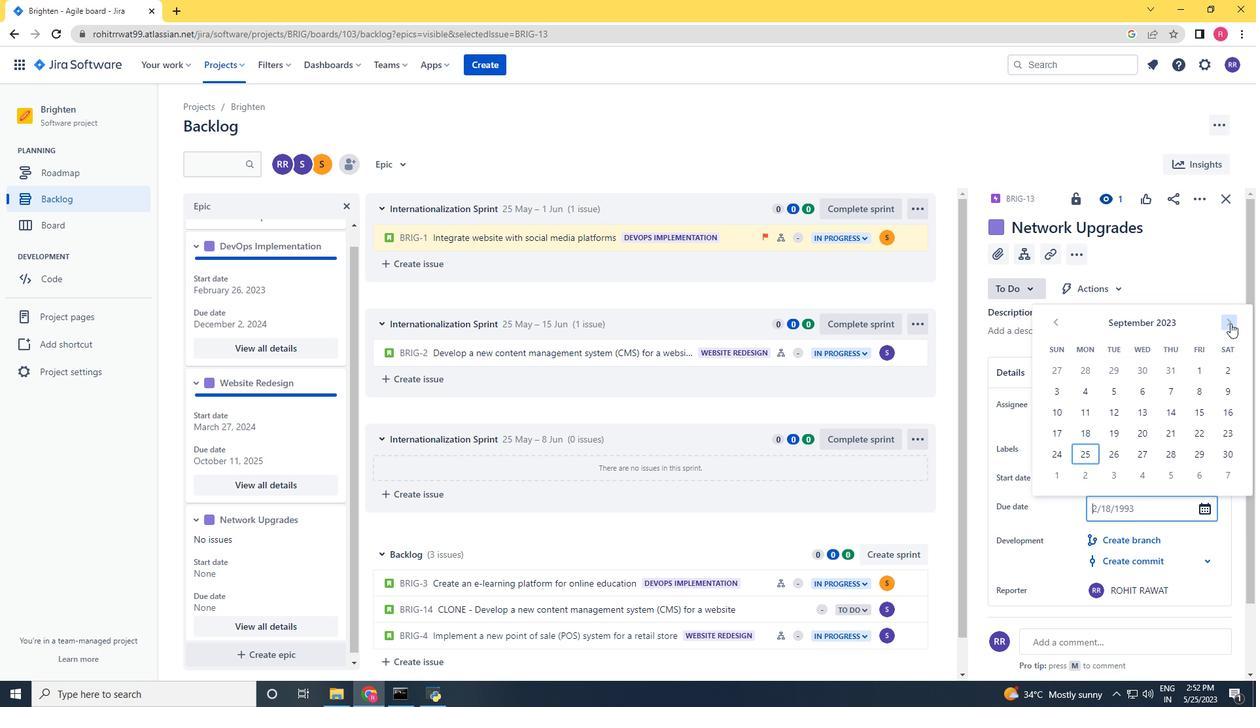 
Action: Mouse pressed left at (1231, 323)
Screenshot: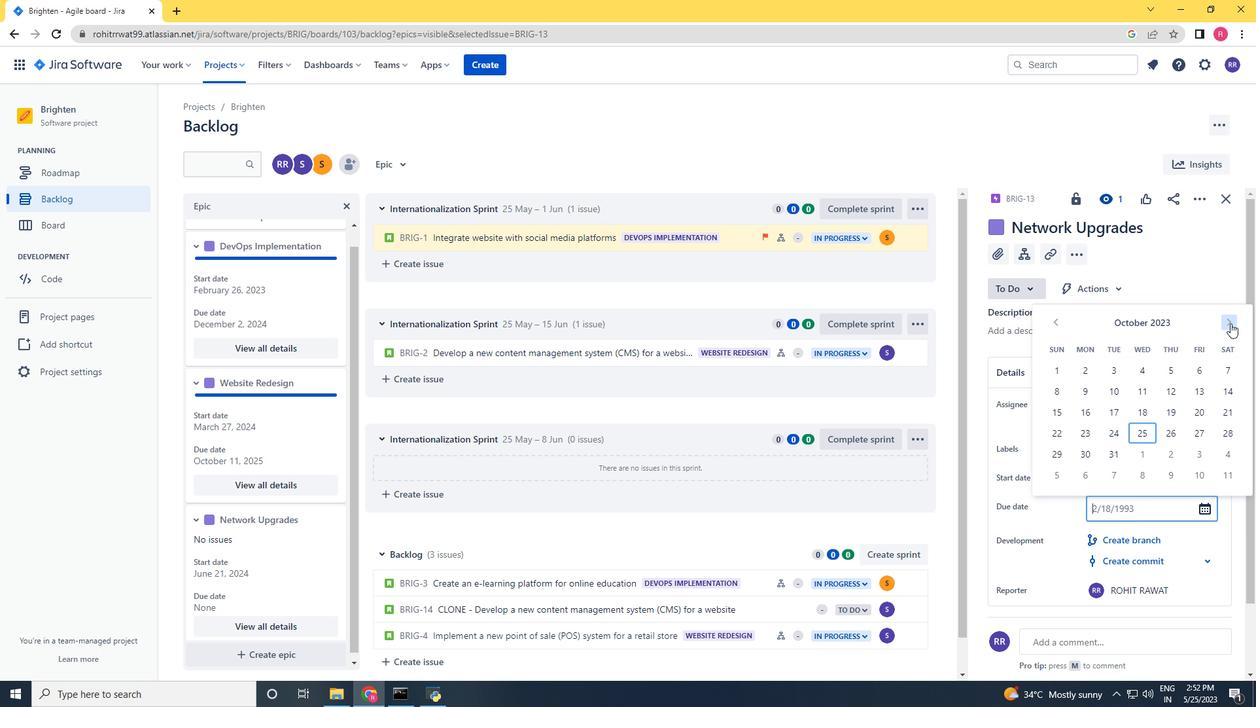 
Action: Mouse pressed left at (1231, 323)
Screenshot: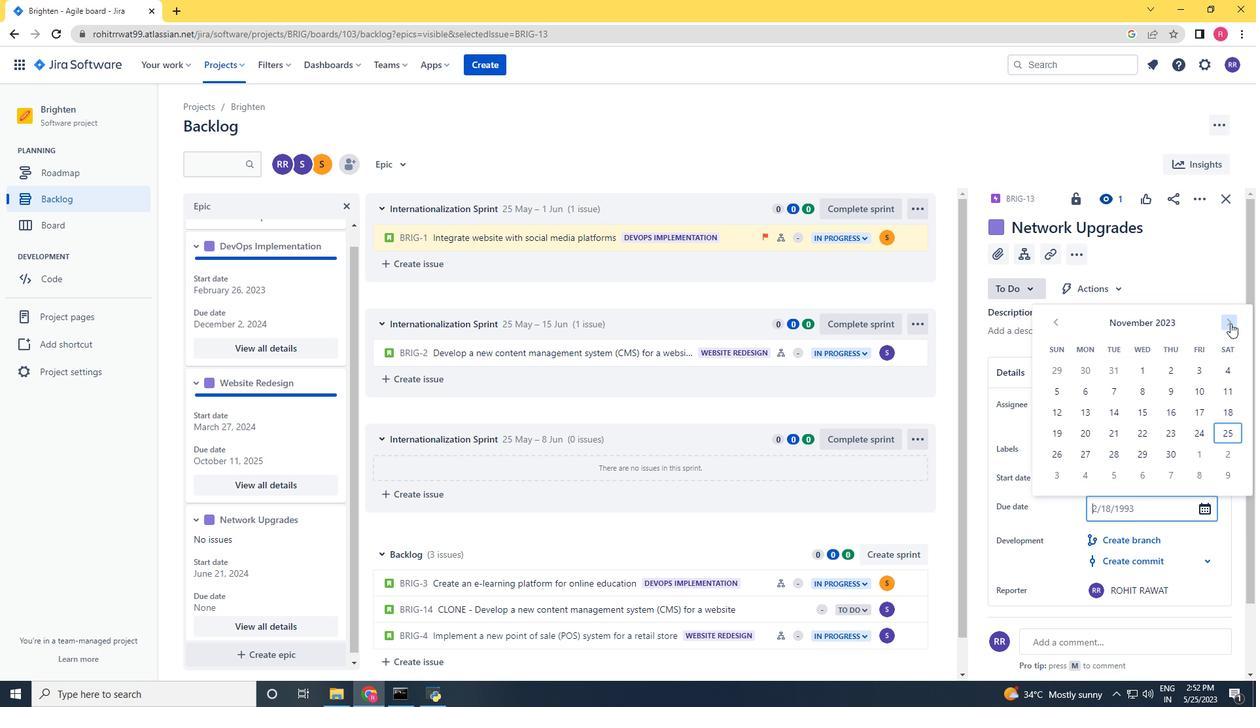 
Action: Mouse pressed left at (1231, 323)
Screenshot: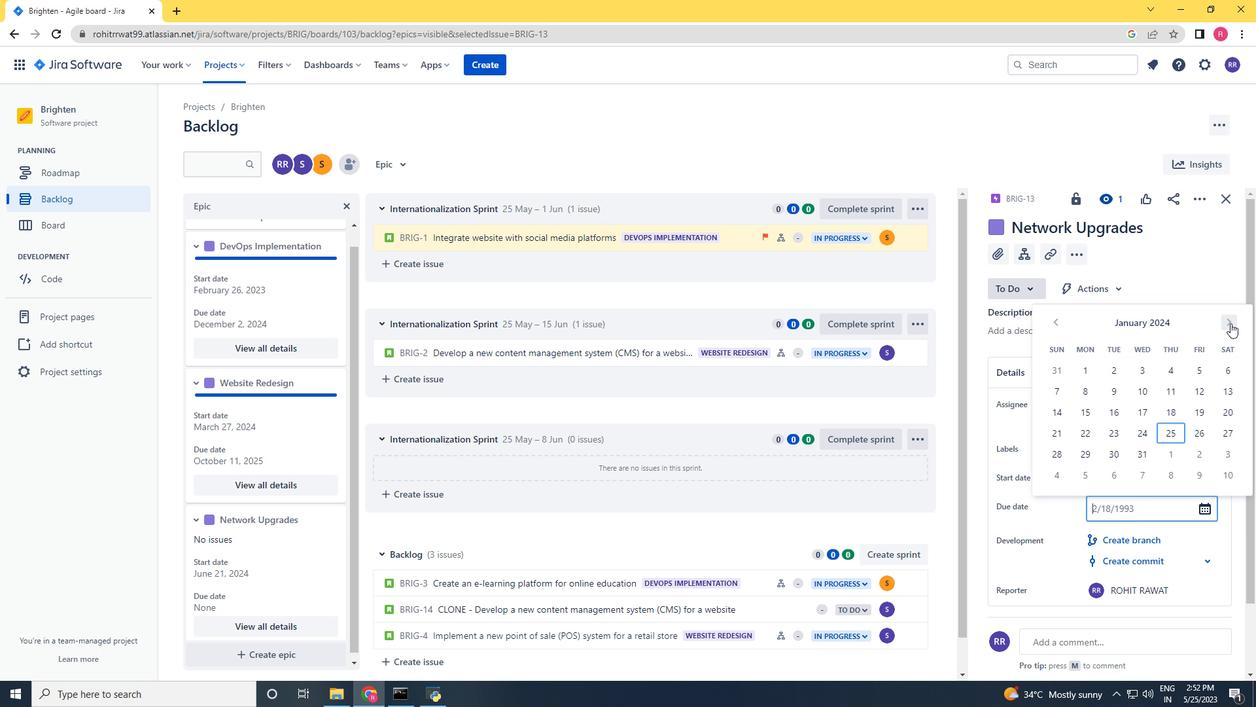
Action: Mouse pressed left at (1231, 323)
Screenshot: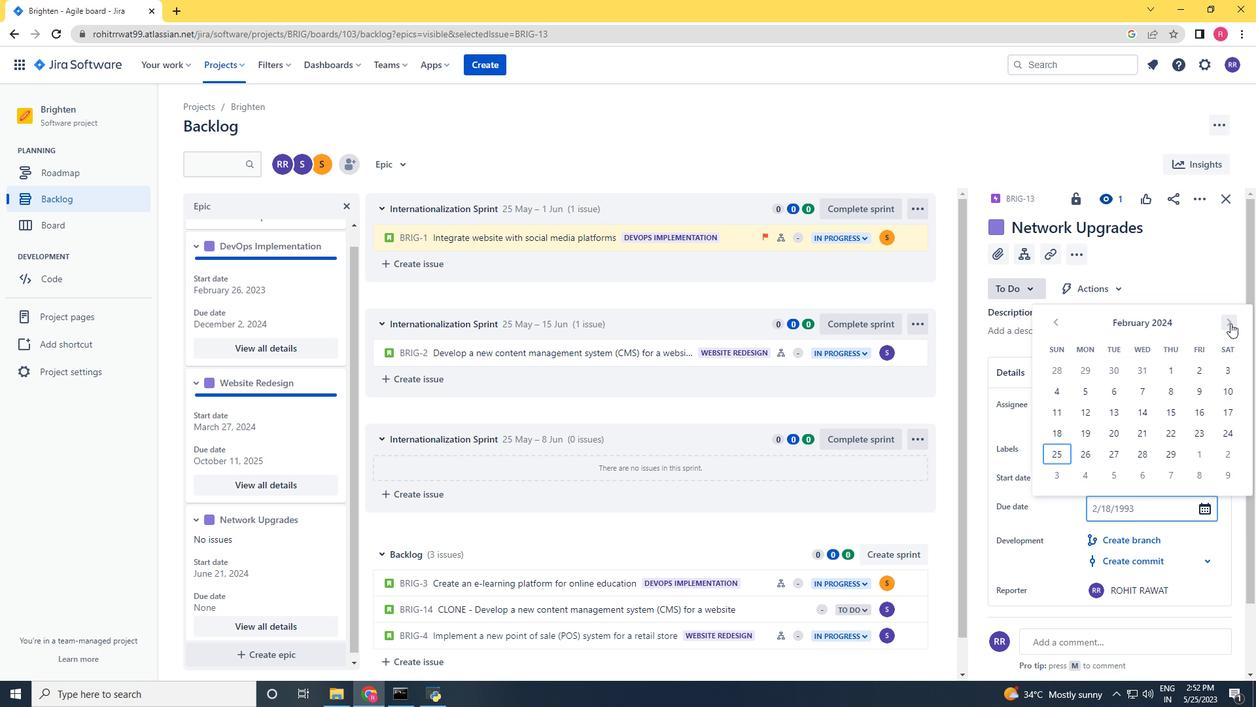 
Action: Mouse pressed left at (1231, 323)
Screenshot: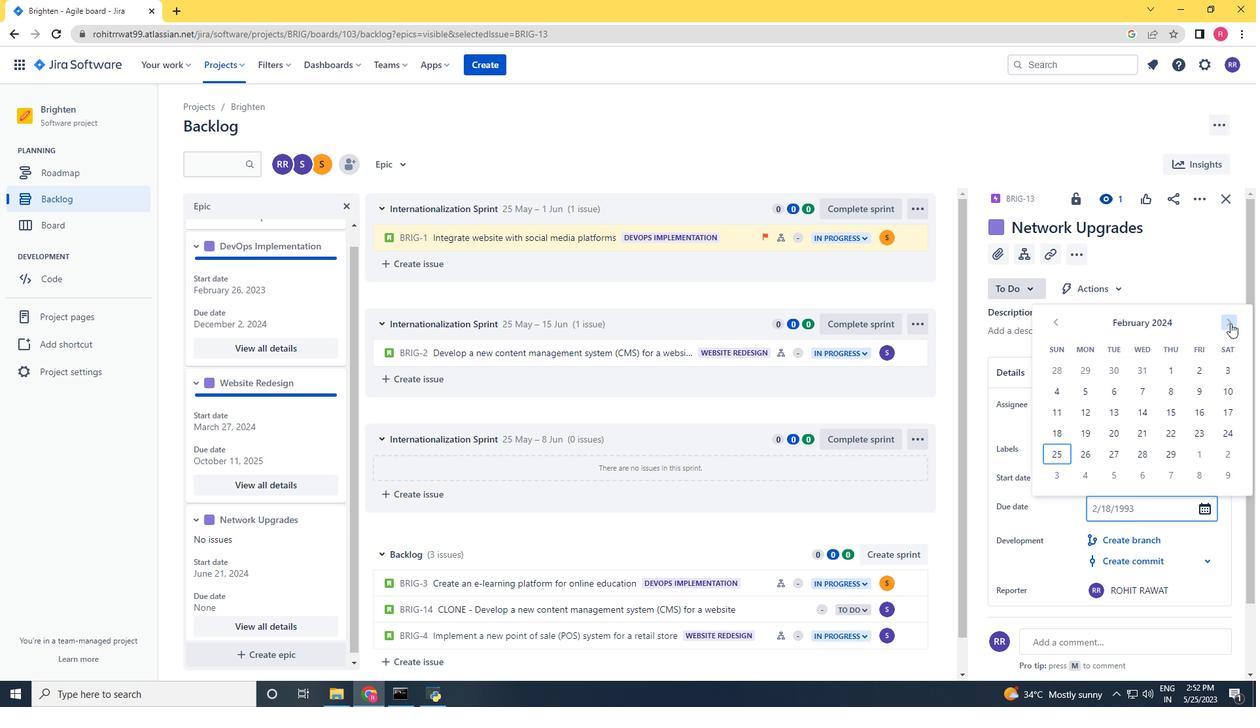 
Action: Mouse pressed left at (1231, 323)
Screenshot: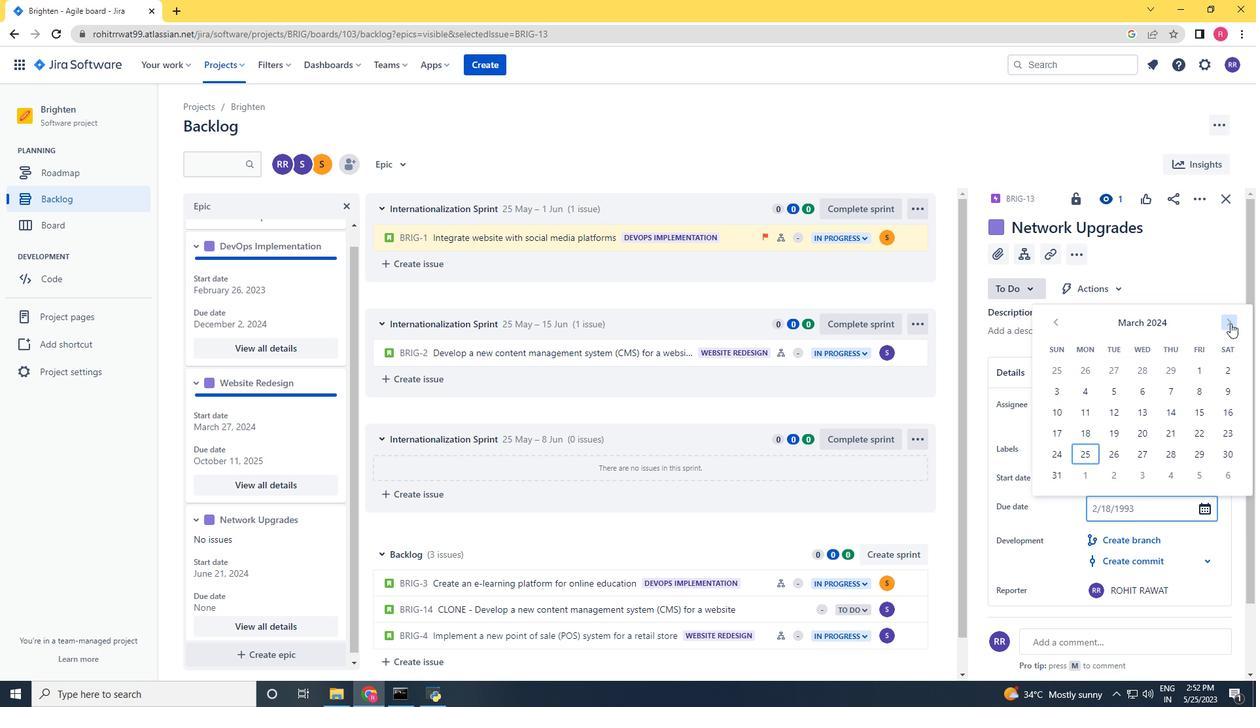 
Action: Mouse pressed left at (1231, 323)
Screenshot: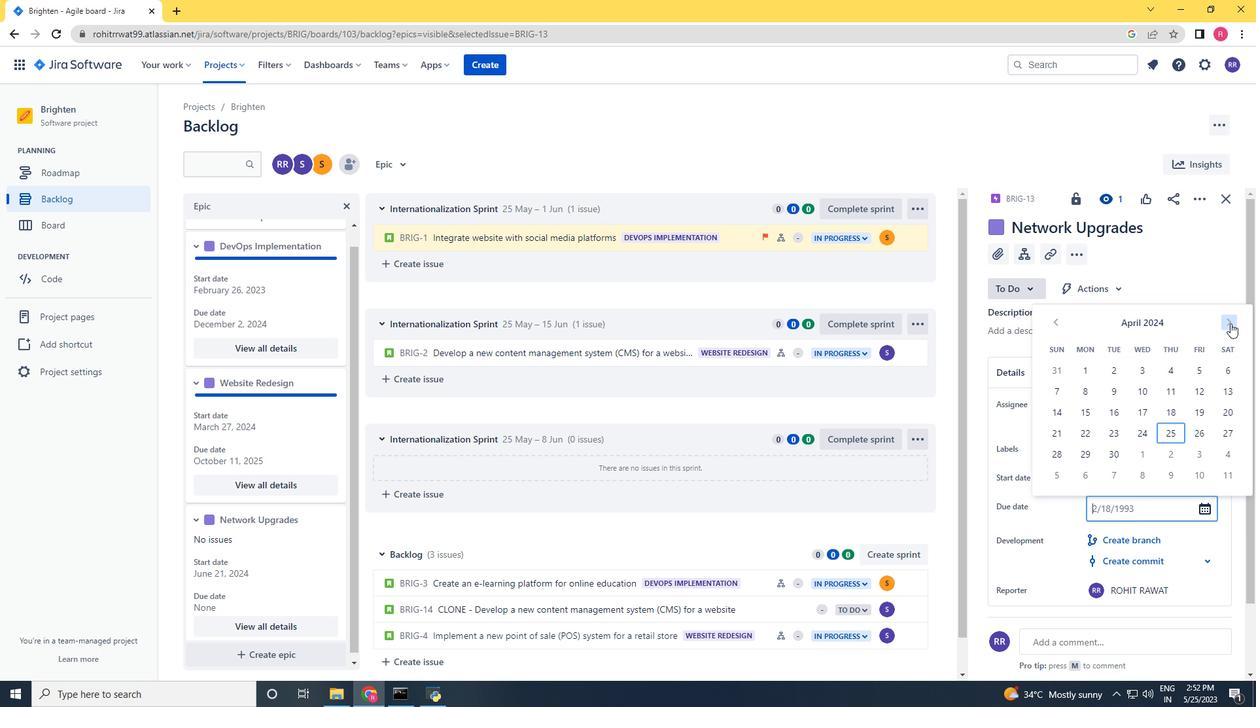 
Action: Mouse pressed left at (1231, 323)
Screenshot: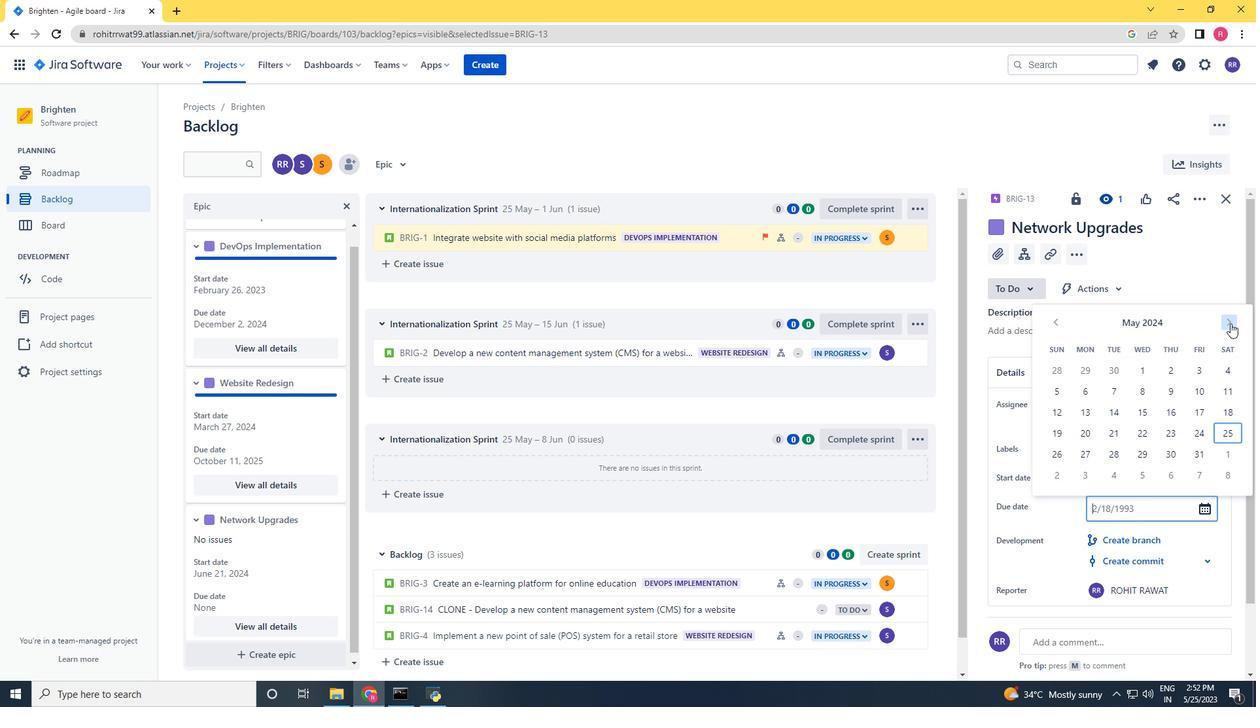 
Action: Mouse pressed left at (1231, 323)
Screenshot: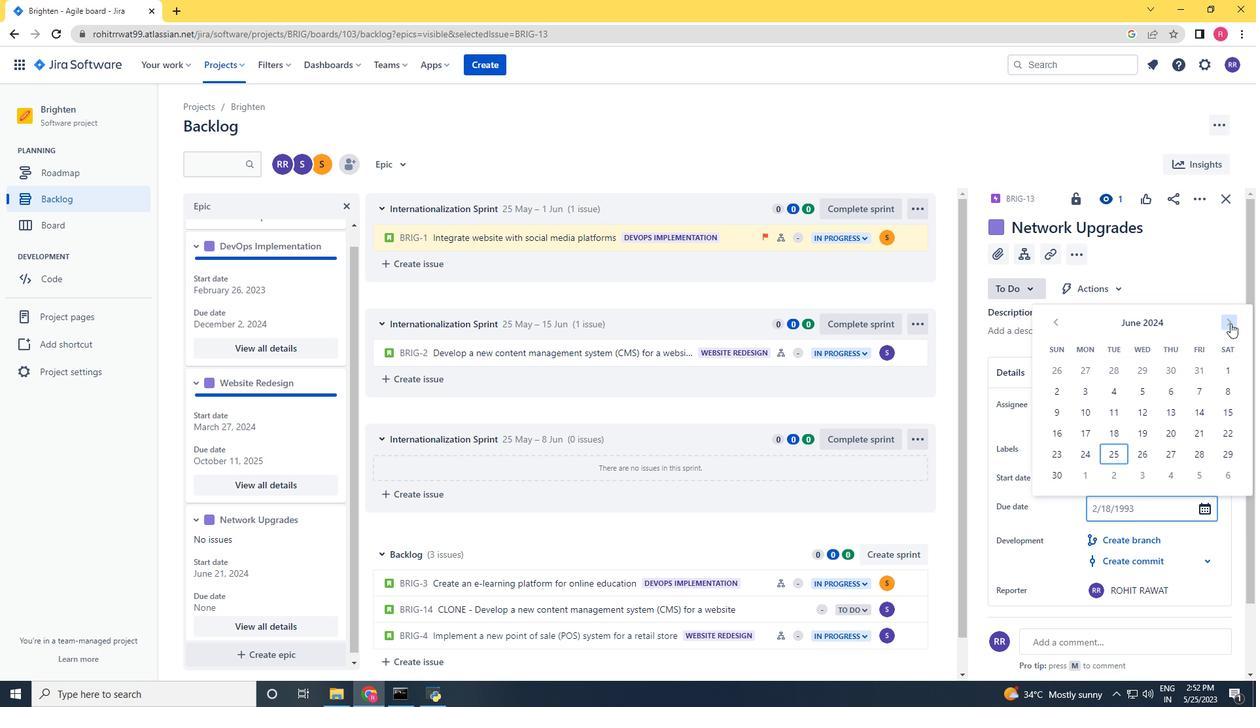 
Action: Mouse pressed left at (1231, 323)
Screenshot: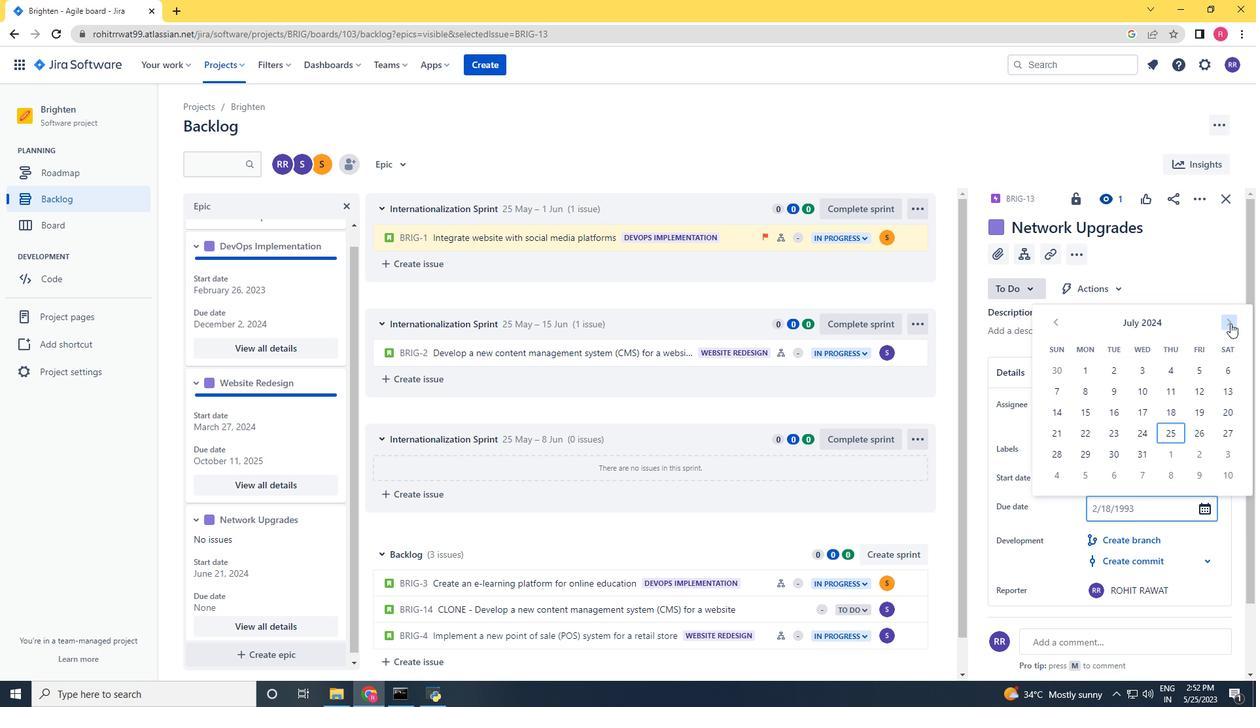 
Action: Mouse pressed left at (1231, 323)
Screenshot: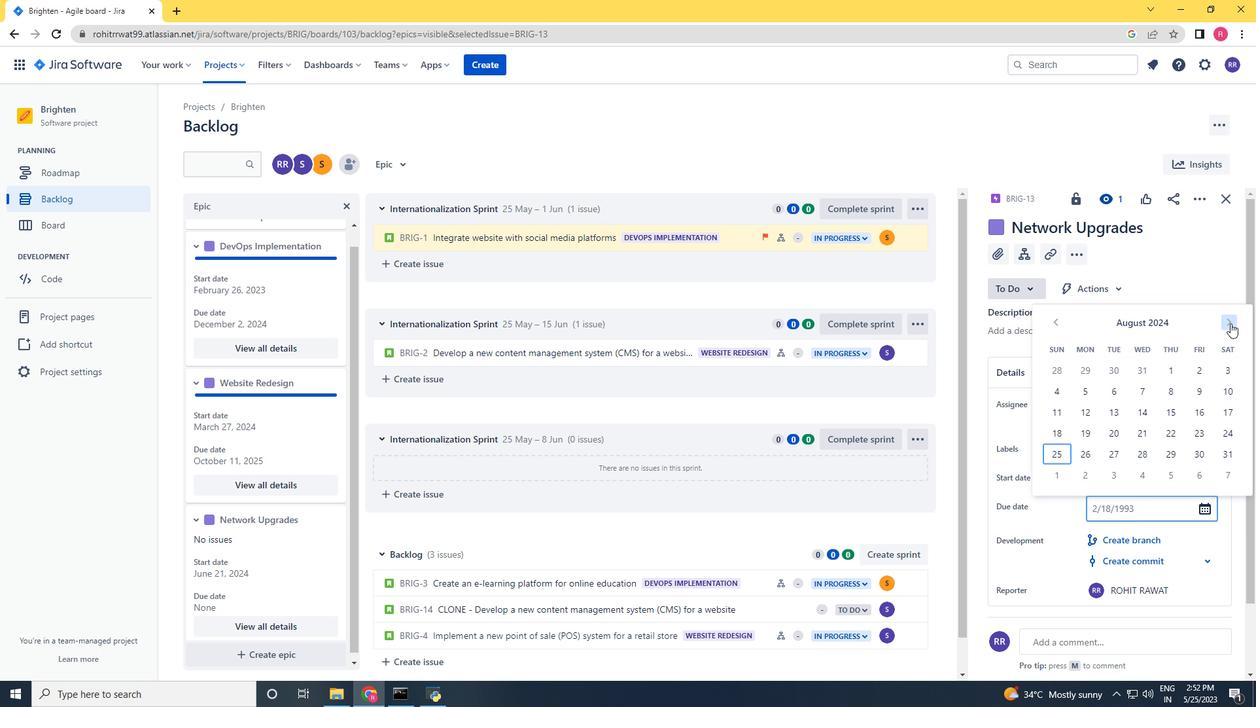 
Action: Mouse pressed left at (1231, 323)
Screenshot: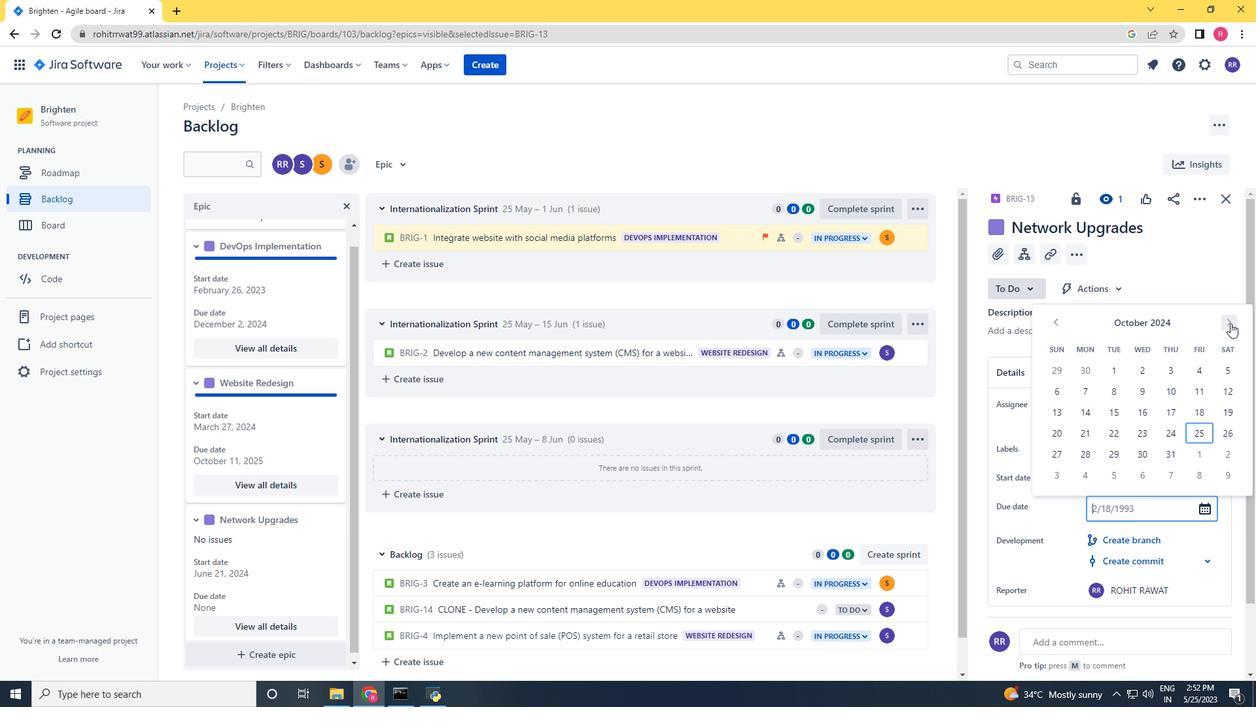 
Action: Mouse moved to (1116, 411)
Screenshot: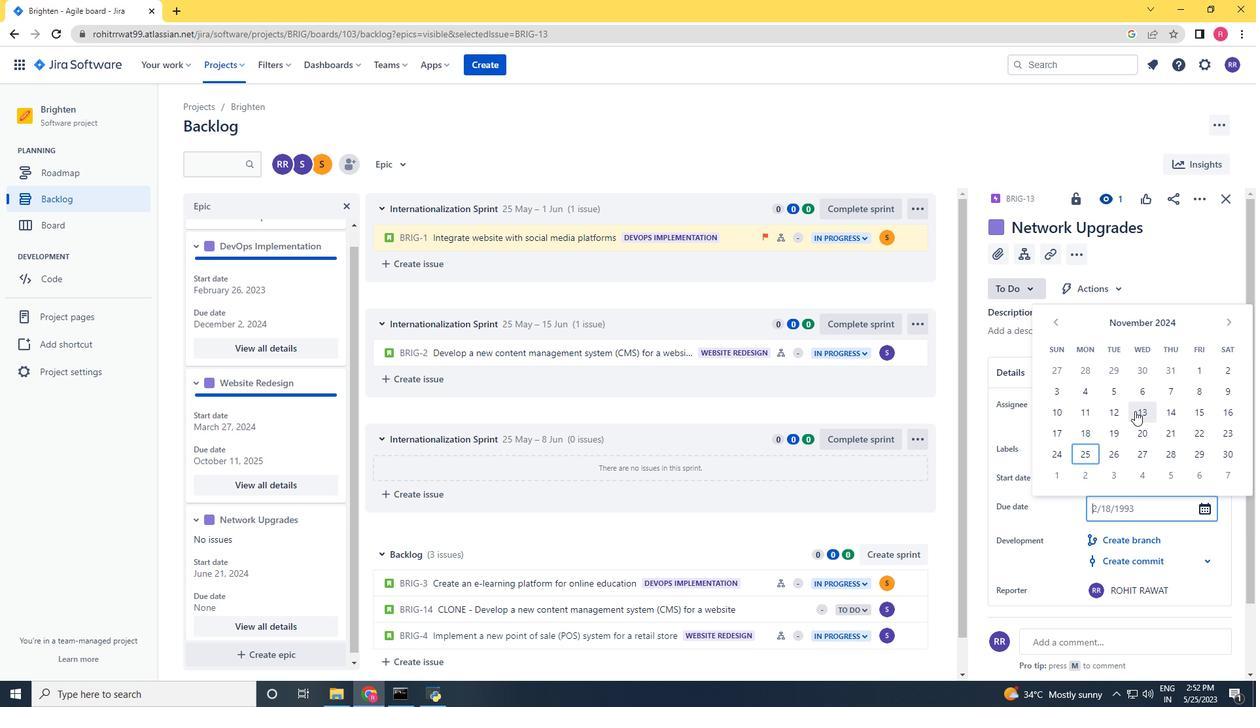 
Action: Mouse pressed left at (1116, 411)
Screenshot: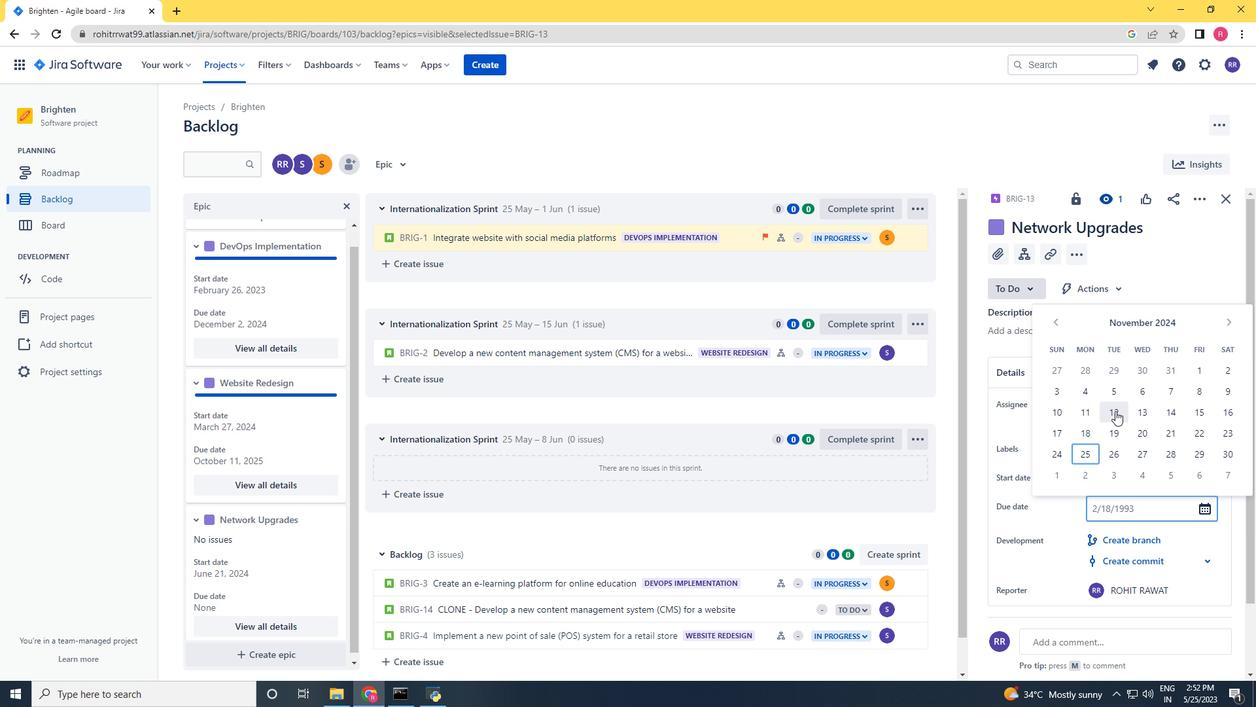 
Action: Mouse moved to (1141, 606)
Screenshot: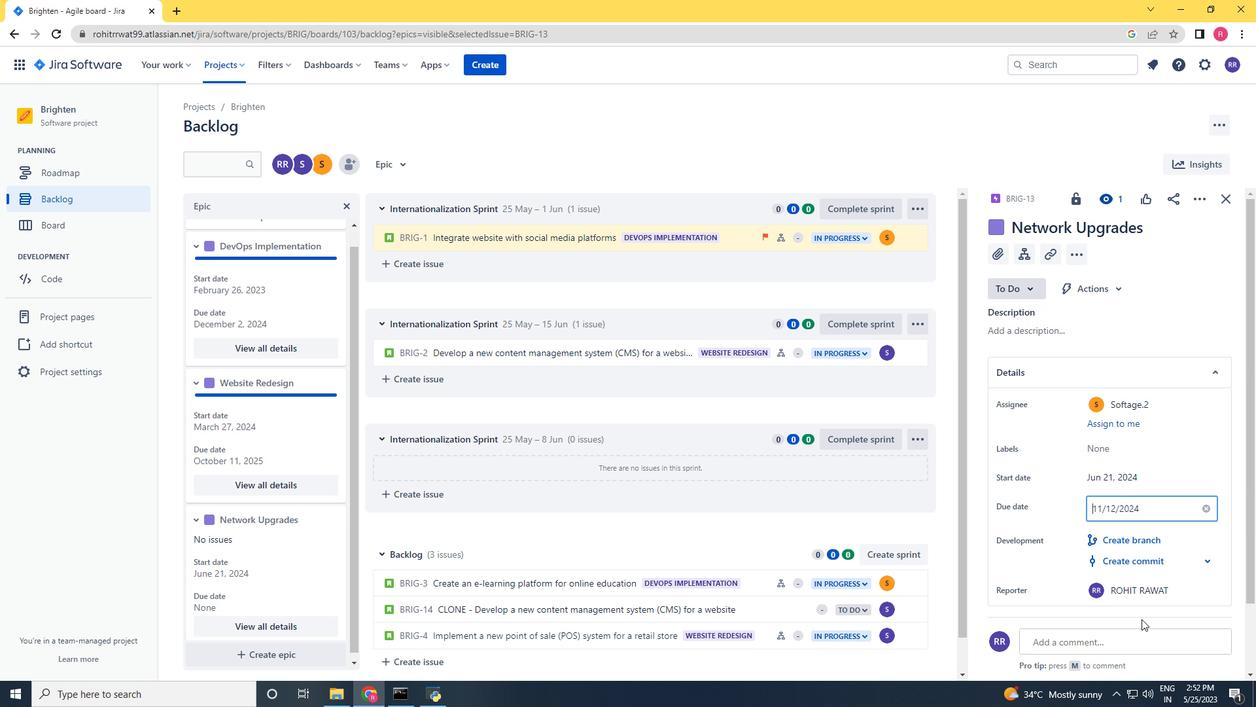 
Action: Mouse scrolled (1141, 605) with delta (0, 0)
Screenshot: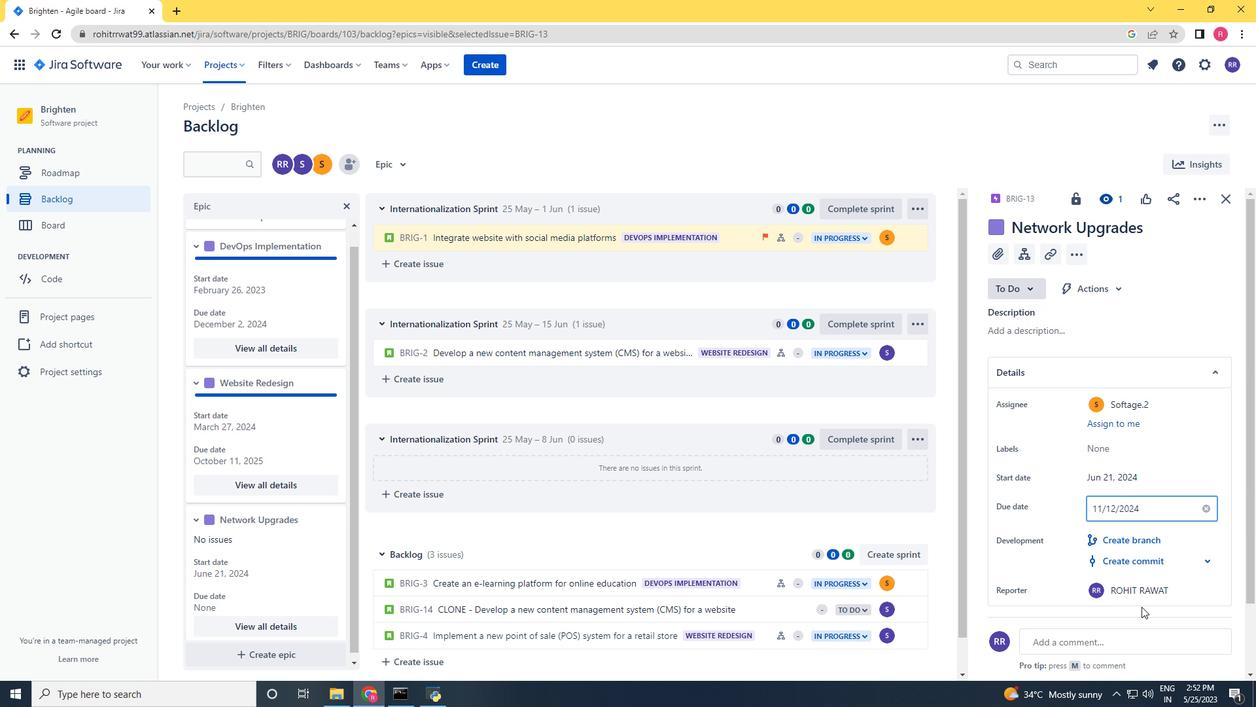 
Action: Mouse scrolled (1141, 605) with delta (0, 0)
Screenshot: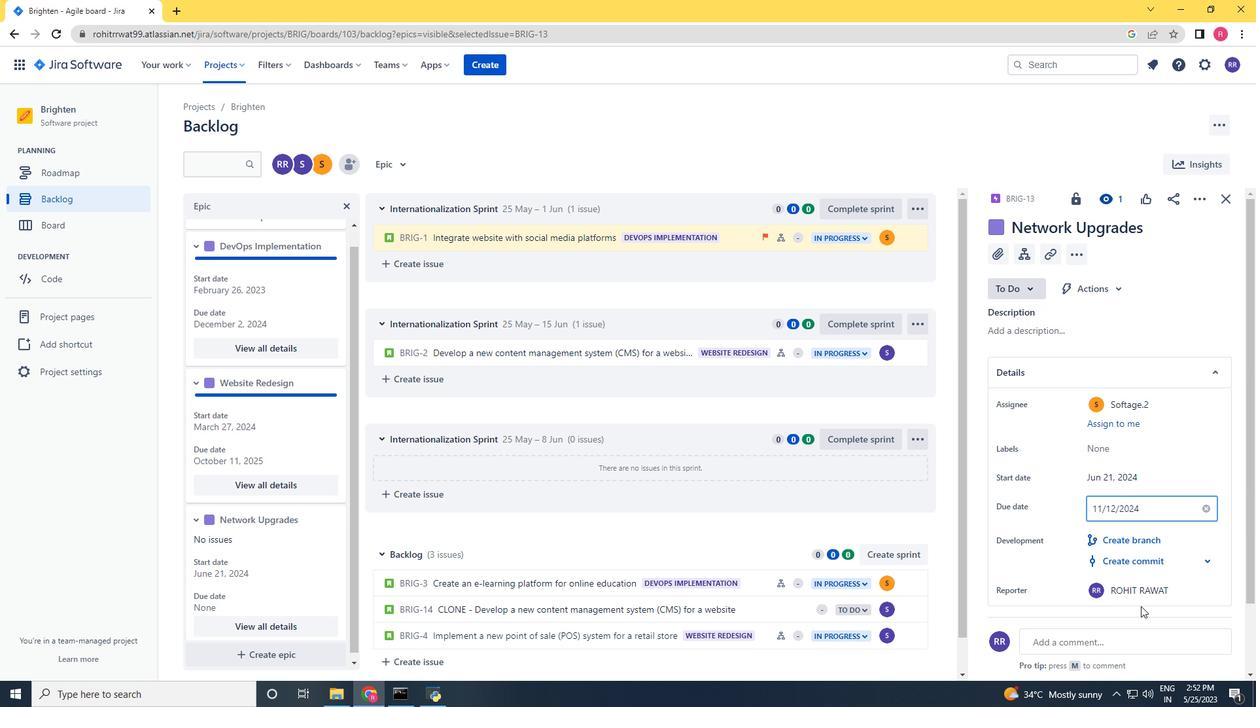 
Action: Mouse moved to (1129, 557)
Screenshot: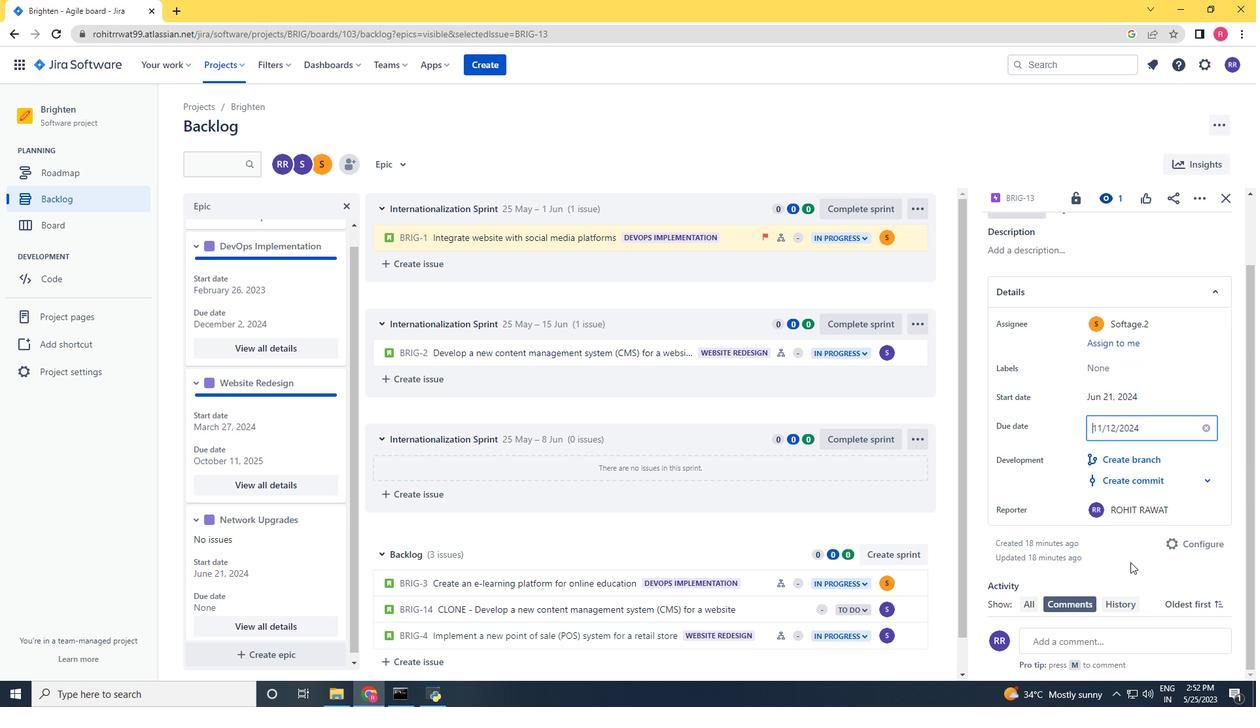 
Action: Mouse pressed left at (1129, 557)
Screenshot: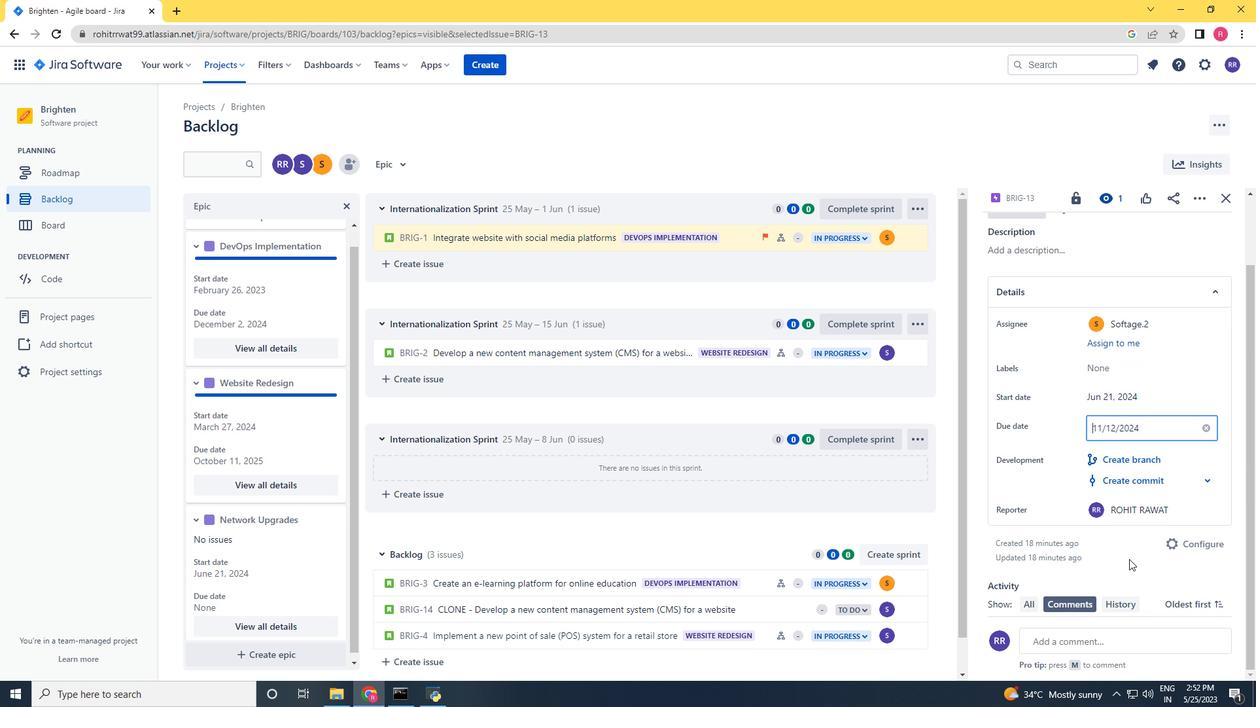 
Action: Mouse scrolled (1129, 557) with delta (0, 0)
Screenshot: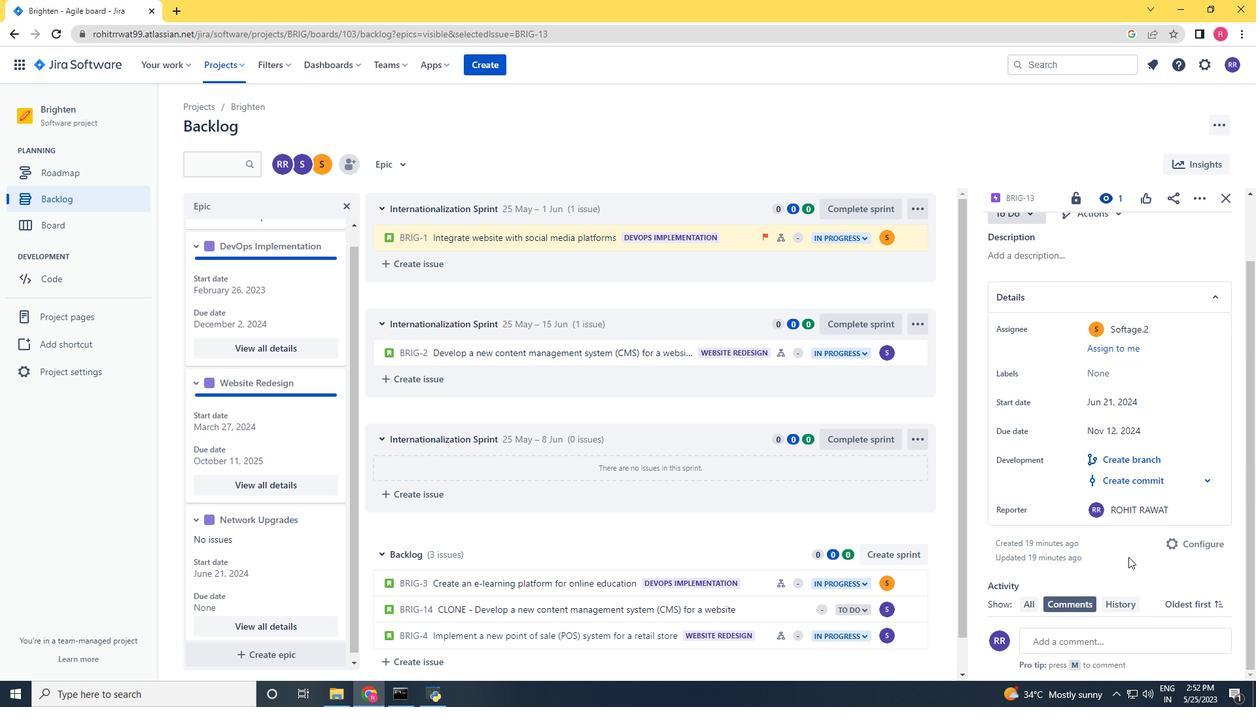 
Action: Mouse scrolled (1129, 557) with delta (0, 0)
Screenshot: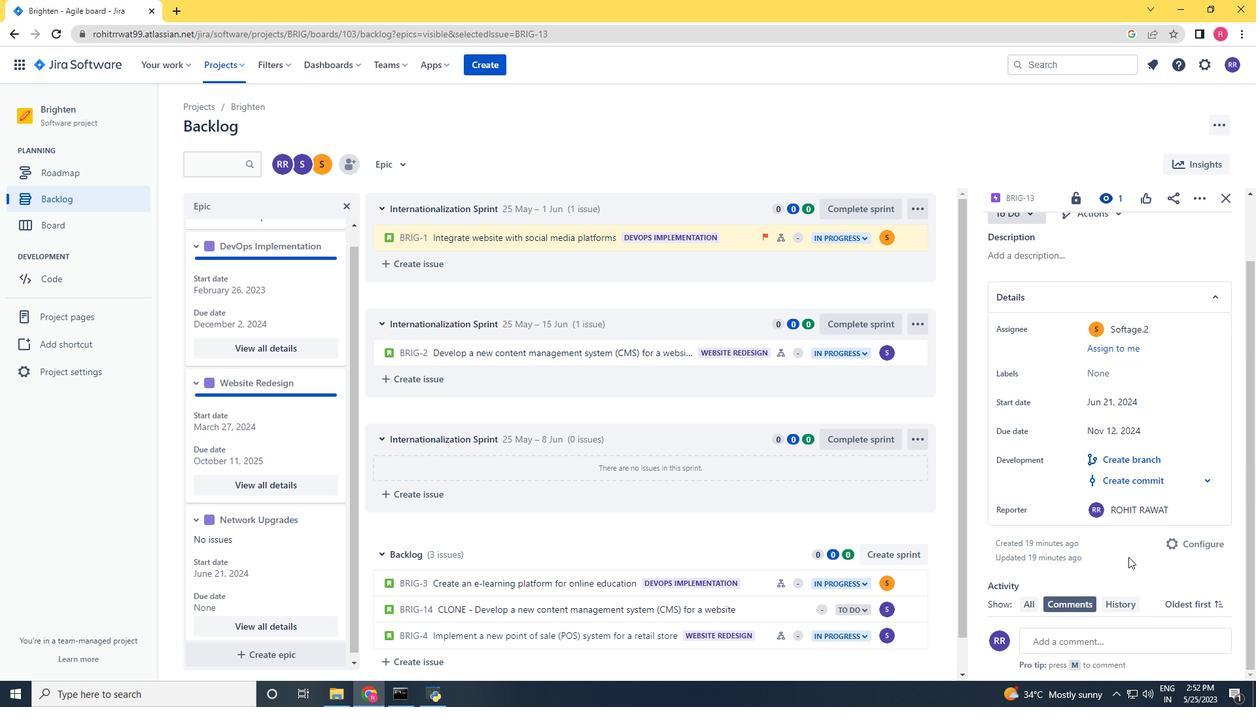 
Action: Mouse scrolled (1129, 557) with delta (0, 0)
Screenshot: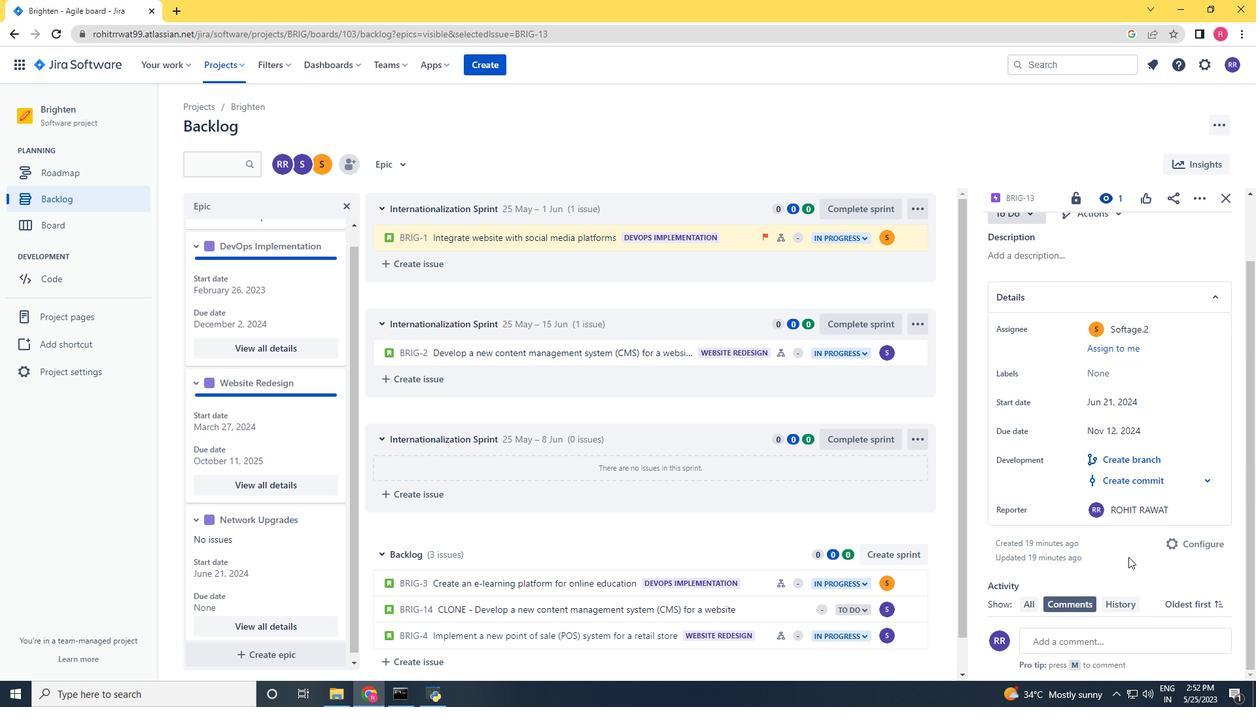 
Action: Mouse scrolled (1129, 557) with delta (0, 0)
Screenshot: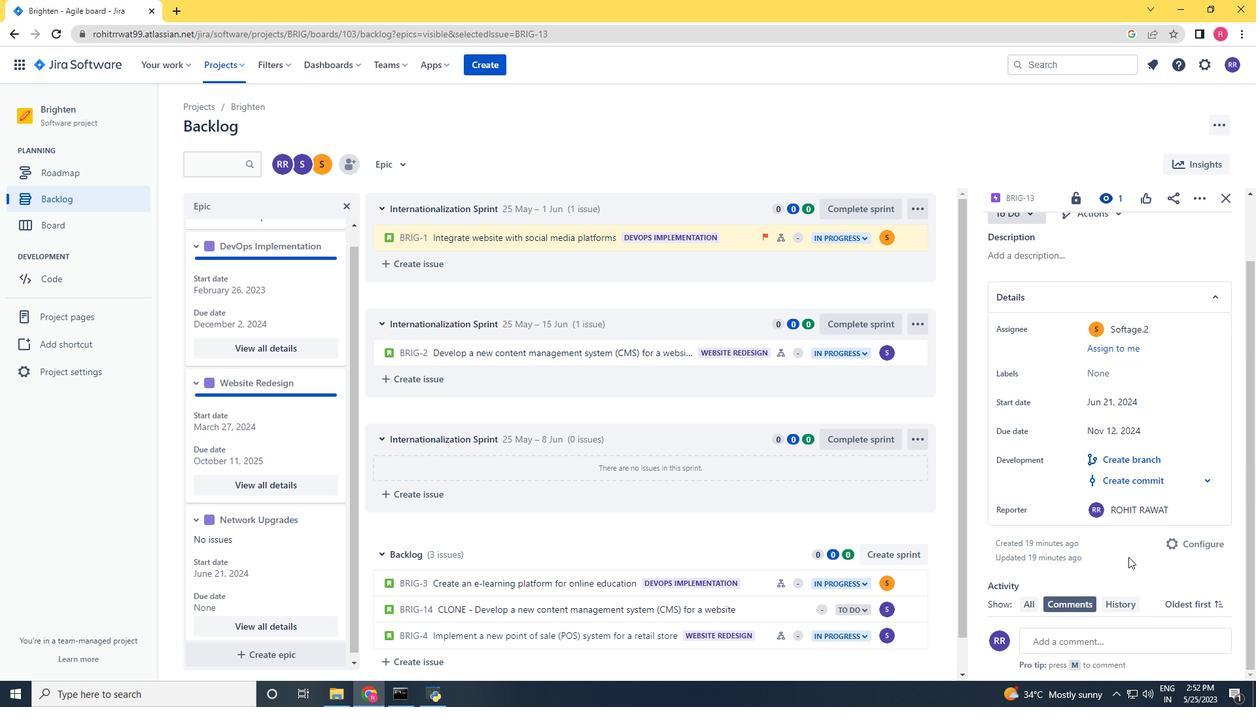 
